 Task: In the  document johnkrasinski.epub Add another  'page' Use the Tool Explore 'and look for brief about the picture in first page, copy 2-3 lines in second sheet.' Align the text to the Left
Action: Mouse moved to (353, 445)
Screenshot: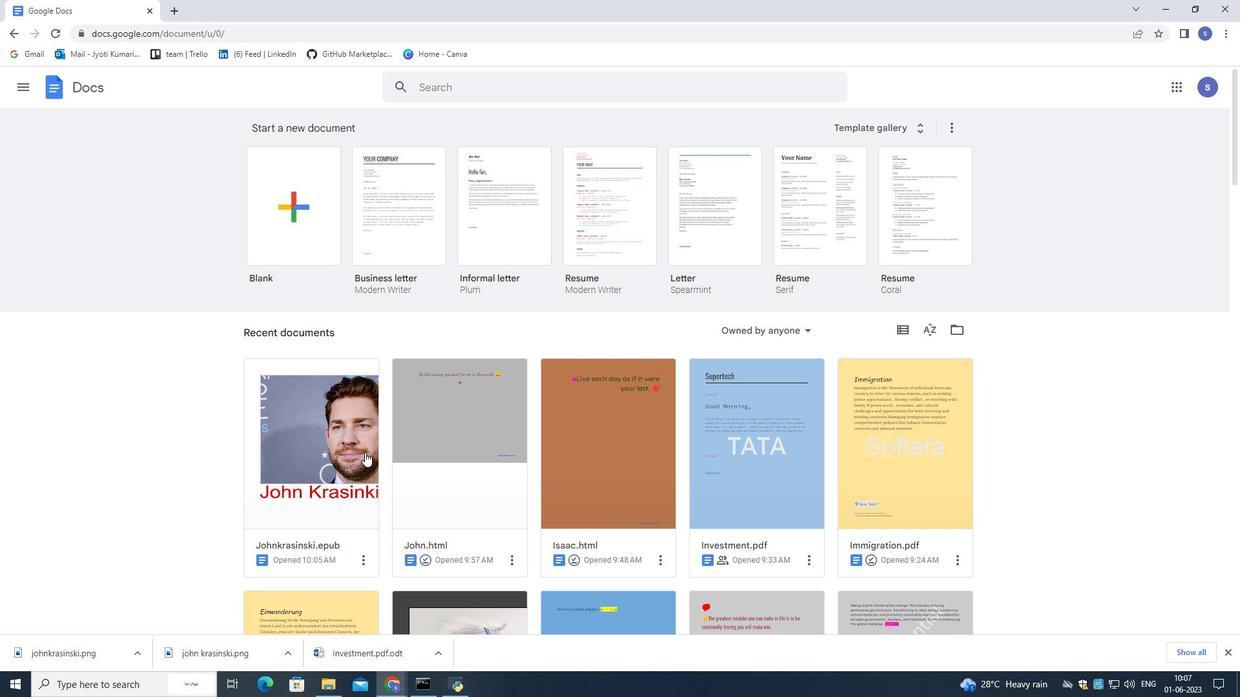 
Action: Mouse pressed left at (353, 445)
Screenshot: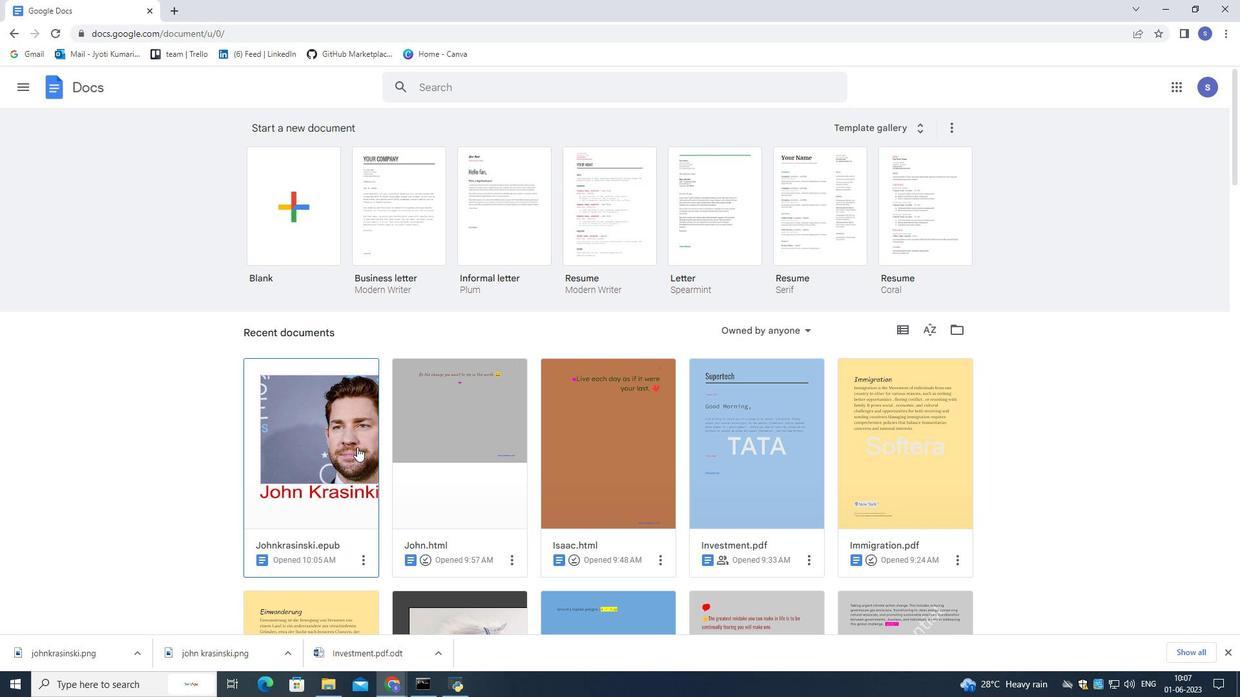 
Action: Mouse pressed left at (353, 445)
Screenshot: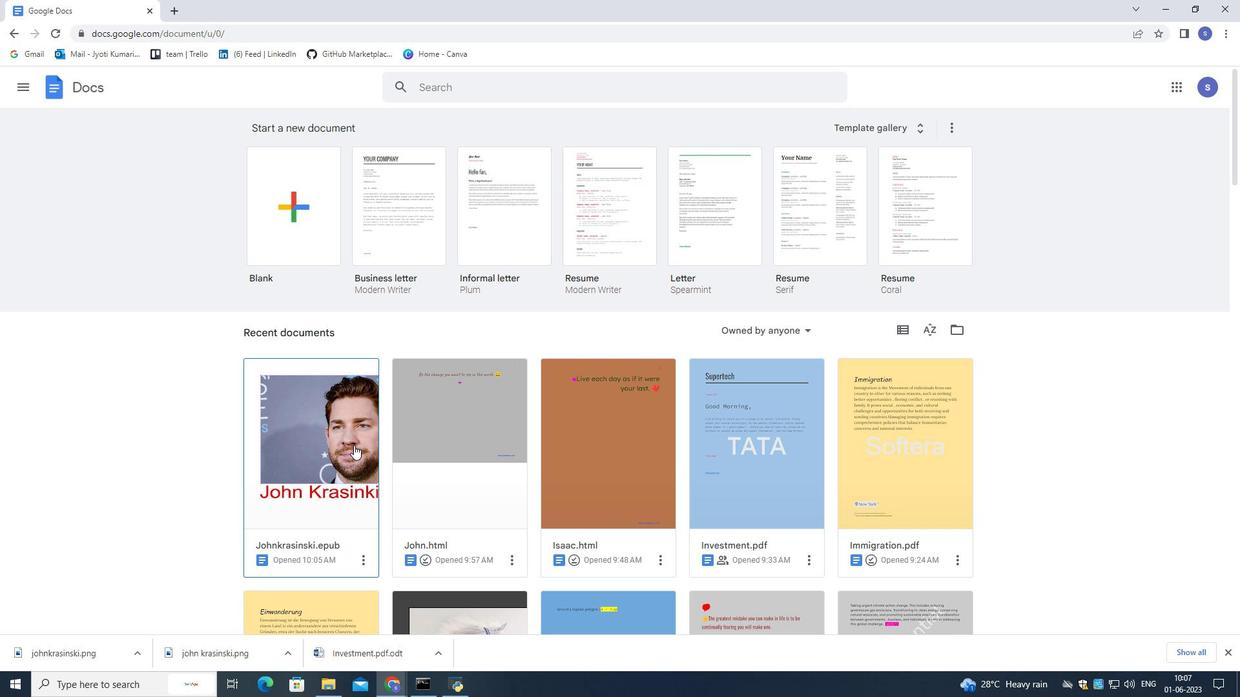 
Action: Mouse moved to (339, 415)
Screenshot: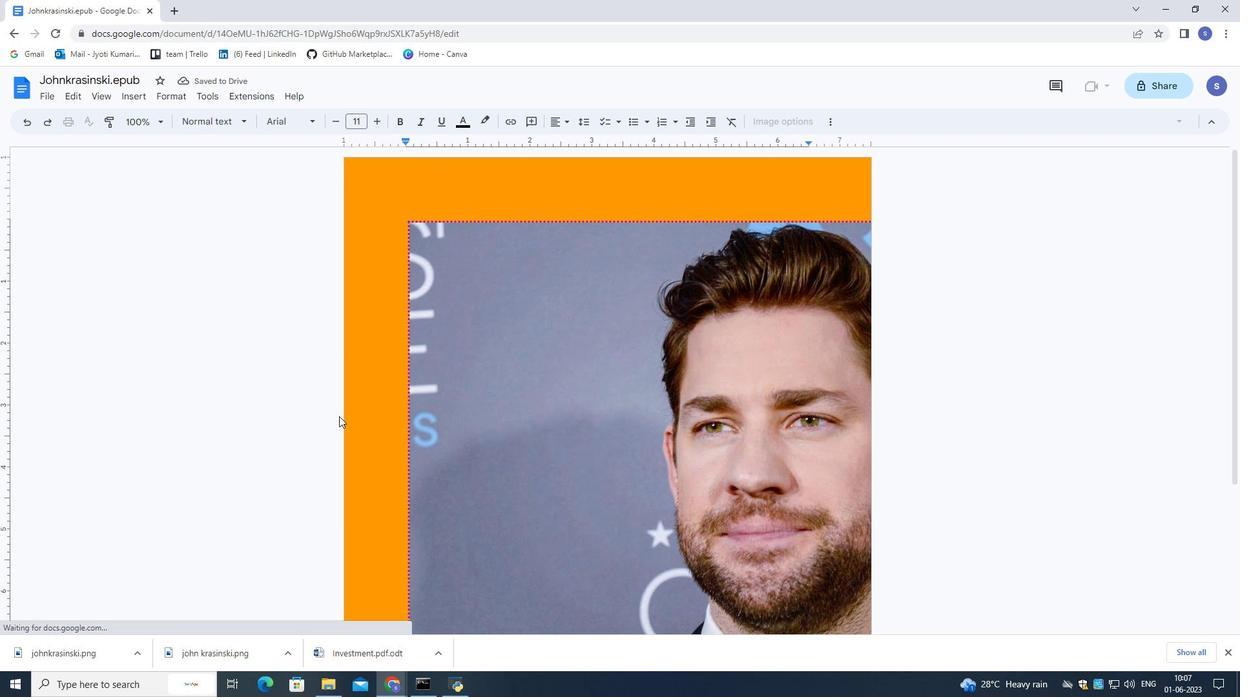 
Action: Mouse scrolled (339, 415) with delta (0, 0)
Screenshot: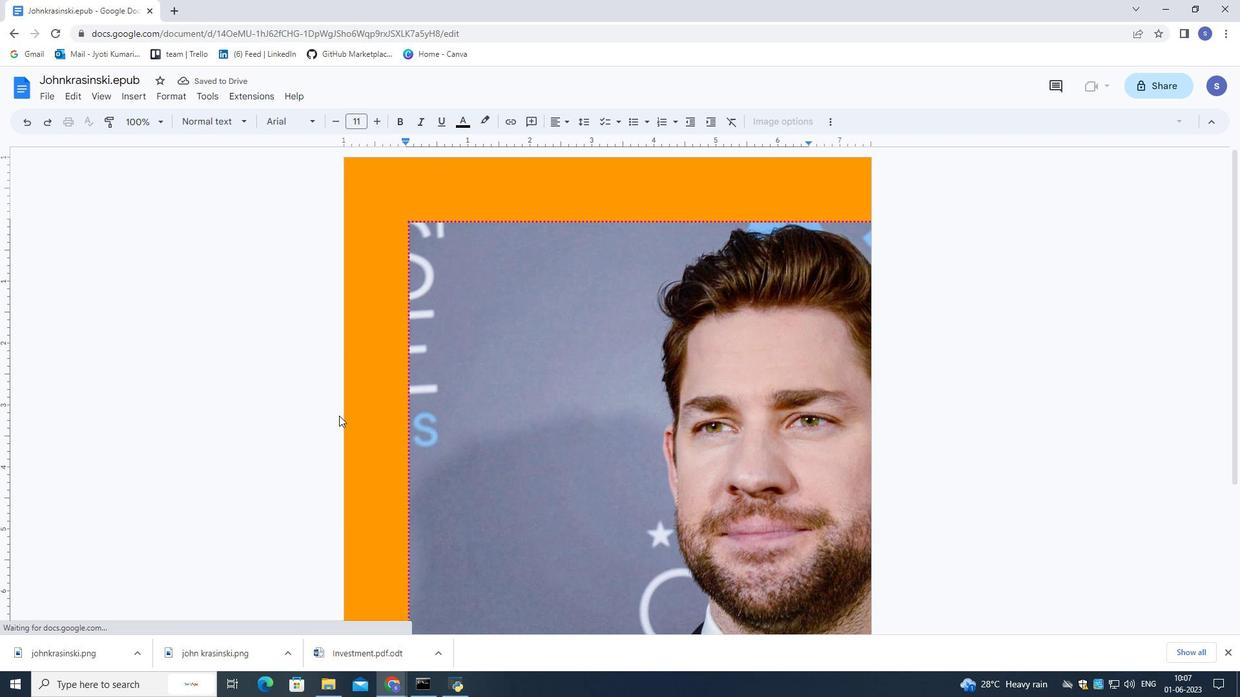 
Action: Mouse scrolled (339, 415) with delta (0, 0)
Screenshot: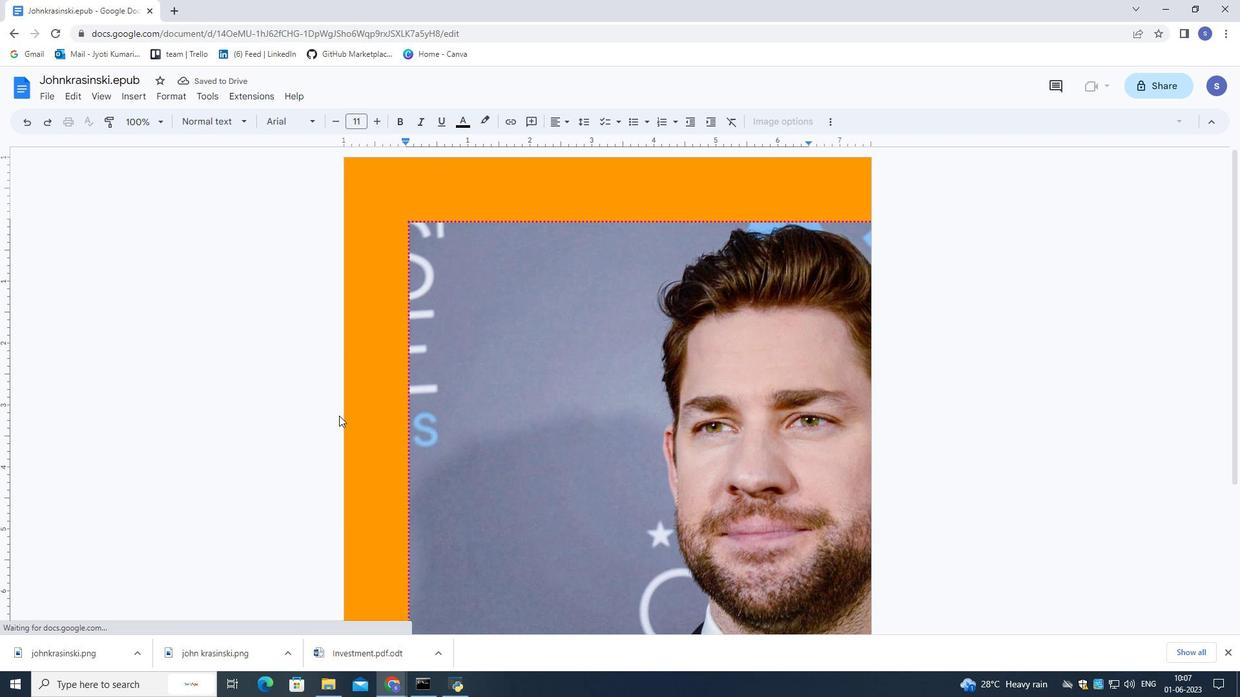 
Action: Mouse moved to (337, 414)
Screenshot: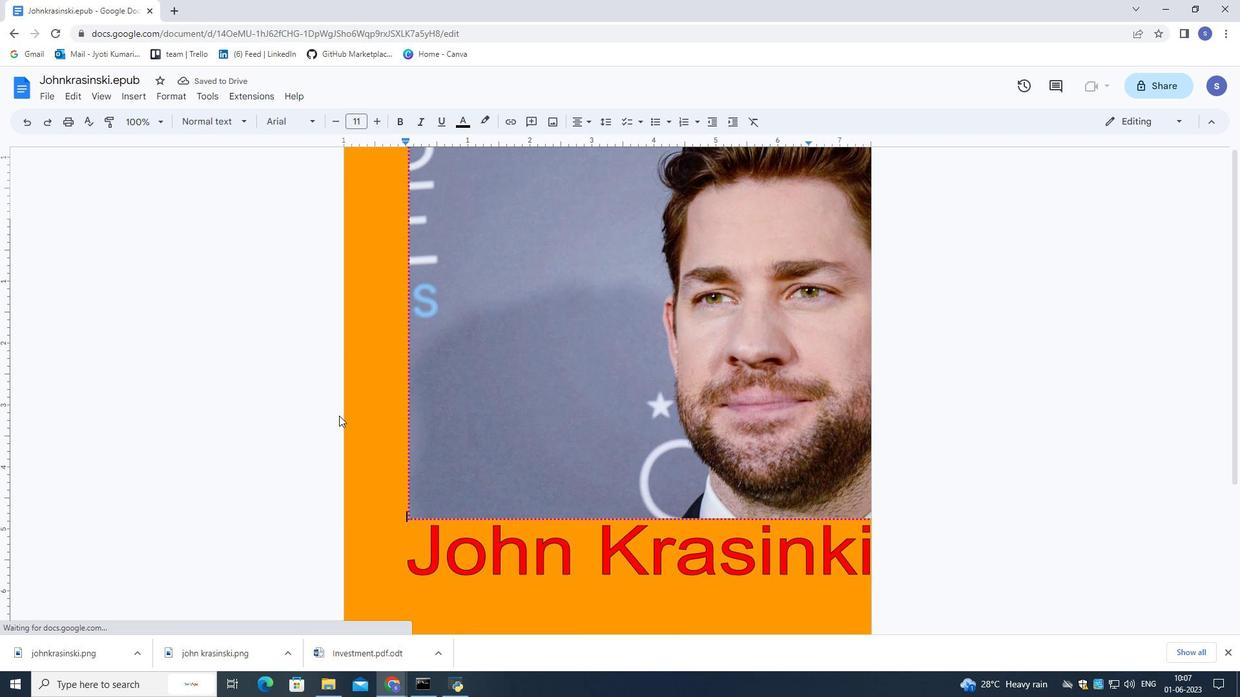 
Action: Mouse scrolled (337, 415) with delta (0, 0)
Screenshot: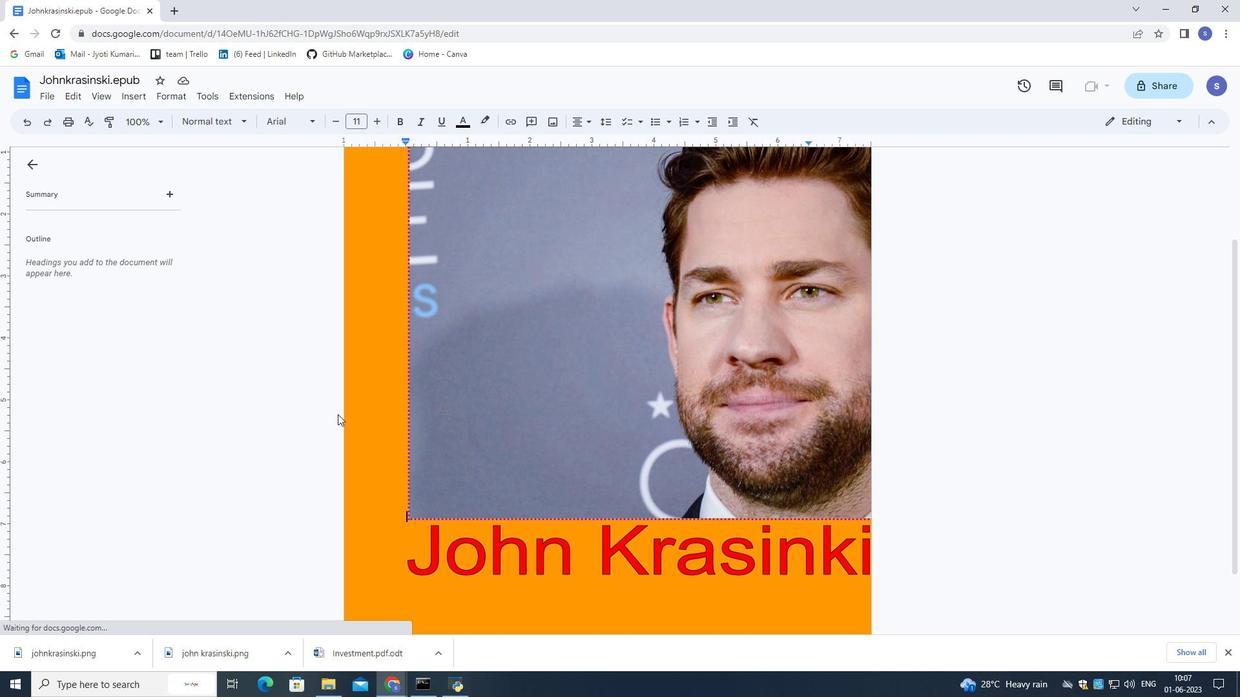 
Action: Mouse scrolled (337, 414) with delta (0, 0)
Screenshot: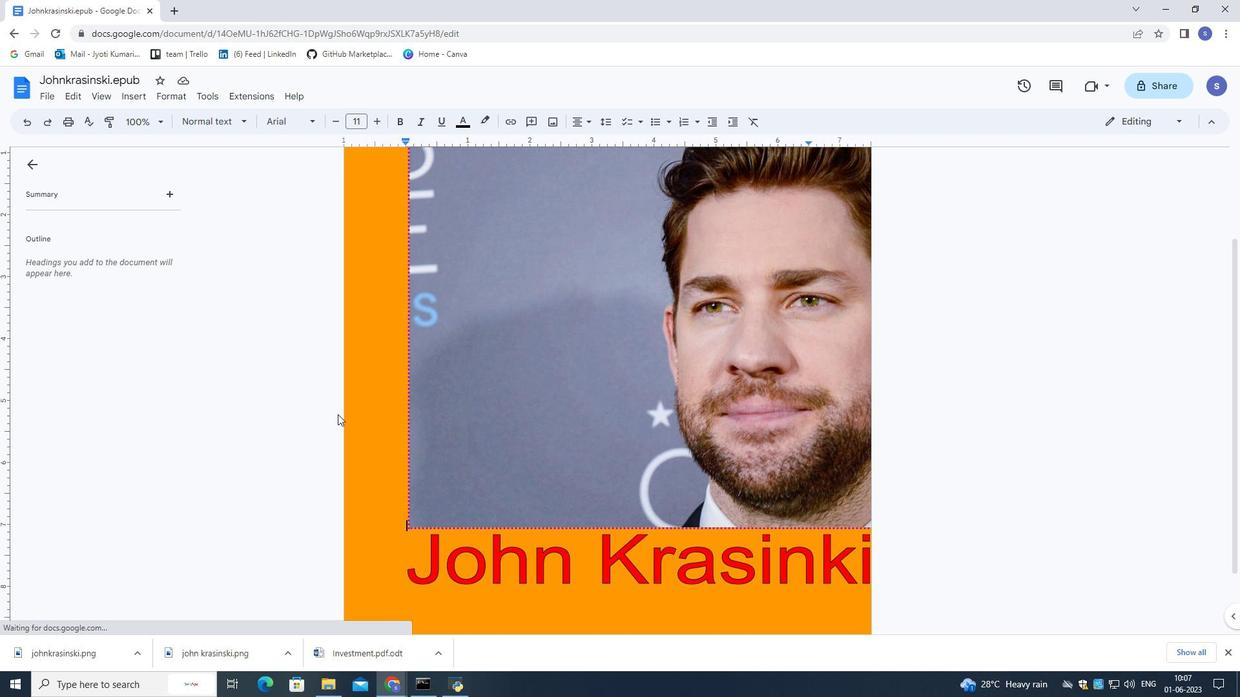 
Action: Mouse scrolled (337, 414) with delta (0, 0)
Screenshot: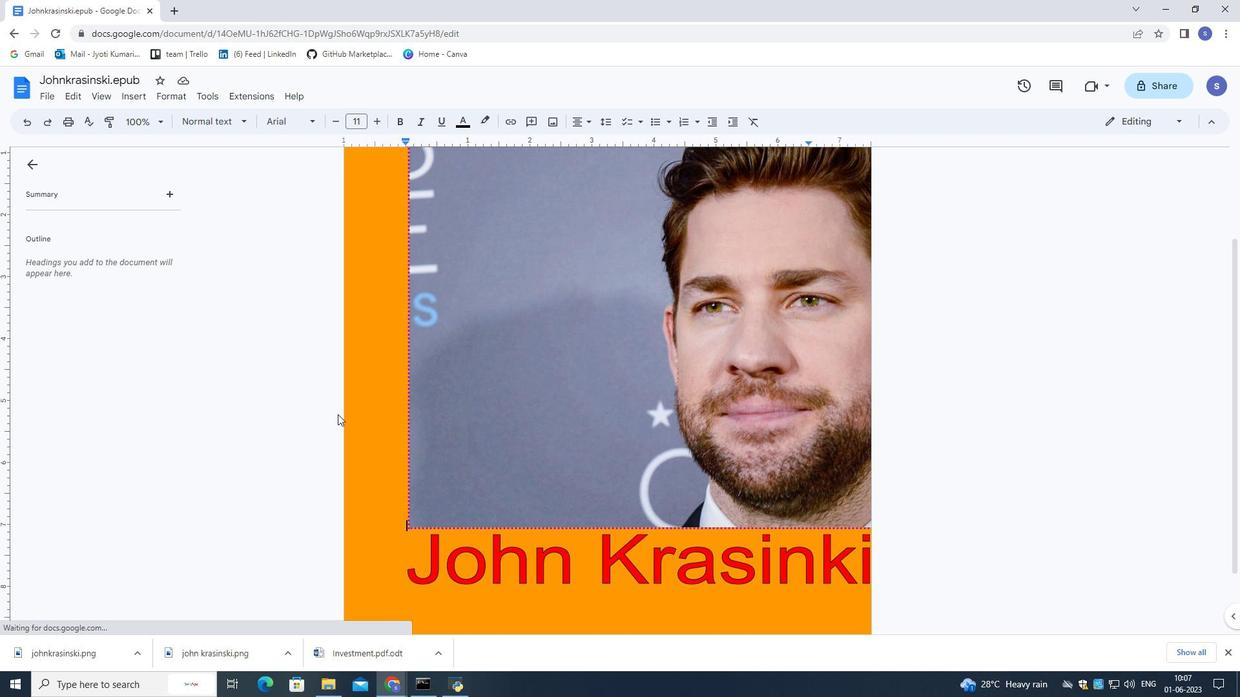 
Action: Mouse scrolled (337, 414) with delta (0, 0)
Screenshot: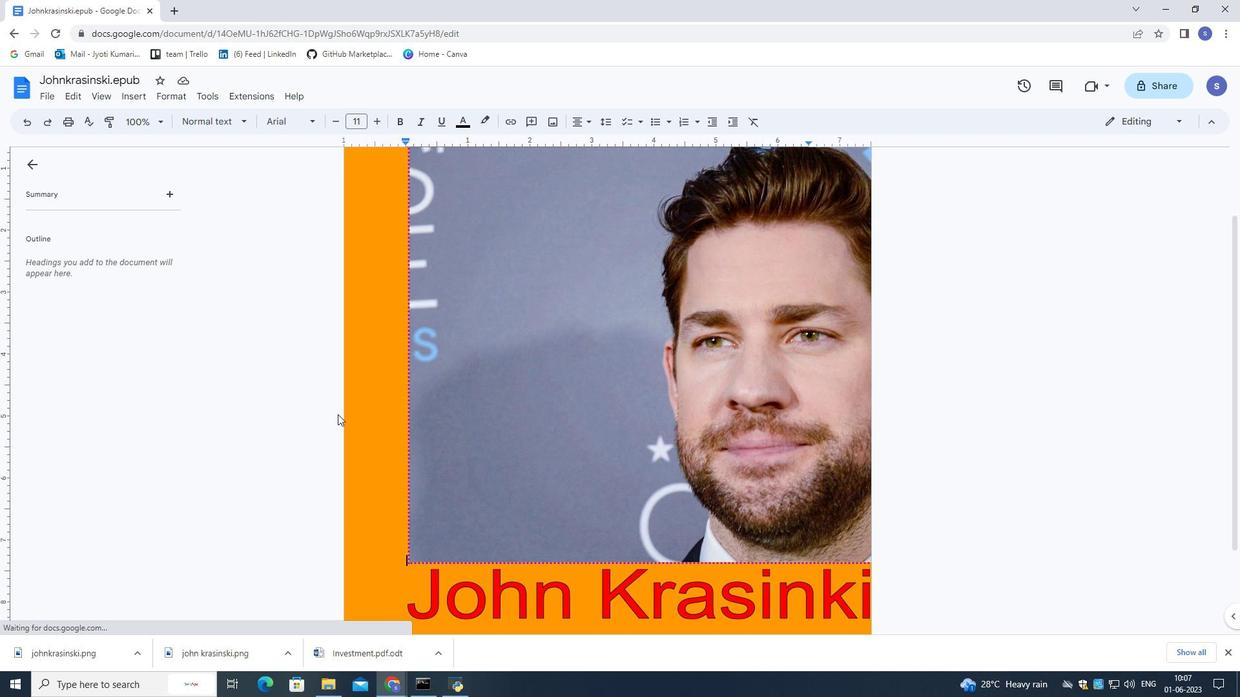
Action: Mouse scrolled (337, 414) with delta (0, 0)
Screenshot: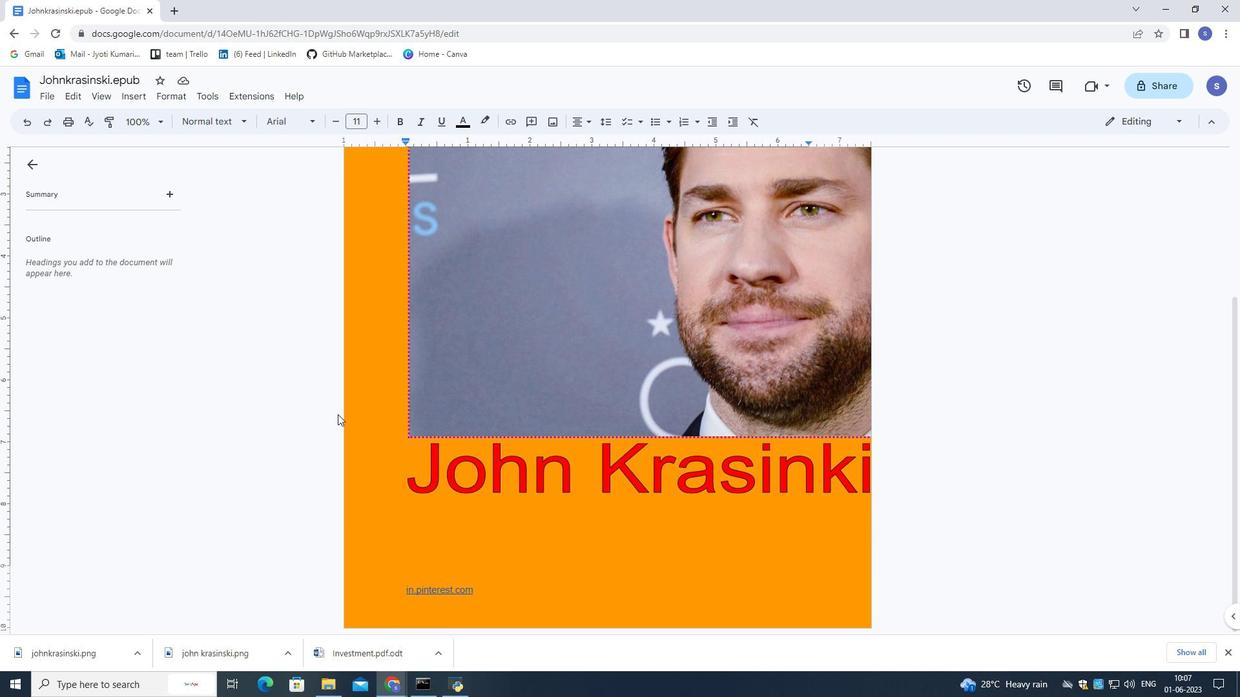 
Action: Mouse moved to (337, 415)
Screenshot: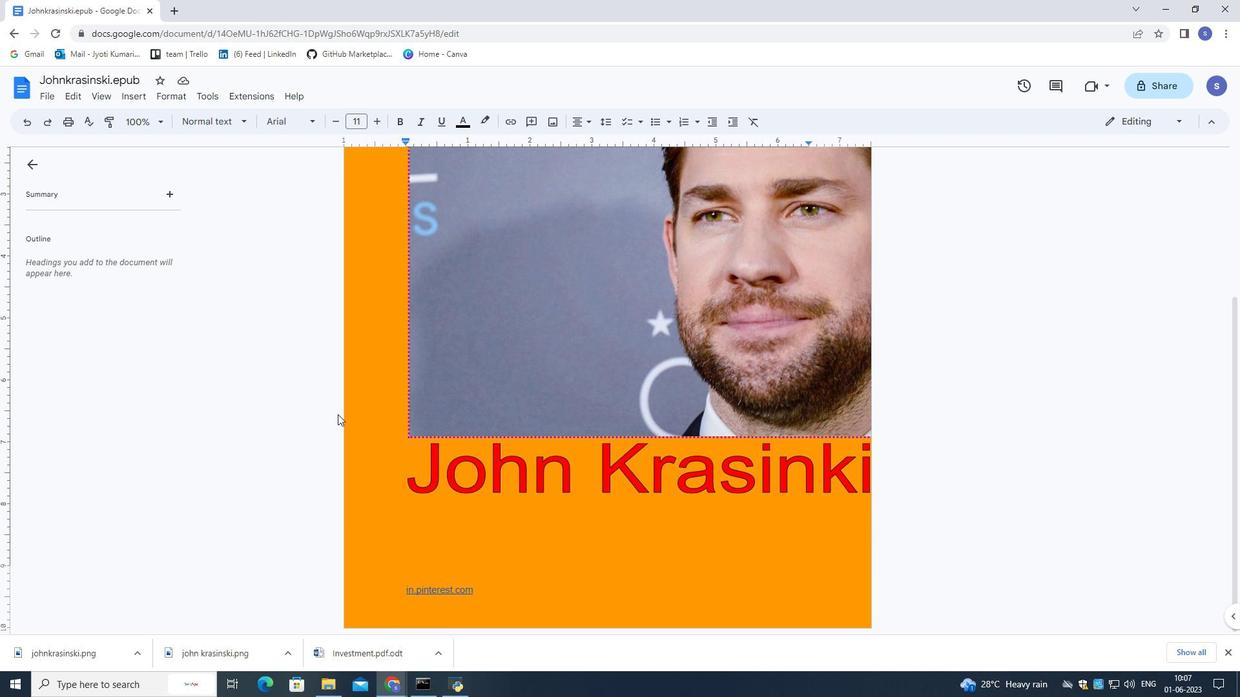 
Action: Mouse scrolled (337, 415) with delta (0, 0)
Screenshot: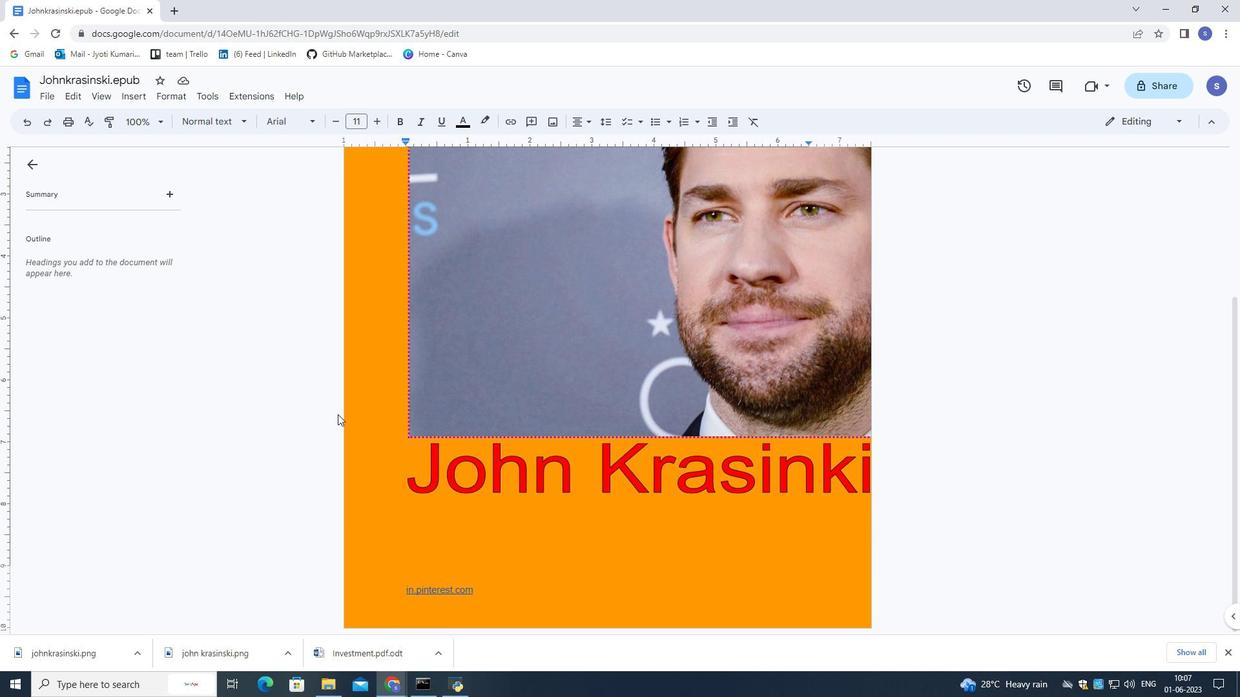 
Action: Mouse moved to (519, 582)
Screenshot: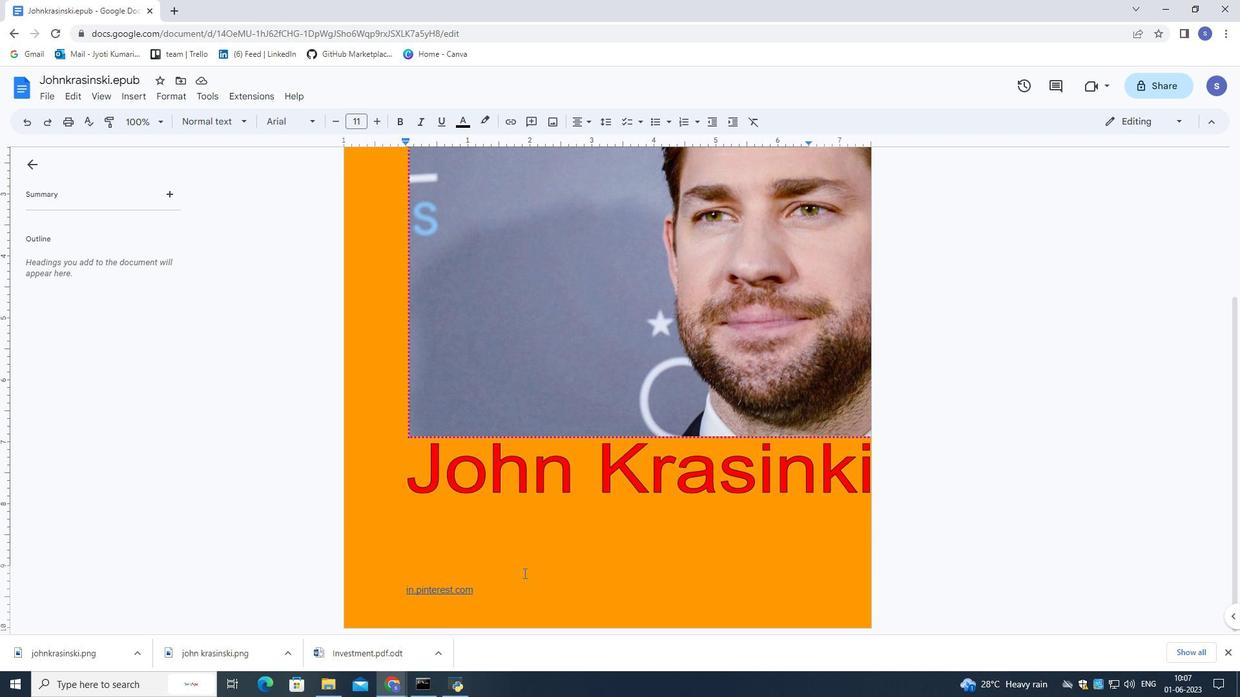 
Action: Mouse pressed left at (519, 582)
Screenshot: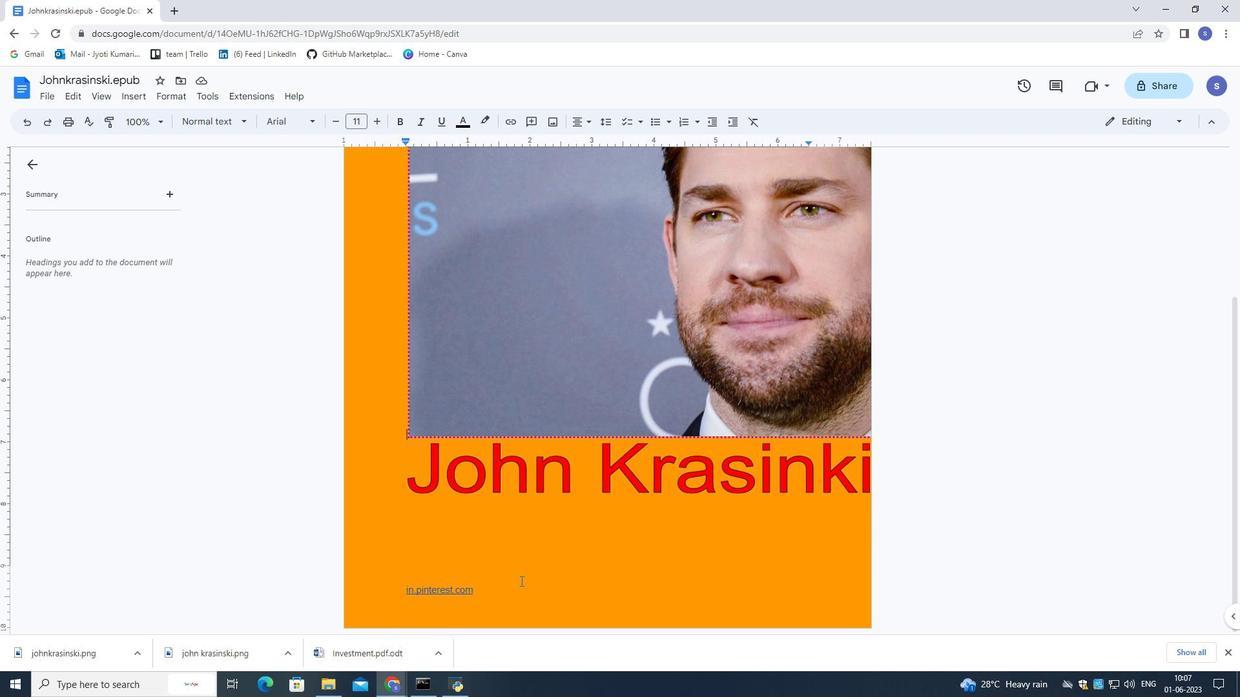 
Action: Mouse moved to (521, 587)
Screenshot: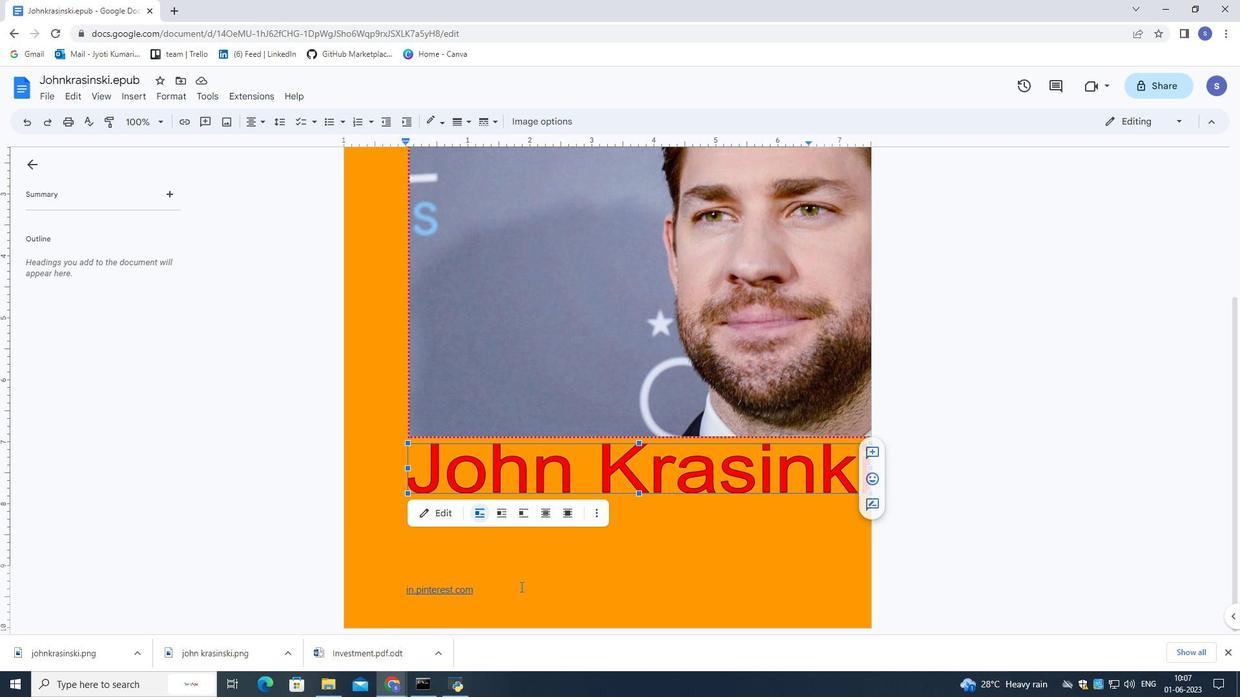 
Action: Mouse pressed left at (521, 587)
Screenshot: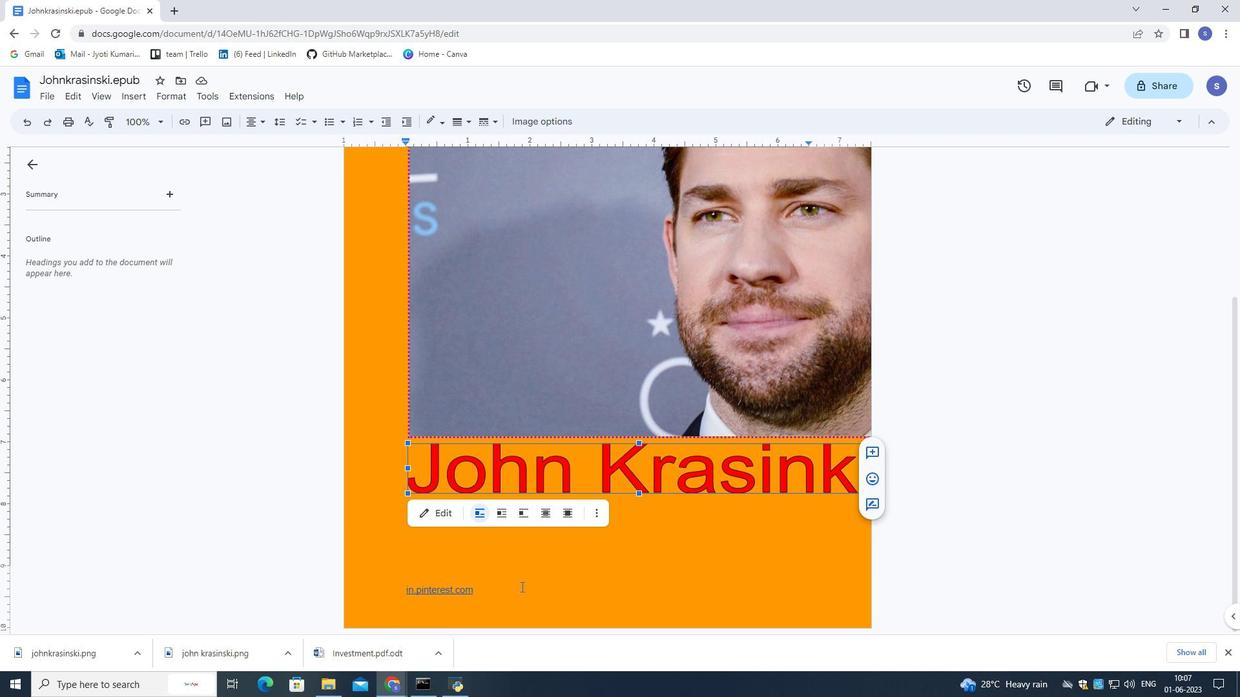 
Action: Mouse moved to (486, 586)
Screenshot: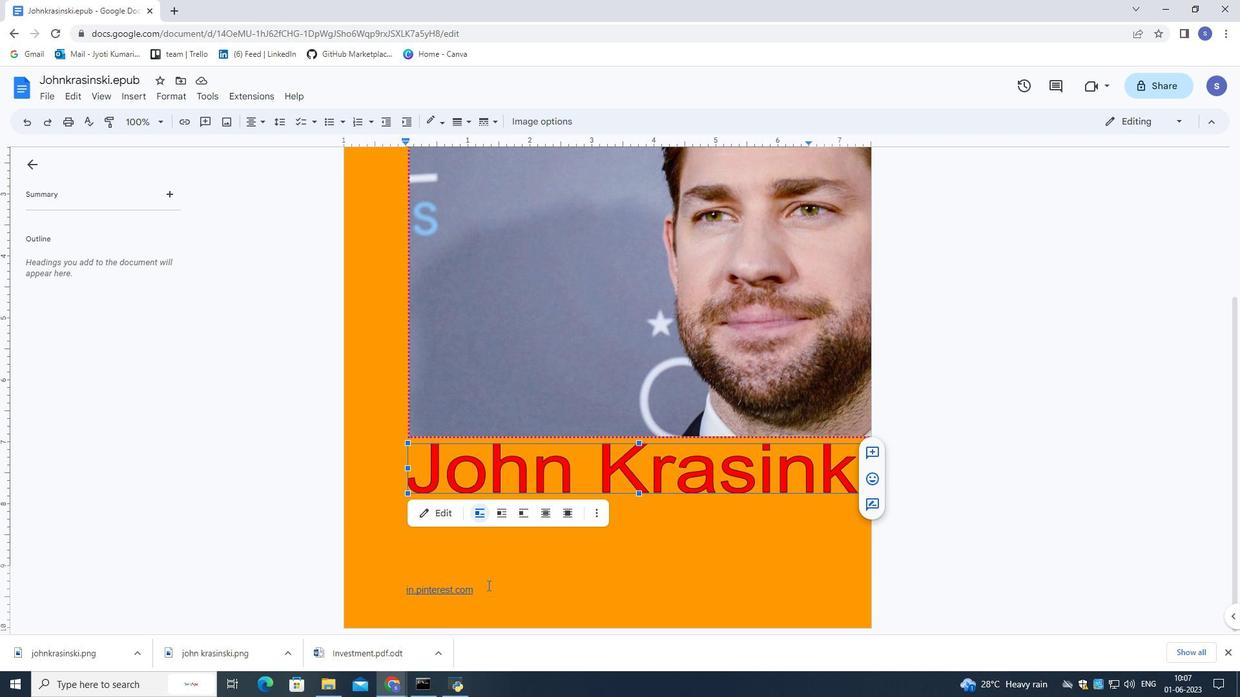 
Action: Mouse pressed left at (486, 586)
Screenshot: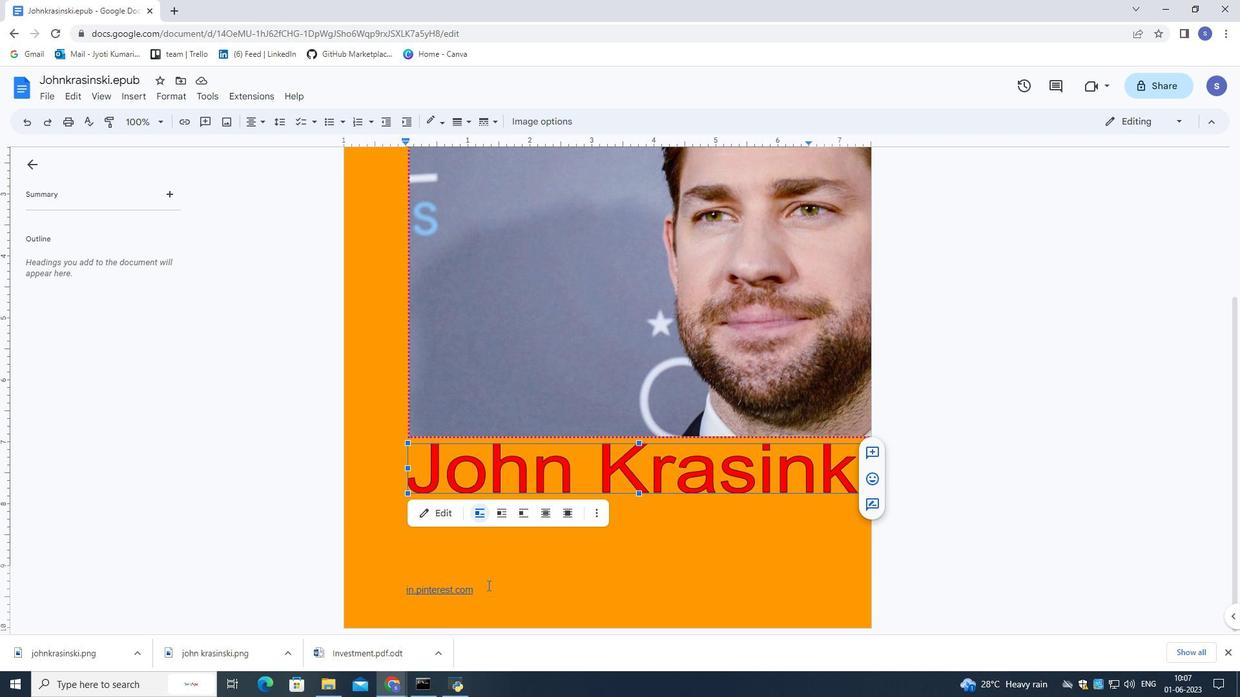 
Action: Mouse moved to (486, 586)
Screenshot: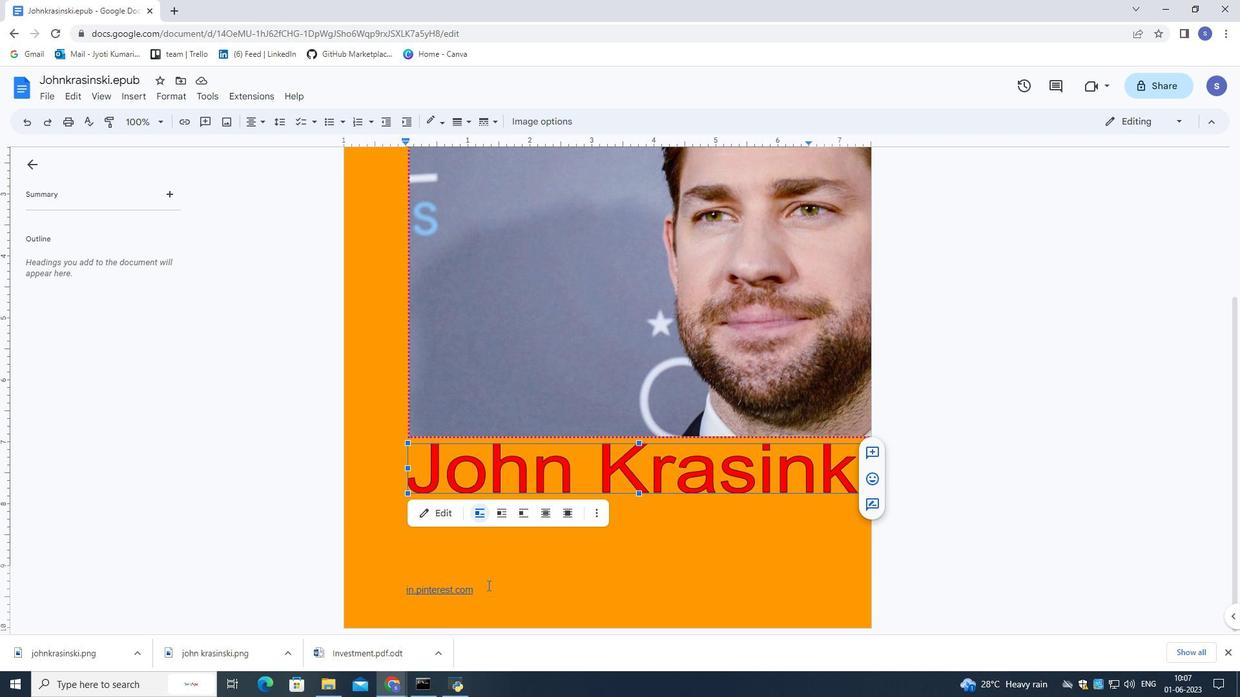 
Action: Mouse pressed left at (486, 586)
Screenshot: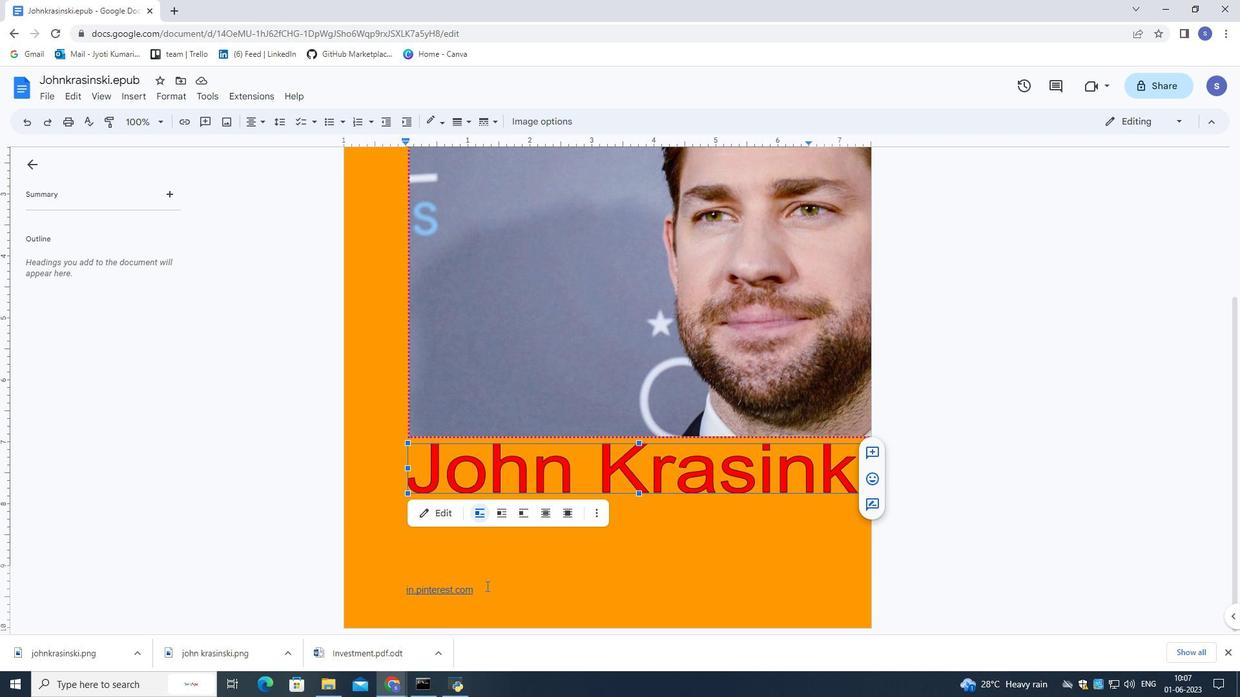 
Action: Mouse pressed left at (486, 586)
Screenshot: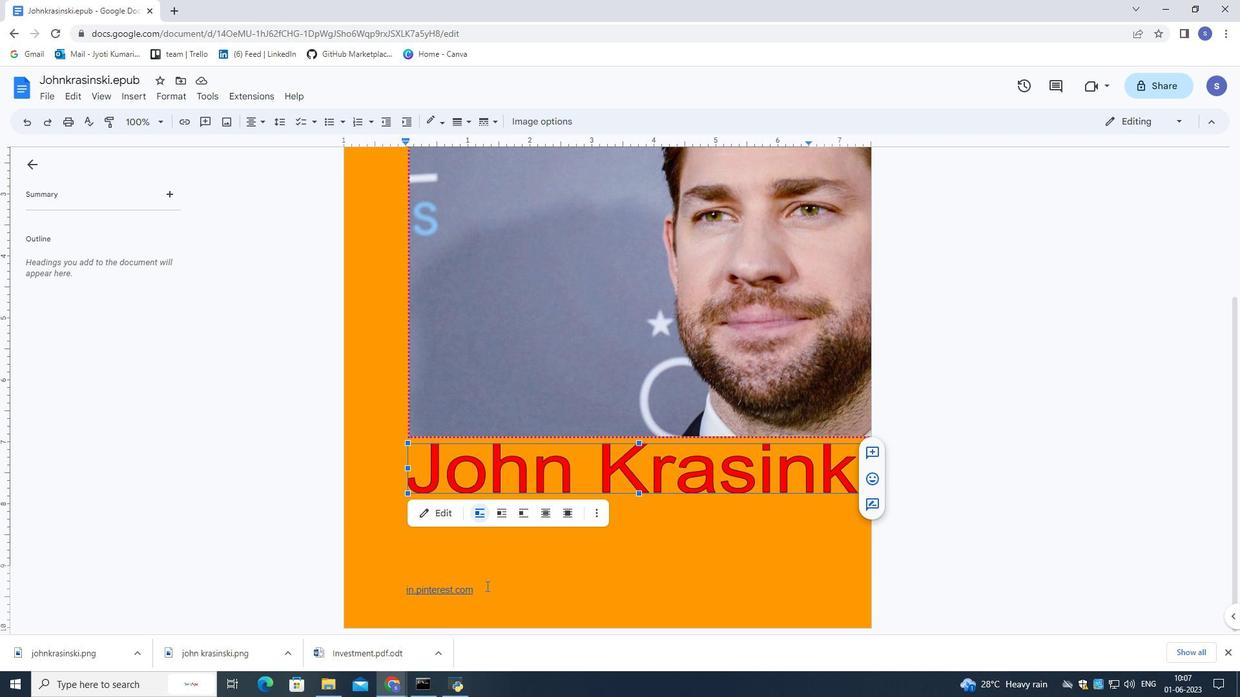 
Action: Mouse pressed left at (486, 586)
Screenshot: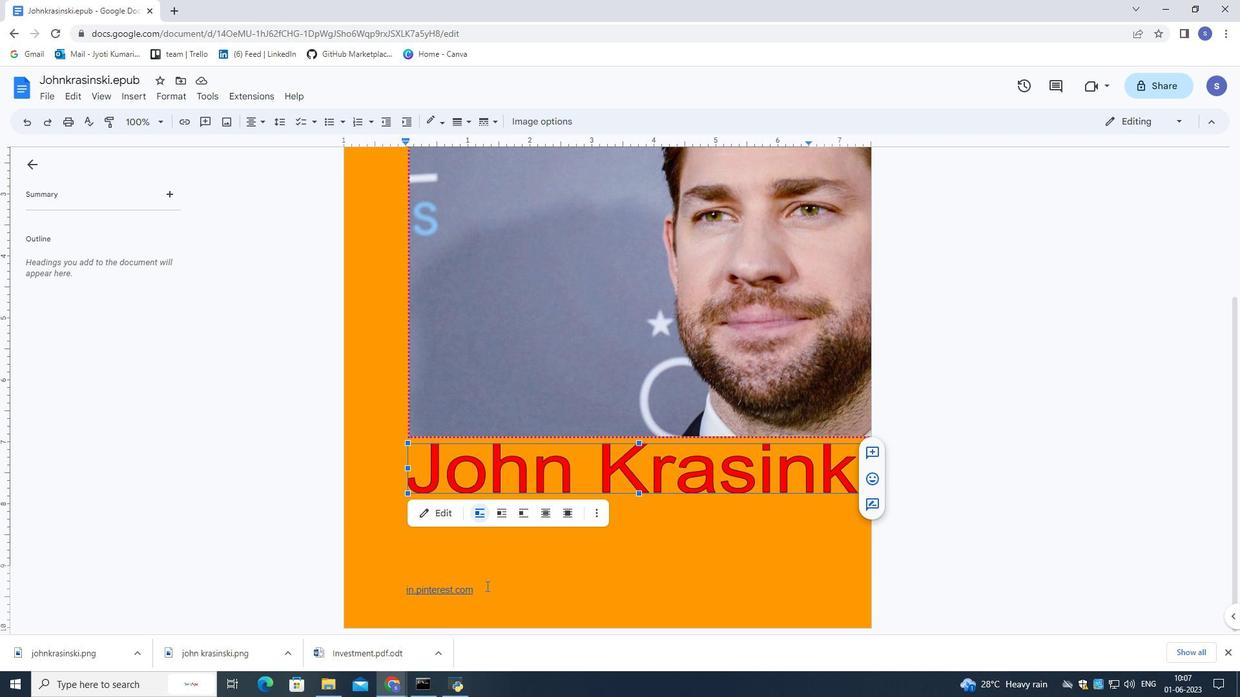 
Action: Mouse moved to (485, 589)
Screenshot: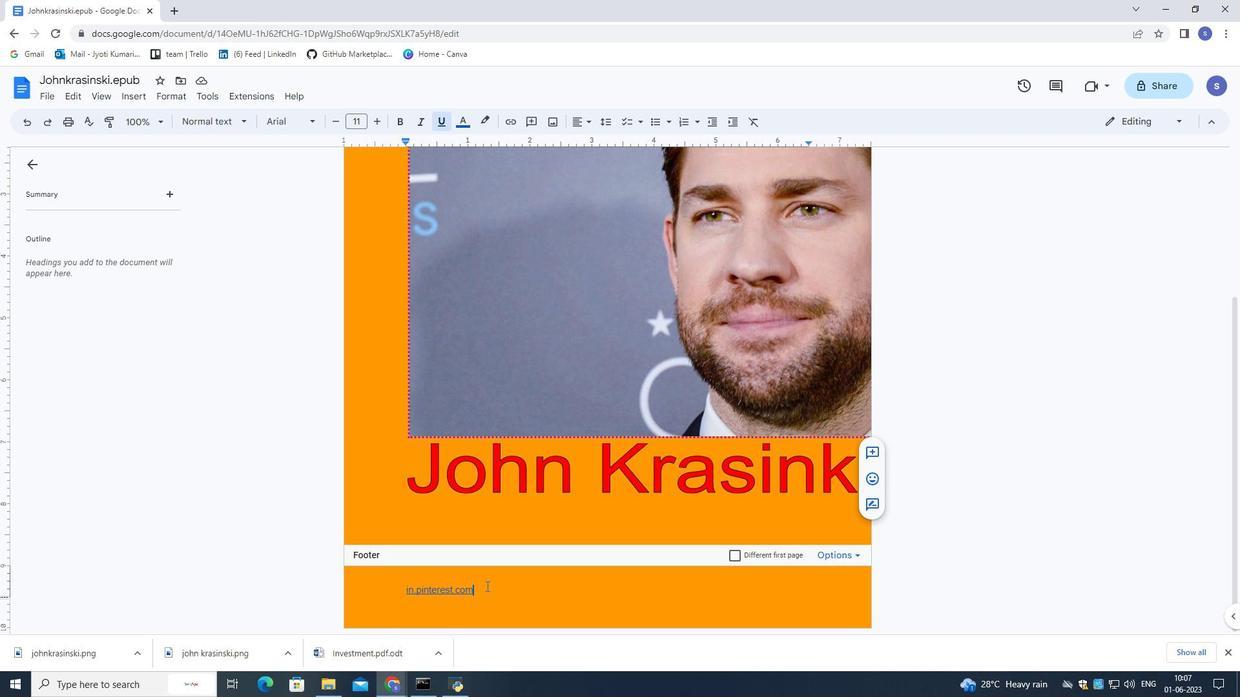 
Action: Key pressed <Key.enter>ctrl+Zctrl+Z
Screenshot: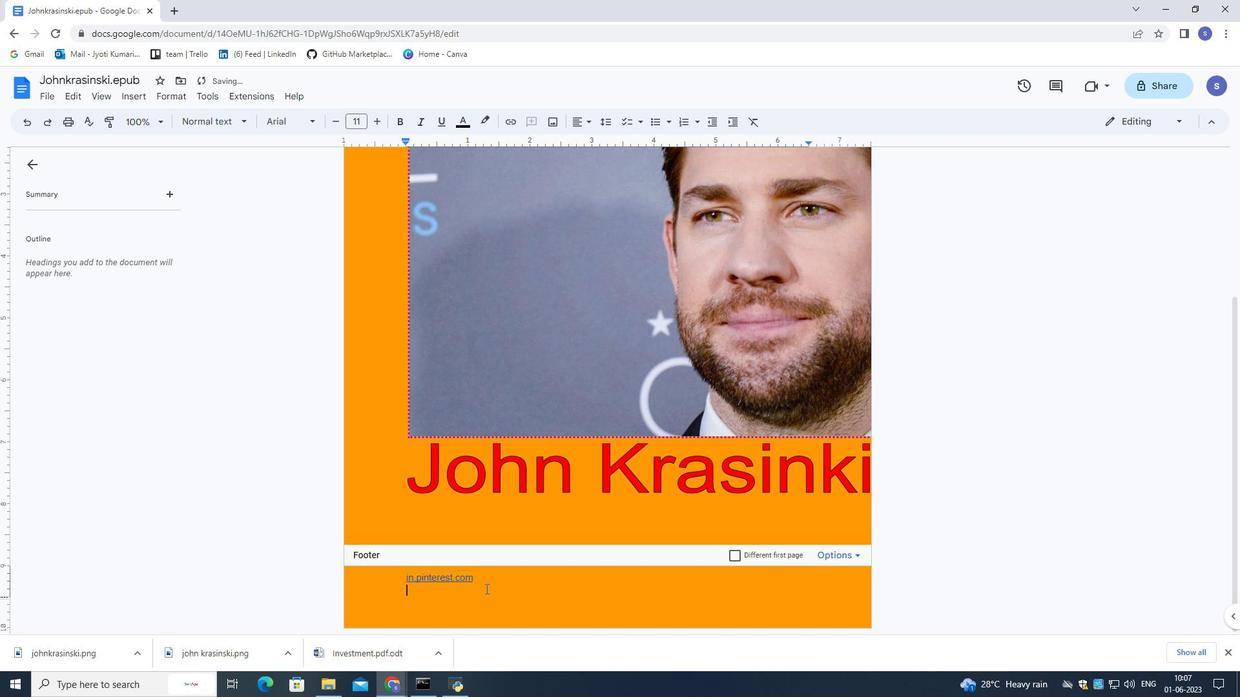 
Action: Mouse moved to (417, 553)
Screenshot: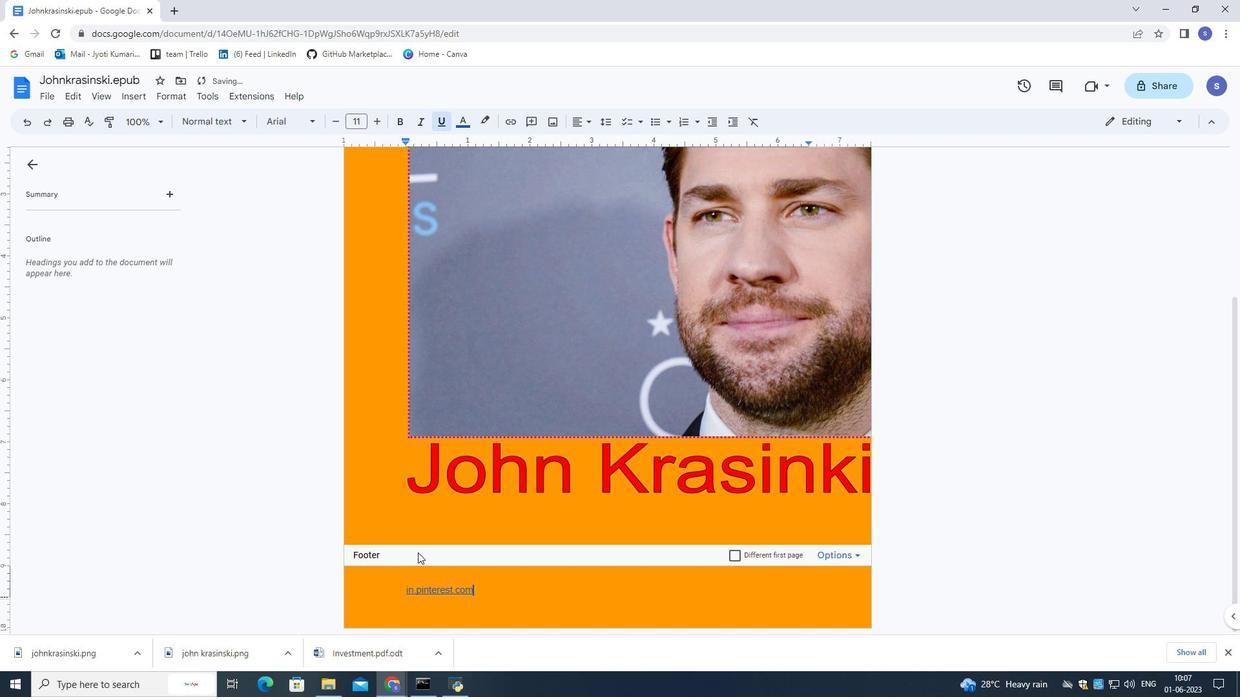 
Action: Mouse scrolled (417, 552) with delta (0, 0)
Screenshot: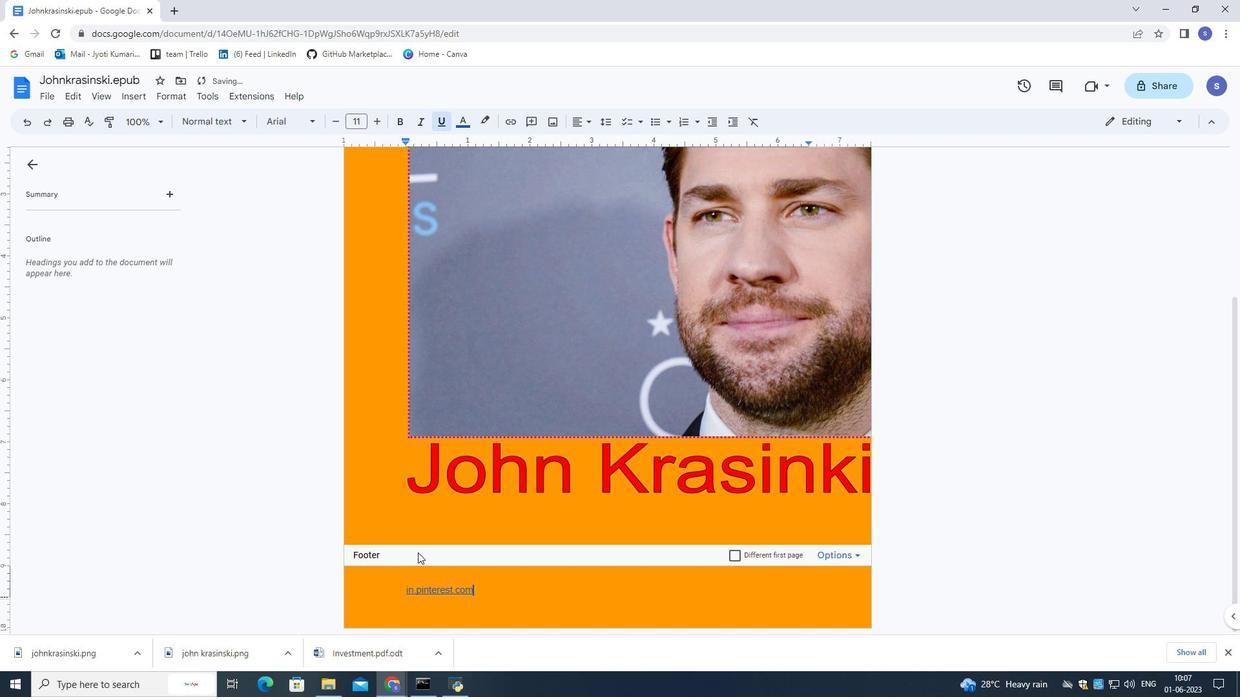 
Action: Mouse moved to (417, 555)
Screenshot: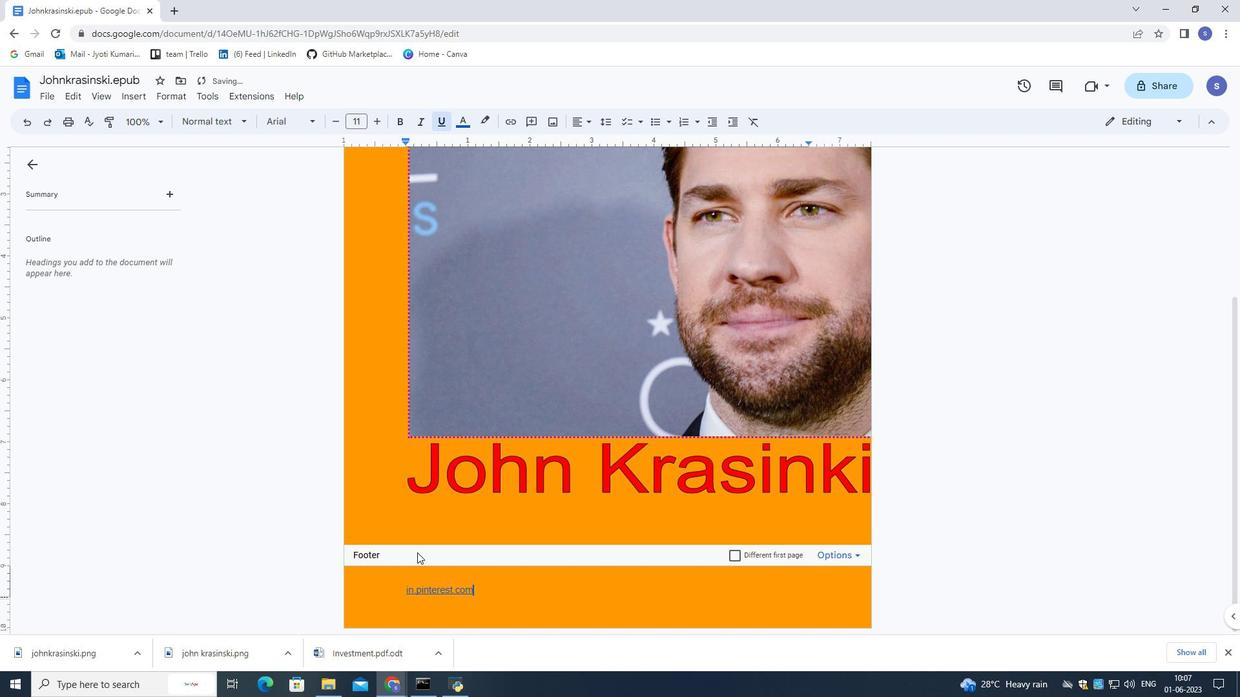 
Action: Mouse scrolled (417, 554) with delta (0, 0)
Screenshot: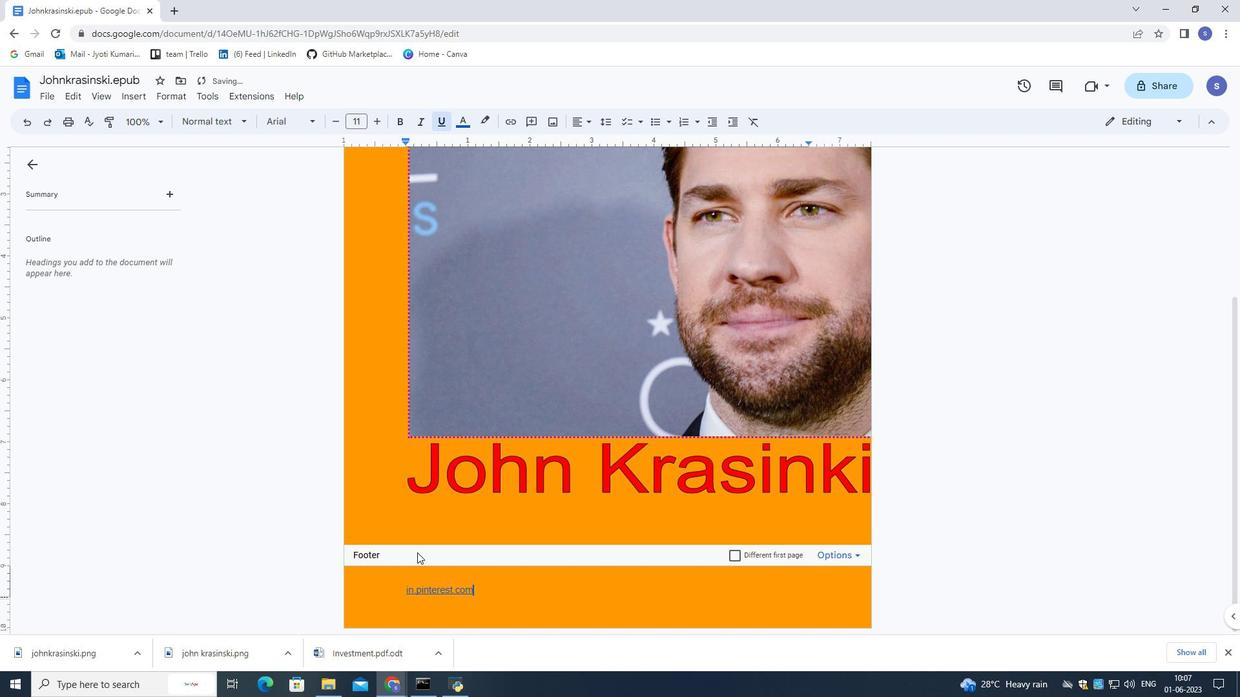 
Action: Mouse moved to (419, 556)
Screenshot: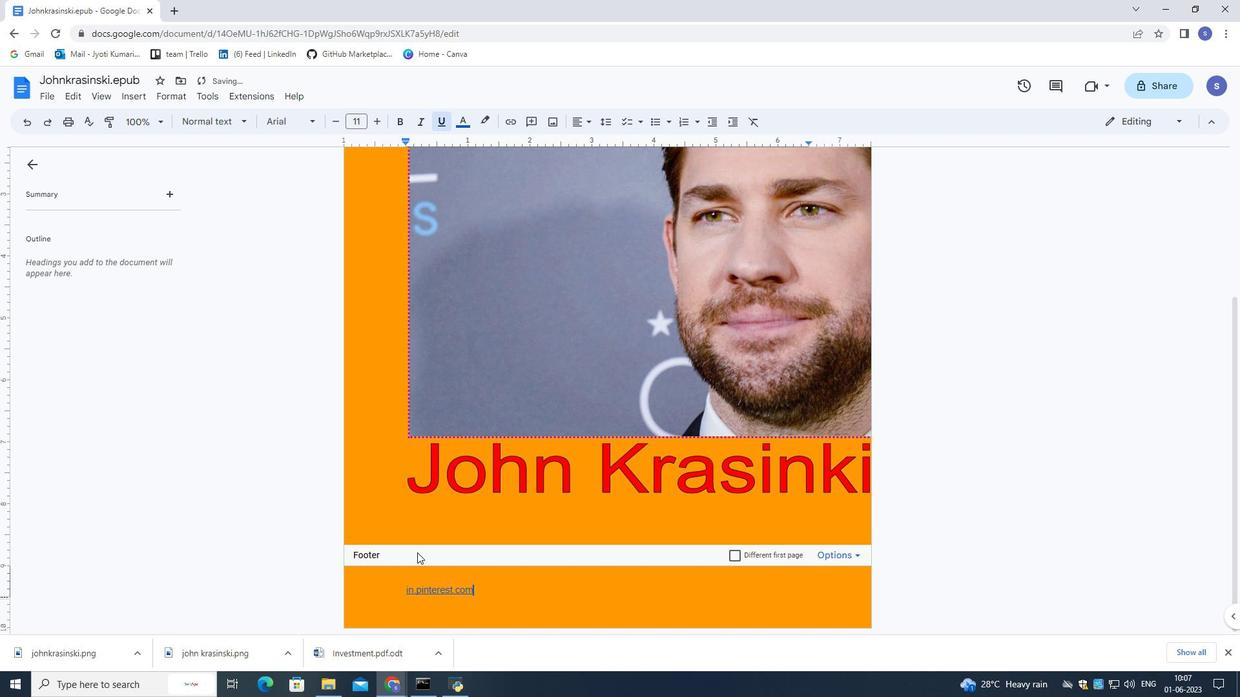 
Action: Mouse scrolled (419, 556) with delta (0, 0)
Screenshot: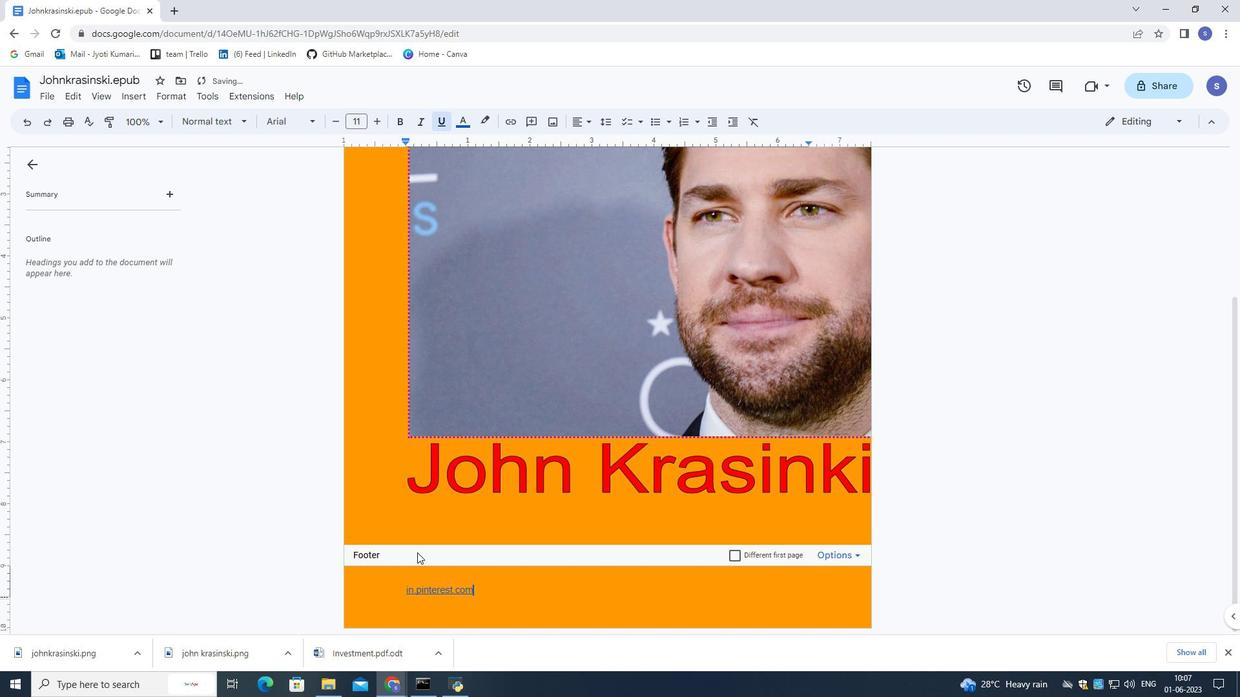 
Action: Mouse moved to (498, 613)
Screenshot: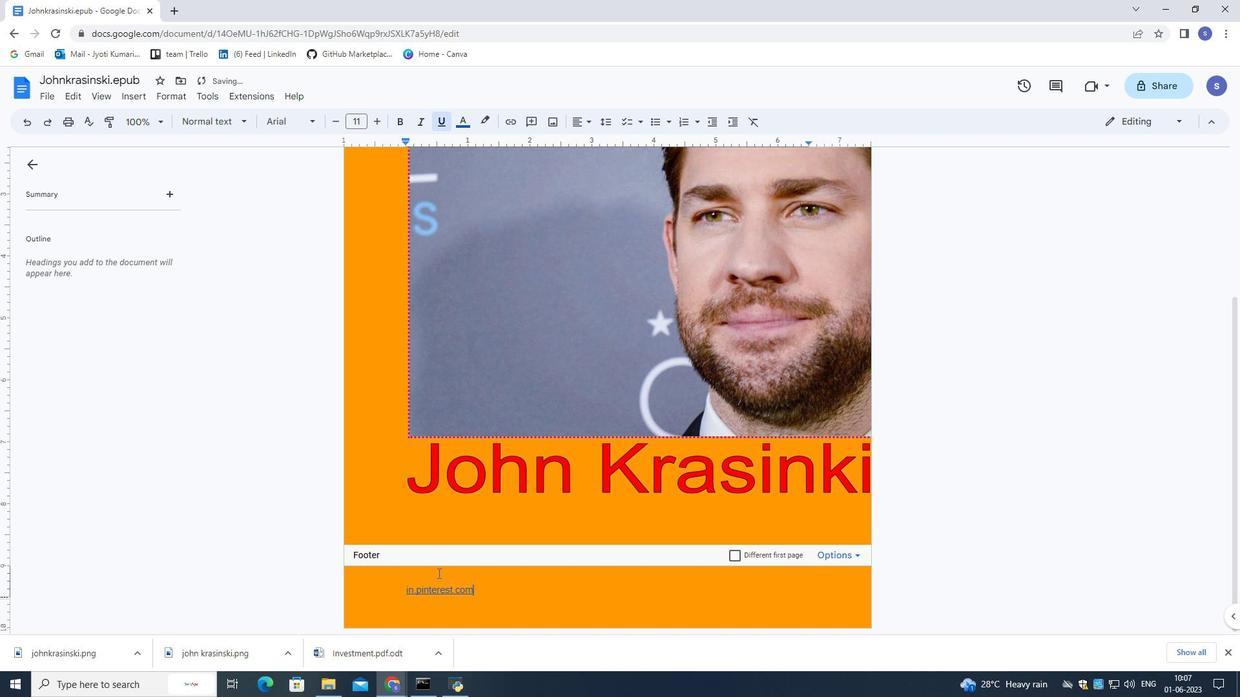 
Action: Mouse pressed left at (498, 613)
Screenshot: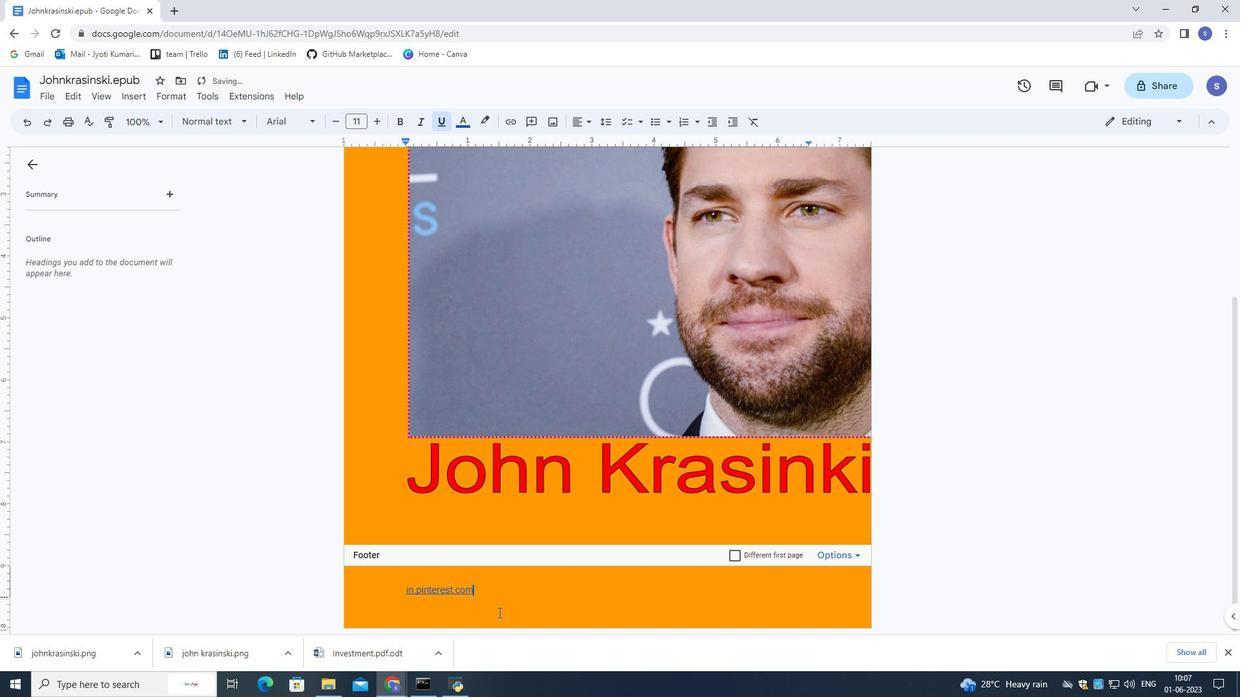 
Action: Mouse moved to (127, 97)
Screenshot: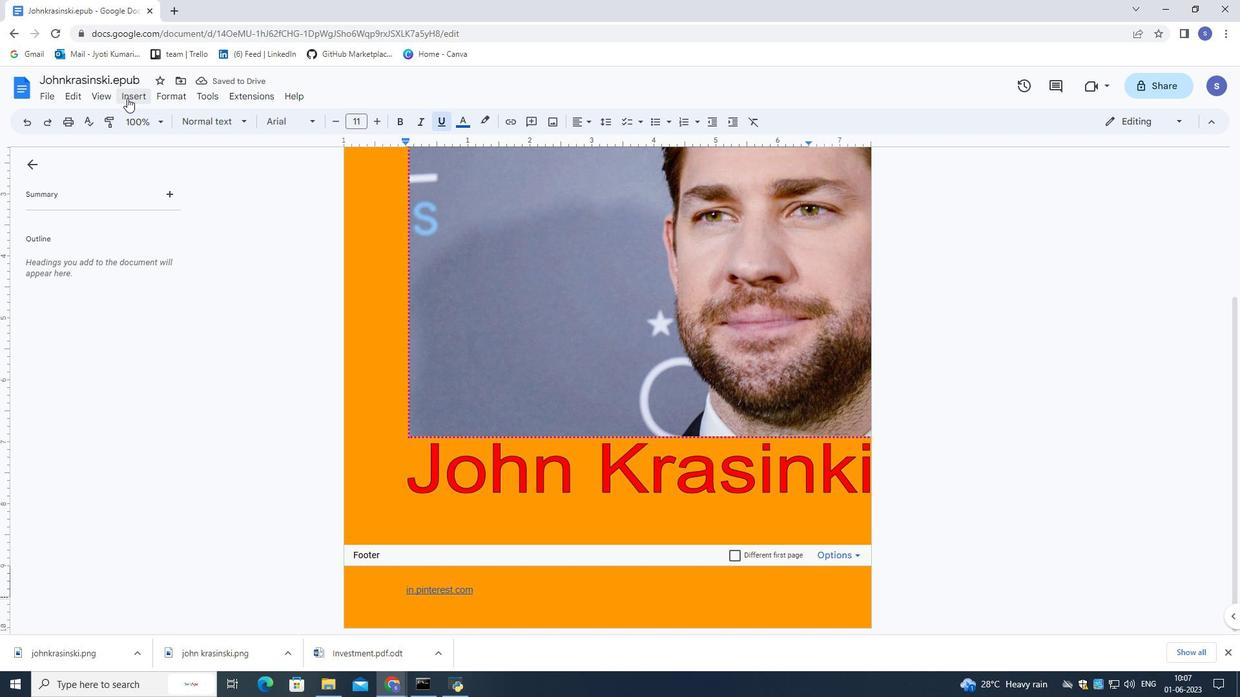 
Action: Mouse pressed left at (127, 97)
Screenshot: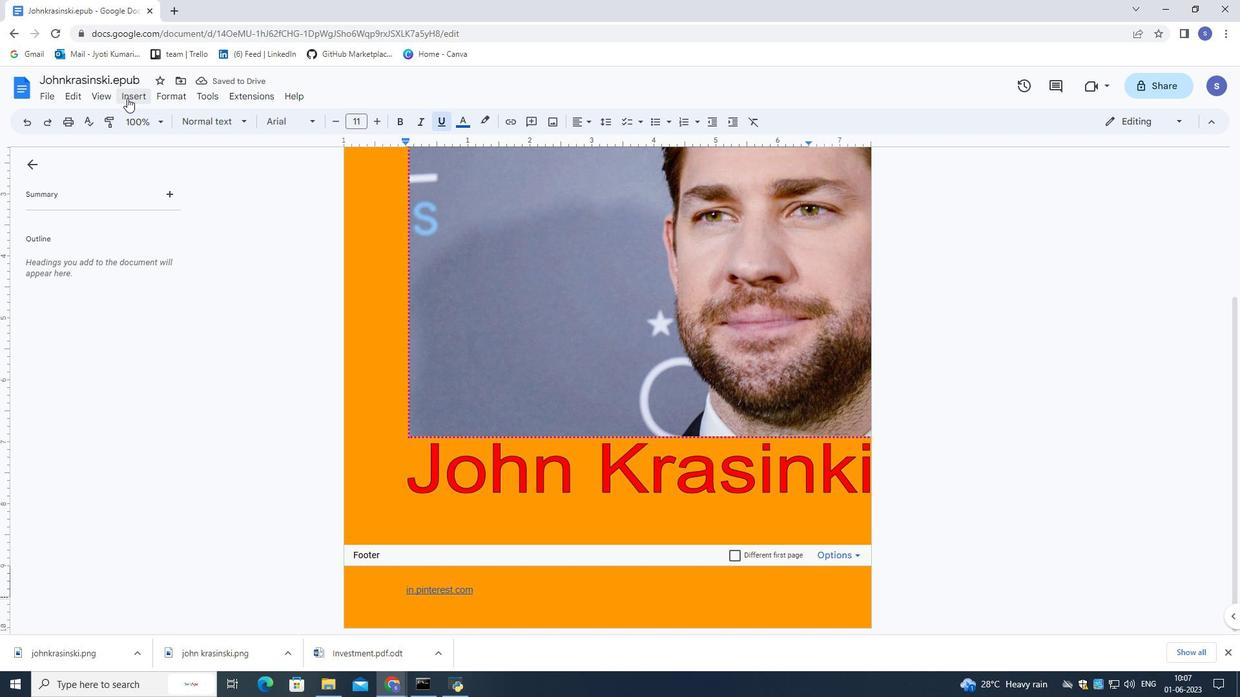 
Action: Mouse moved to (357, 398)
Screenshot: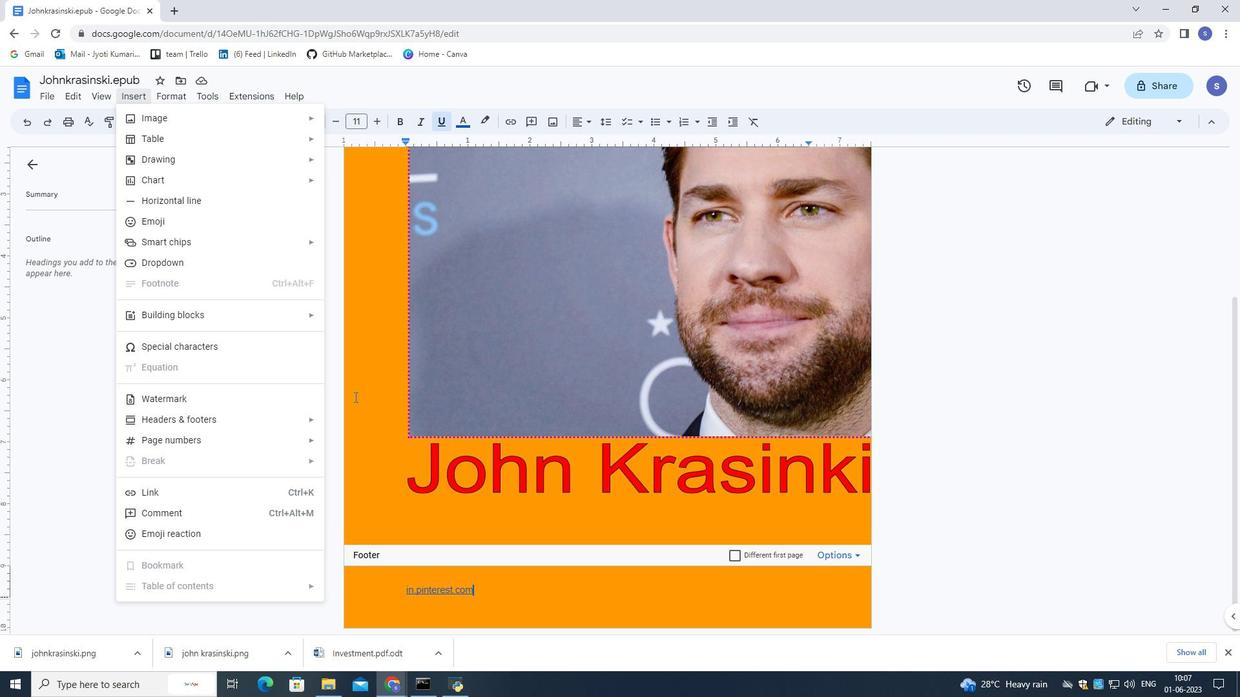 
Action: Mouse pressed left at (357, 398)
Screenshot: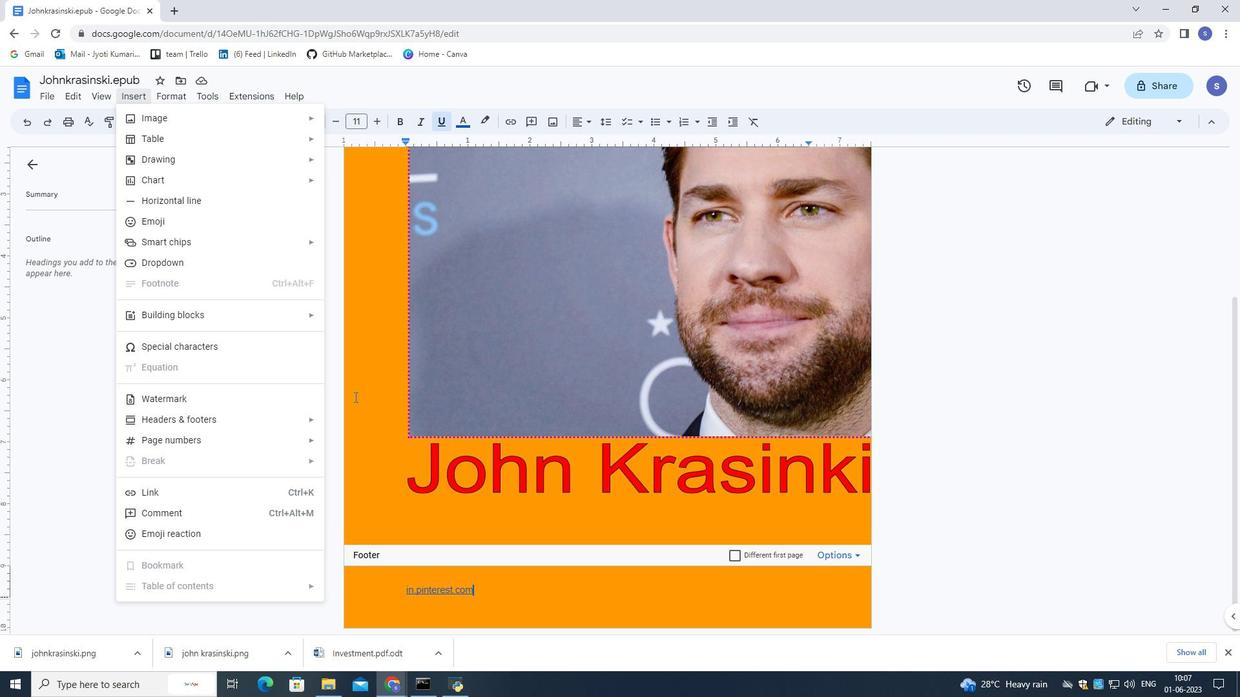 
Action: Mouse moved to (142, 91)
Screenshot: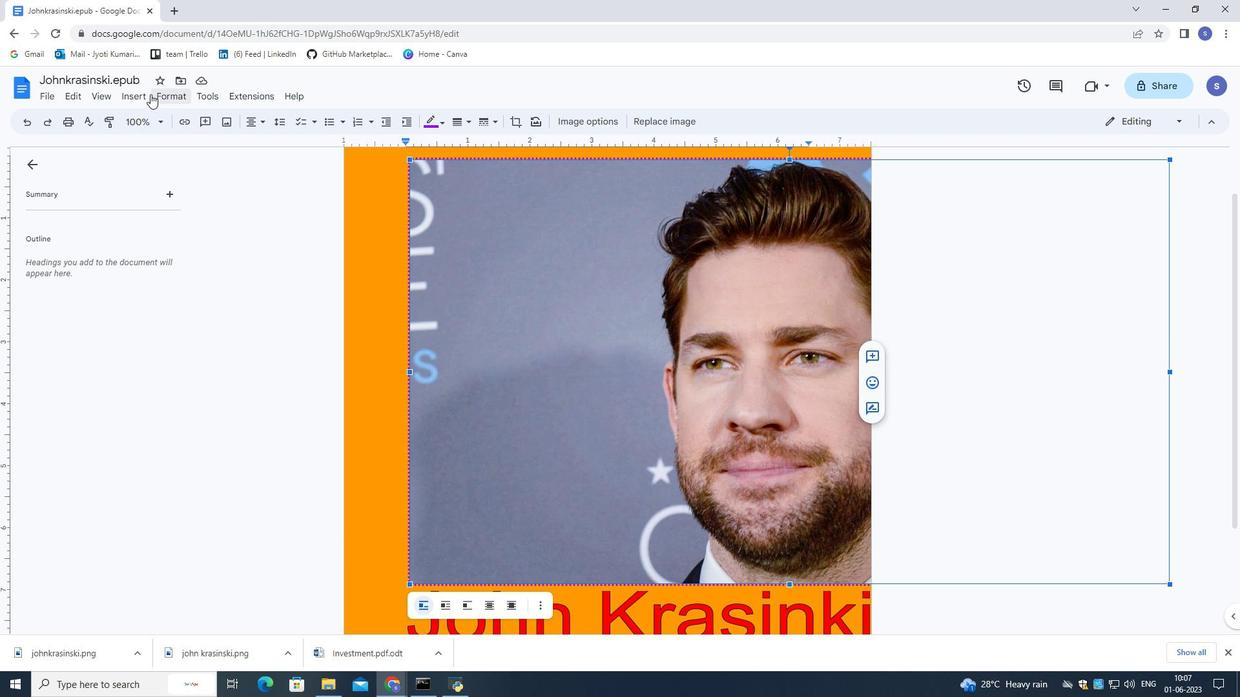 
Action: Mouse pressed left at (142, 91)
Screenshot: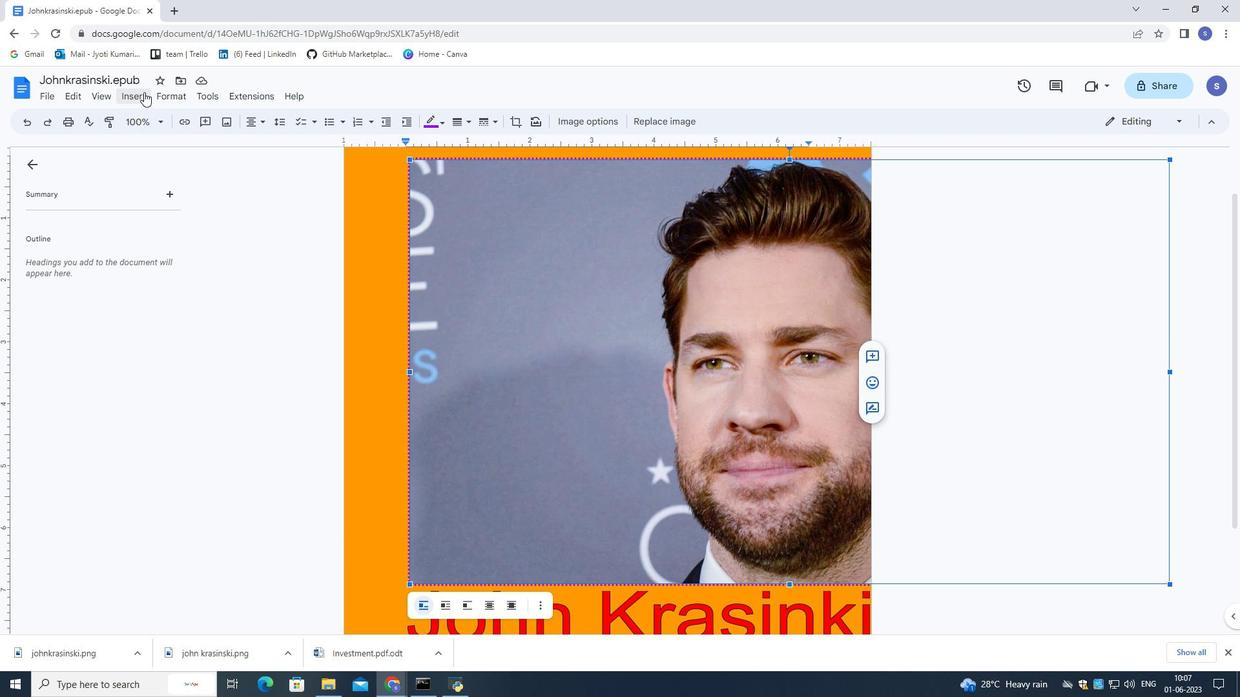 
Action: Mouse moved to (178, 461)
Screenshot: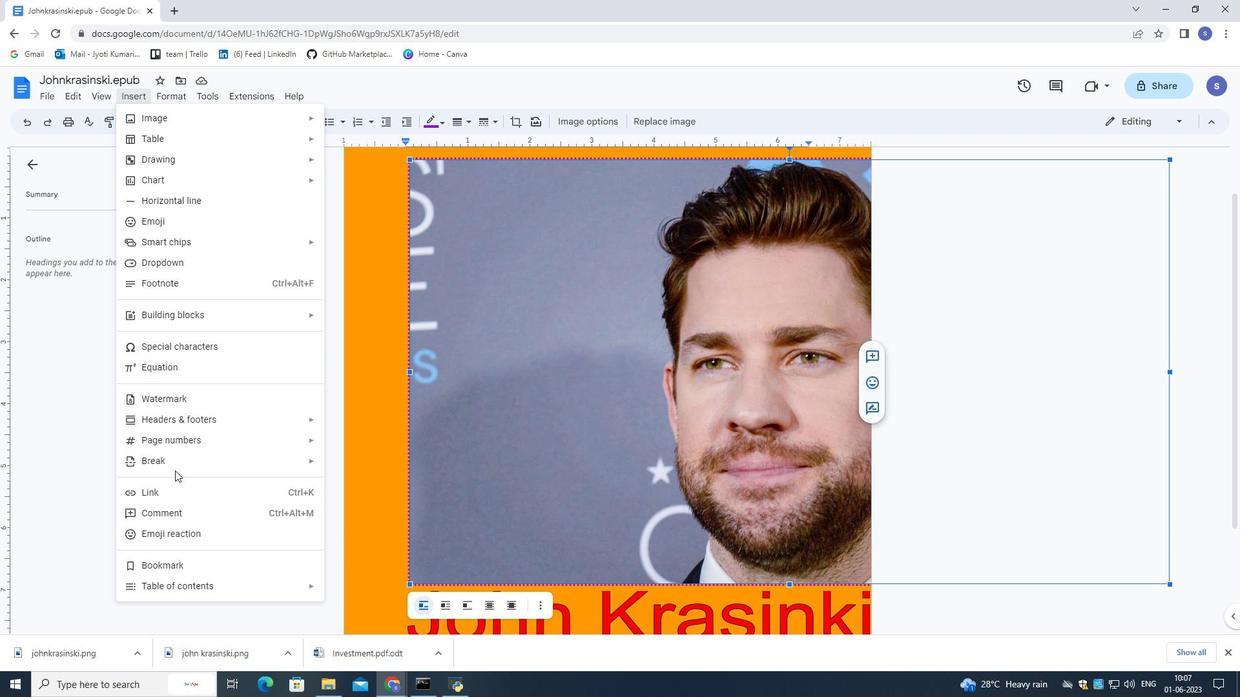 
Action: Mouse pressed left at (178, 461)
Screenshot: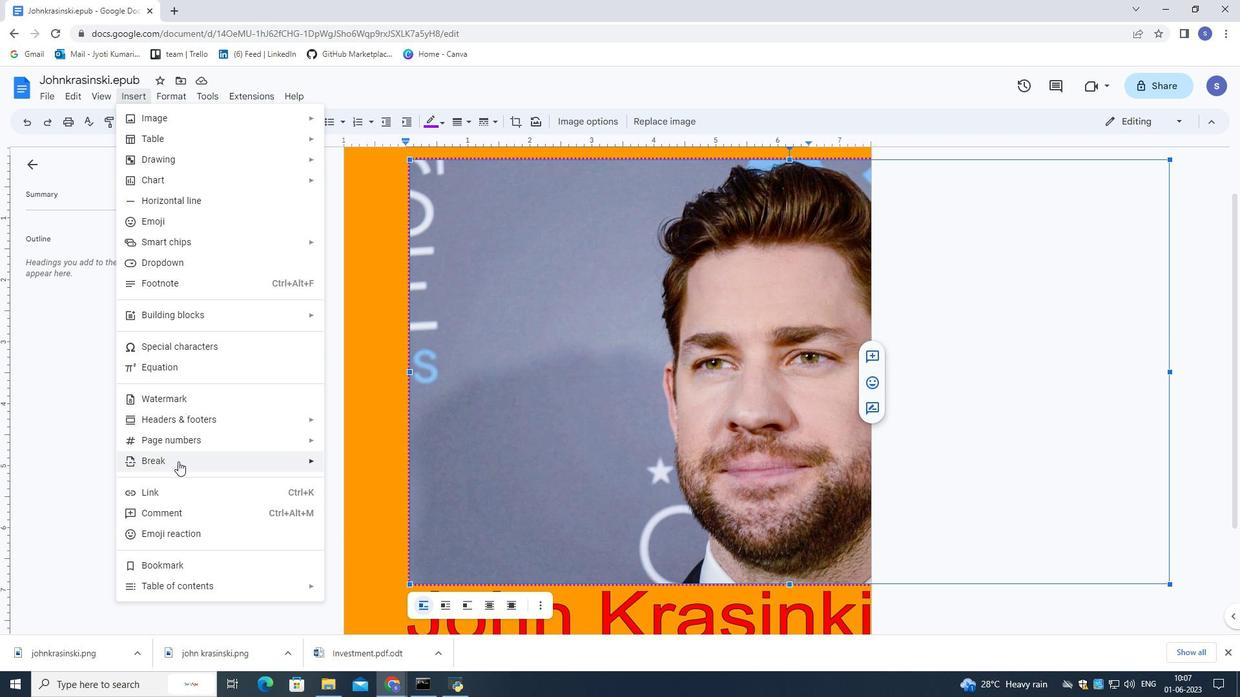 
Action: Mouse moved to (405, 505)
Screenshot: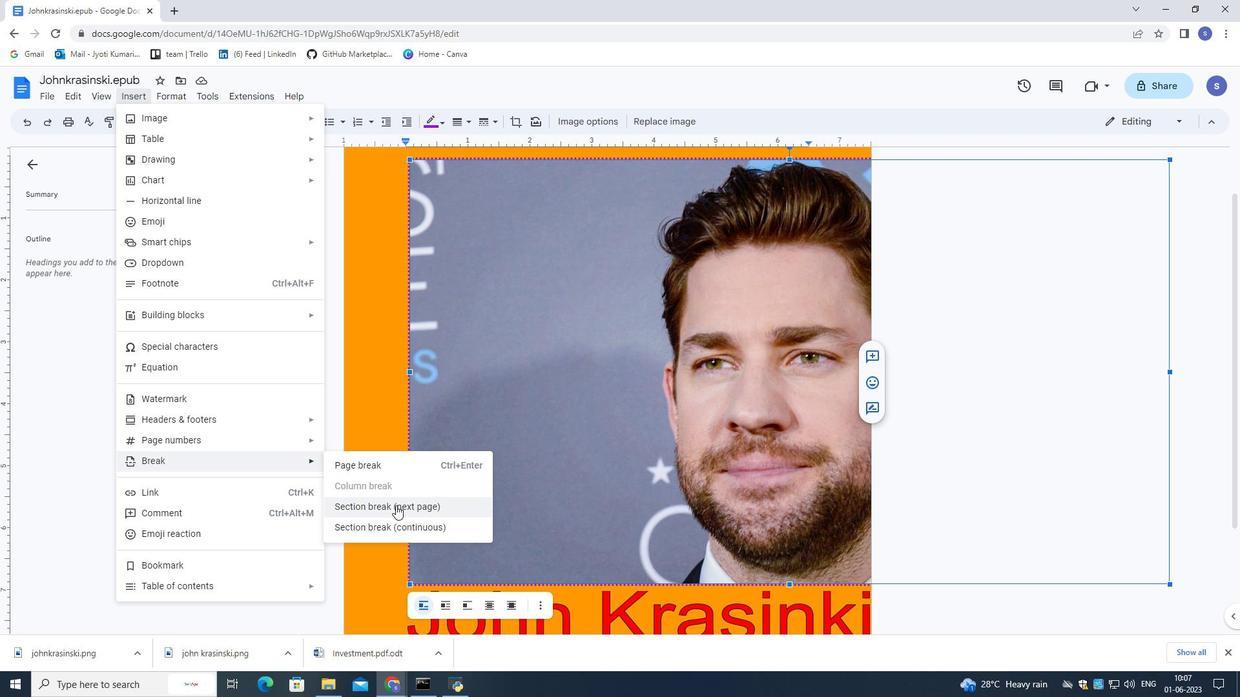 
Action: Mouse pressed left at (405, 505)
Screenshot: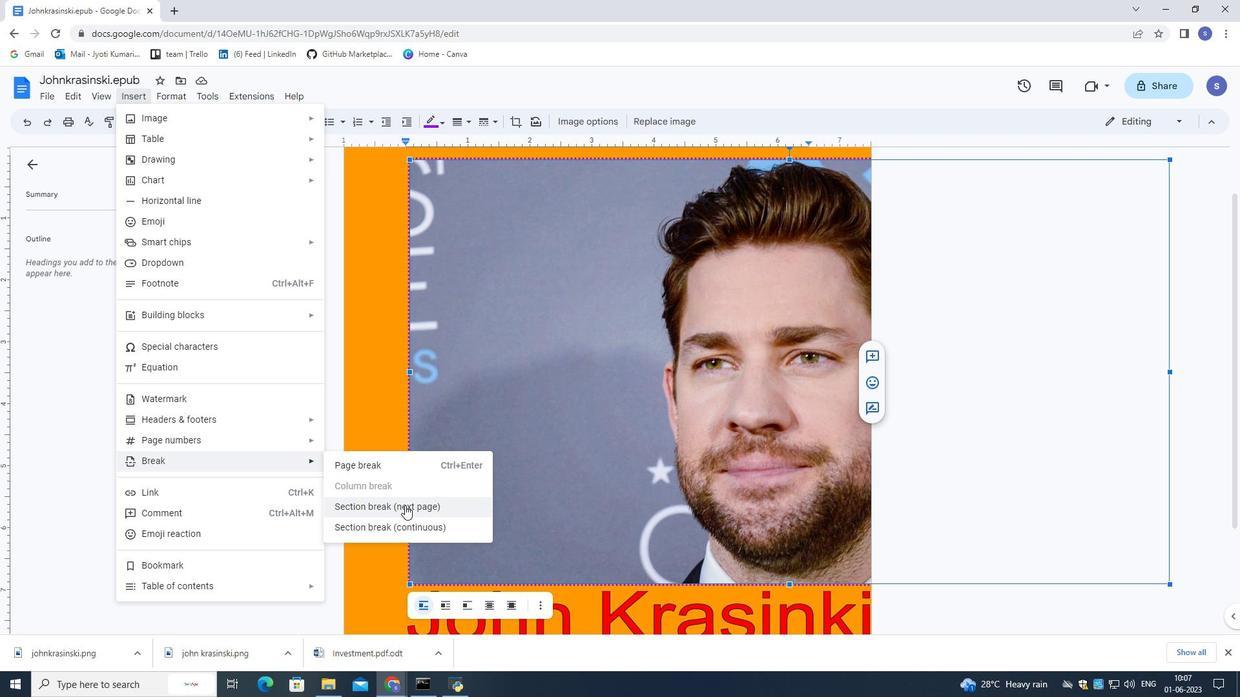 
Action: Mouse moved to (406, 504)
Screenshot: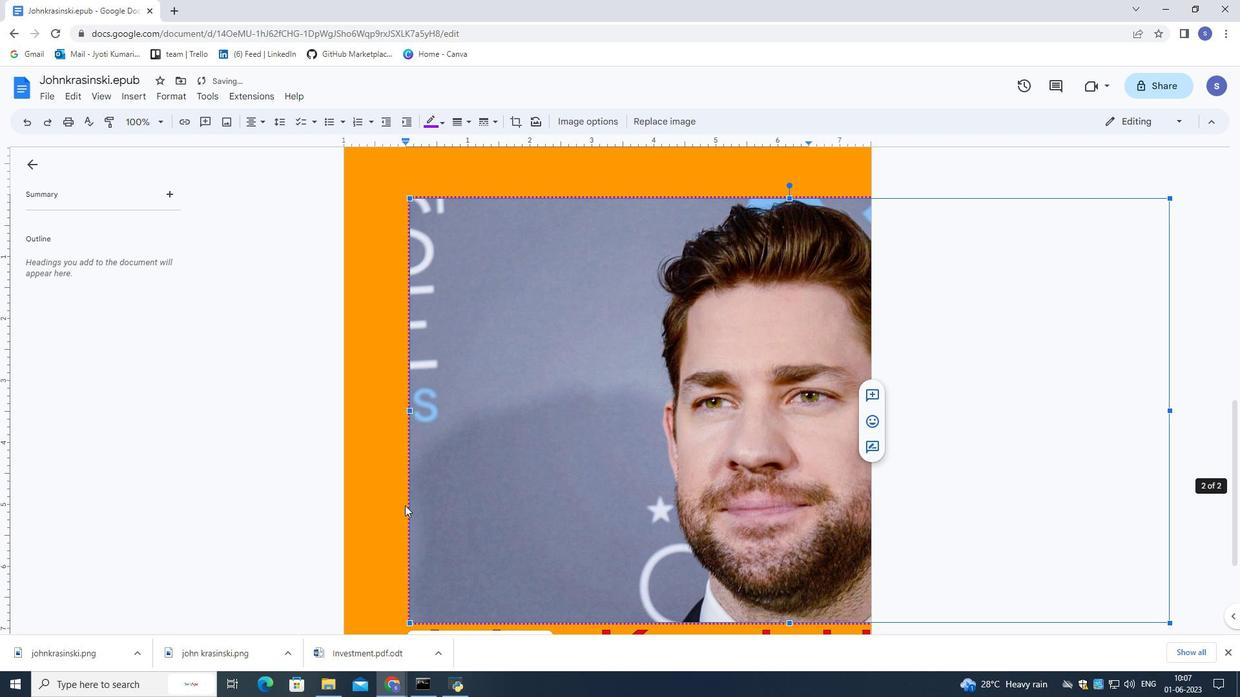 
Action: Mouse scrolled (406, 503) with delta (0, 0)
Screenshot: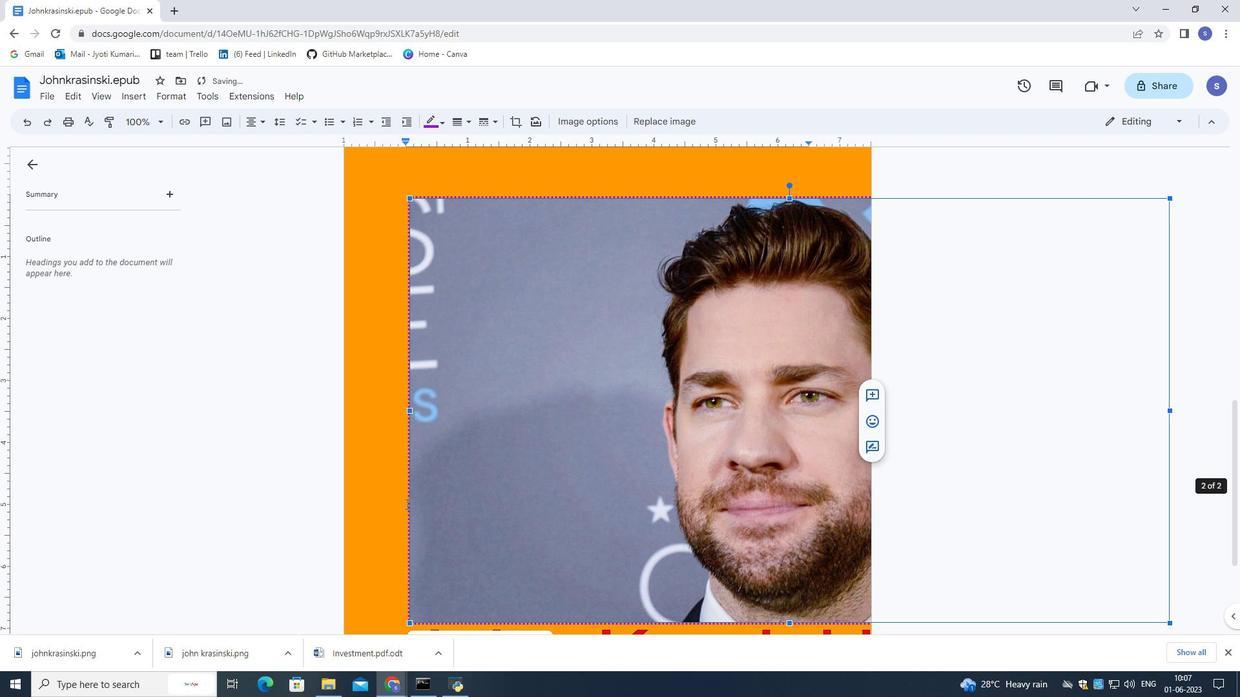 
Action: Mouse scrolled (406, 503) with delta (0, 0)
Screenshot: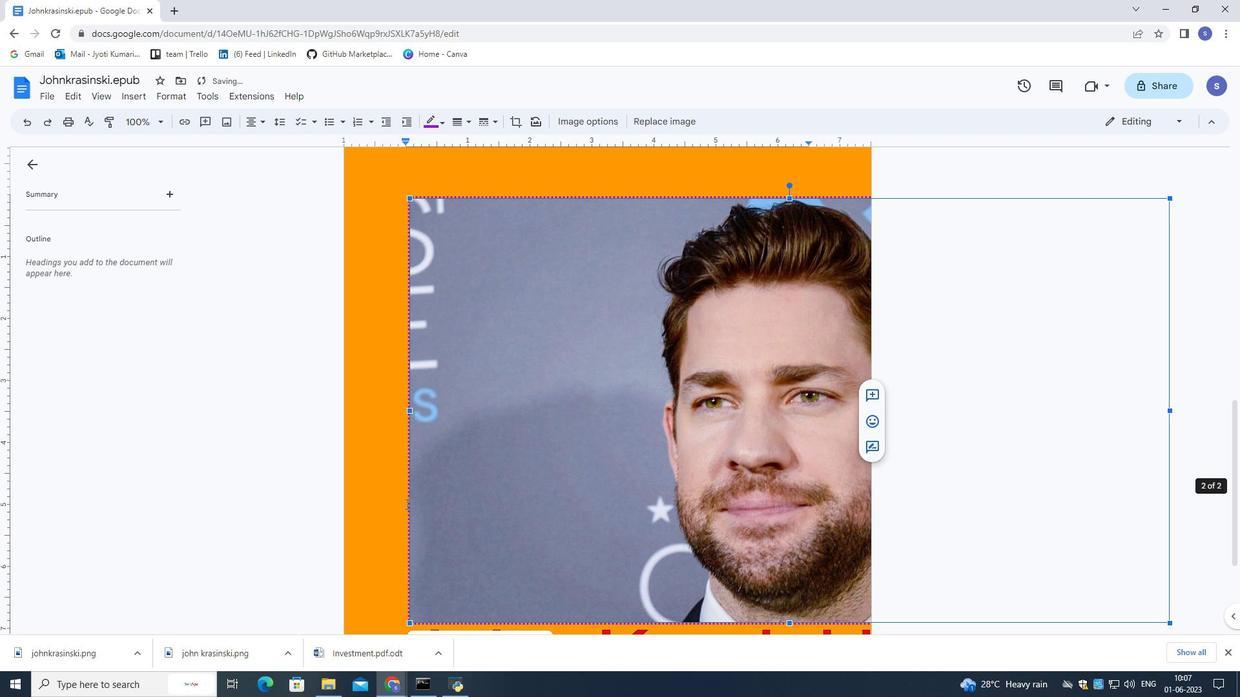 
Action: Mouse scrolled (406, 503) with delta (0, 0)
Screenshot: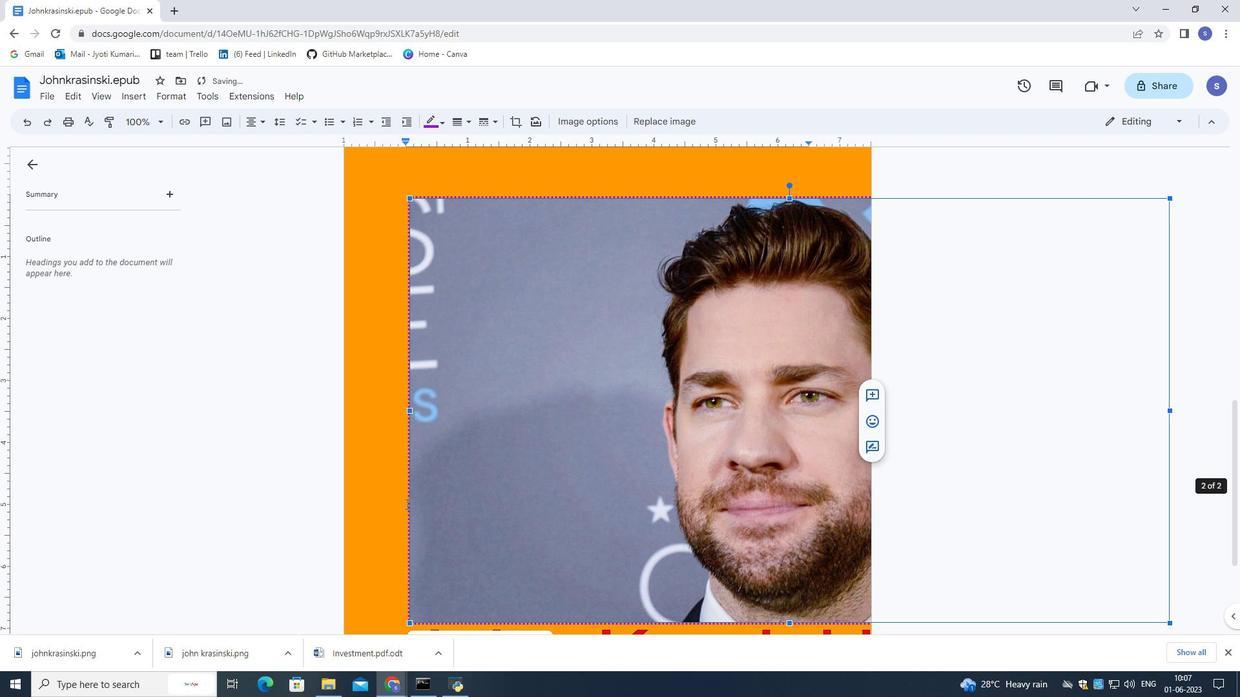 
Action: Mouse scrolled (406, 503) with delta (0, 0)
Screenshot: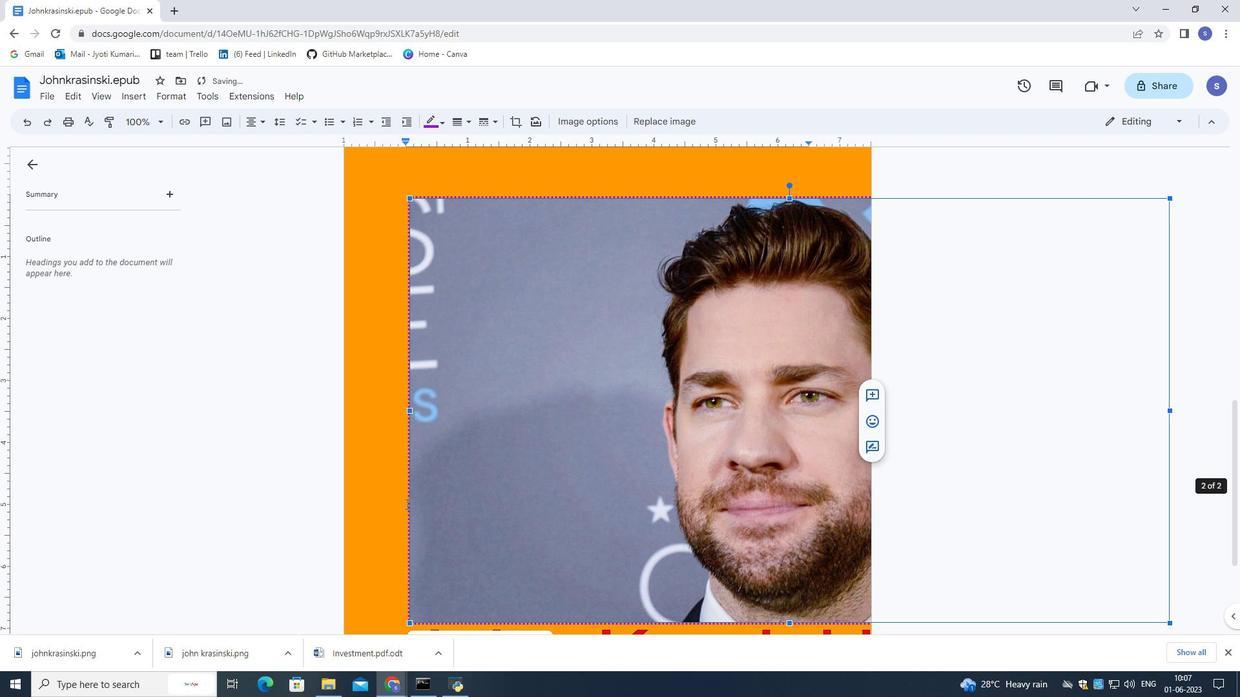 
Action: Mouse scrolled (406, 503) with delta (0, 0)
Screenshot: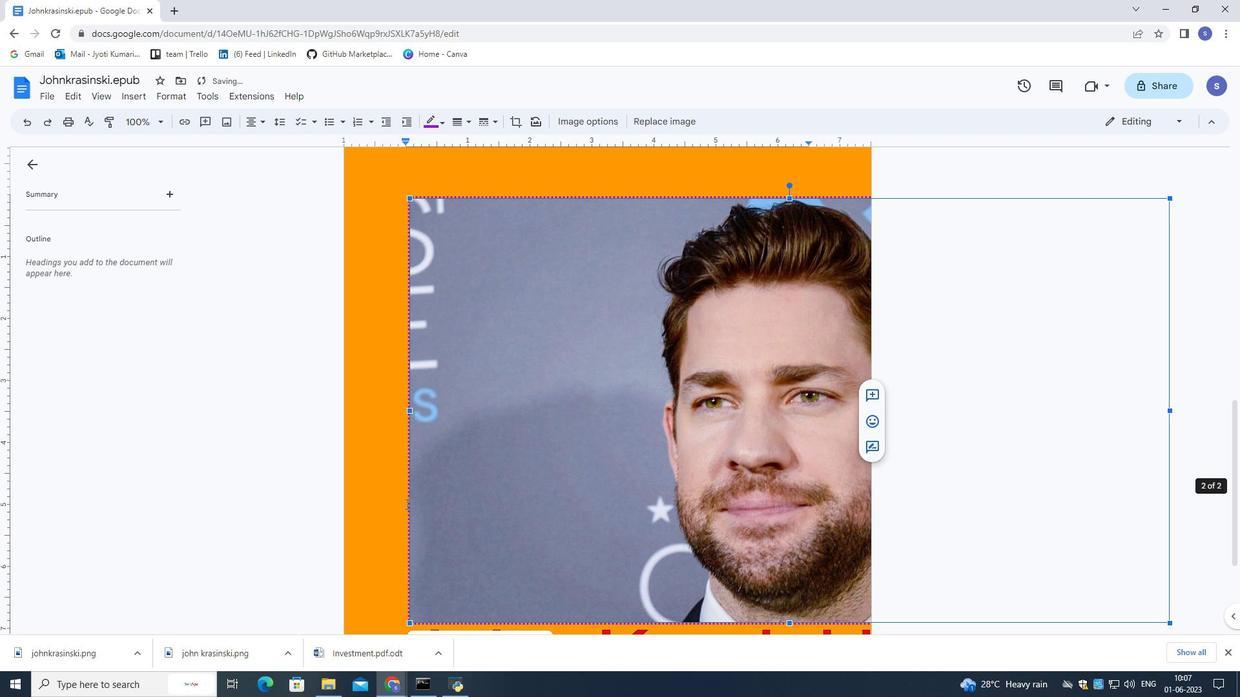 
Action: Mouse scrolled (406, 503) with delta (0, 0)
Screenshot: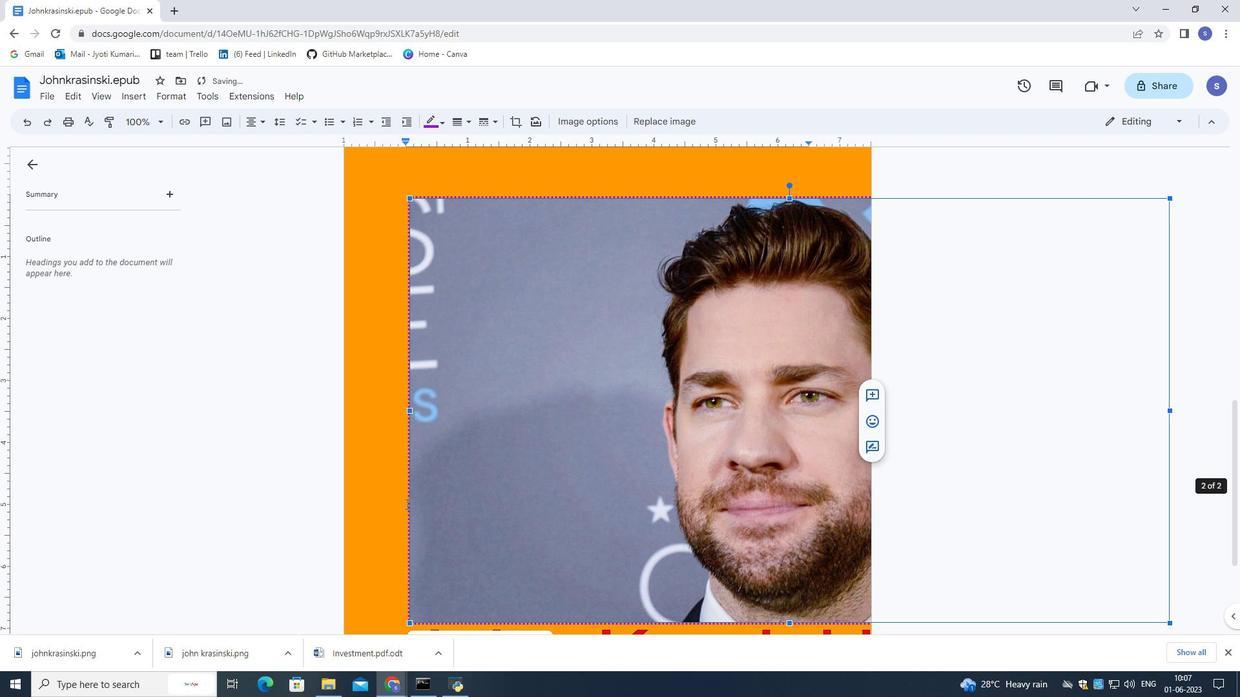 
Action: Mouse moved to (406, 501)
Screenshot: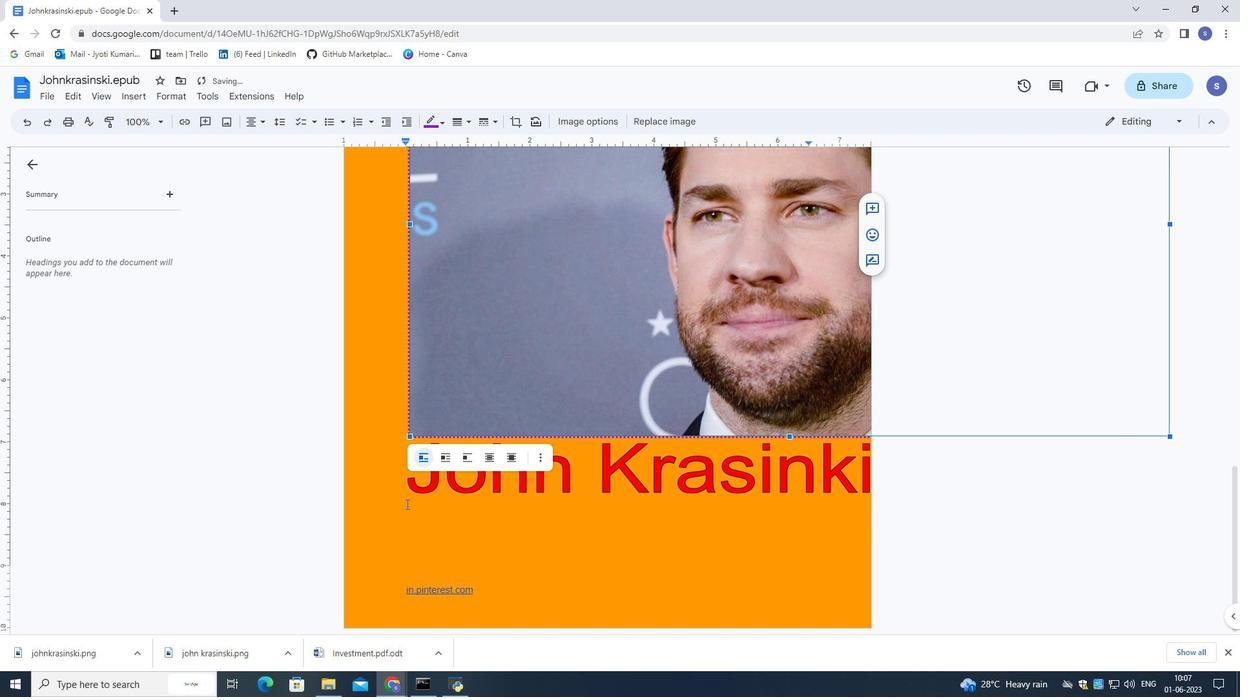 
Action: Mouse scrolled (406, 501) with delta (0, 0)
Screenshot: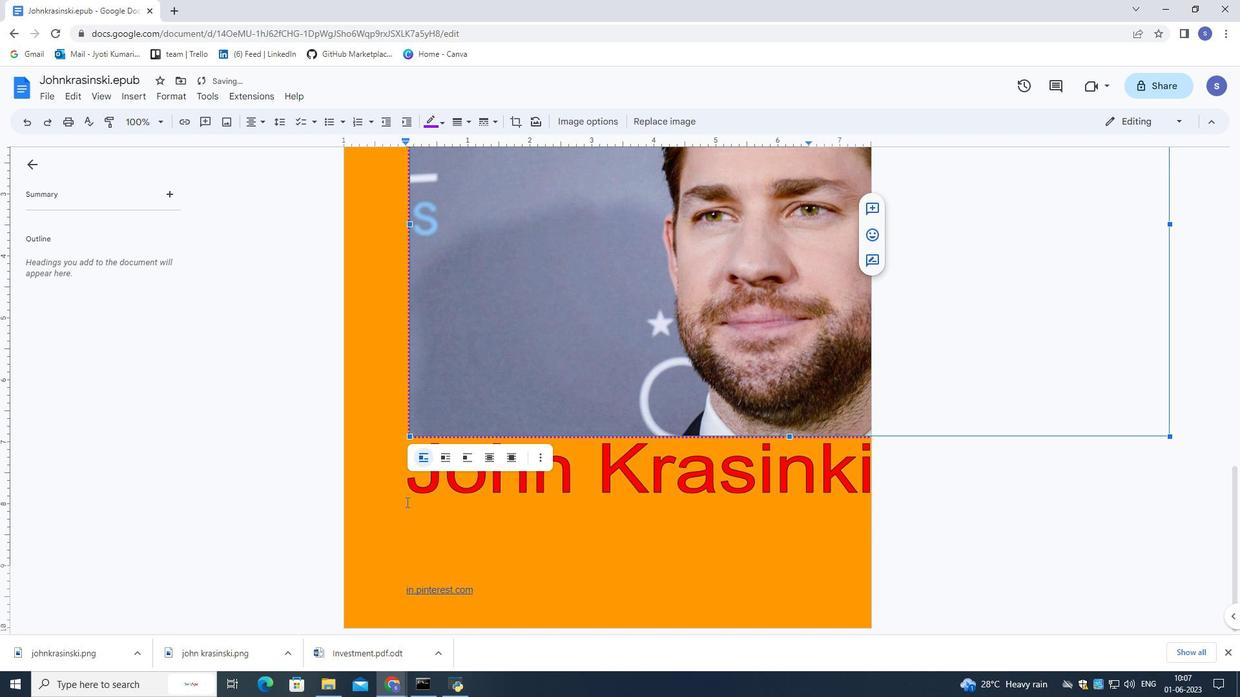 
Action: Mouse scrolled (406, 501) with delta (0, 0)
Screenshot: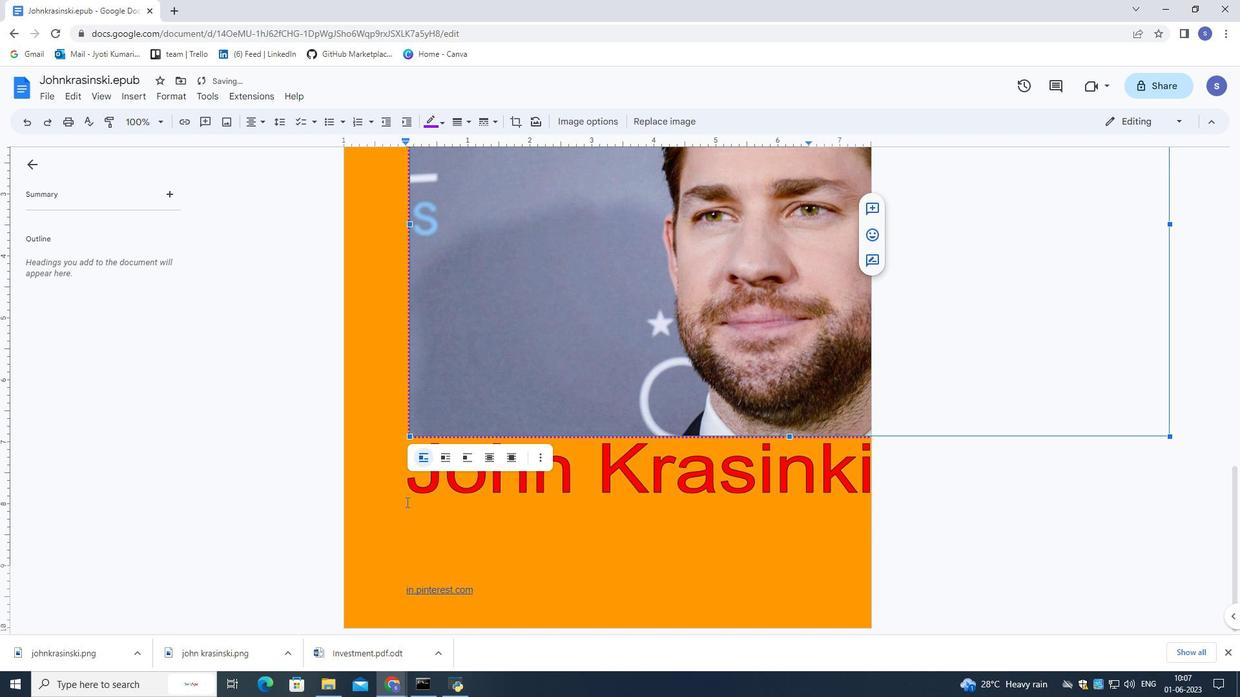 
Action: Mouse scrolled (406, 501) with delta (0, 0)
Screenshot: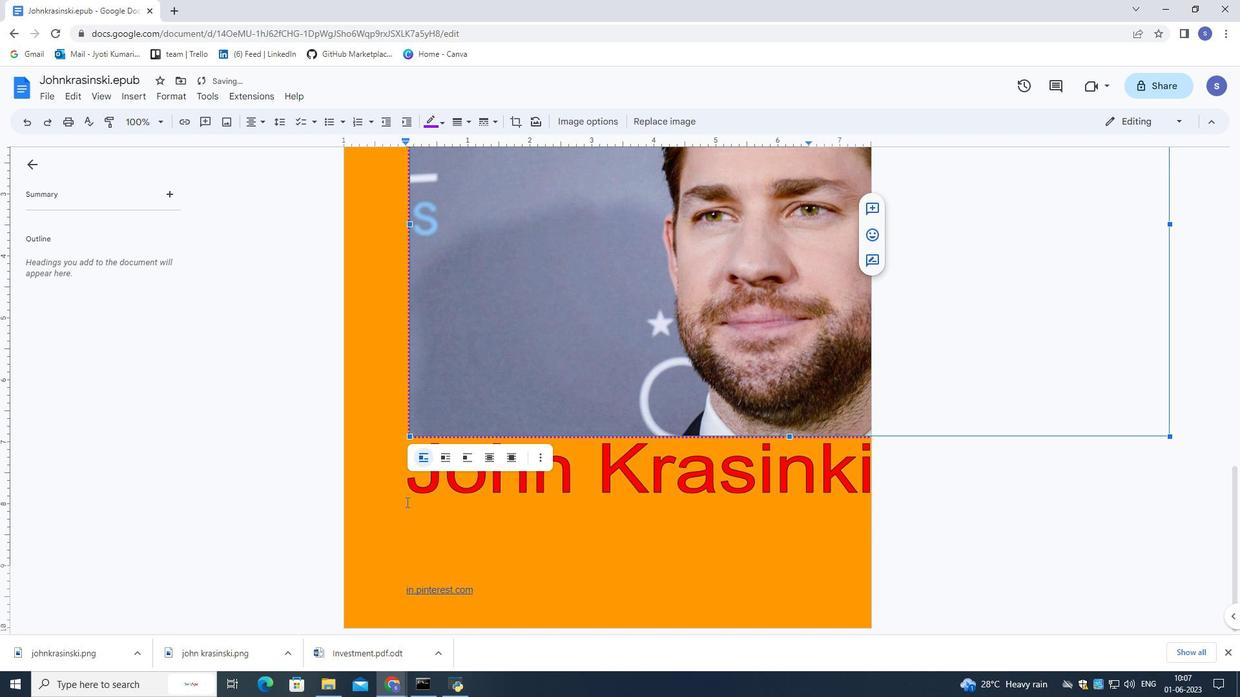 
Action: Mouse scrolled (406, 501) with delta (0, 0)
Screenshot: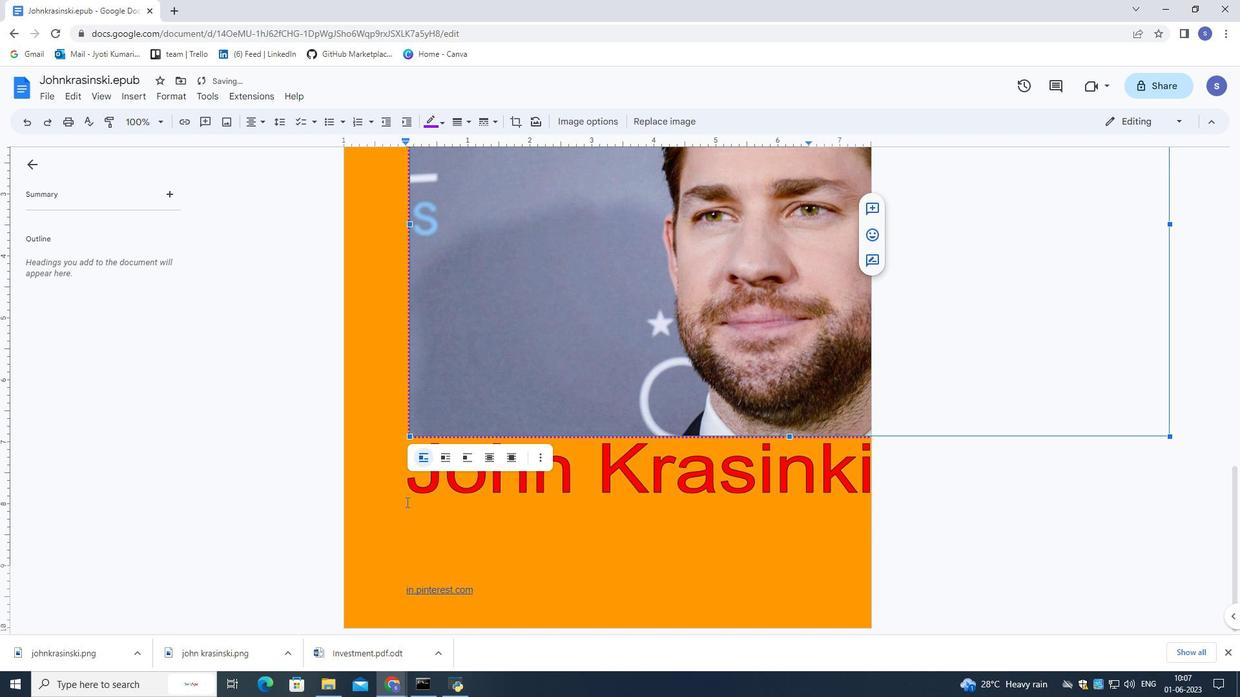 
Action: Mouse scrolled (406, 501) with delta (0, 0)
Screenshot: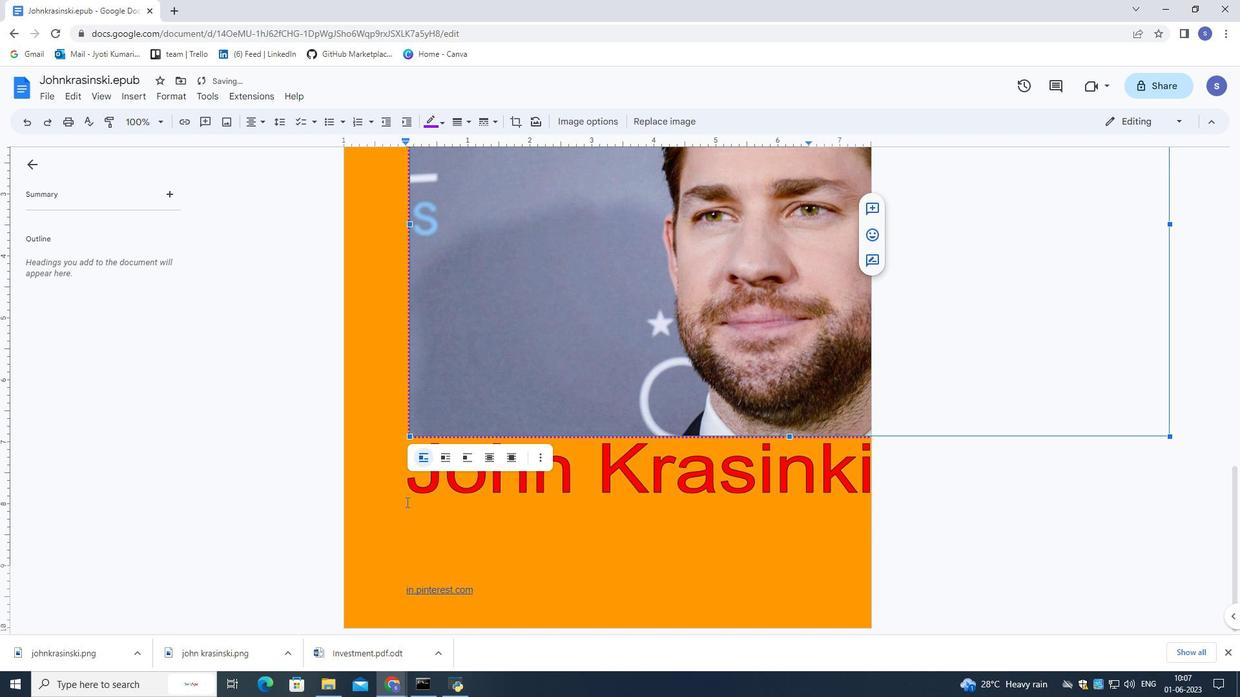 
Action: Mouse scrolled (406, 502) with delta (0, 0)
Screenshot: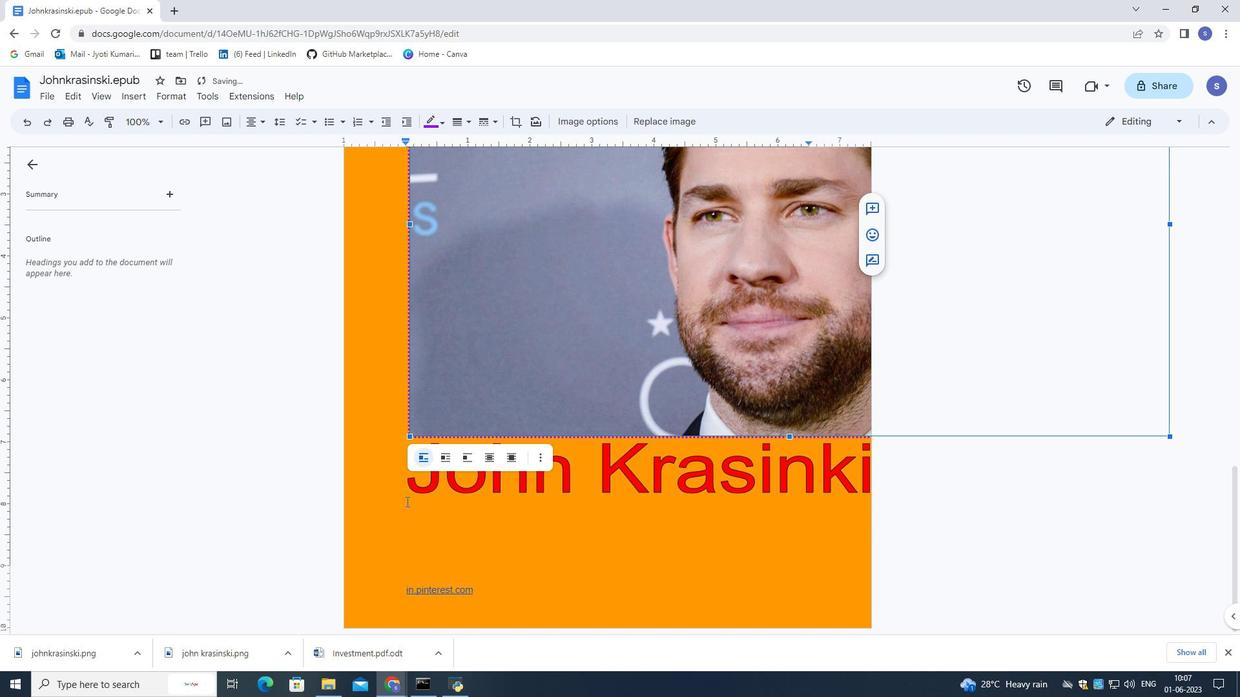 
Action: Mouse scrolled (406, 502) with delta (0, 0)
Screenshot: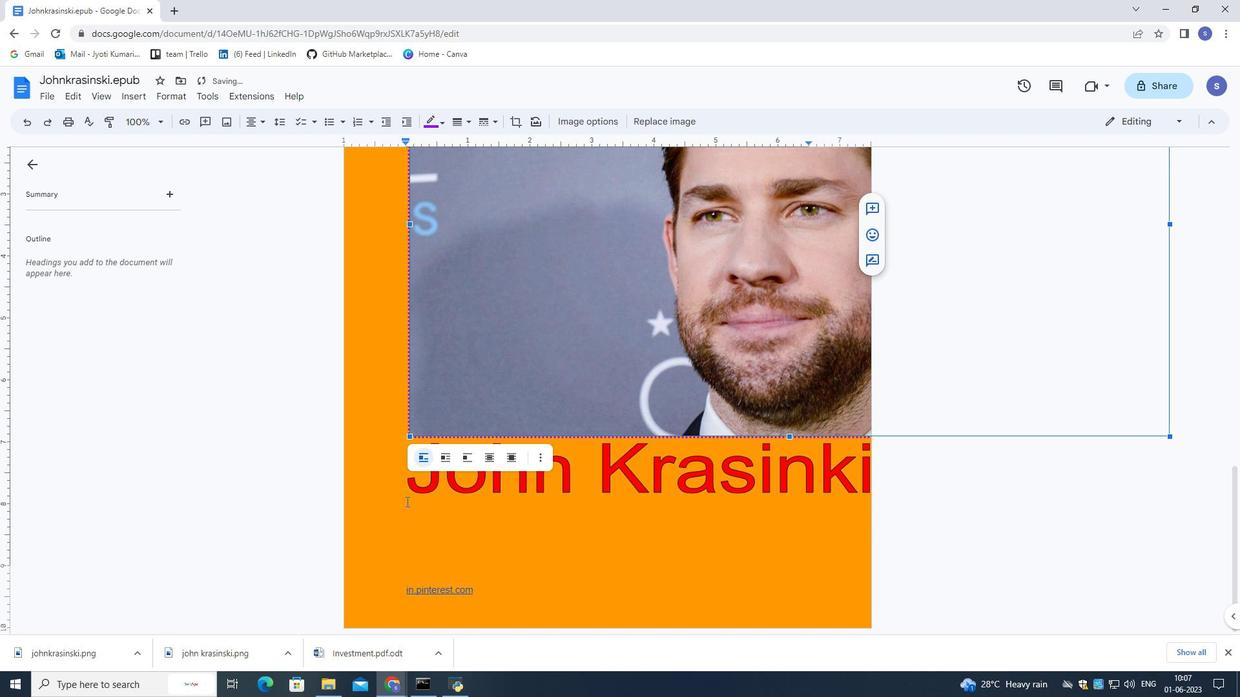 
Action: Mouse scrolled (406, 502) with delta (0, 0)
Screenshot: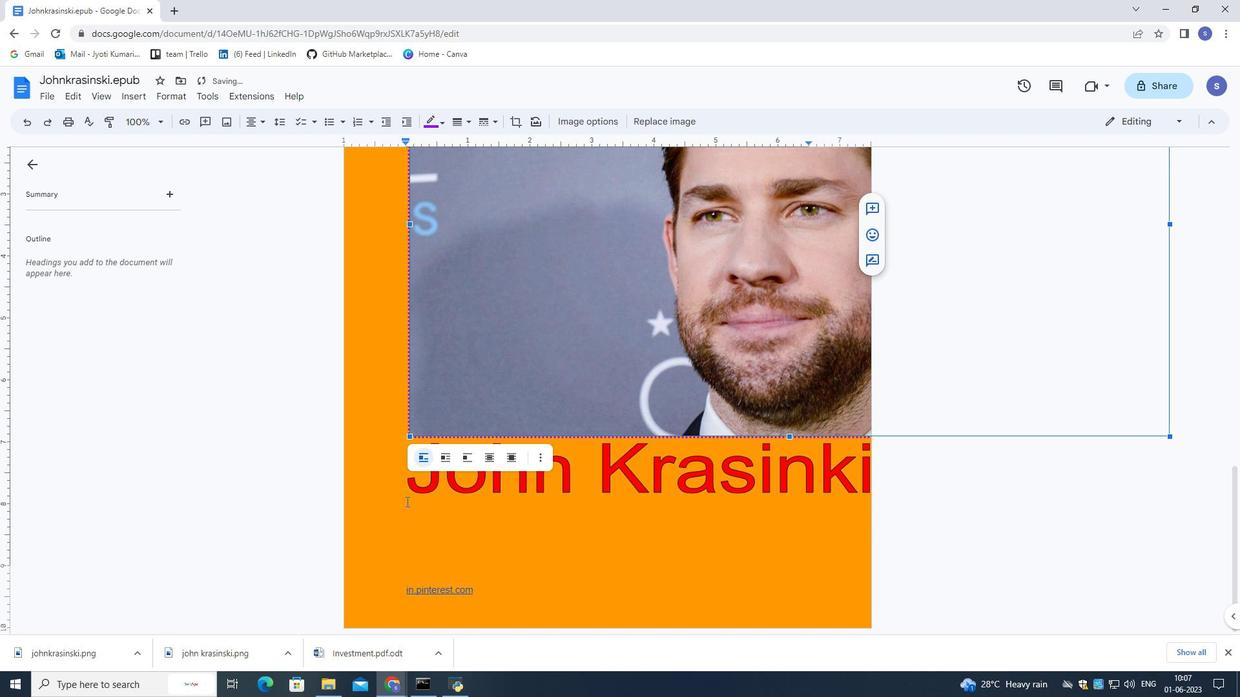 
Action: Mouse scrolled (406, 502) with delta (0, 0)
Screenshot: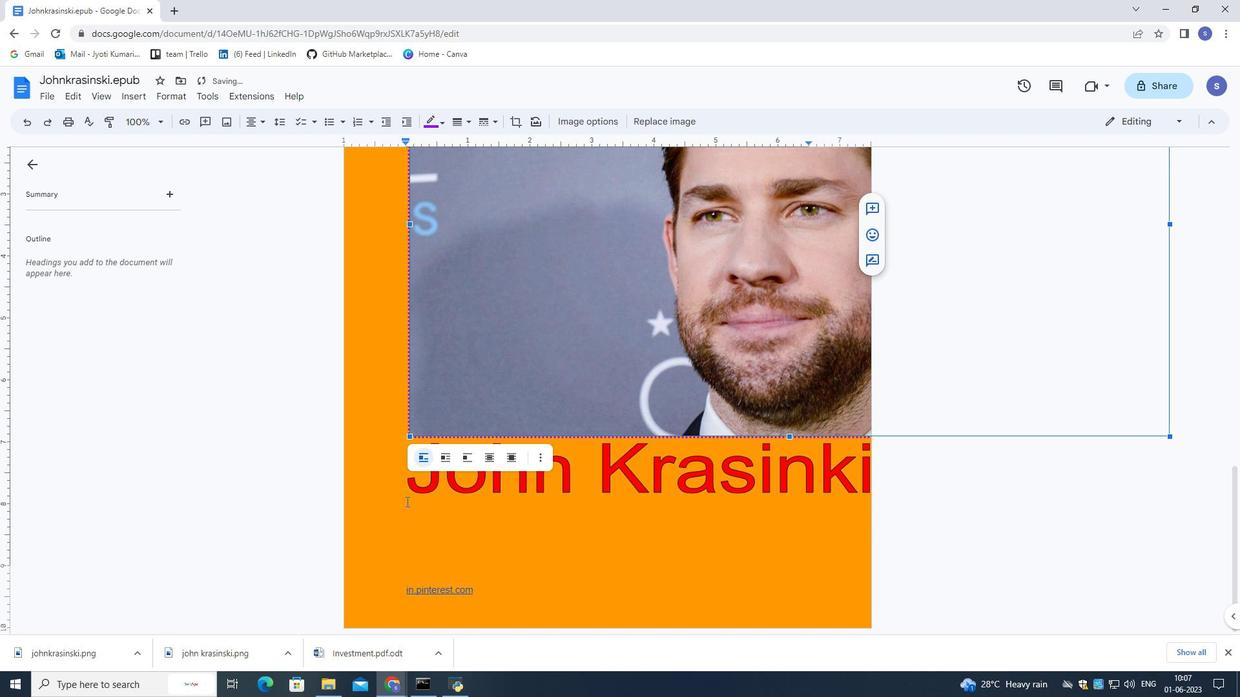 
Action: Mouse scrolled (406, 502) with delta (0, 0)
Screenshot: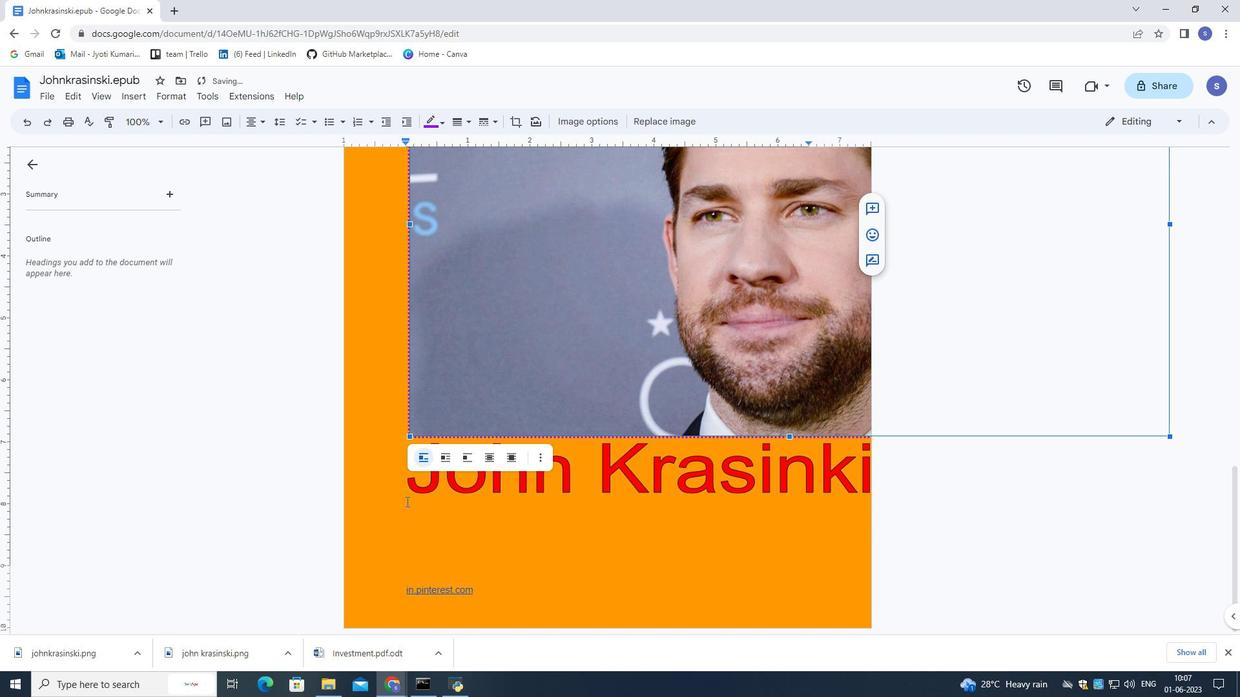 
Action: Mouse scrolled (406, 502) with delta (0, 0)
Screenshot: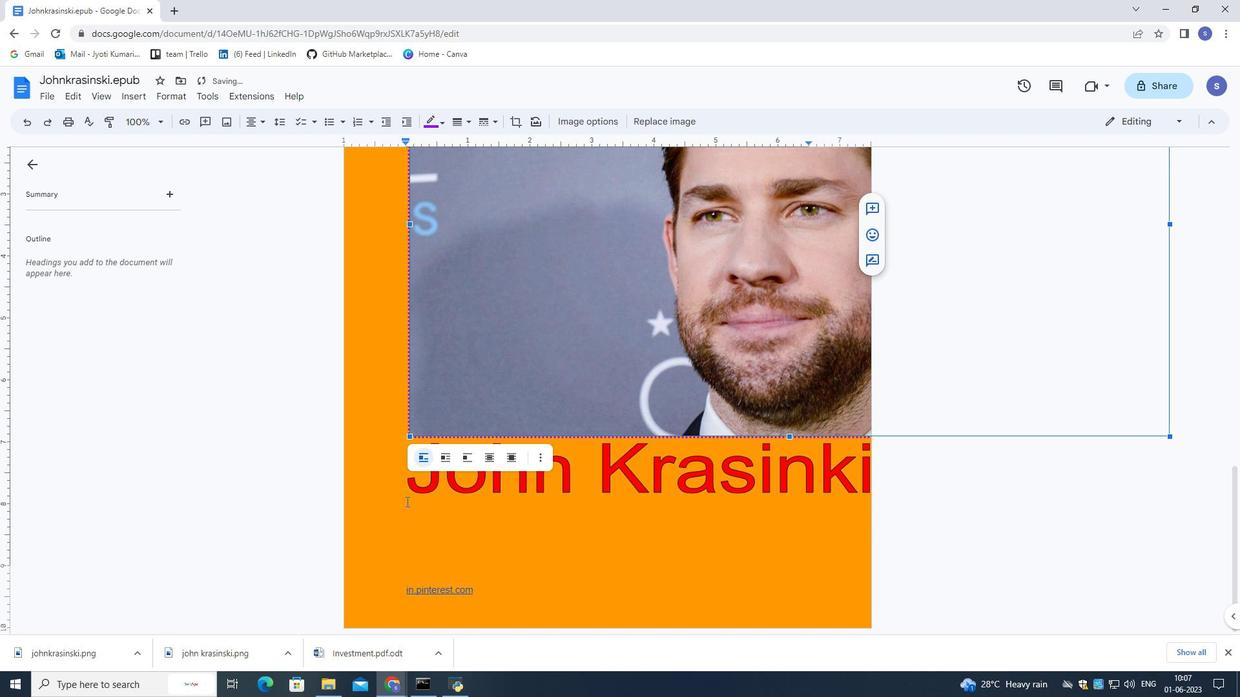 
Action: Mouse scrolled (406, 502) with delta (0, 0)
Screenshot: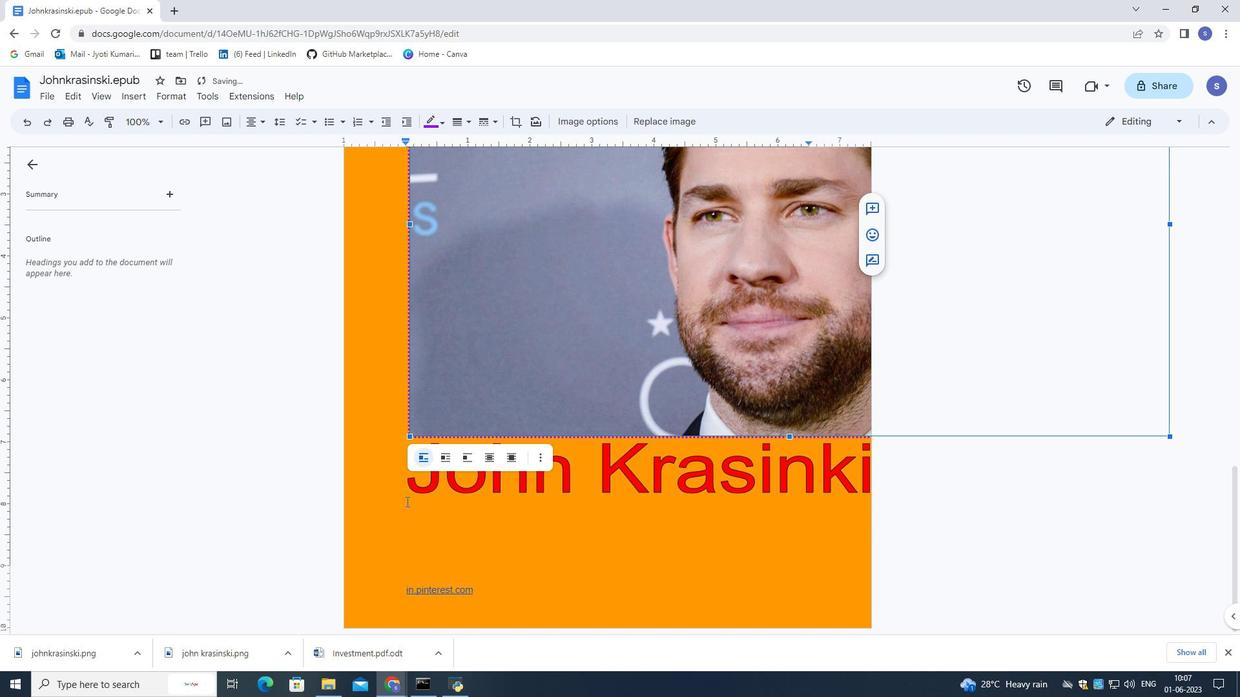 
Action: Mouse scrolled (406, 502) with delta (0, 0)
Screenshot: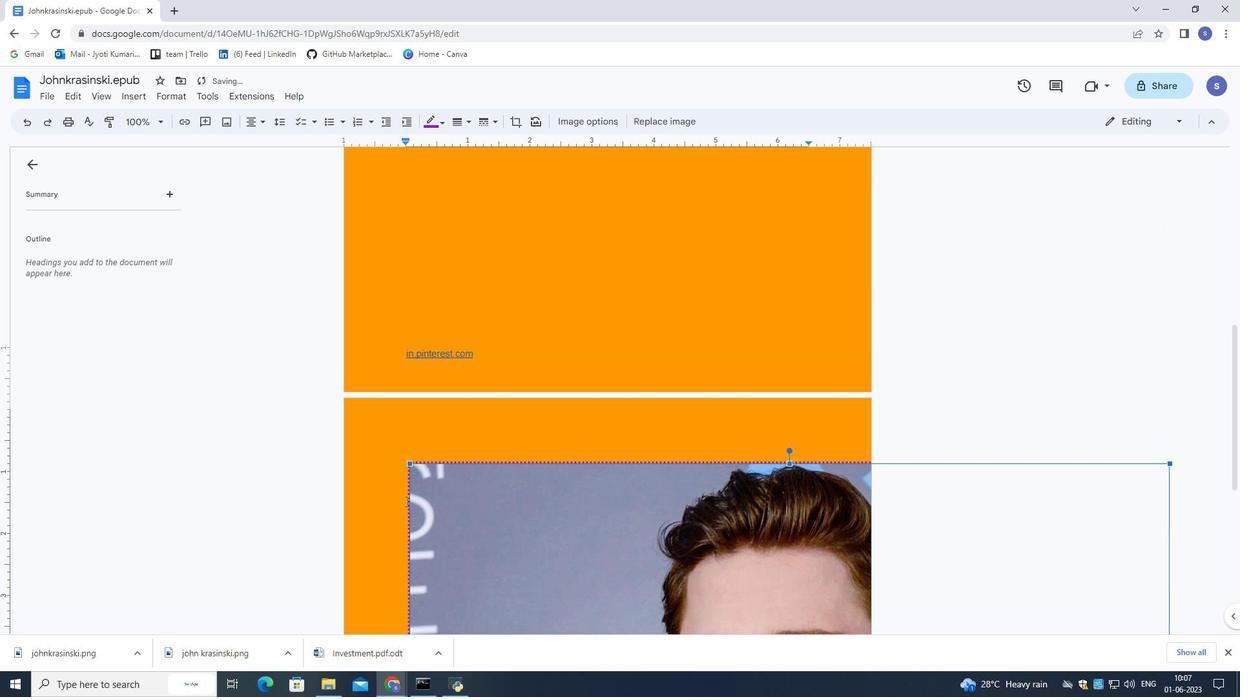 
Action: Mouse scrolled (406, 502) with delta (0, 0)
Screenshot: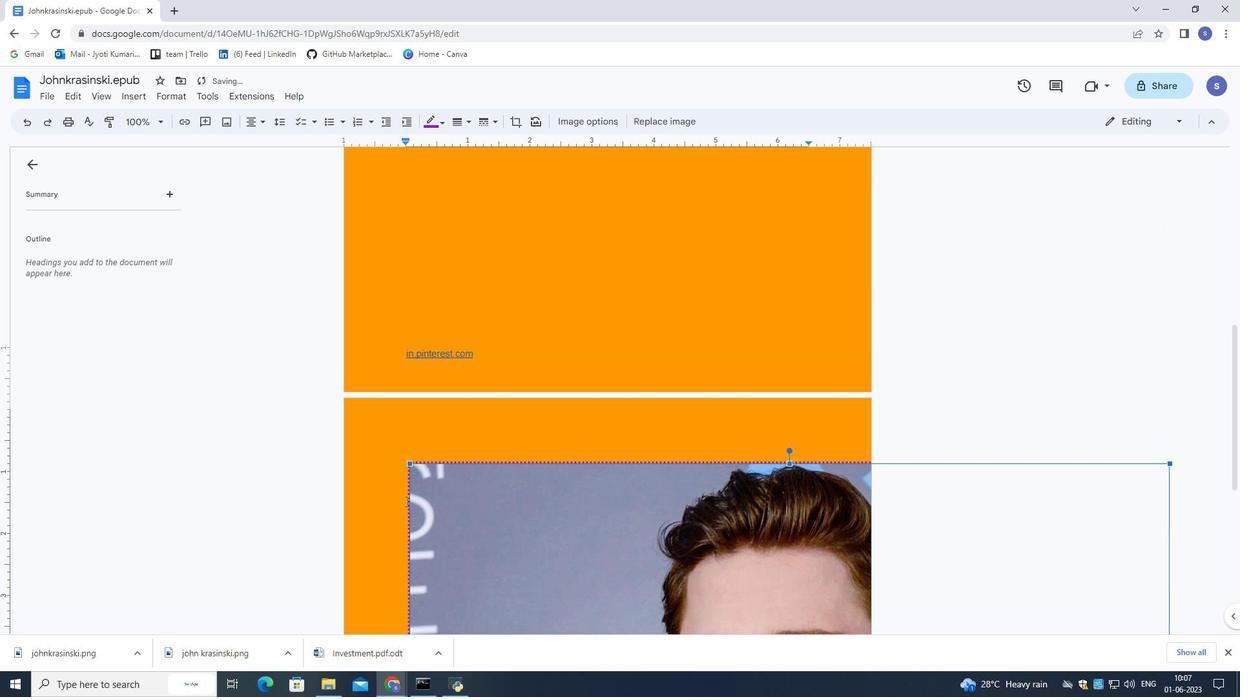 
Action: Mouse scrolled (406, 502) with delta (0, 0)
Screenshot: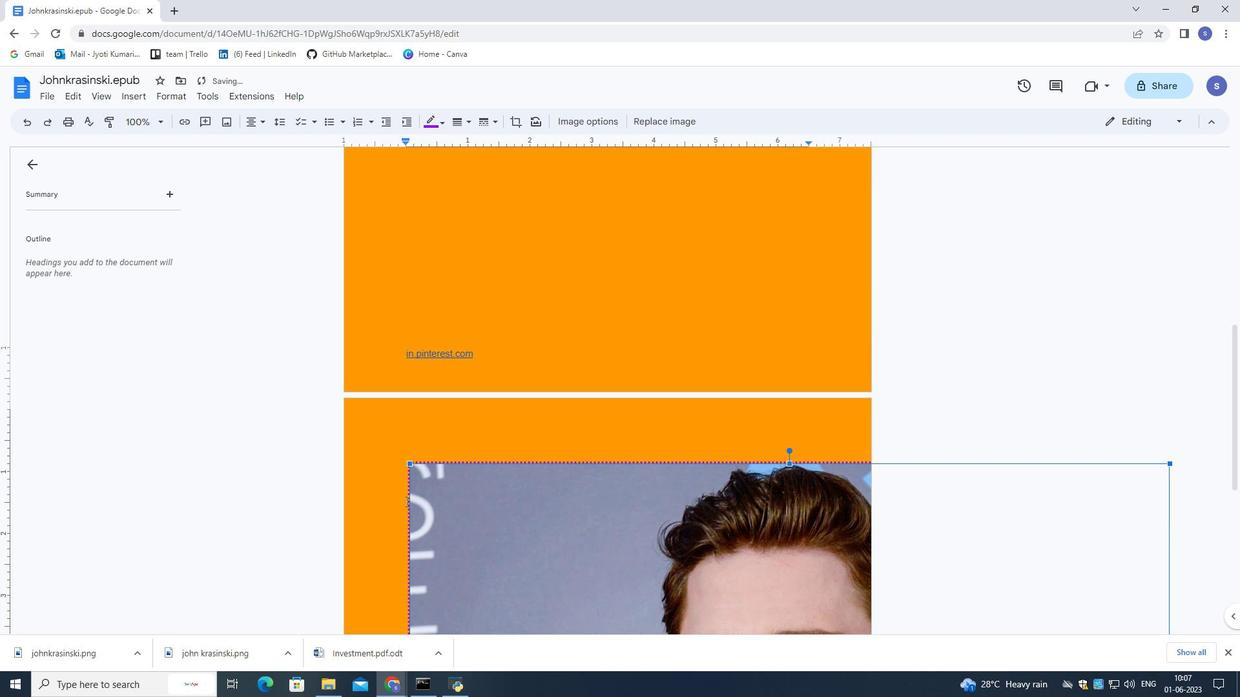 
Action: Mouse scrolled (406, 502) with delta (0, 0)
Screenshot: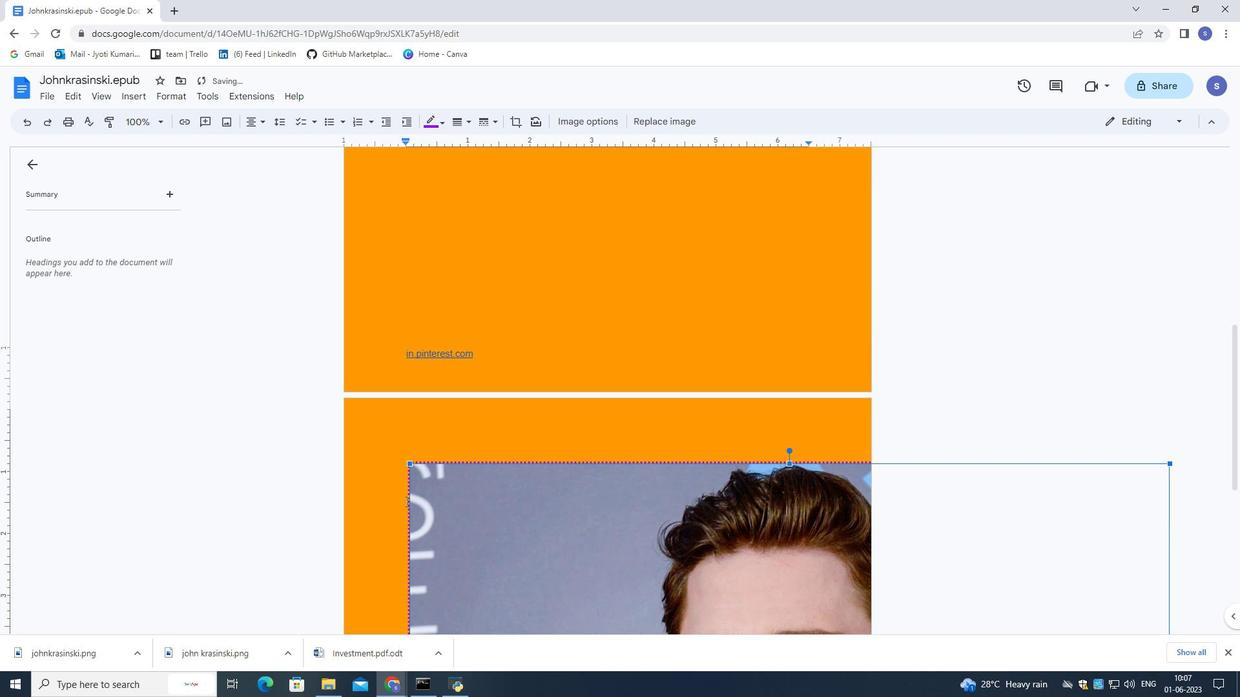 
Action: Mouse scrolled (406, 502) with delta (0, 0)
Screenshot: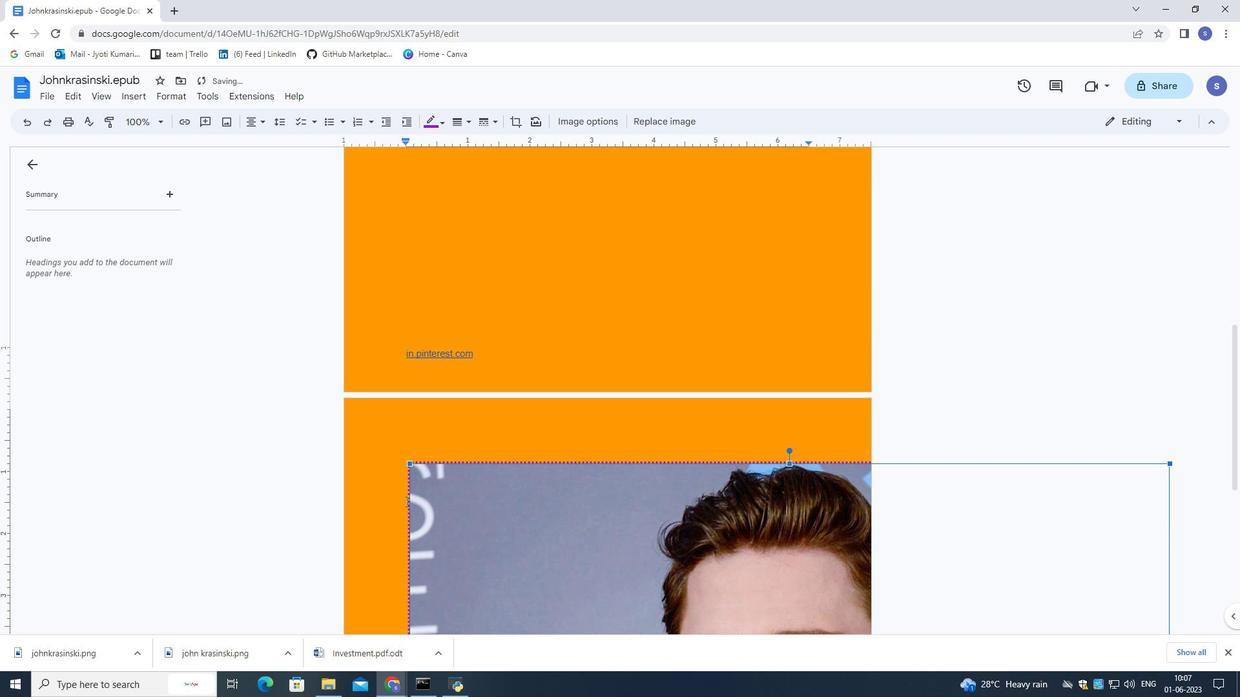 
Action: Mouse scrolled (406, 502) with delta (0, 0)
Screenshot: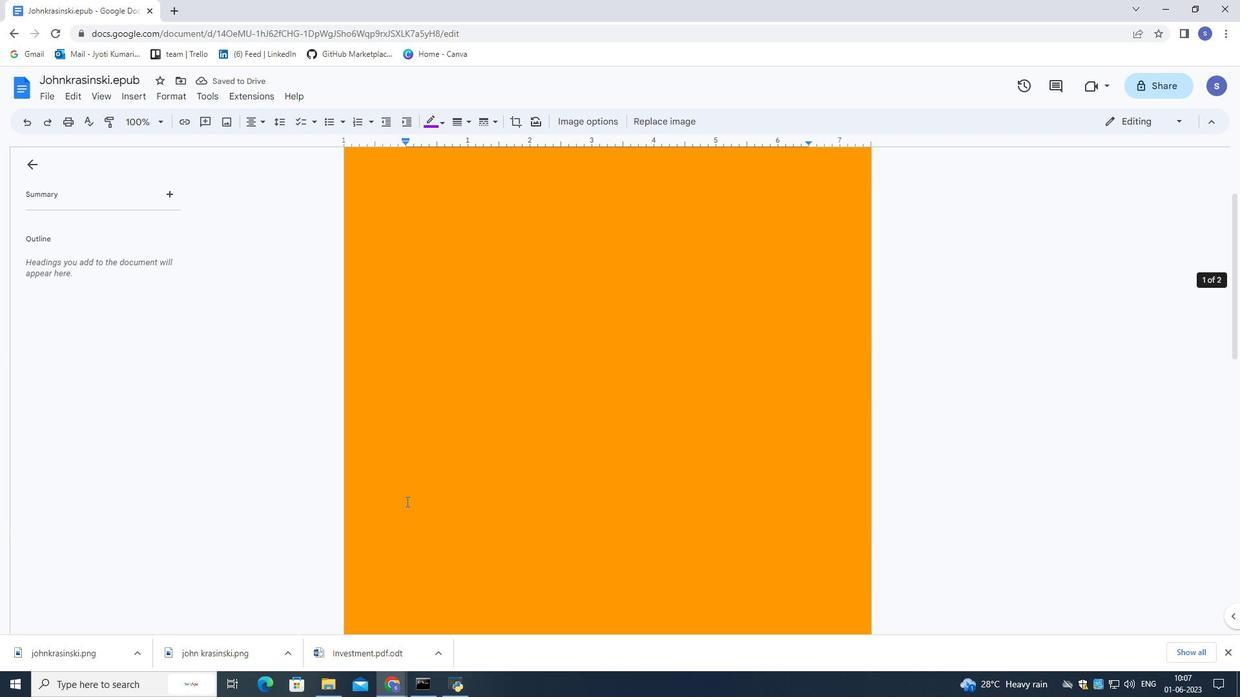 
Action: Mouse scrolled (406, 502) with delta (0, 0)
Screenshot: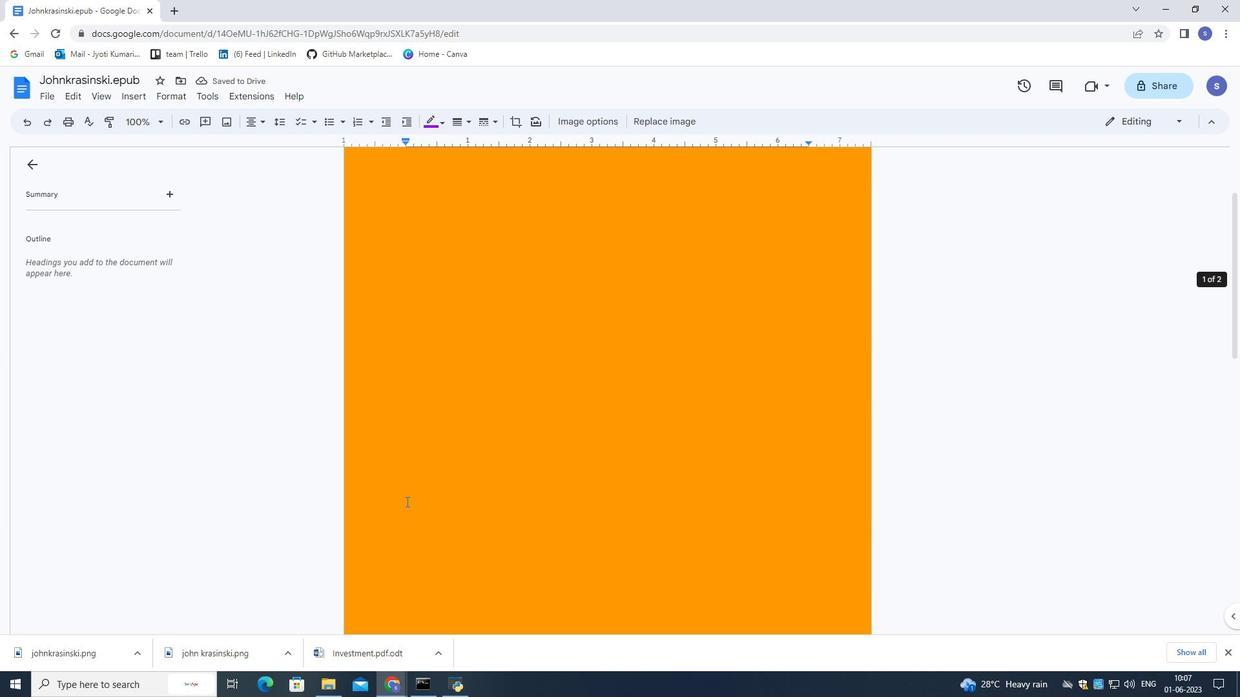 
Action: Mouse scrolled (406, 502) with delta (0, 0)
Screenshot: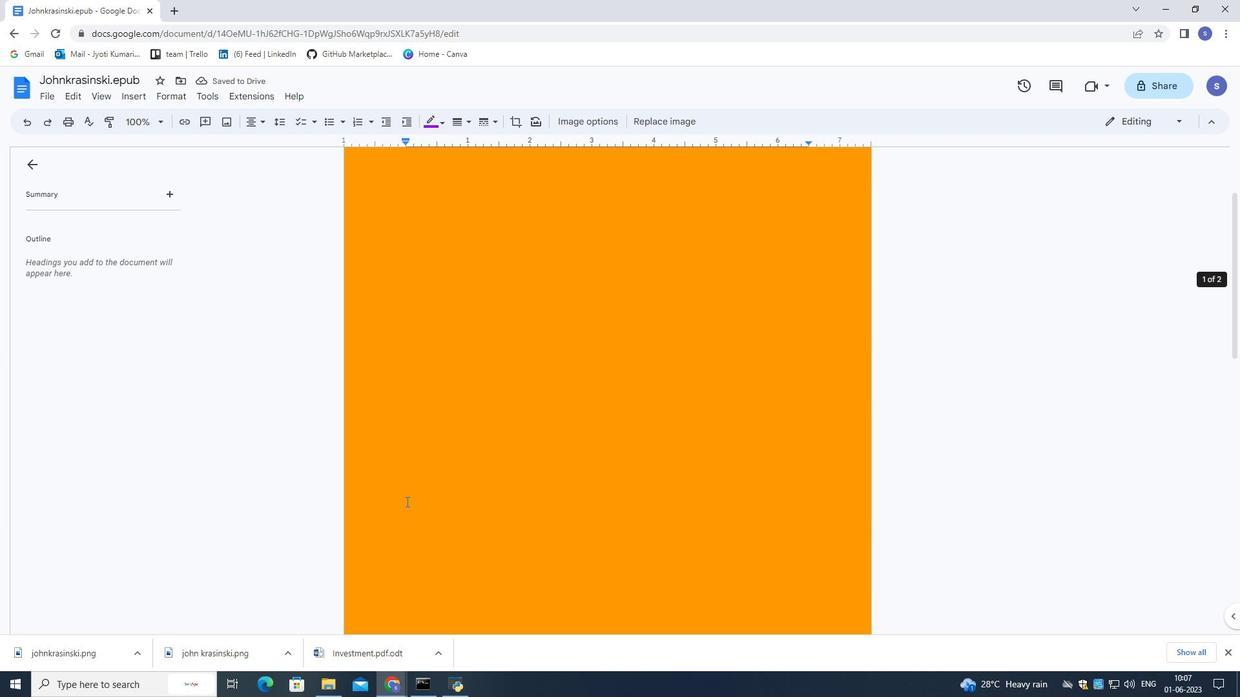 
Action: Mouse scrolled (406, 502) with delta (0, 0)
Screenshot: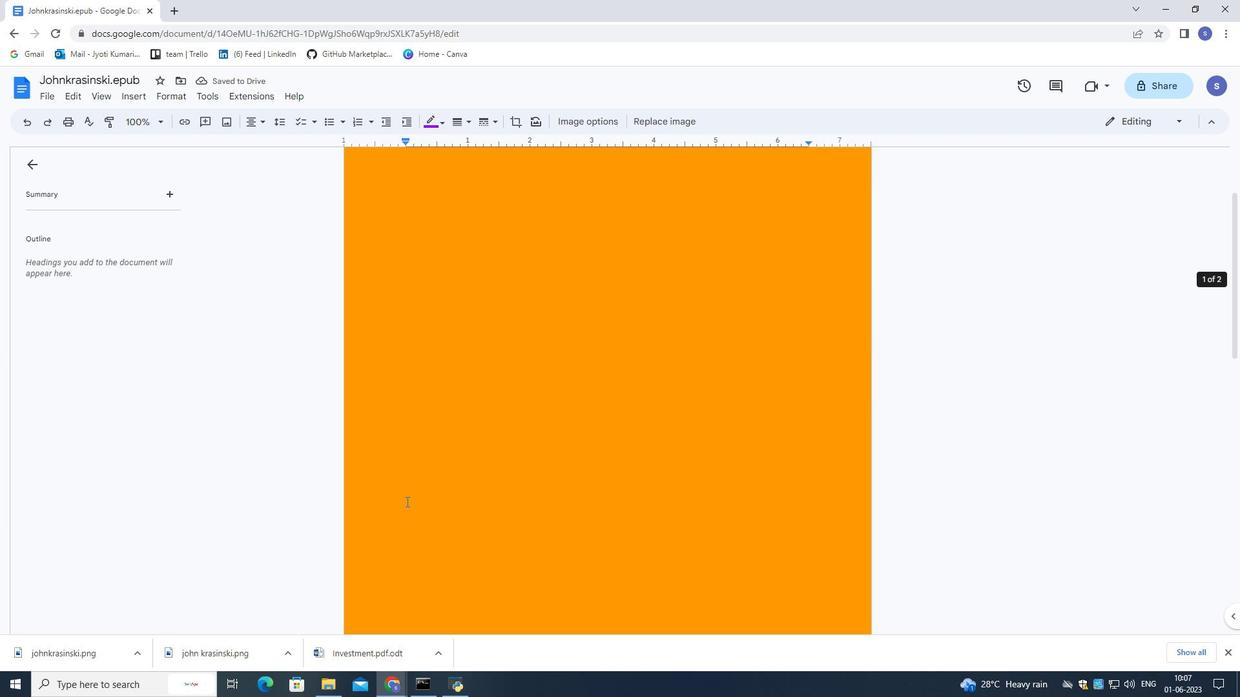 
Action: Mouse scrolled (406, 502) with delta (0, 0)
Screenshot: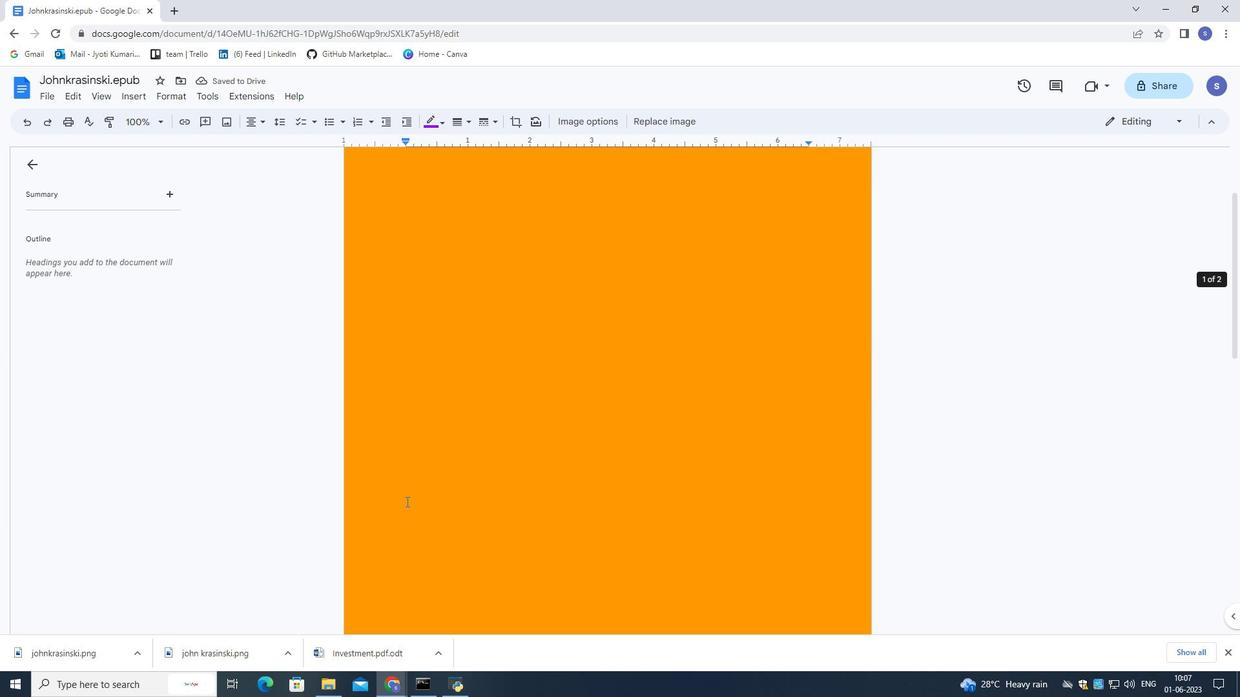 
Action: Mouse scrolled (406, 502) with delta (0, 0)
Screenshot: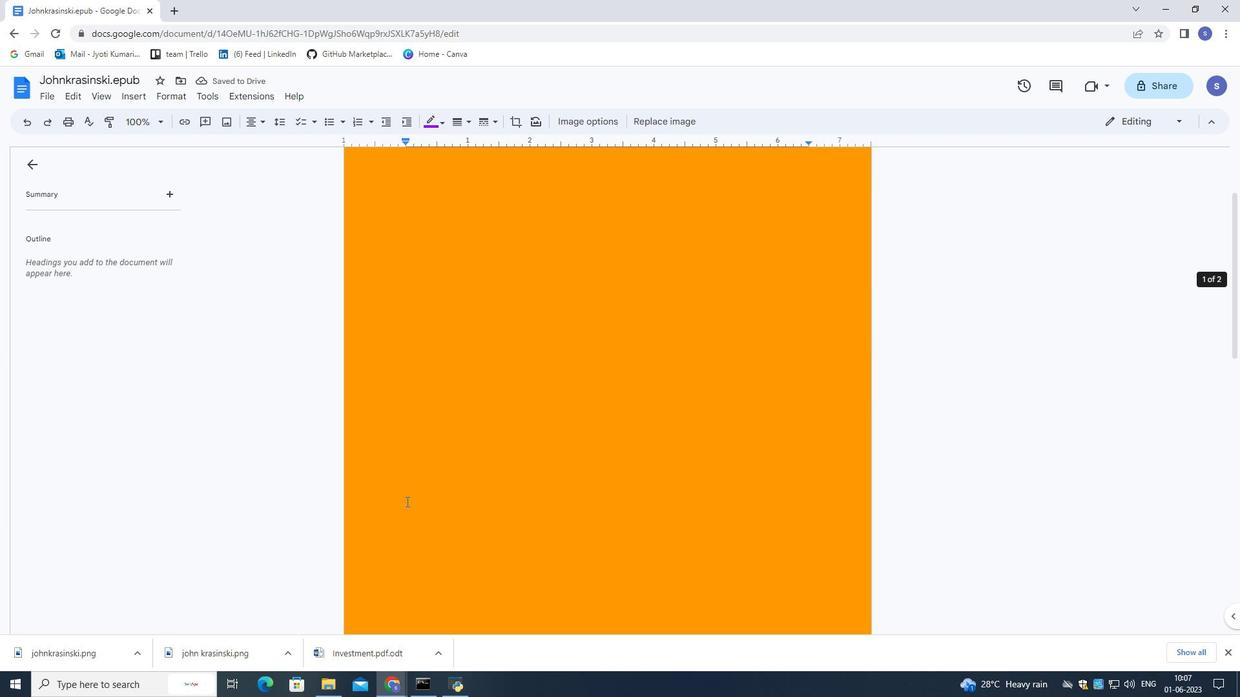 
Action: Mouse scrolled (406, 502) with delta (0, 0)
Screenshot: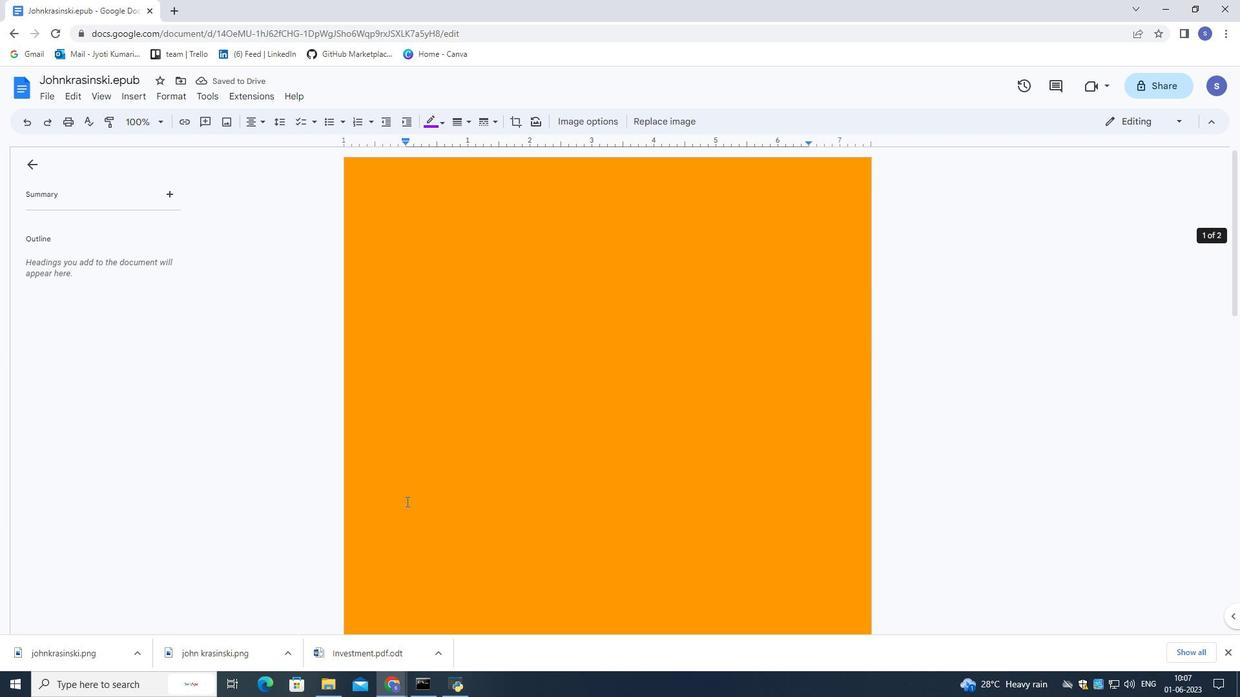 
Action: Mouse scrolled (406, 502) with delta (0, 0)
Screenshot: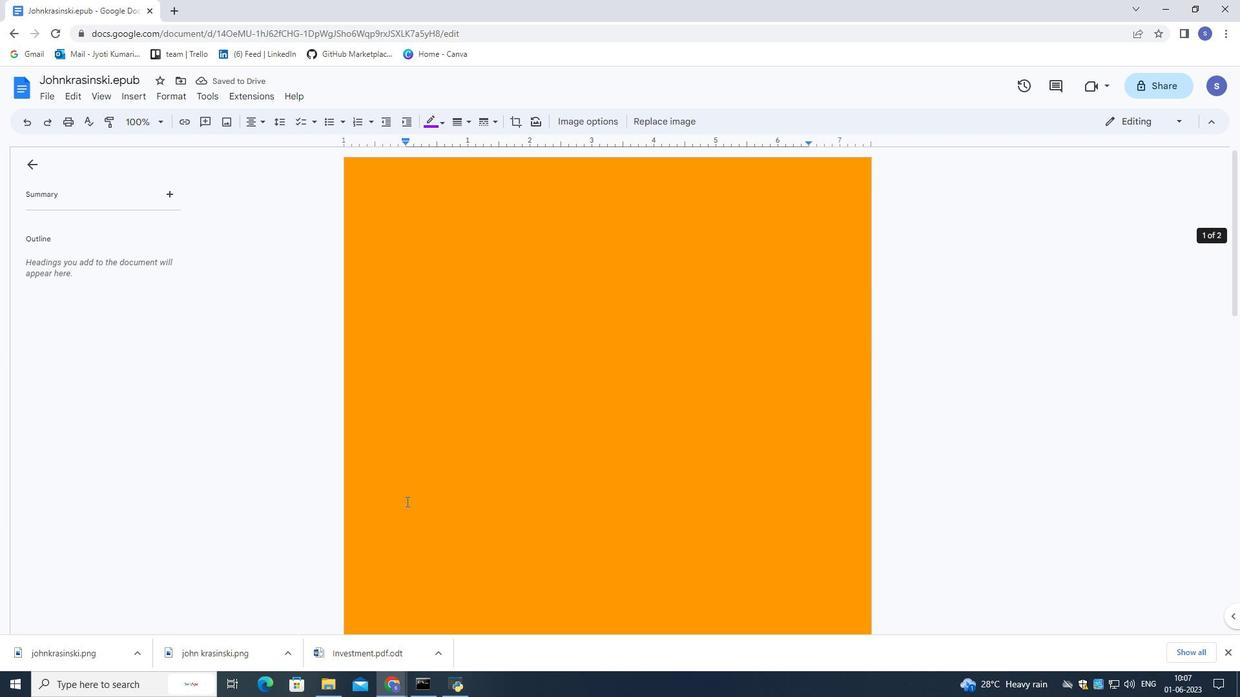 
Action: Mouse scrolled (406, 502) with delta (0, 0)
Screenshot: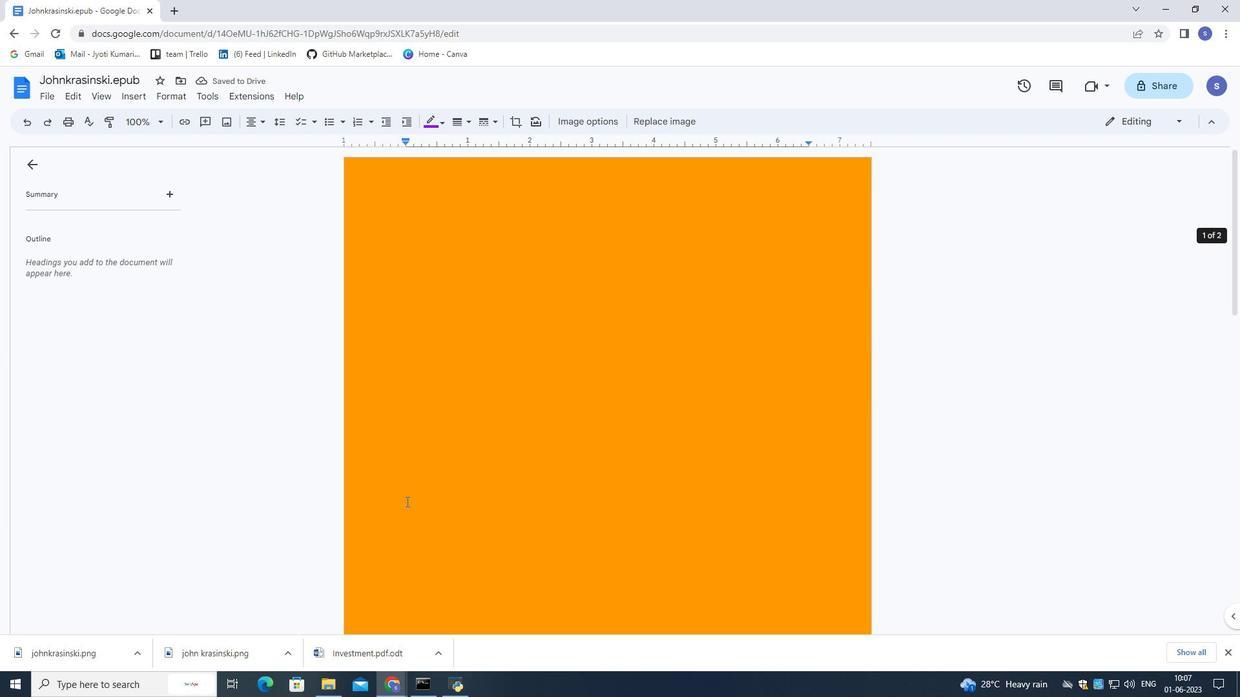 
Action: Mouse scrolled (406, 502) with delta (0, 0)
Screenshot: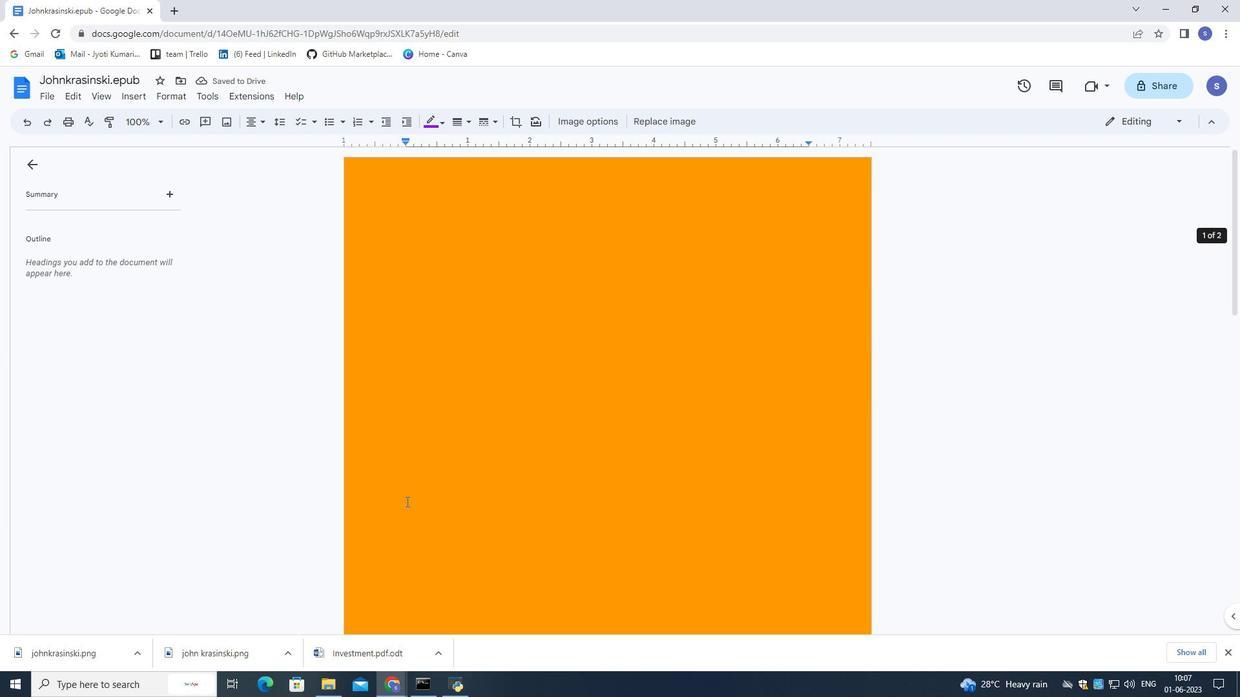 
Action: Mouse scrolled (406, 502) with delta (0, 0)
Screenshot: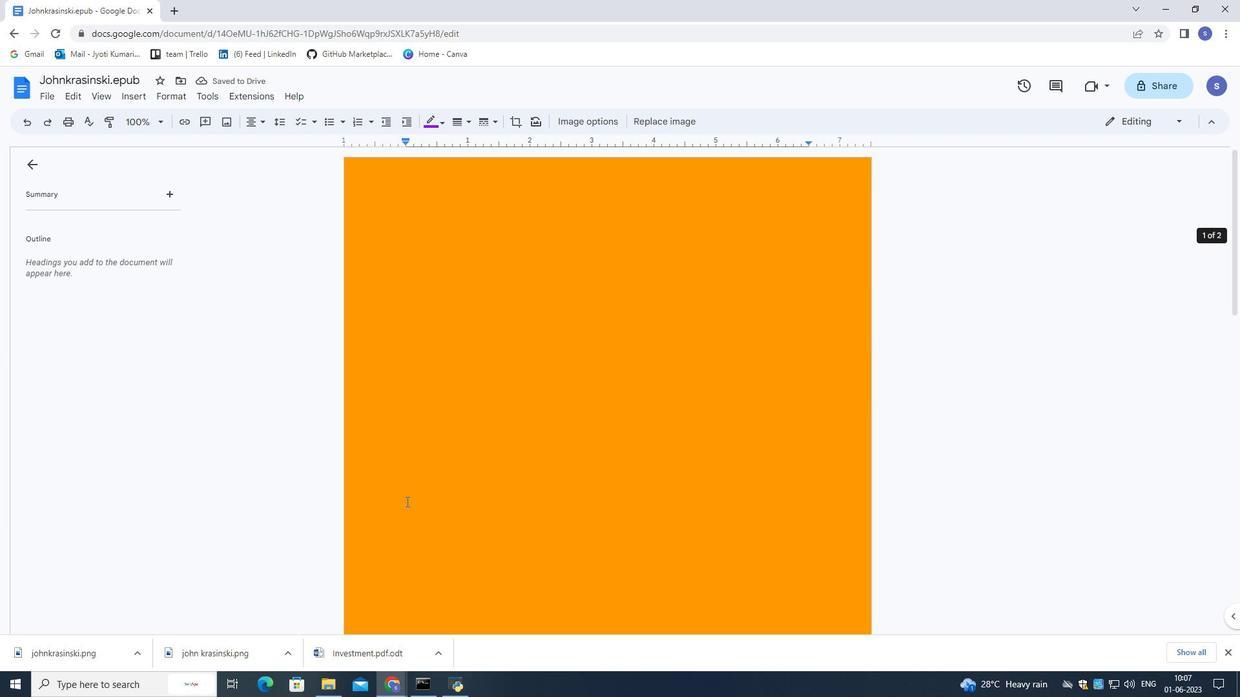 
Action: Mouse scrolled (406, 501) with delta (0, 0)
Screenshot: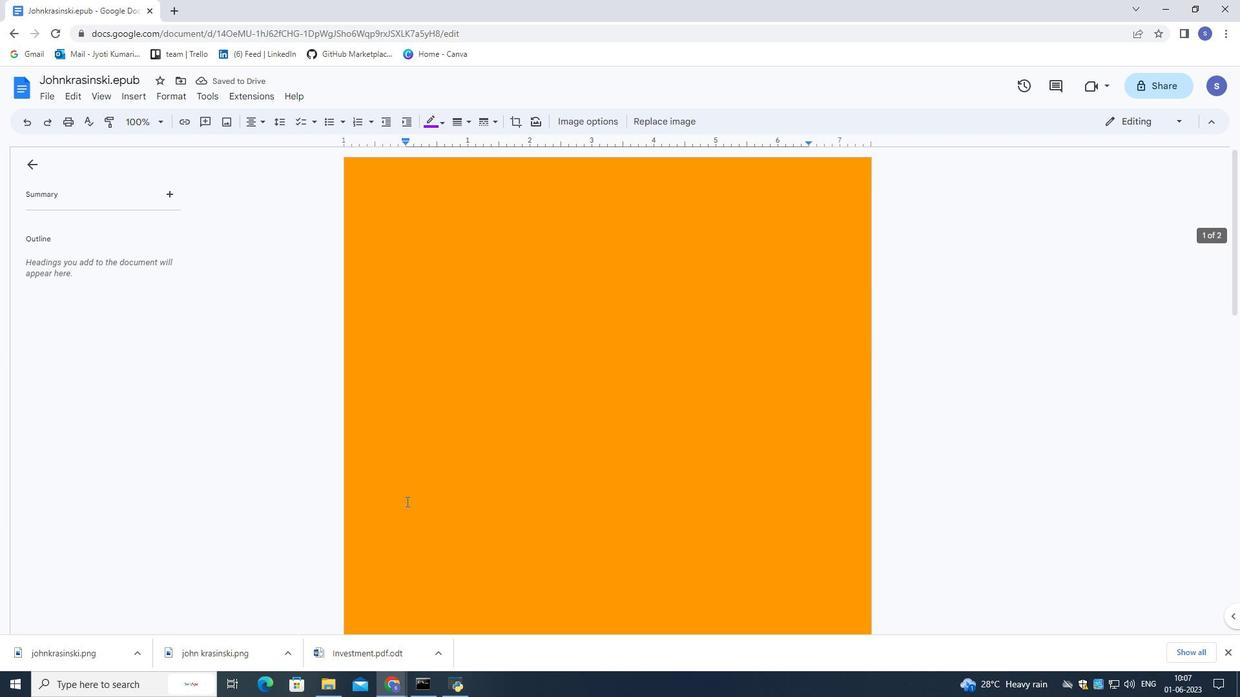 
Action: Mouse scrolled (406, 501) with delta (0, 0)
Screenshot: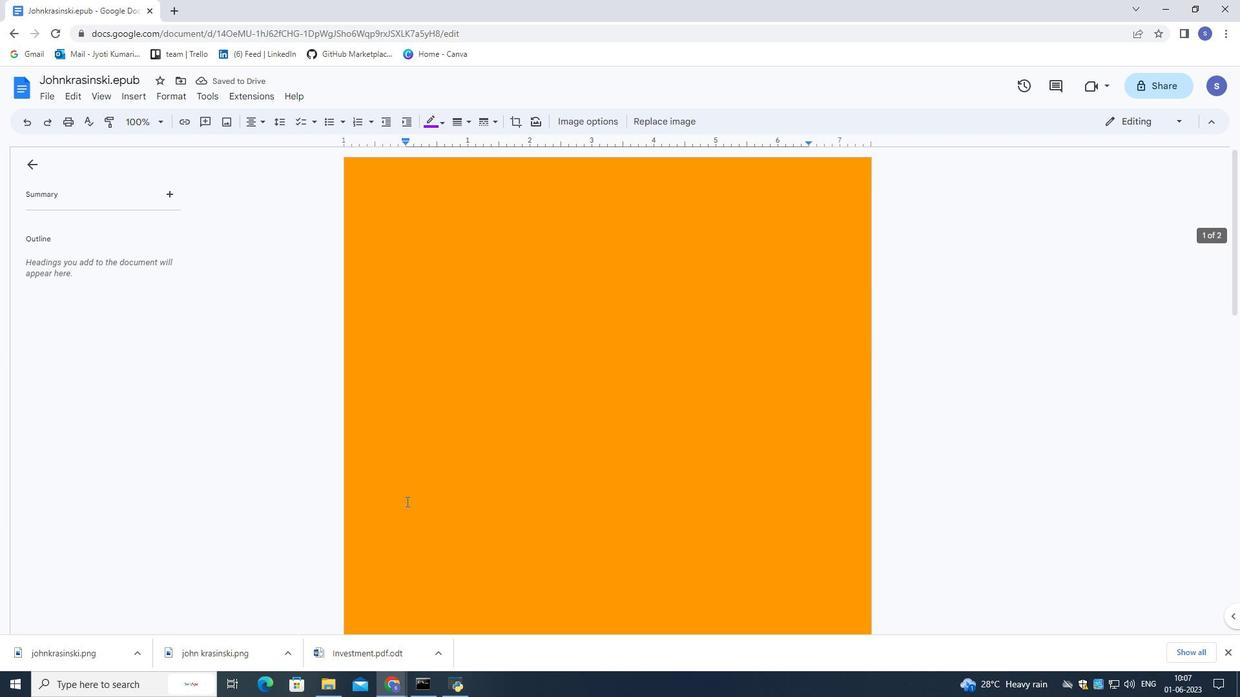 
Action: Mouse scrolled (406, 501) with delta (0, 0)
Screenshot: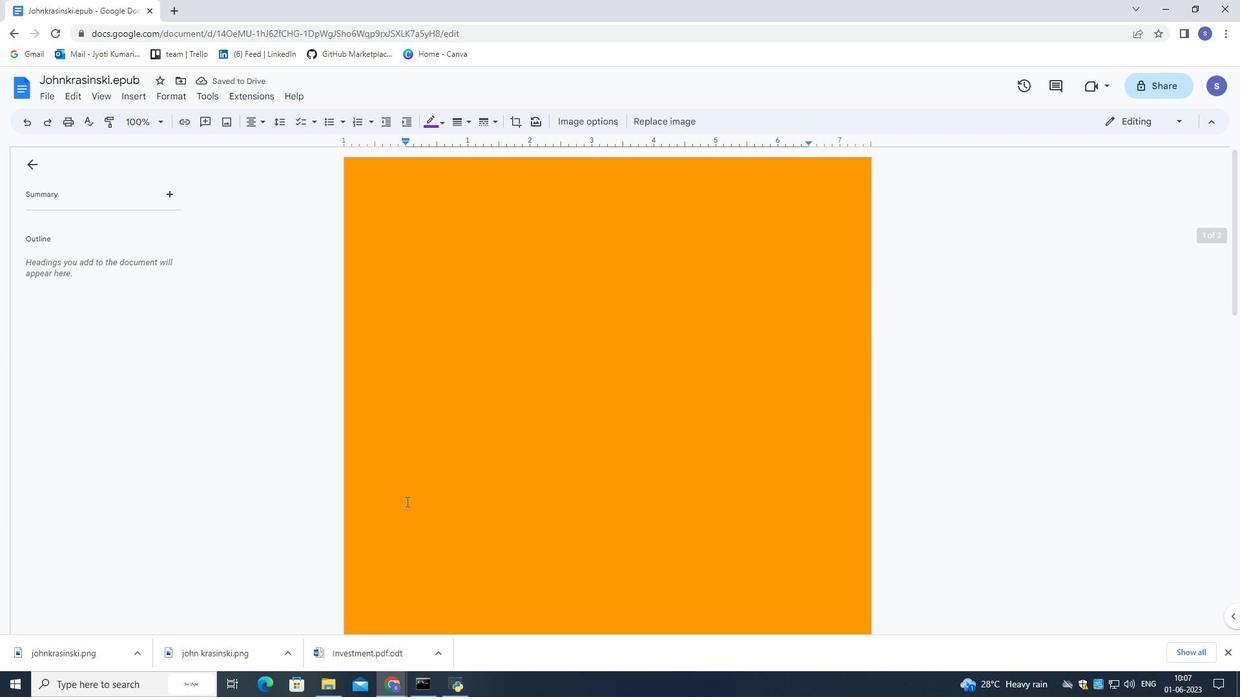 
Action: Mouse scrolled (406, 500) with delta (0, -1)
Screenshot: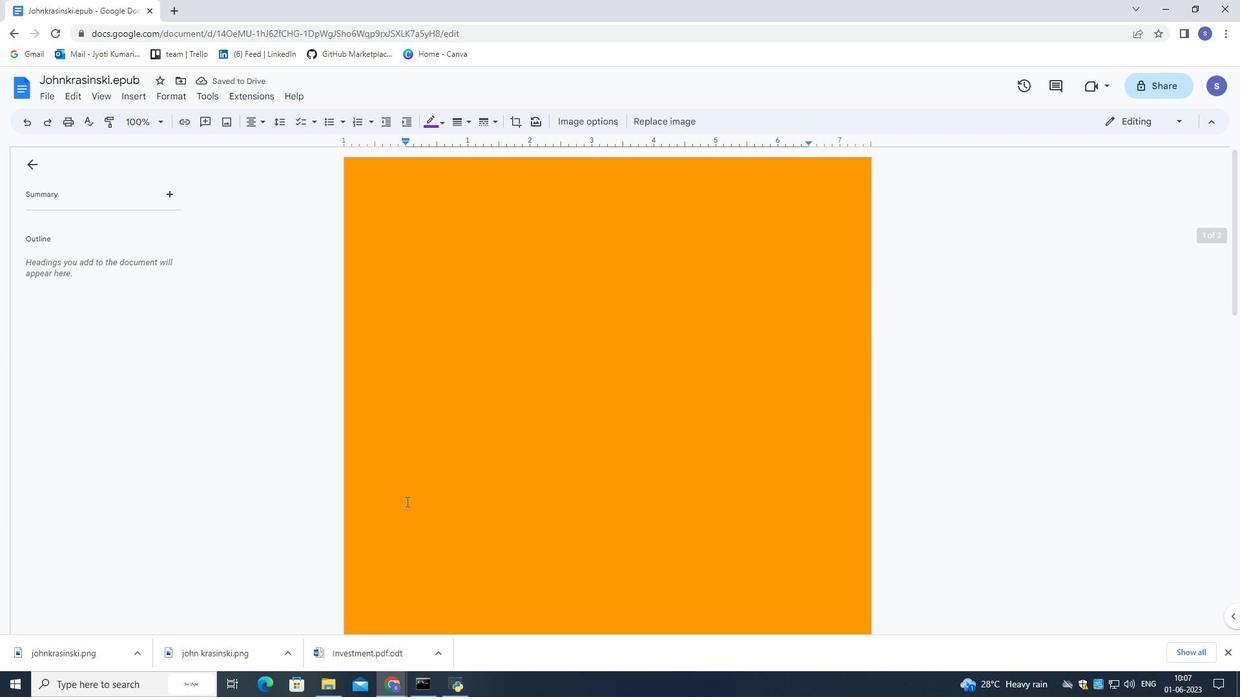 
Action: Mouse scrolled (406, 501) with delta (0, 0)
Screenshot: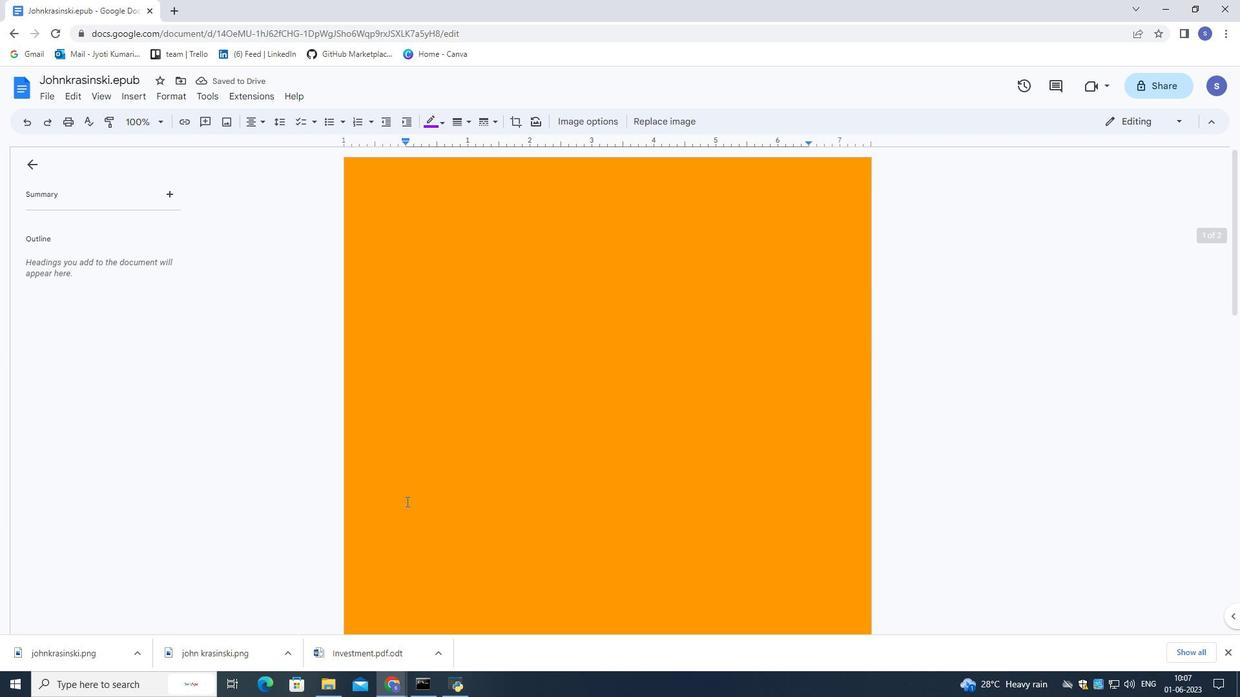 
Action: Mouse scrolled (406, 501) with delta (0, 0)
Screenshot: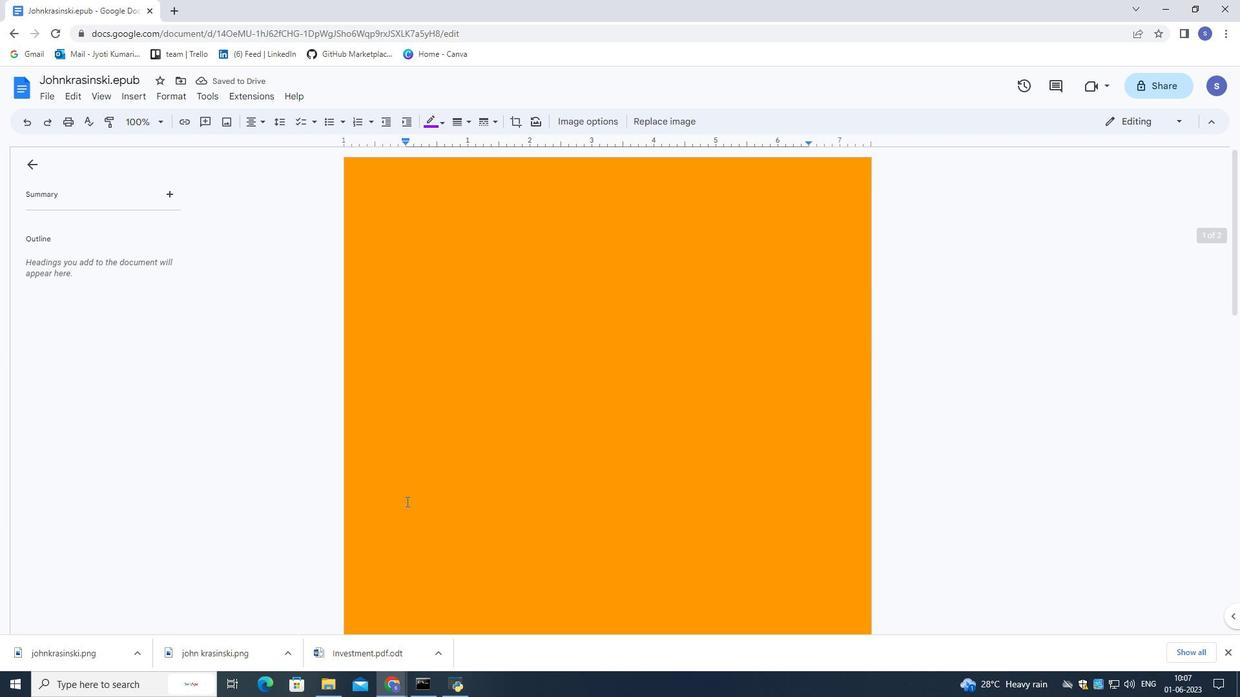 
Action: Mouse scrolled (406, 501) with delta (0, 0)
Screenshot: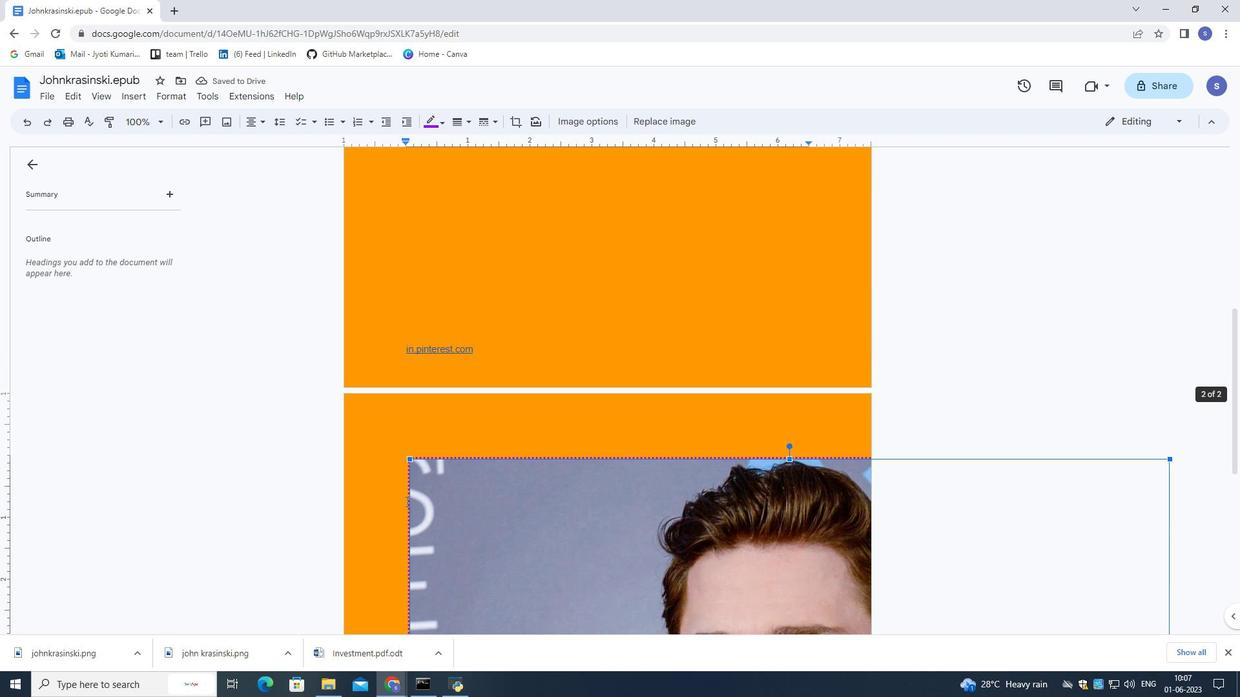 
Action: Mouse scrolled (406, 501) with delta (0, 0)
Screenshot: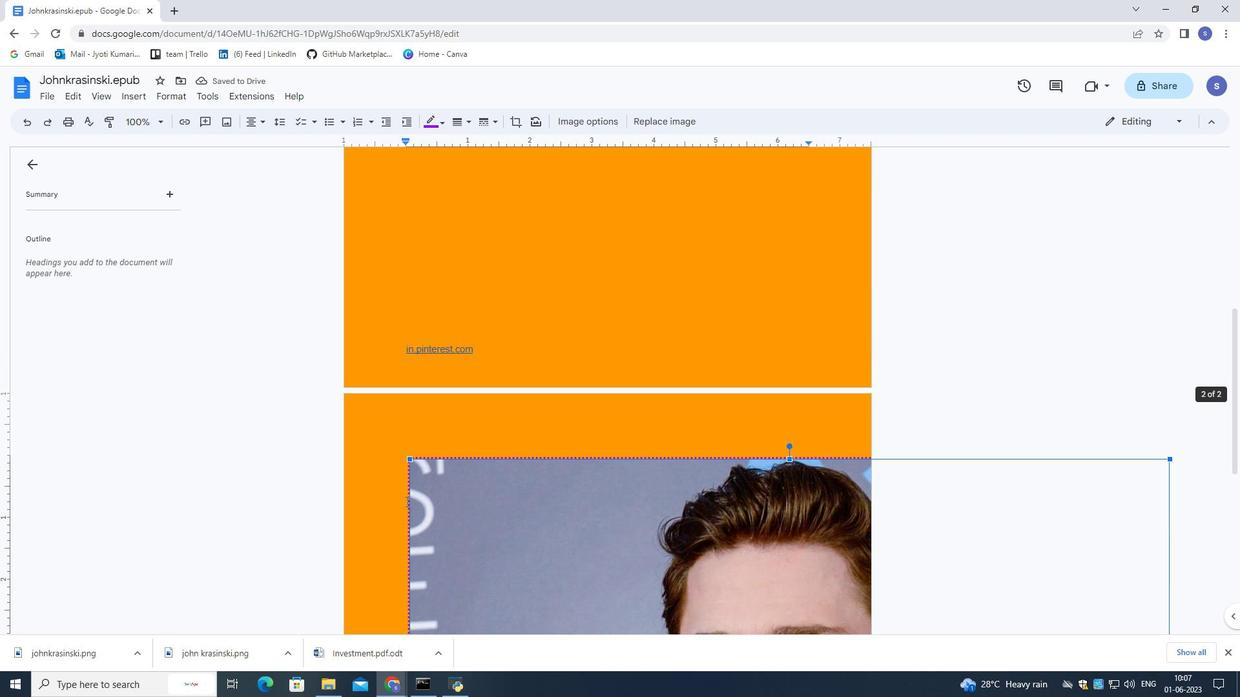 
Action: Mouse scrolled (406, 501) with delta (0, 0)
Screenshot: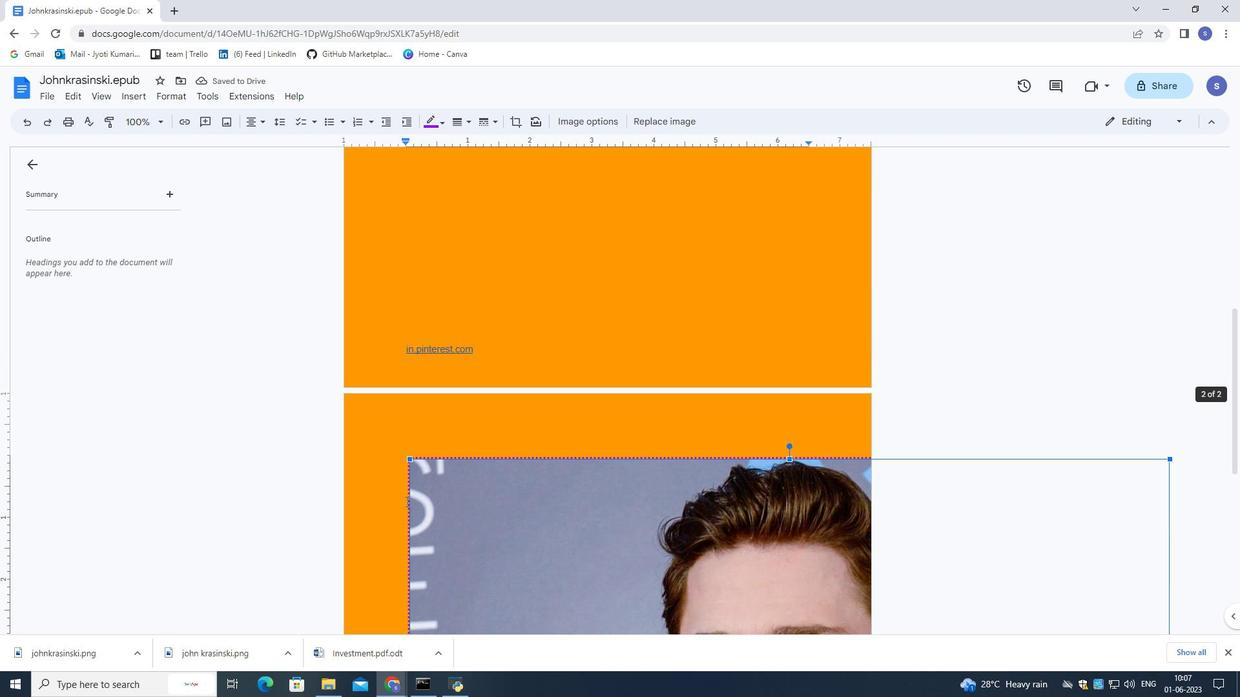 
Action: Mouse scrolled (406, 501) with delta (0, 0)
Screenshot: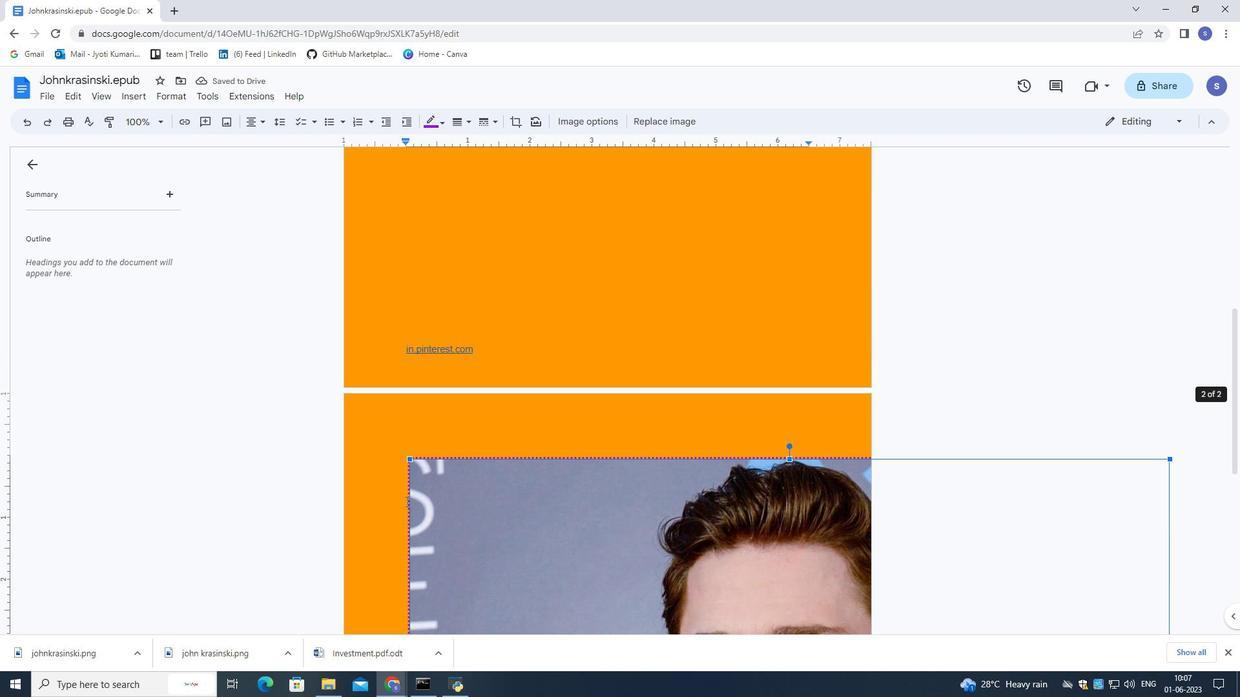 
Action: Mouse scrolled (406, 502) with delta (0, 0)
Screenshot: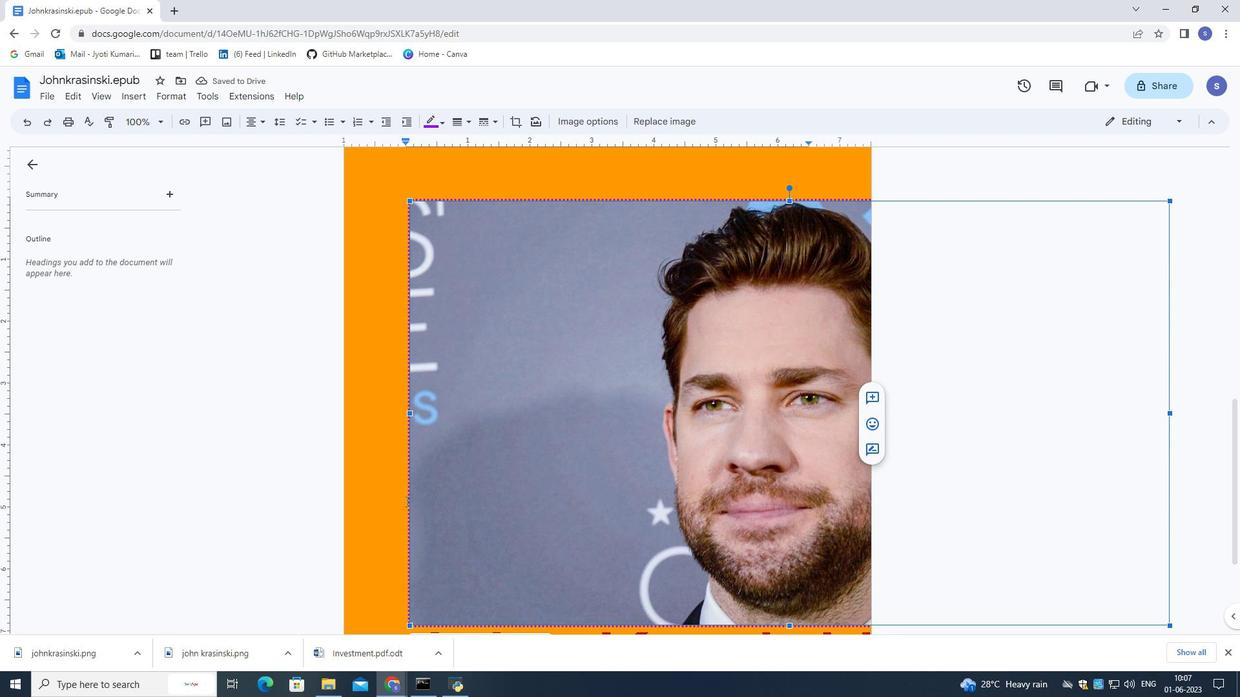 
Action: Mouse scrolled (406, 502) with delta (0, 0)
Screenshot: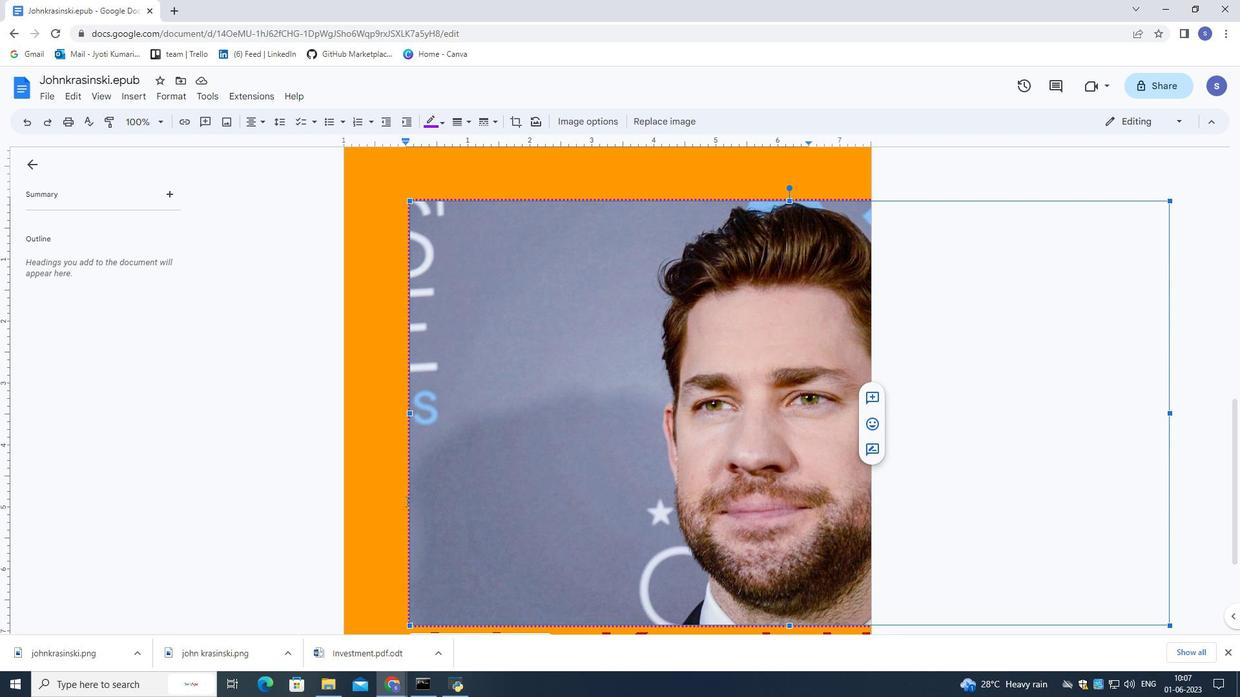 
Action: Mouse moved to (406, 501)
Screenshot: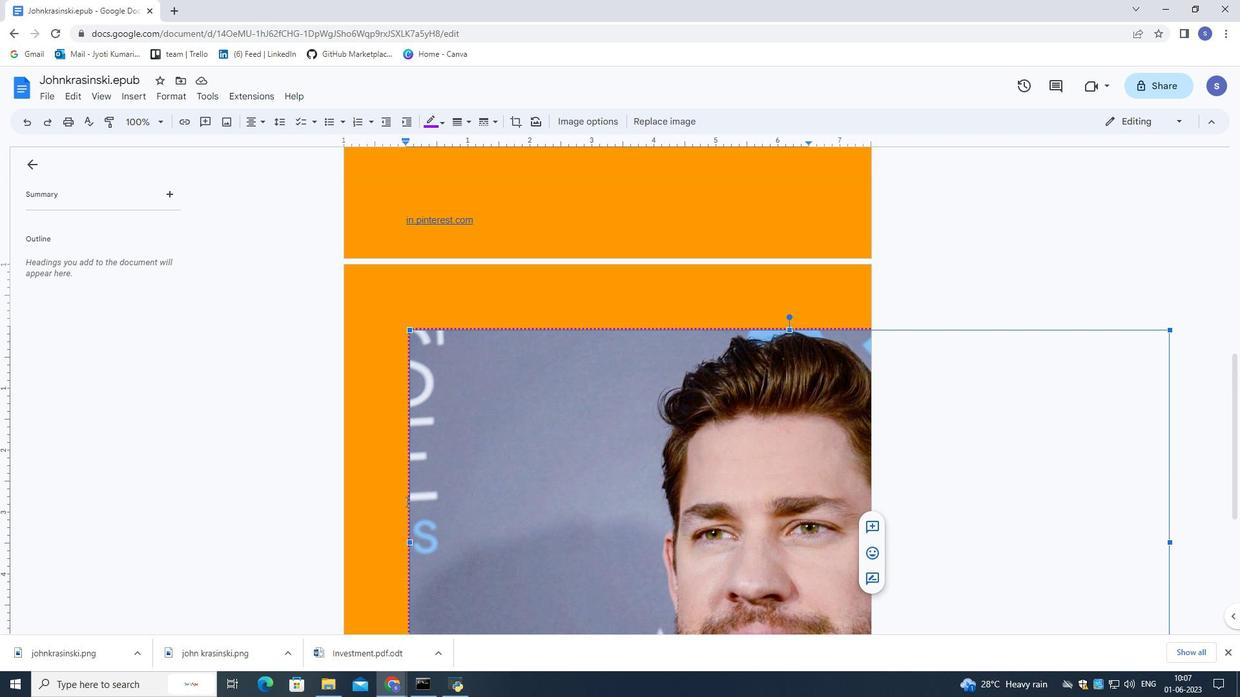 
Action: Mouse scrolled (406, 501) with delta (0, 0)
Screenshot: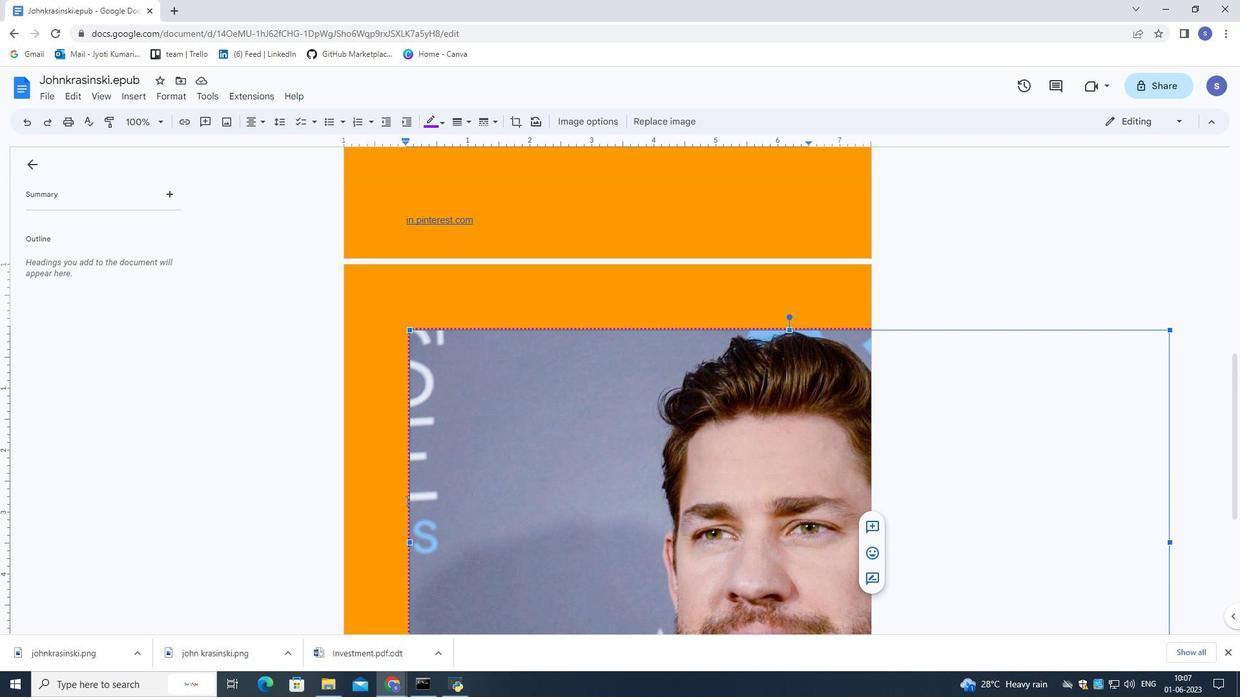 
Action: Mouse scrolled (406, 500) with delta (0, 0)
Screenshot: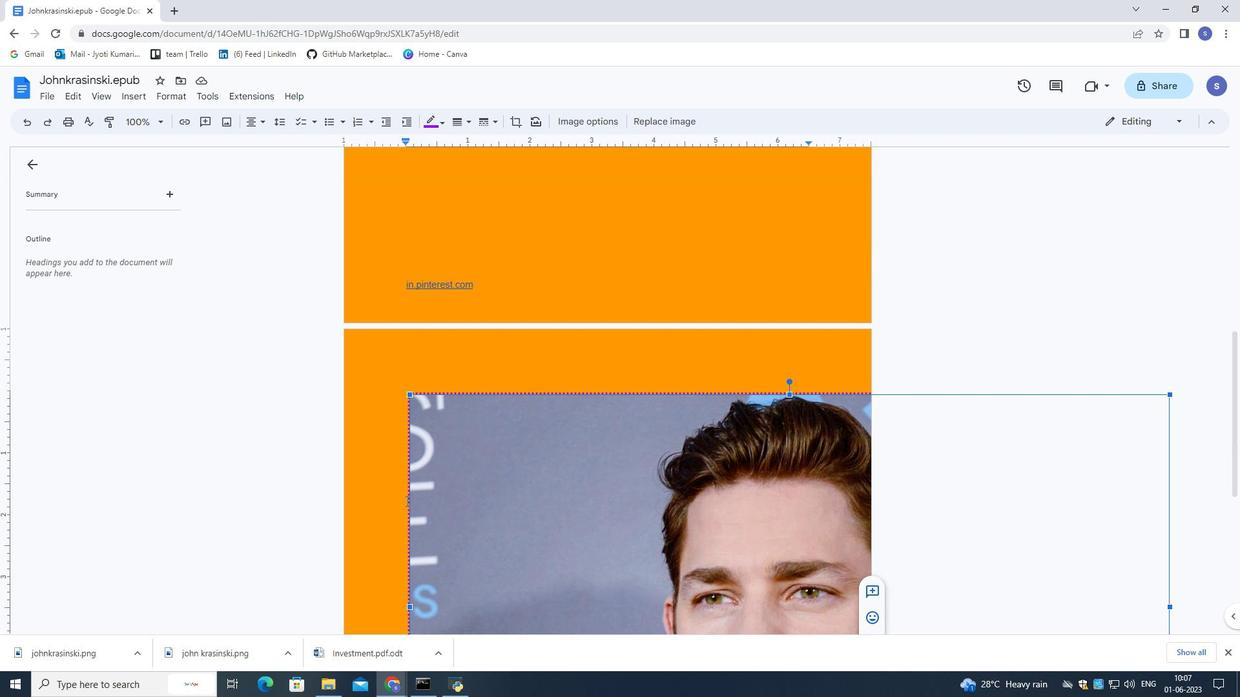 
Action: Mouse scrolled (406, 500) with delta (0, 0)
Screenshot: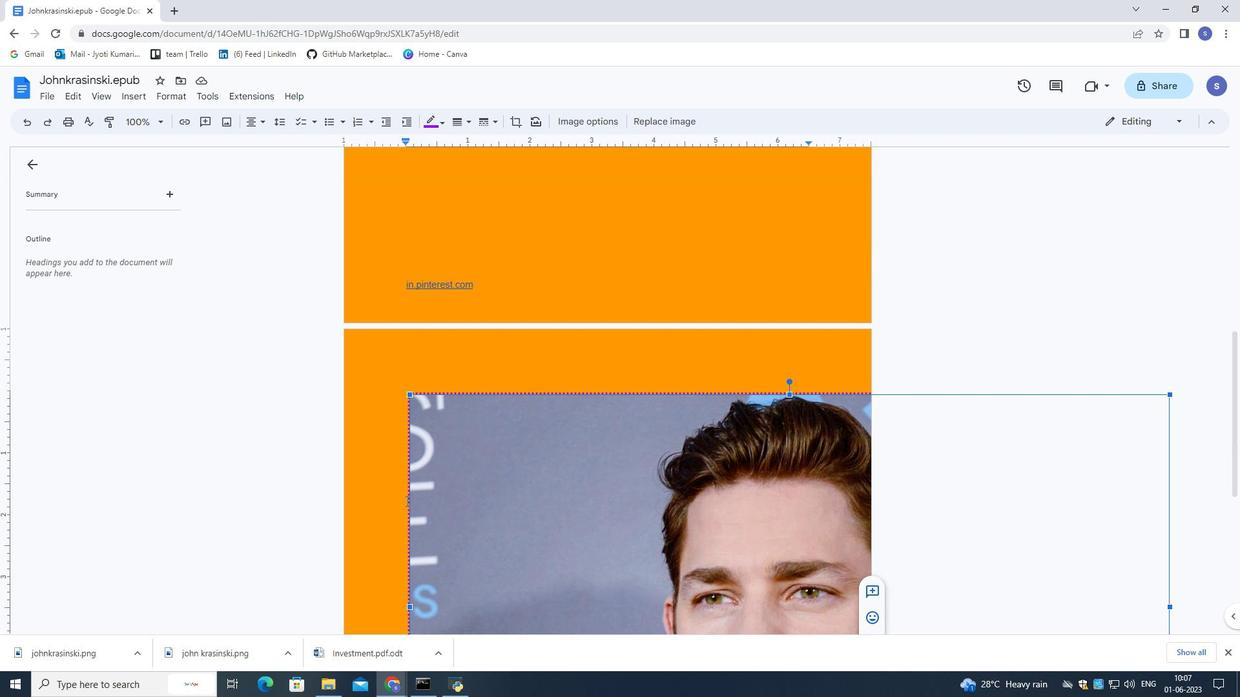 
Action: Mouse scrolled (406, 500) with delta (0, 0)
Screenshot: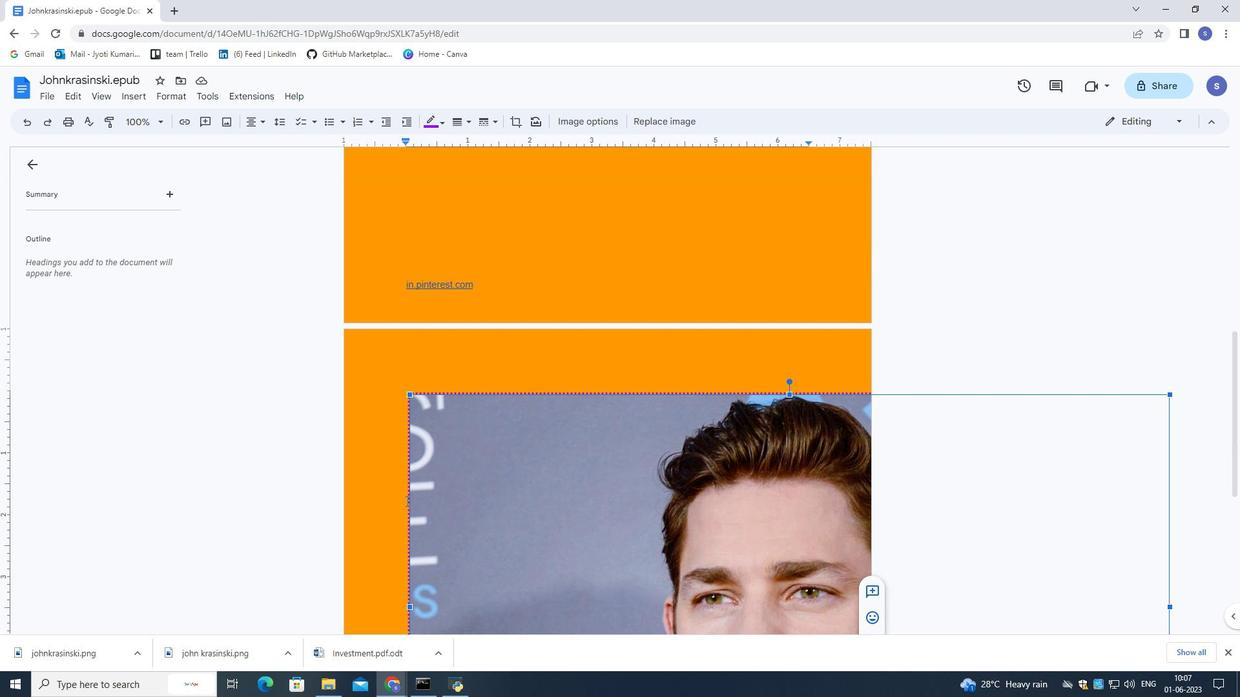 
Action: Mouse scrolled (406, 501) with delta (0, 0)
Screenshot: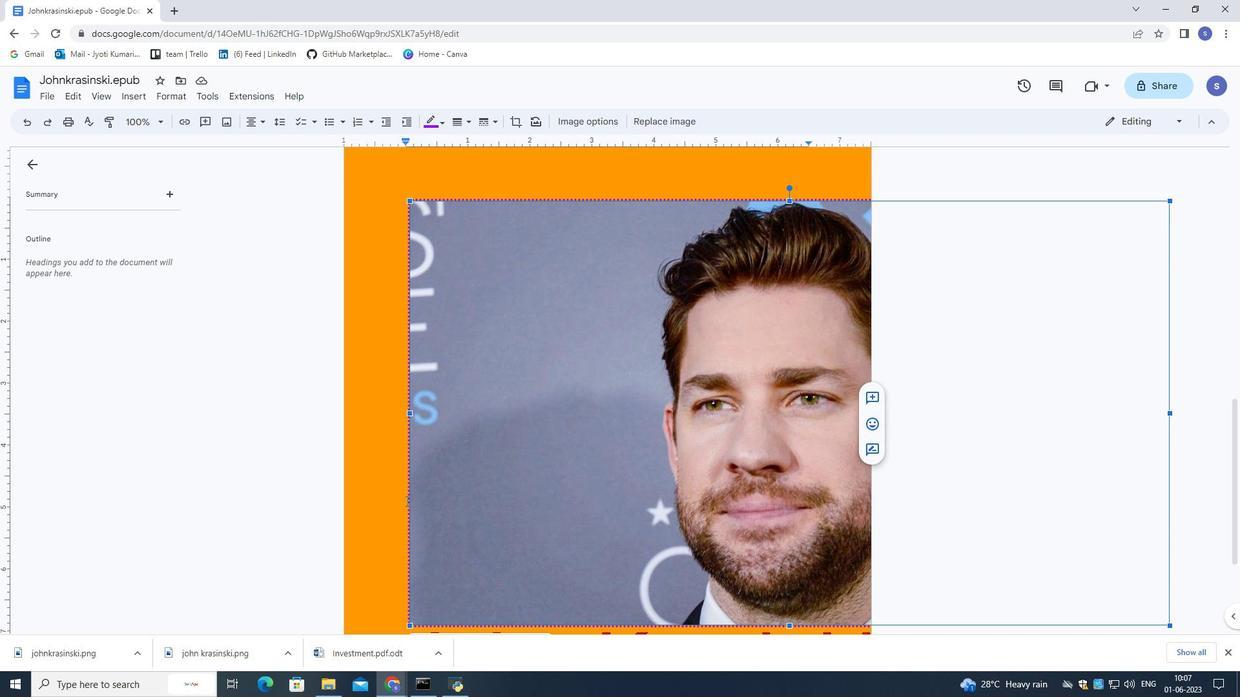 
Action: Mouse scrolled (406, 501) with delta (0, 0)
Screenshot: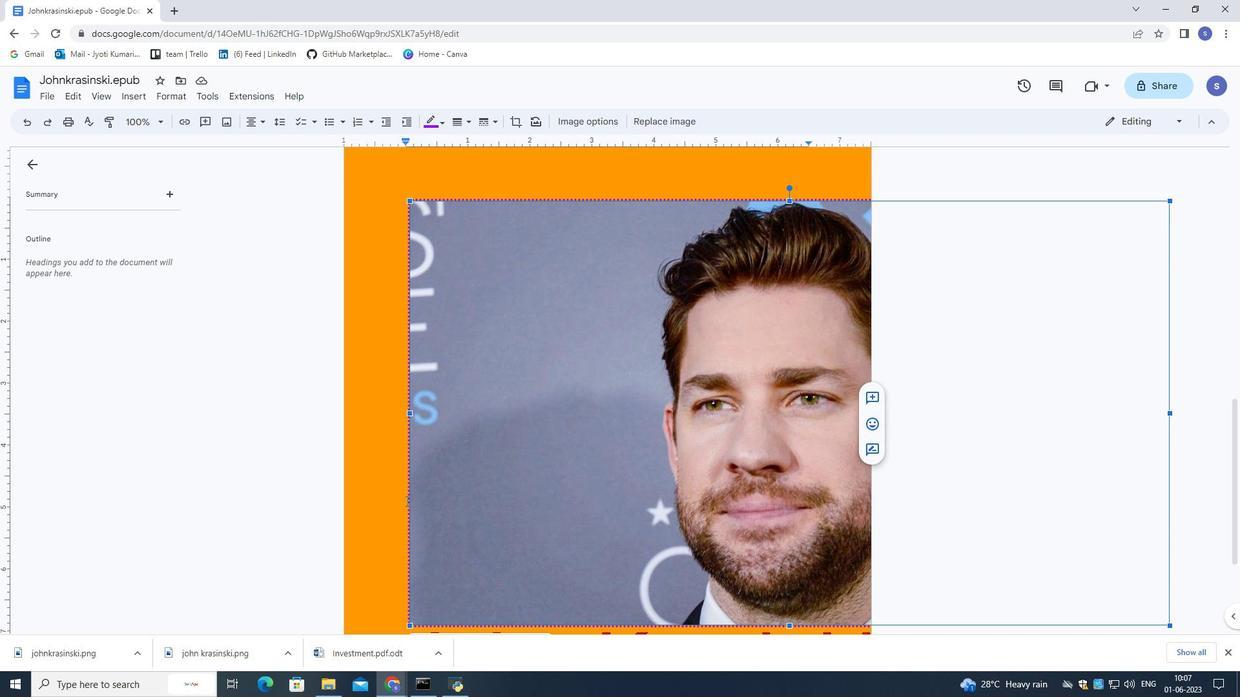 
Action: Mouse scrolled (406, 501) with delta (0, 0)
Screenshot: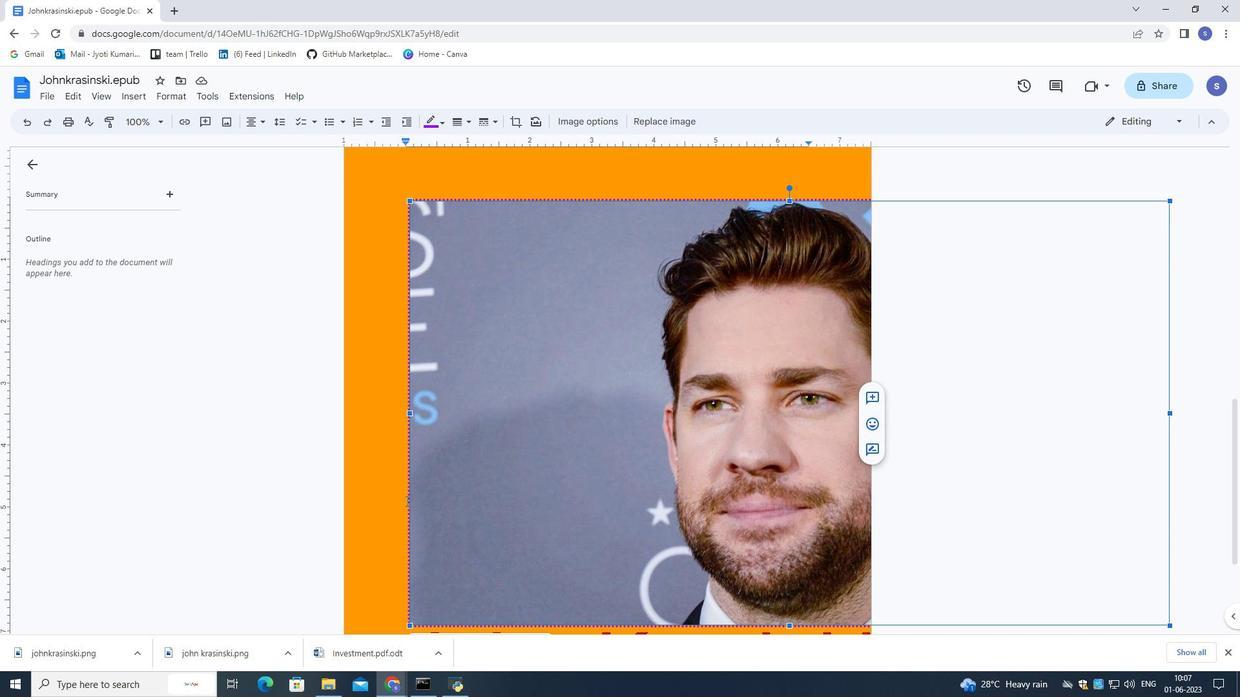 
Action: Mouse scrolled (406, 501) with delta (0, 0)
Screenshot: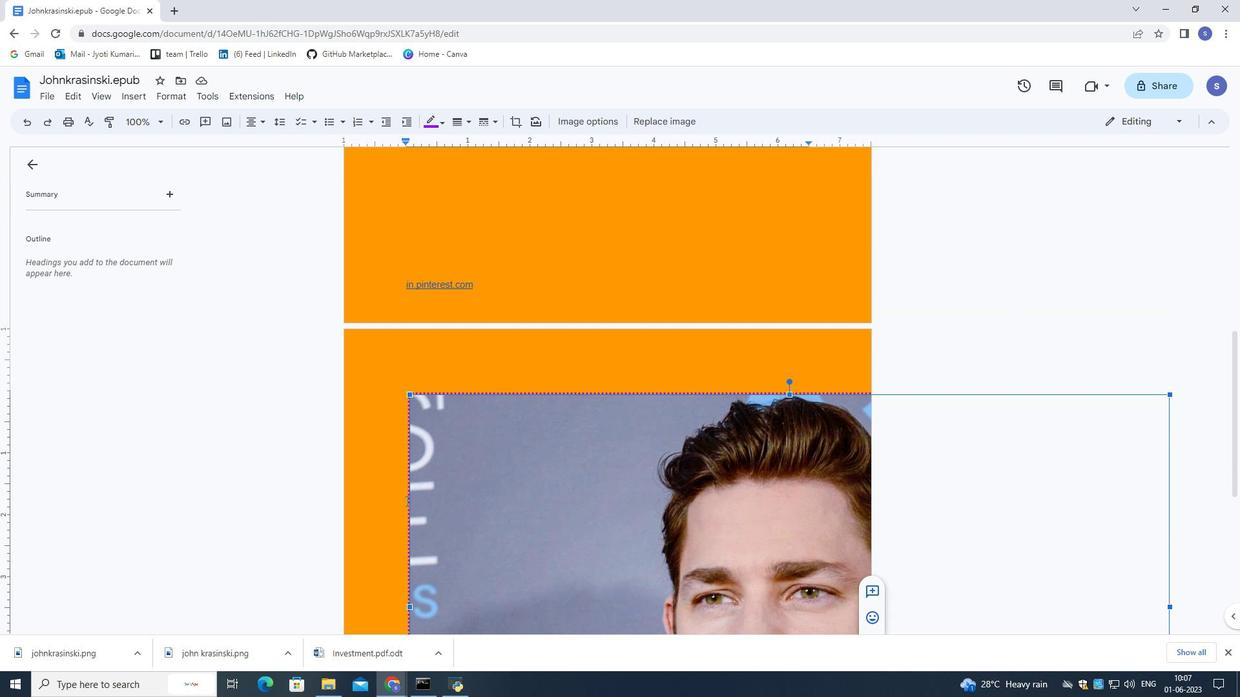 
Action: Mouse scrolled (406, 501) with delta (0, 0)
Screenshot: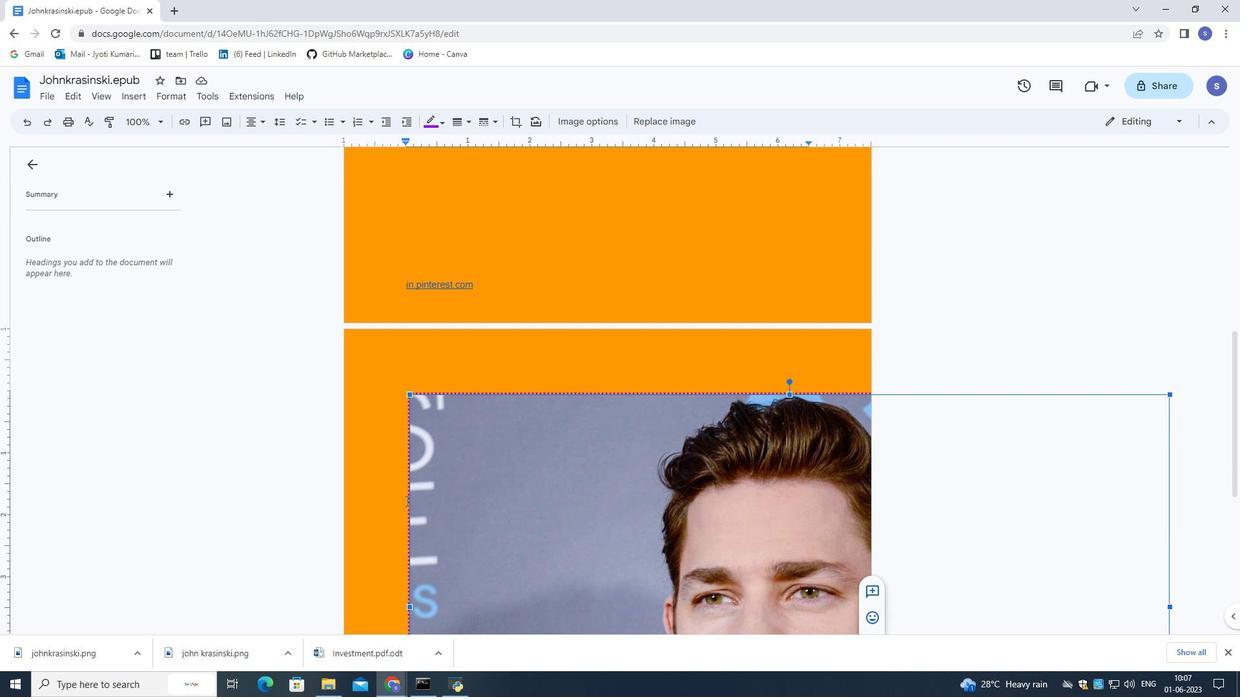 
Action: Mouse scrolled (406, 501) with delta (0, 0)
Screenshot: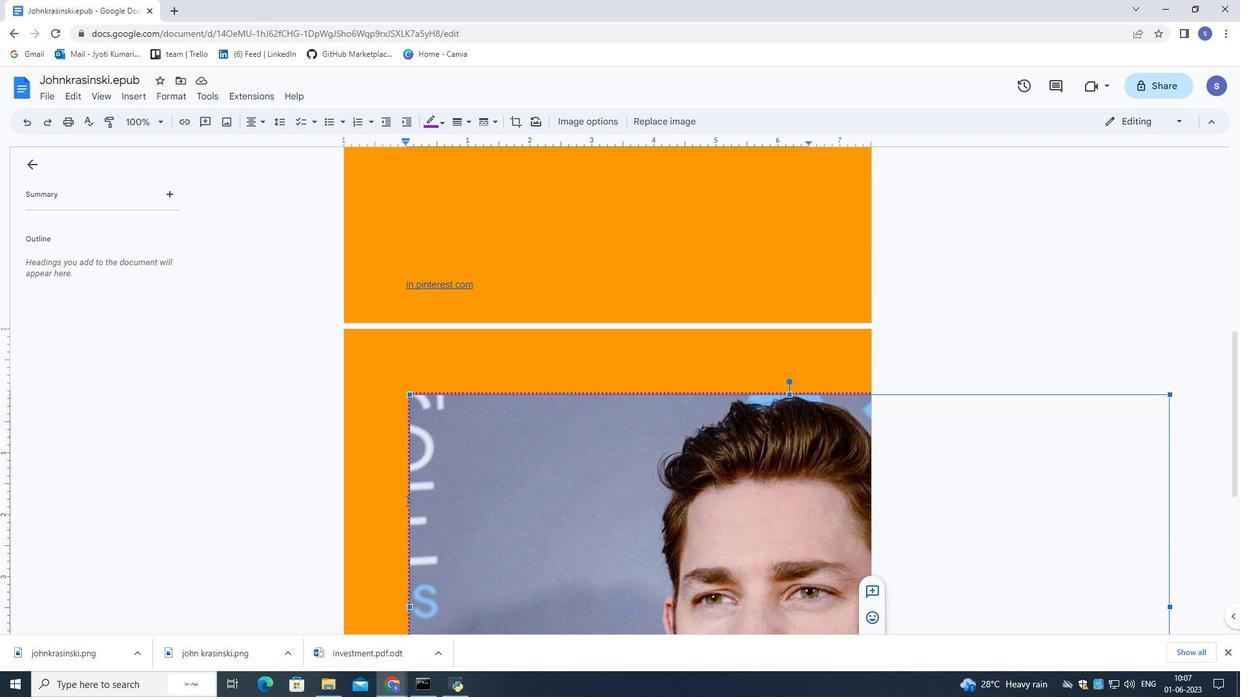 
Action: Mouse moved to (406, 498)
Screenshot: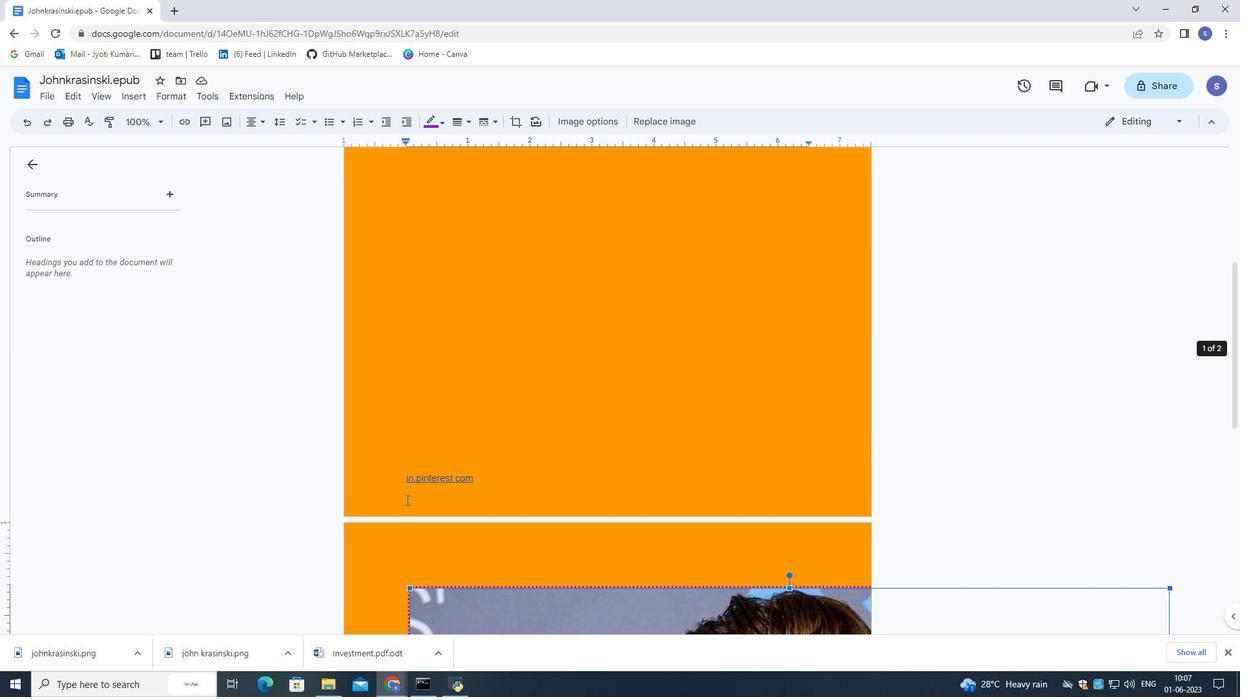 
Action: Mouse scrolled (406, 499) with delta (0, 0)
Screenshot: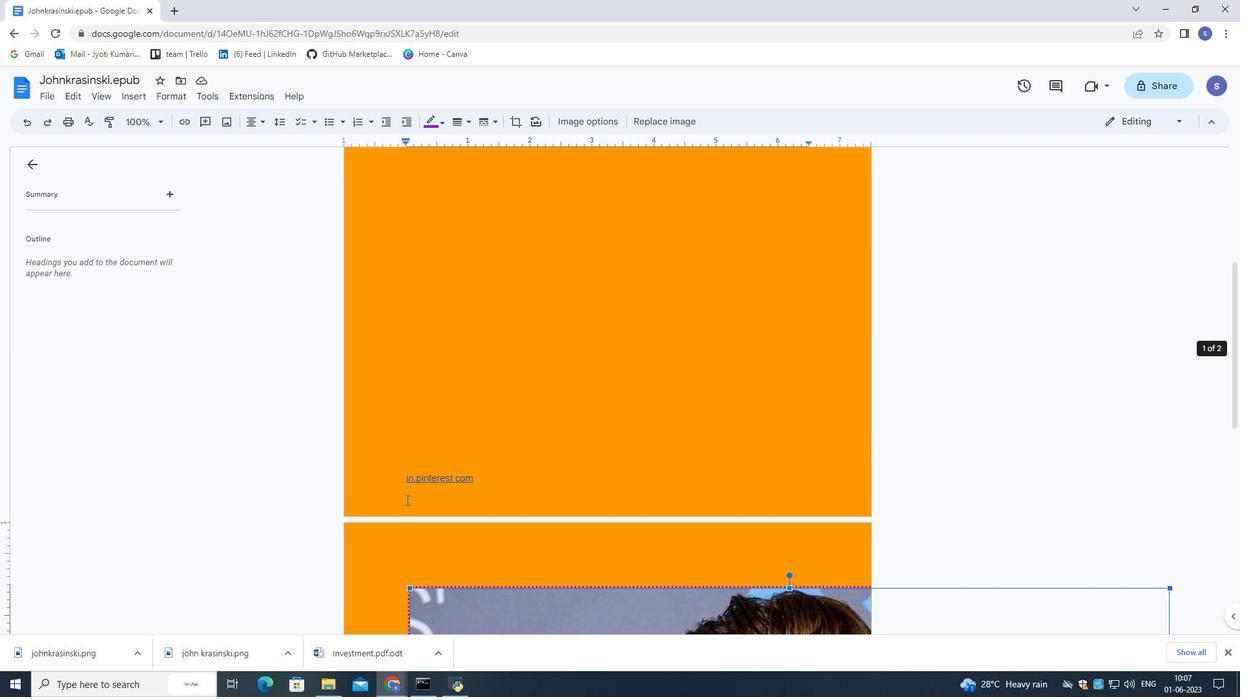 
Action: Mouse scrolled (406, 499) with delta (0, 0)
Screenshot: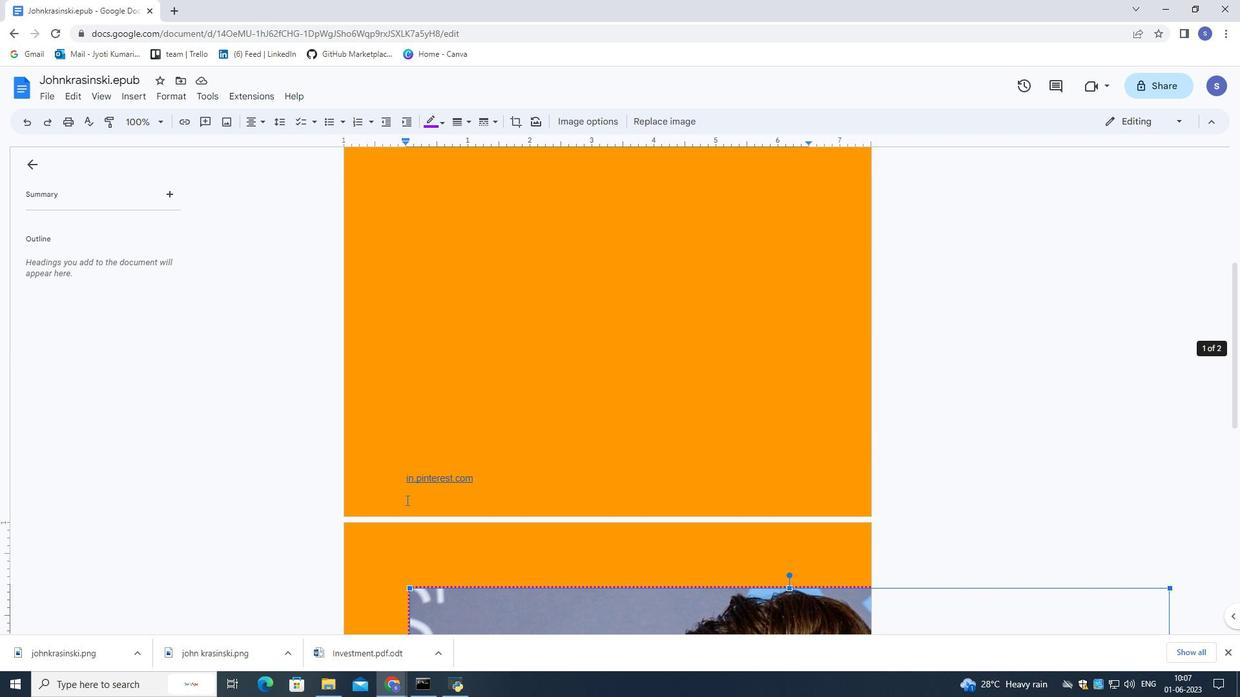 
Action: Mouse moved to (406, 498)
Screenshot: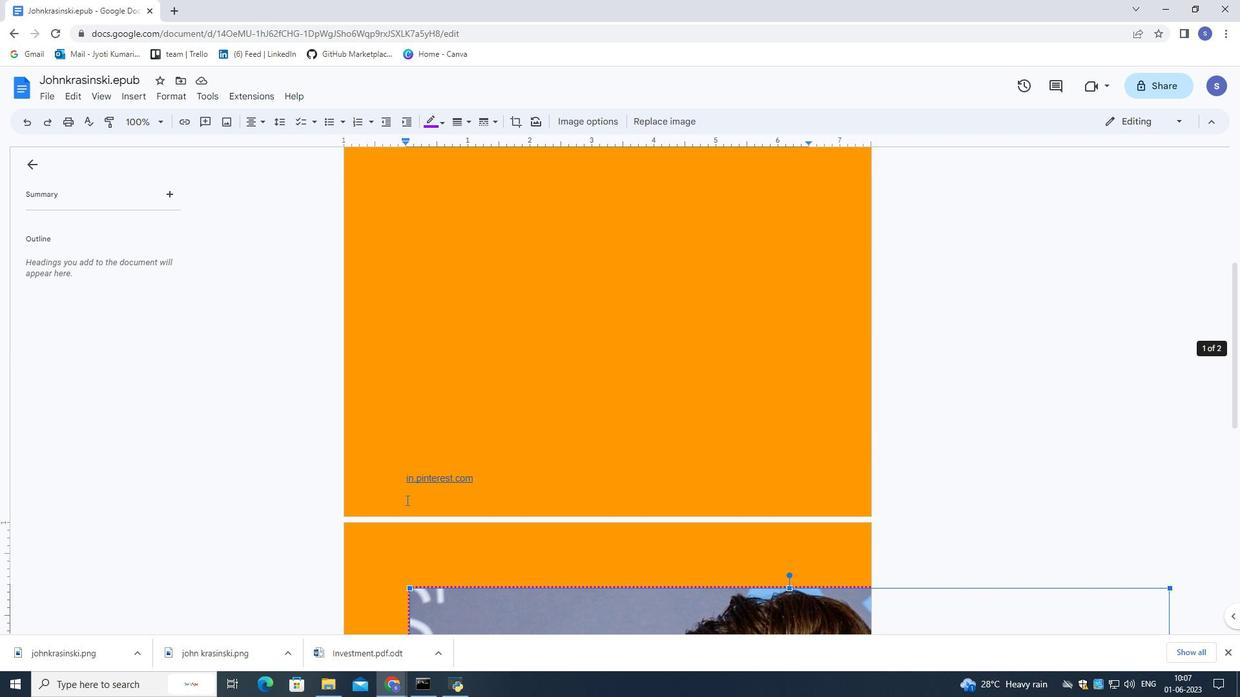 
Action: Mouse scrolled (406, 499) with delta (0, 0)
Screenshot: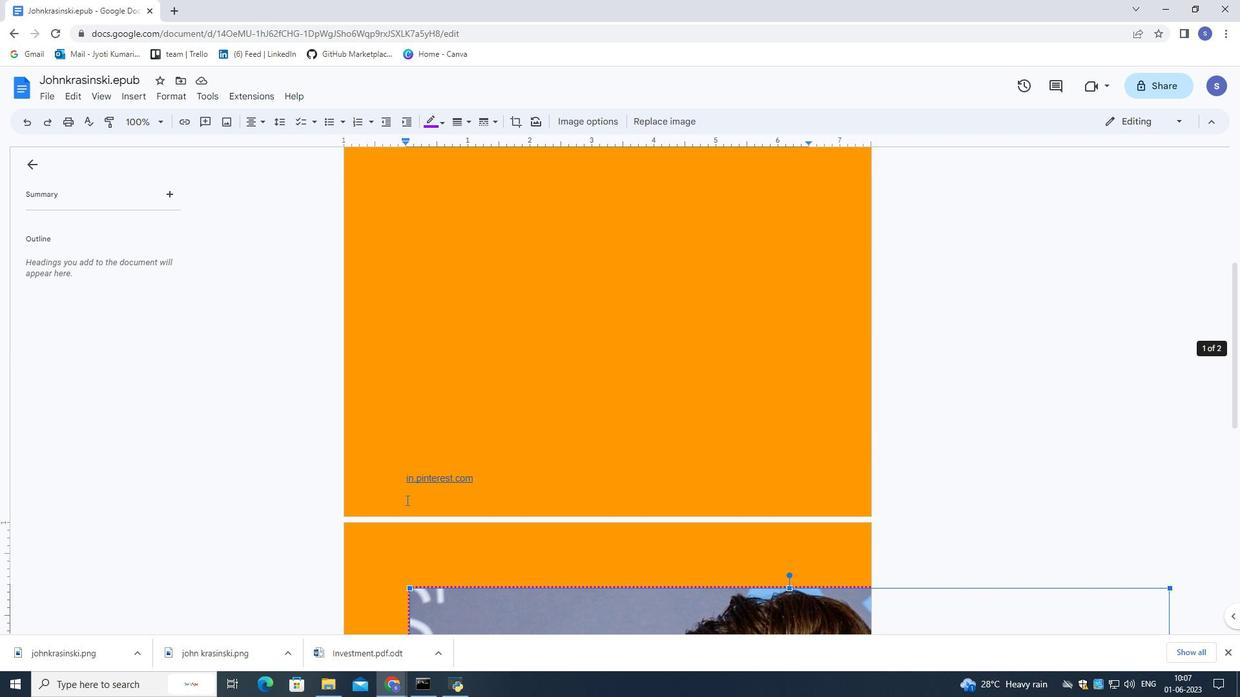 
Action: Mouse moved to (406, 498)
Screenshot: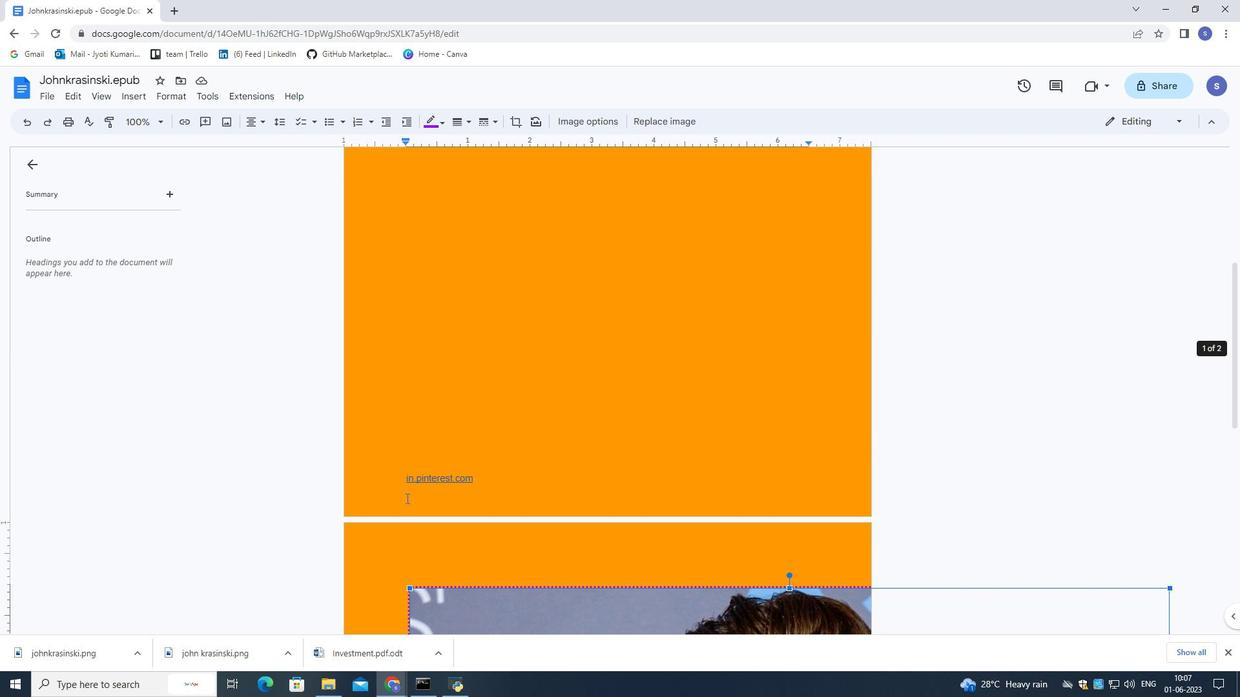 
Action: Mouse scrolled (406, 498) with delta (0, 0)
Screenshot: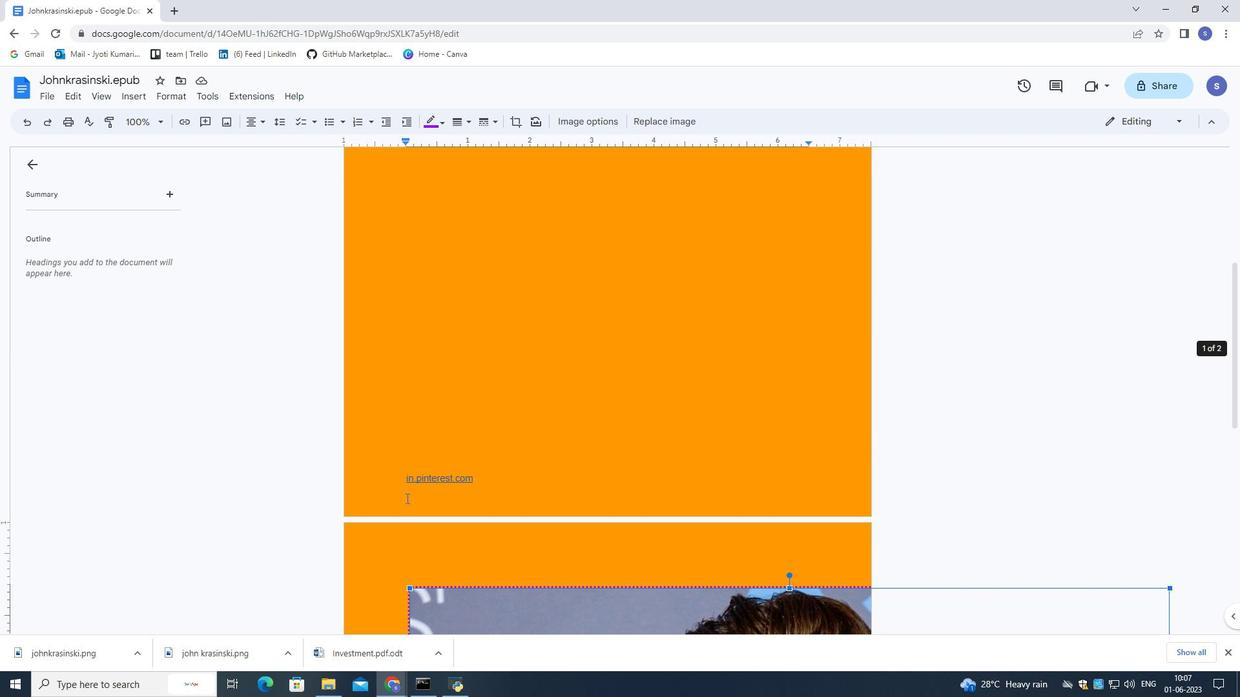 
Action: Mouse moved to (204, 95)
Screenshot: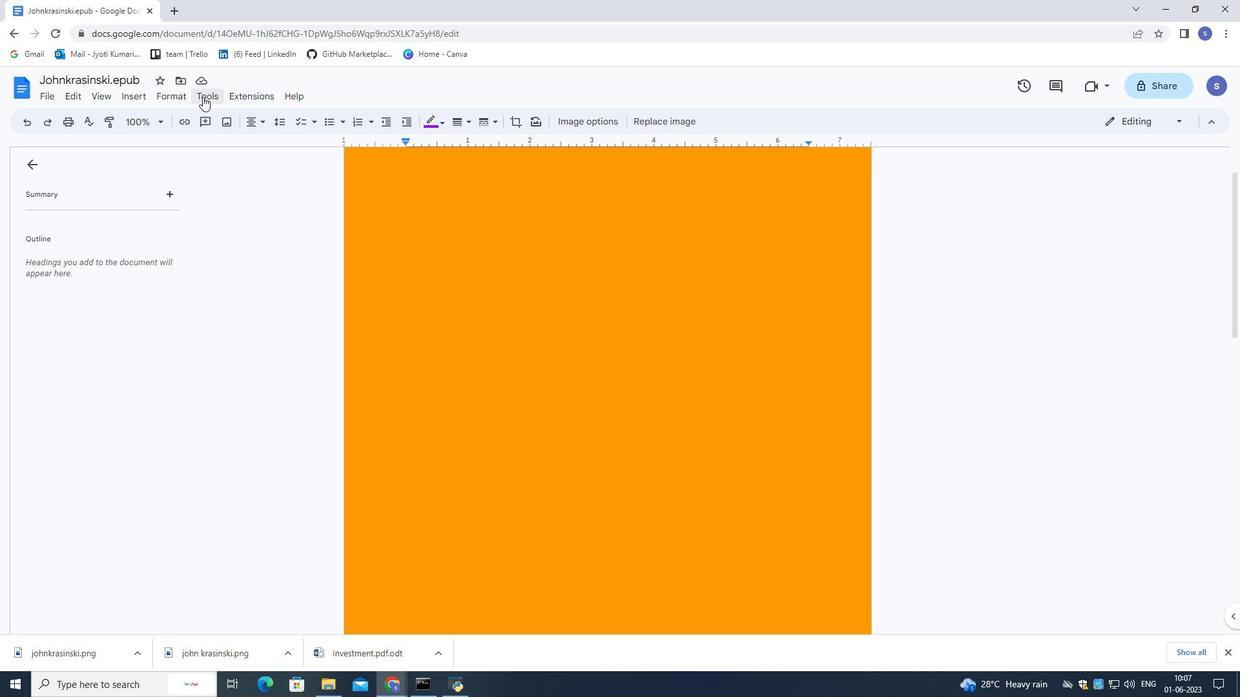 
Action: Mouse pressed left at (204, 95)
Screenshot: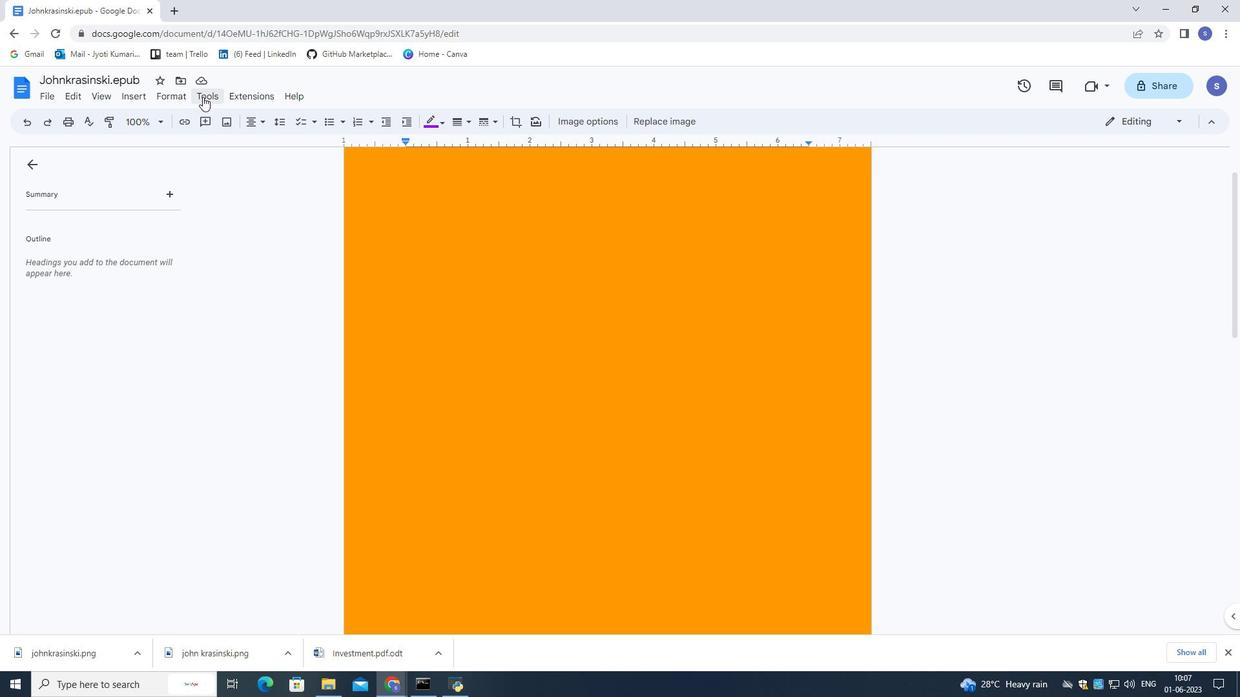 
Action: Mouse moved to (227, 224)
Screenshot: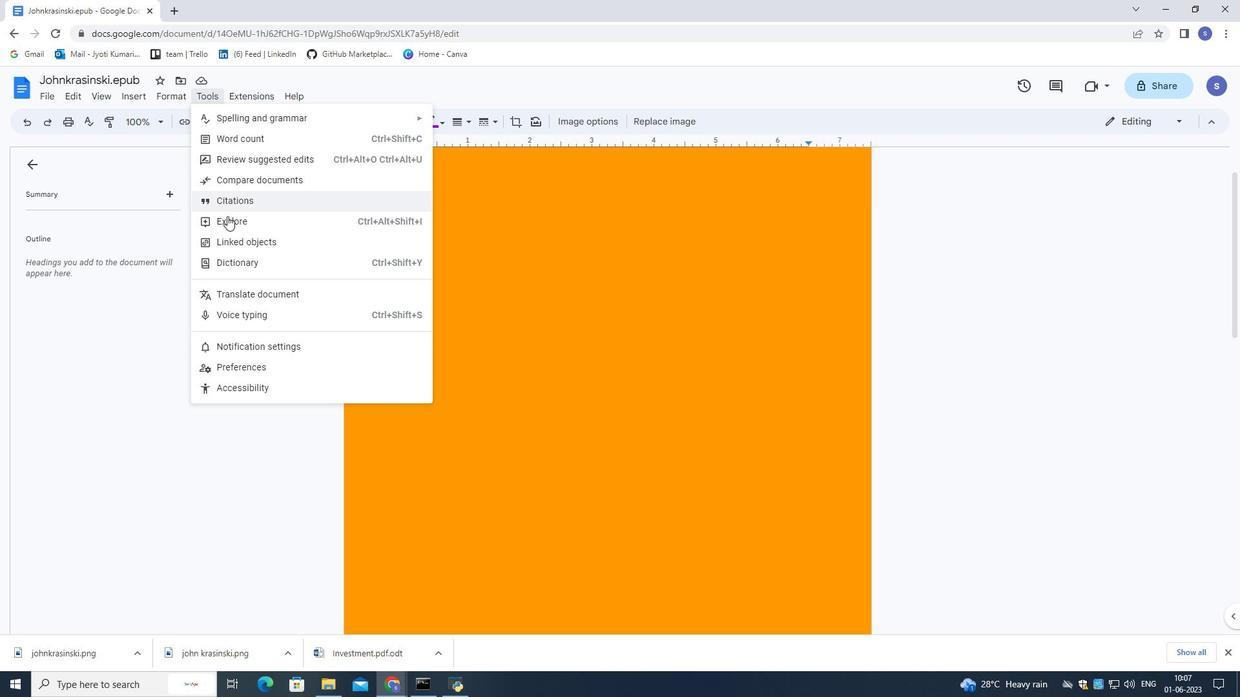 
Action: Mouse pressed left at (227, 224)
Screenshot: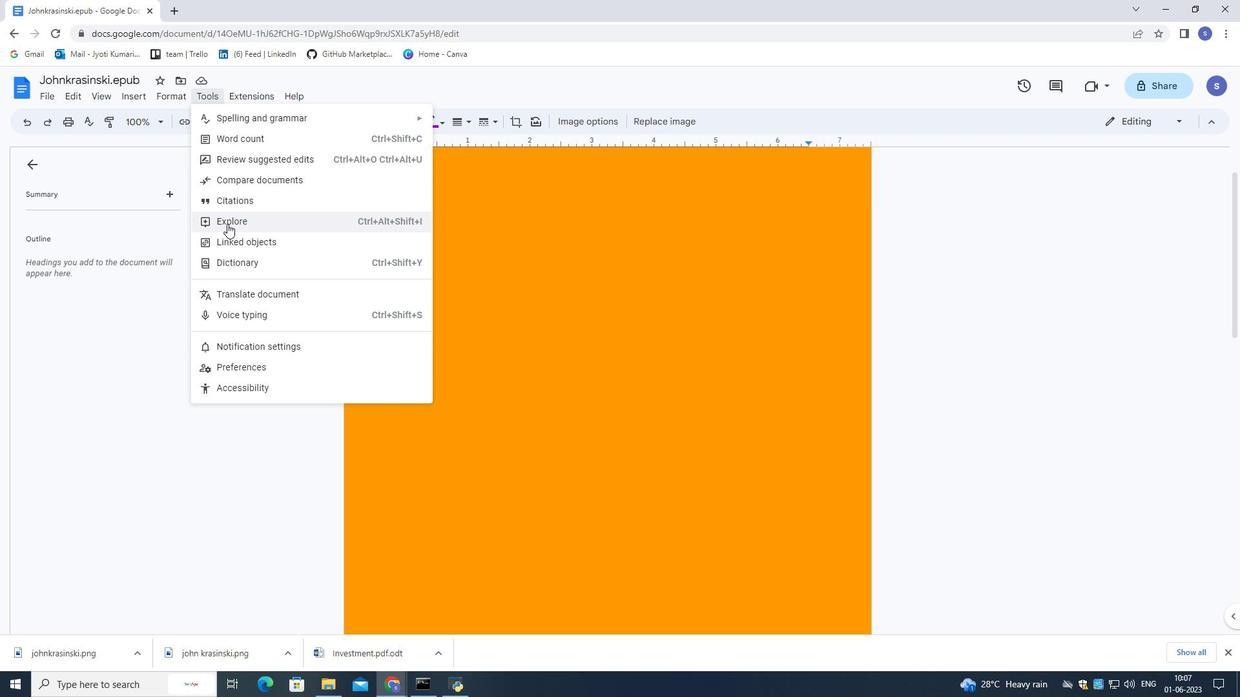 
Action: Mouse moved to (1100, 162)
Screenshot: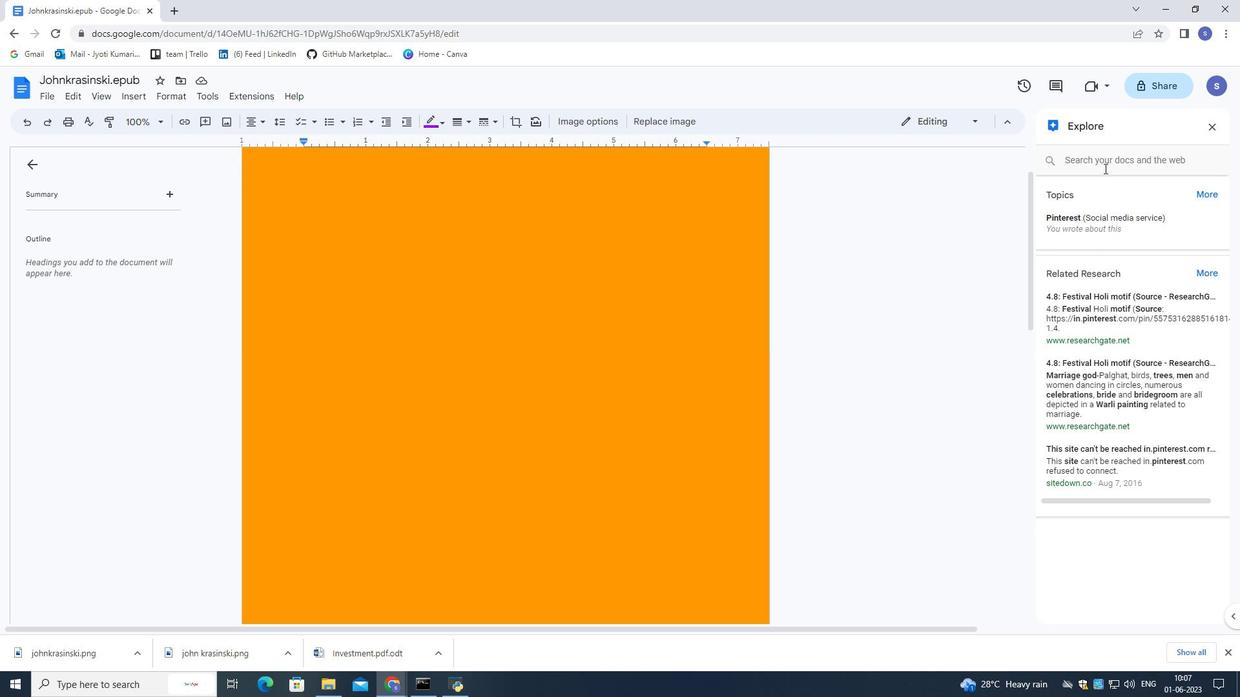 
Action: Mouse pressed left at (1100, 162)
Screenshot: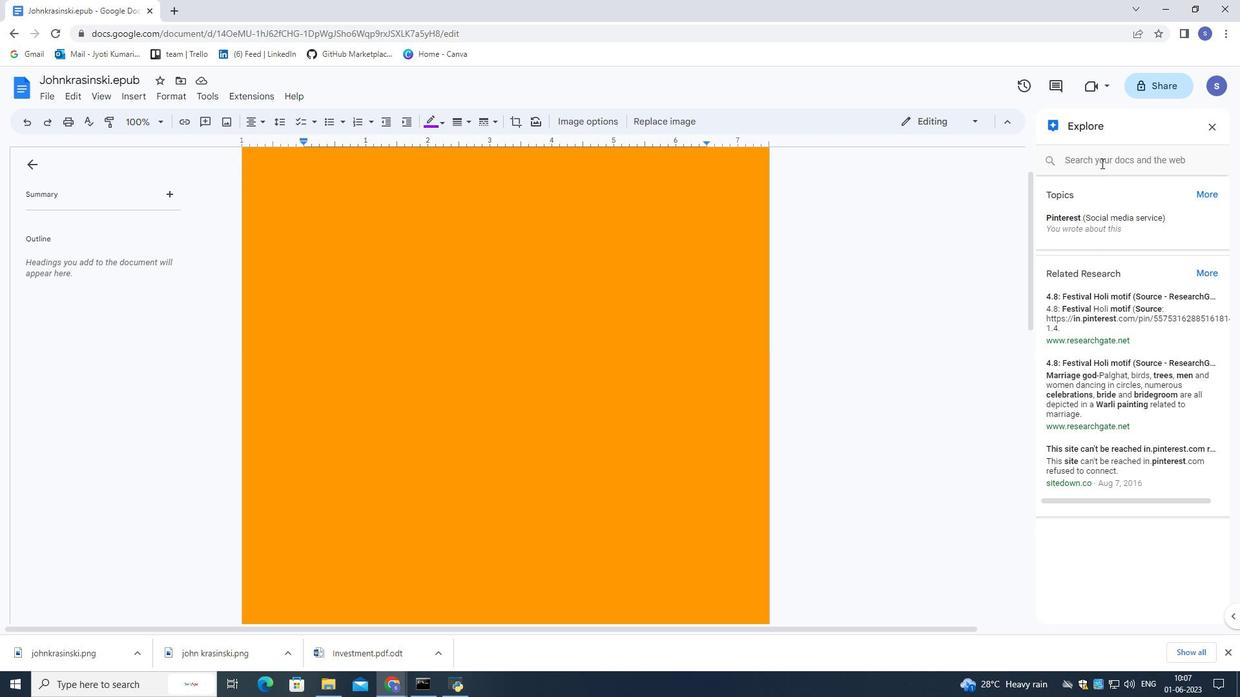 
Action: Mouse moved to (1020, 274)
Screenshot: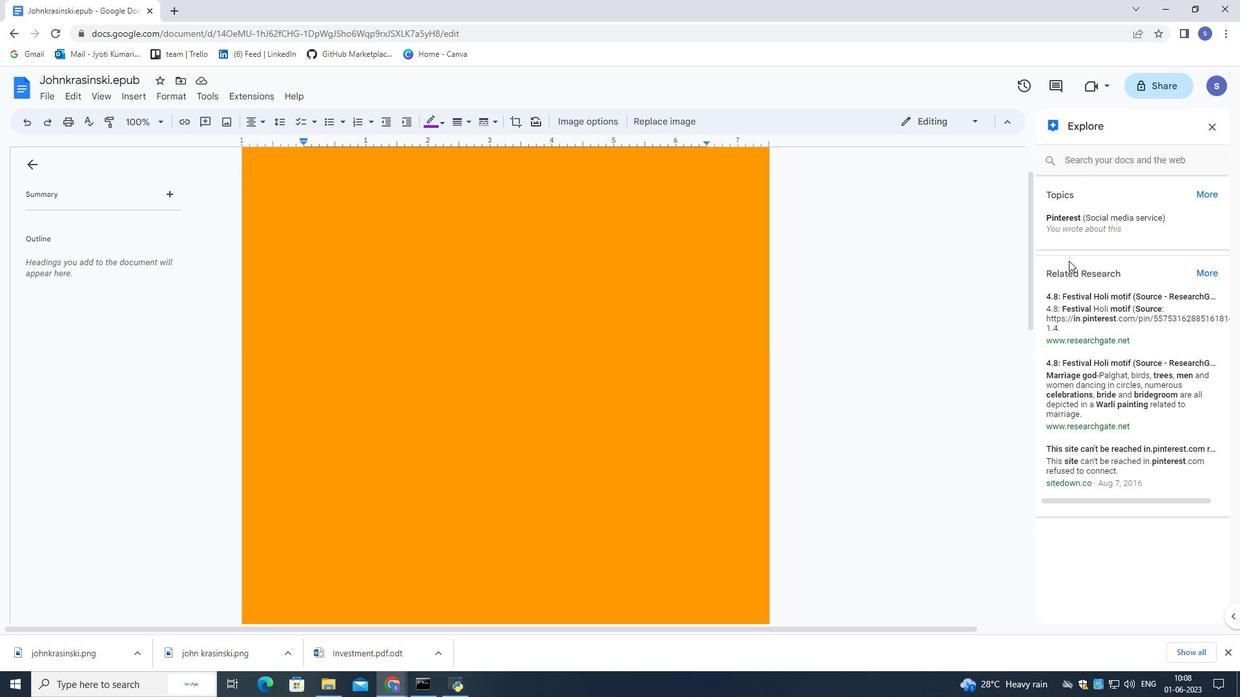 
Action: Key pressed <Key.shift>ctrl+V
Screenshot: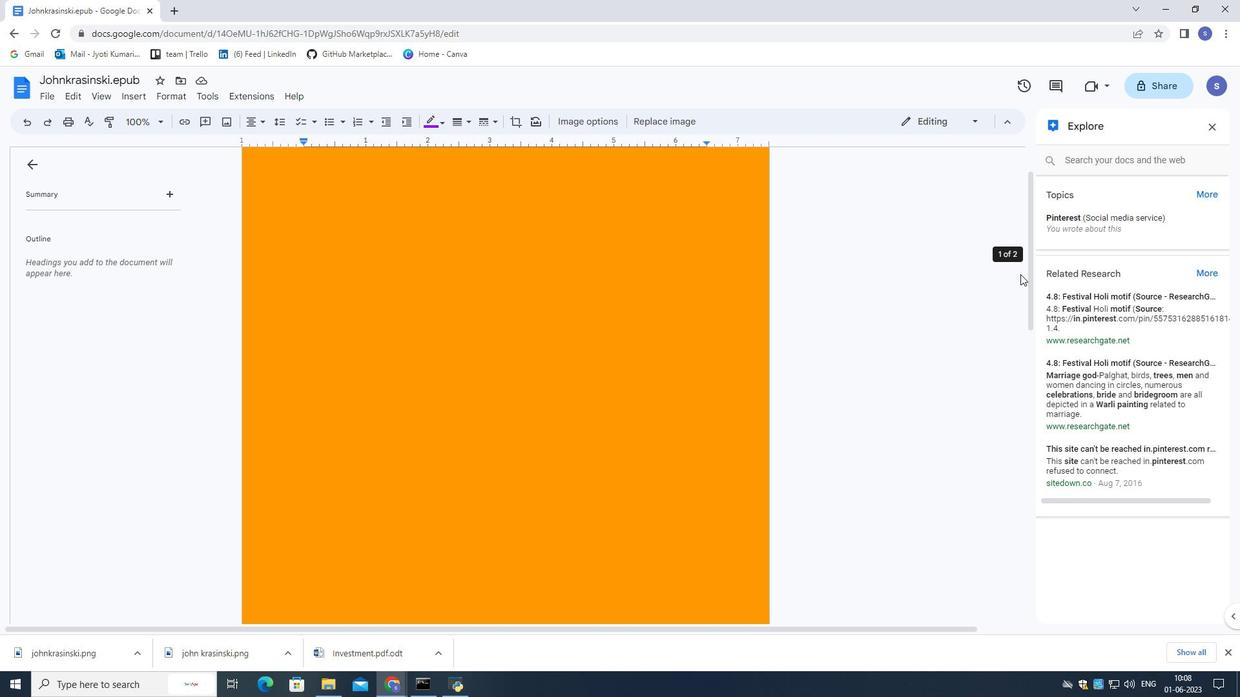 
Action: Mouse moved to (1087, 159)
Screenshot: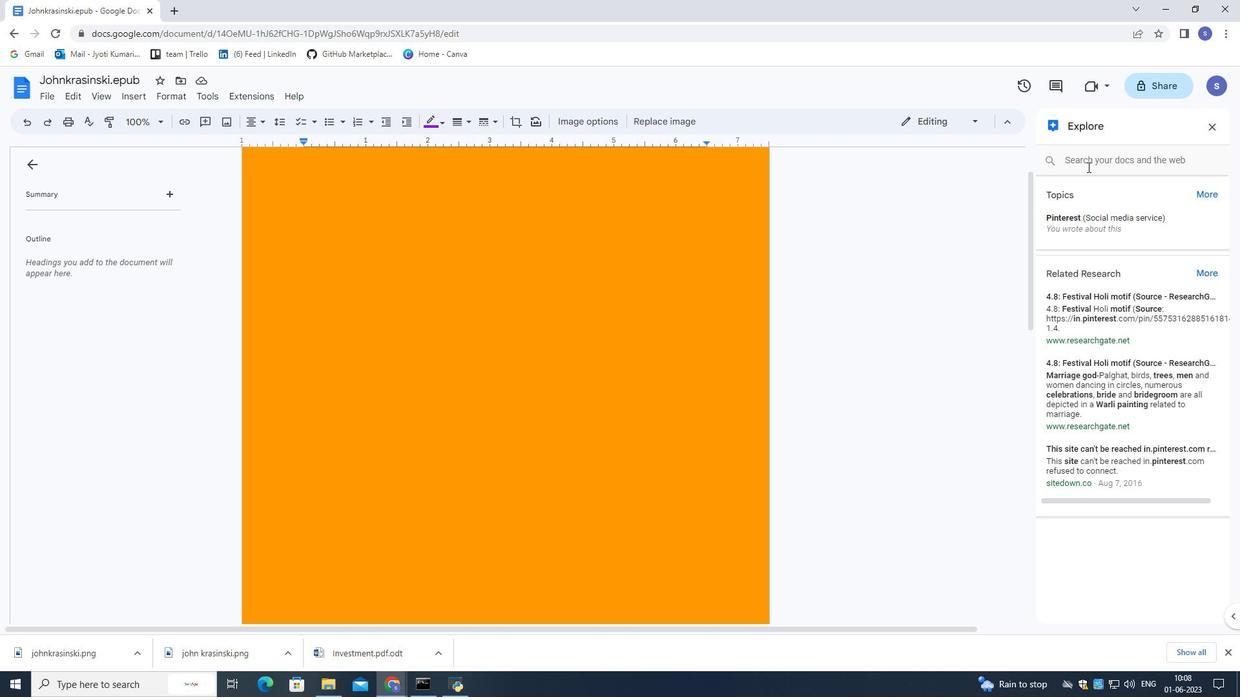 
Action: Mouse pressed left at (1087, 159)
Screenshot: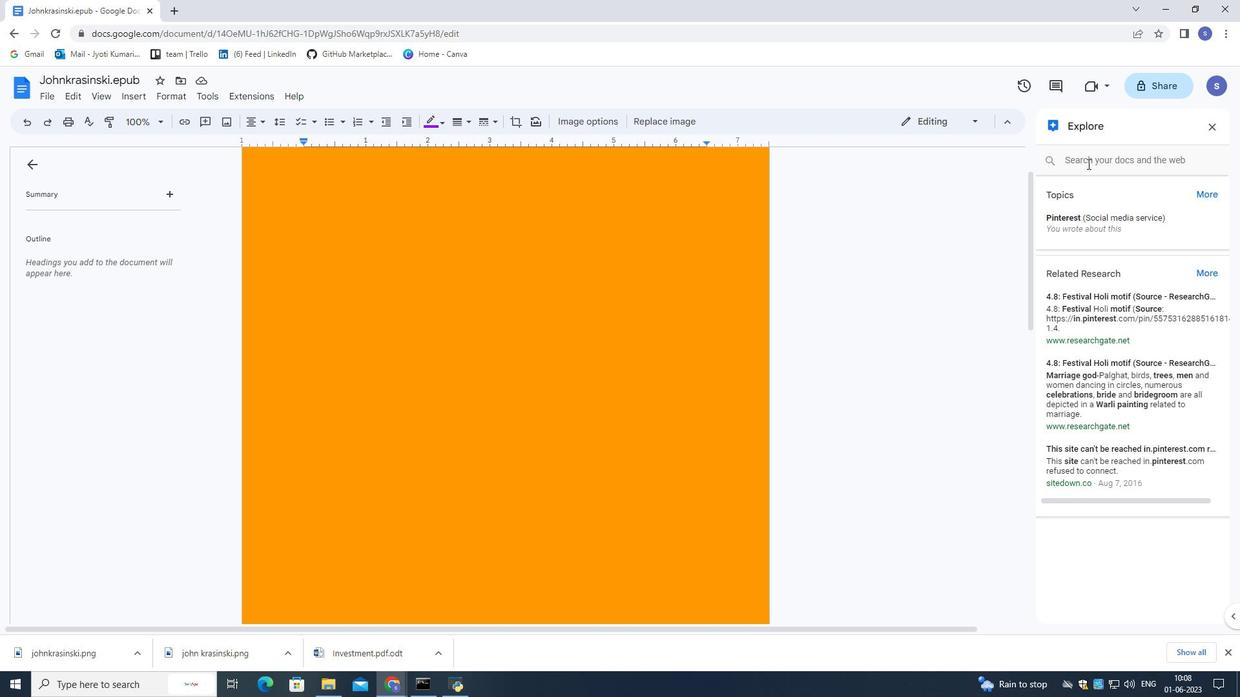 
Action: Mouse moved to (1033, 171)
Screenshot: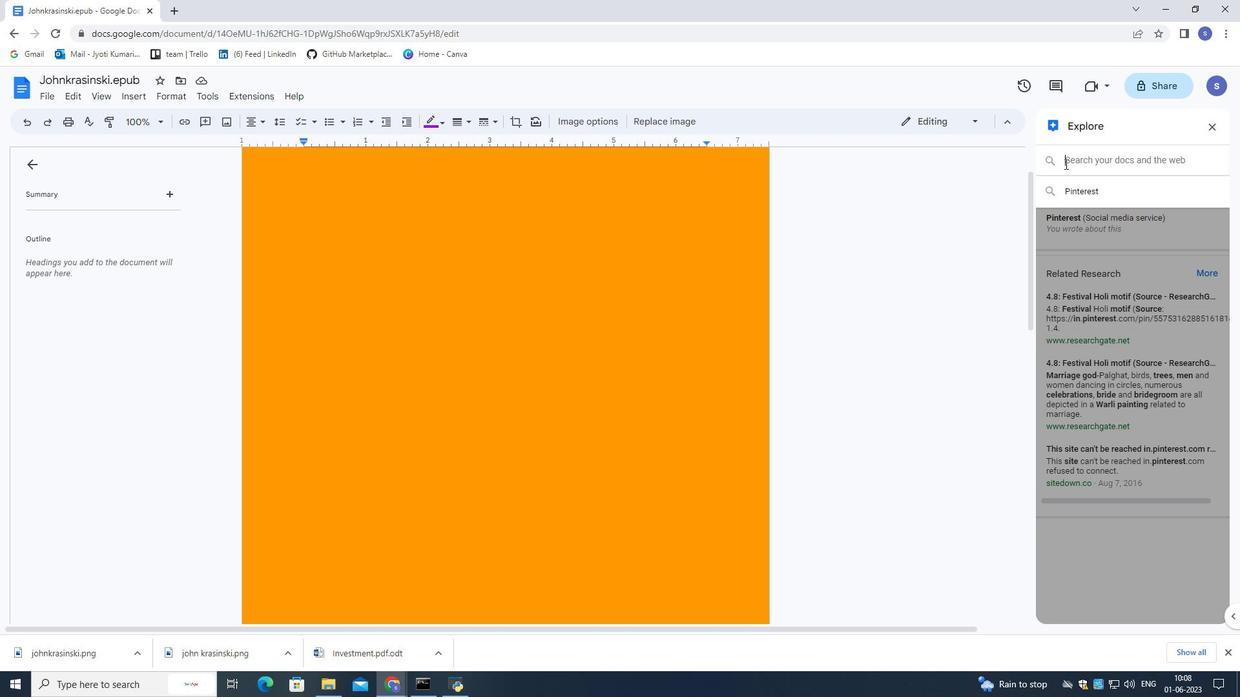 
Action: Key pressed ctrl+V<Key.enter>
Screenshot: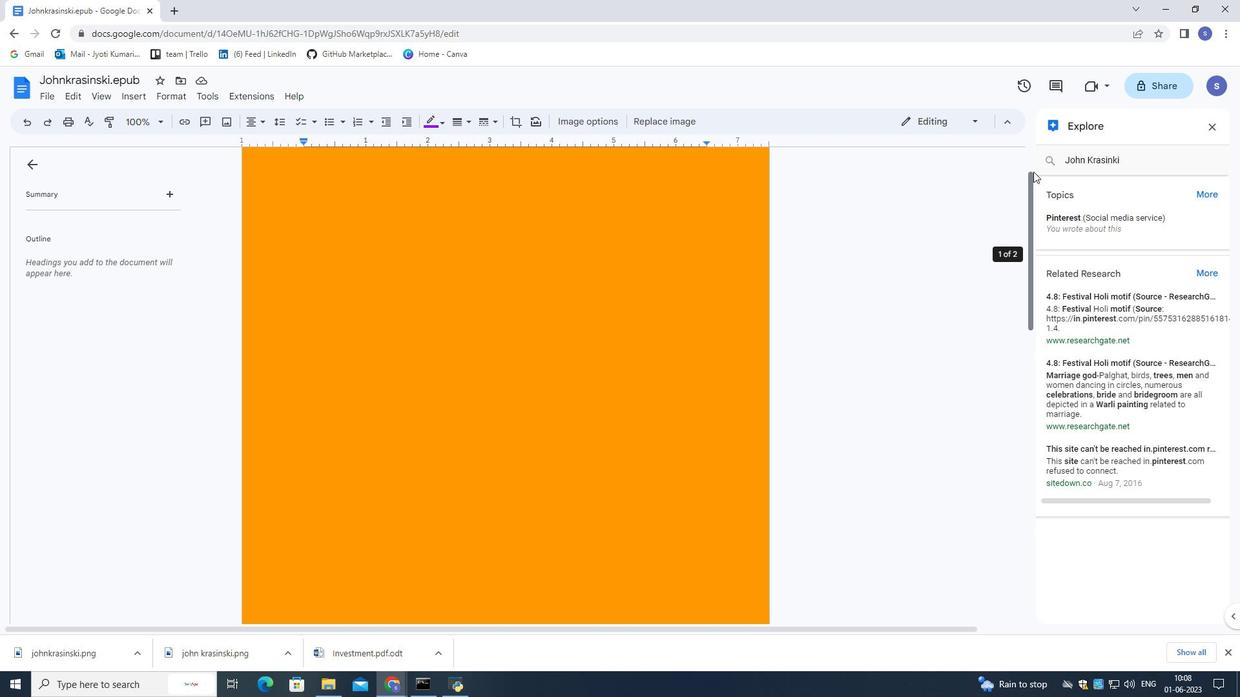 
Action: Mouse moved to (208, 0)
Screenshot: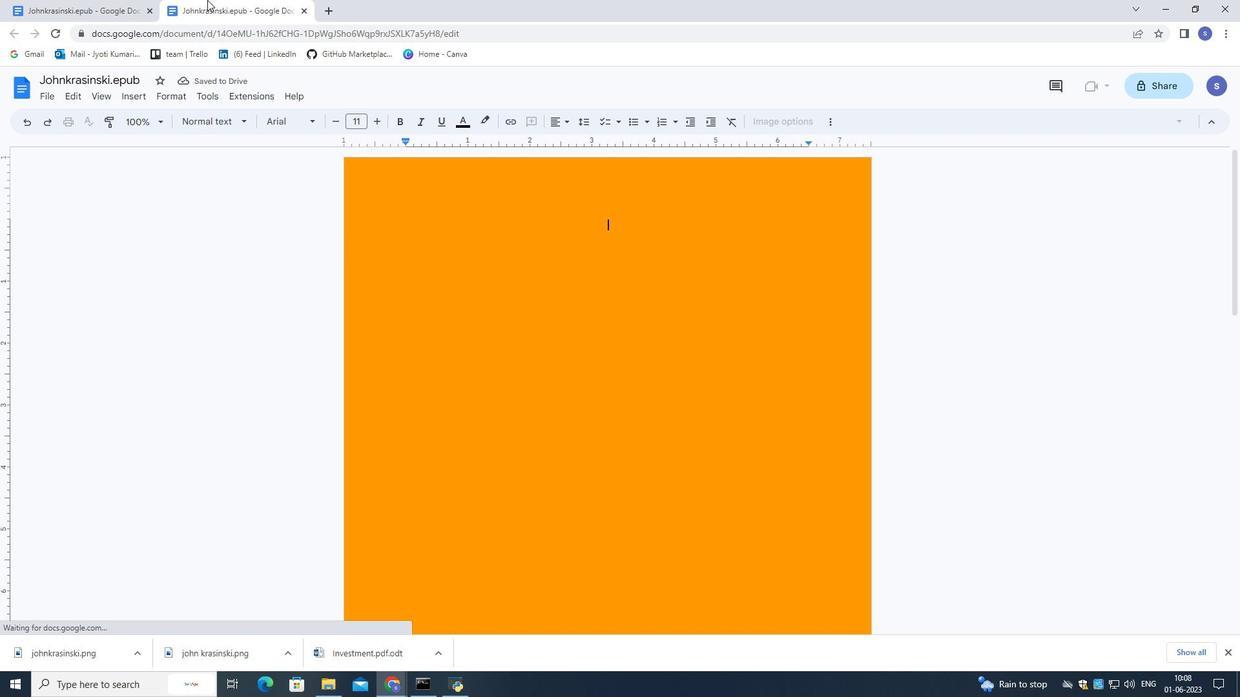
Action: Mouse pressed left at (208, 0)
Screenshot: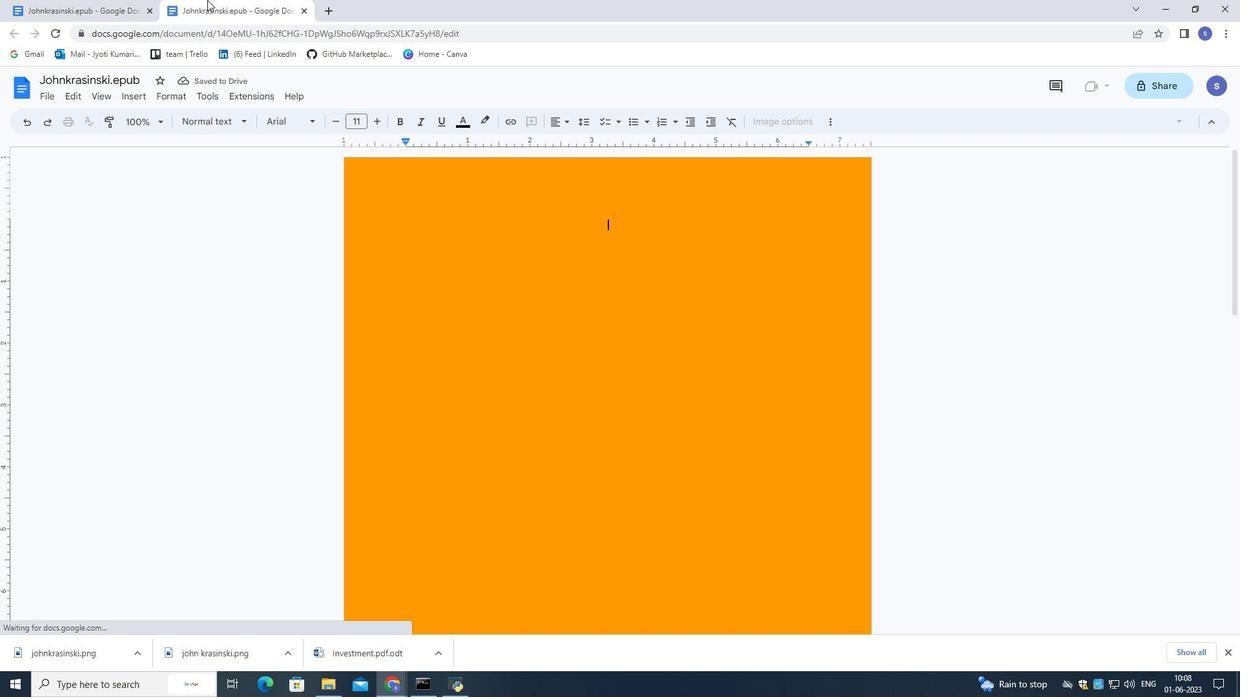 
Action: Mouse moved to (109, 0)
Screenshot: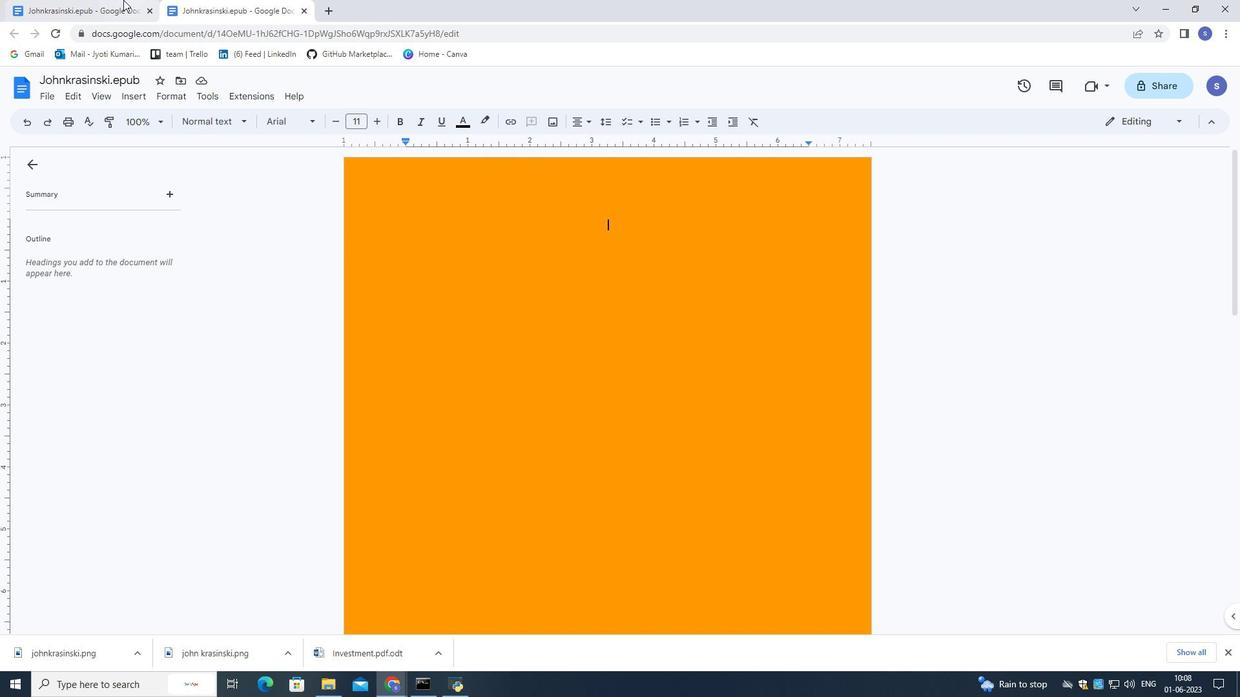 
Action: Mouse pressed left at (109, 0)
Screenshot: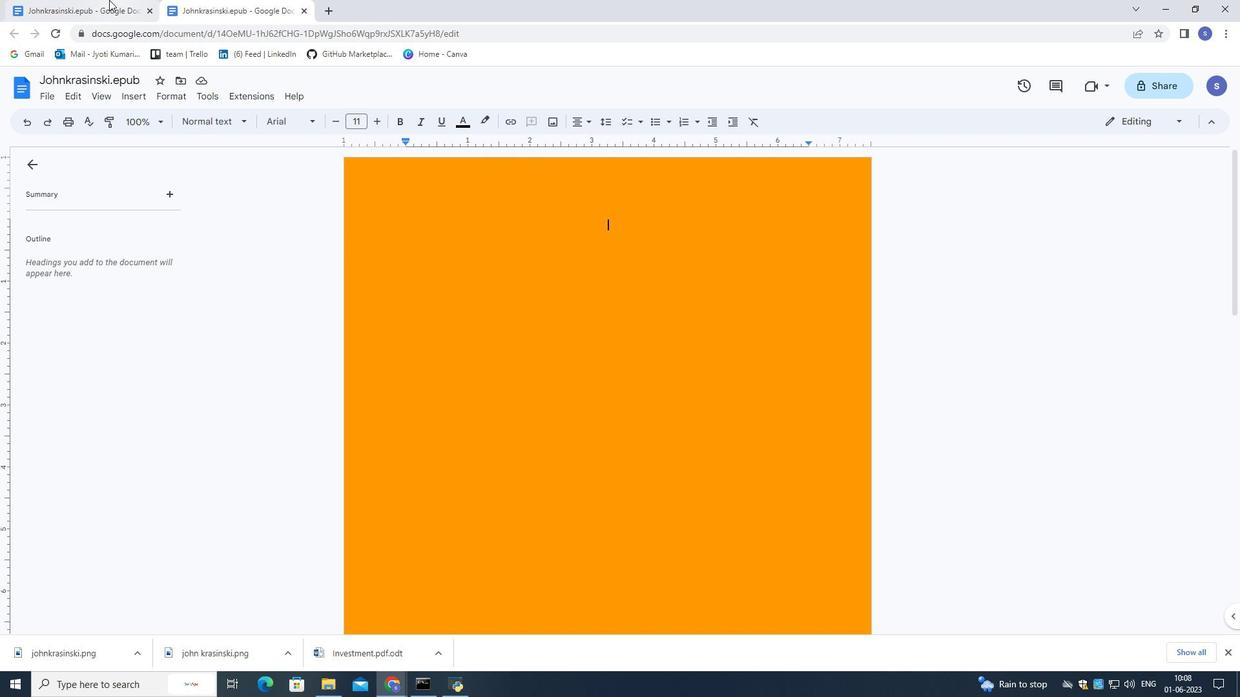 
Action: Mouse moved to (1111, 357)
Screenshot: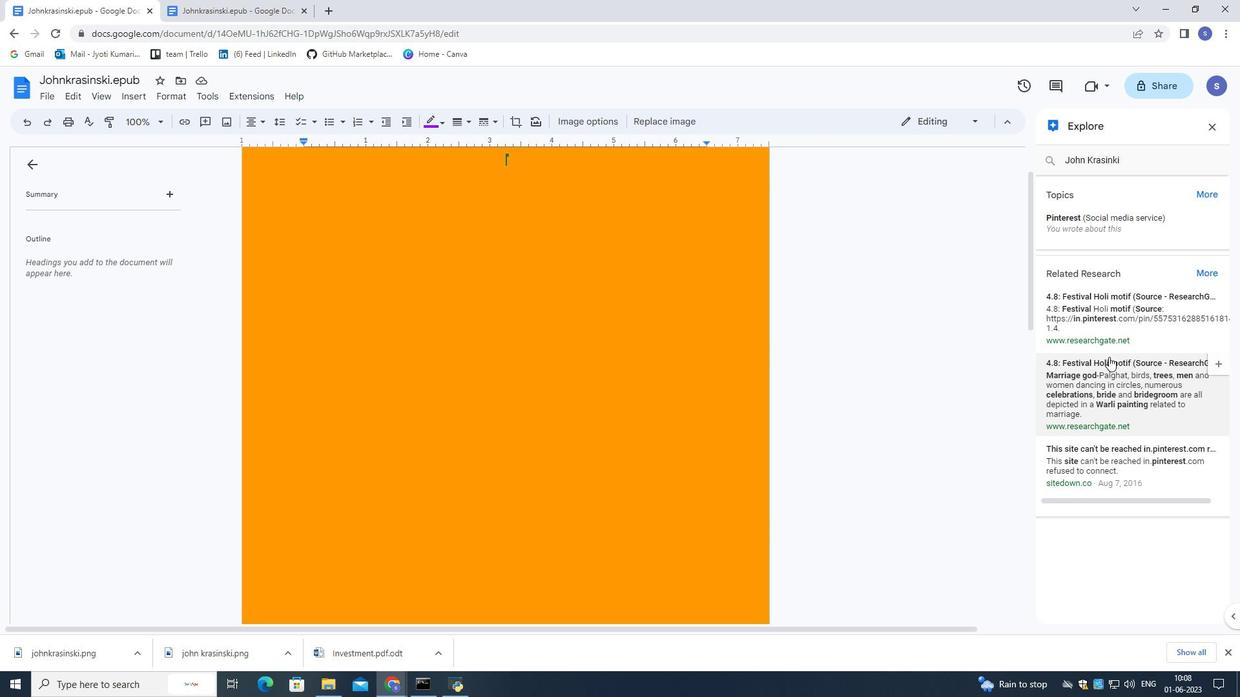 
Action: Mouse pressed left at (1111, 357)
Screenshot: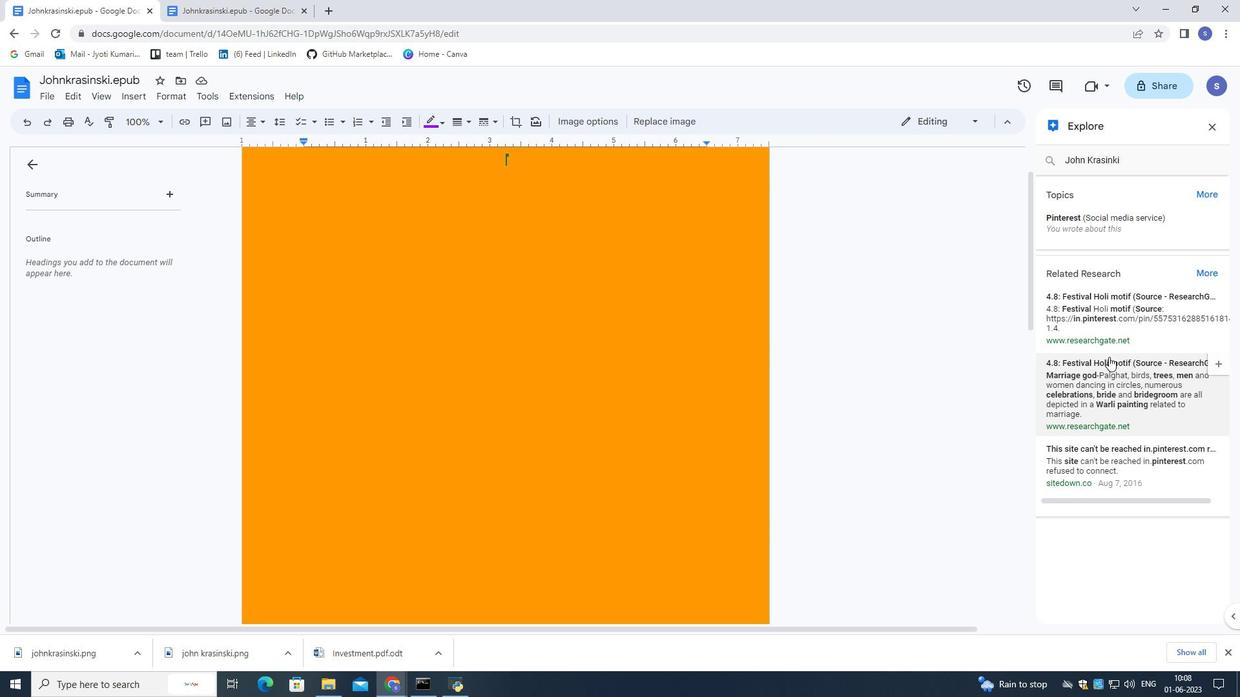
Action: Mouse moved to (98, 0)
Screenshot: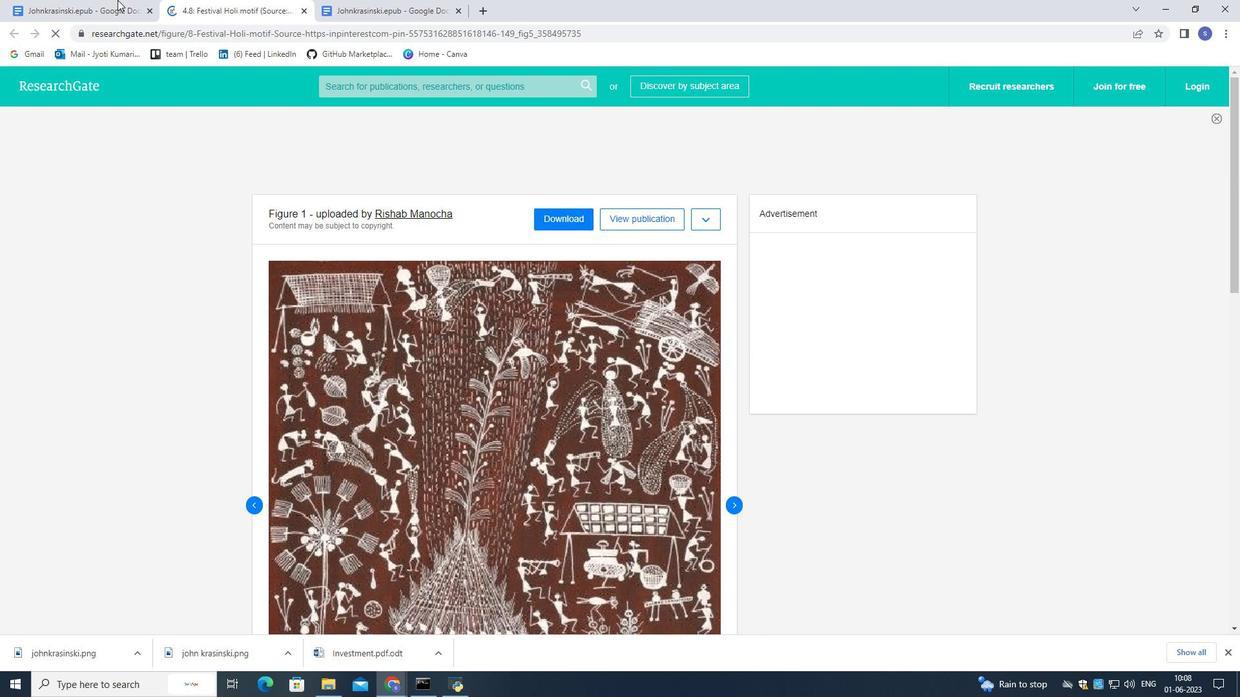 
Action: Mouse pressed left at (98, 0)
Screenshot: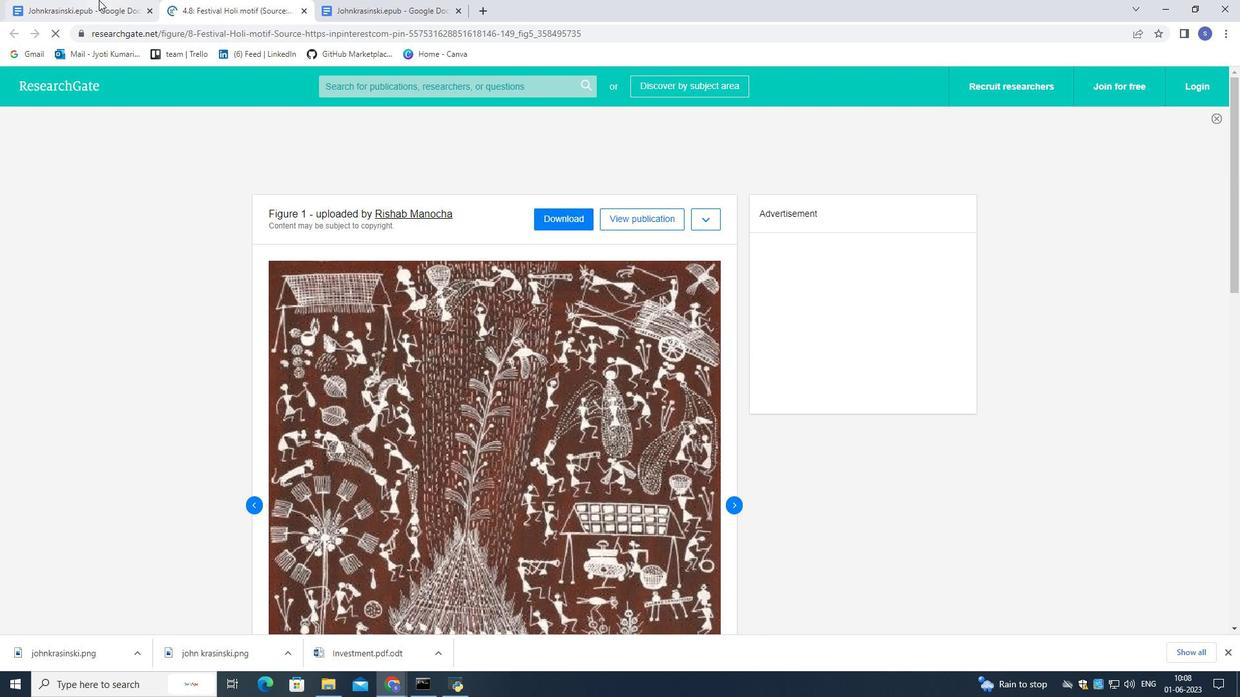 
Action: Mouse moved to (957, 281)
Screenshot: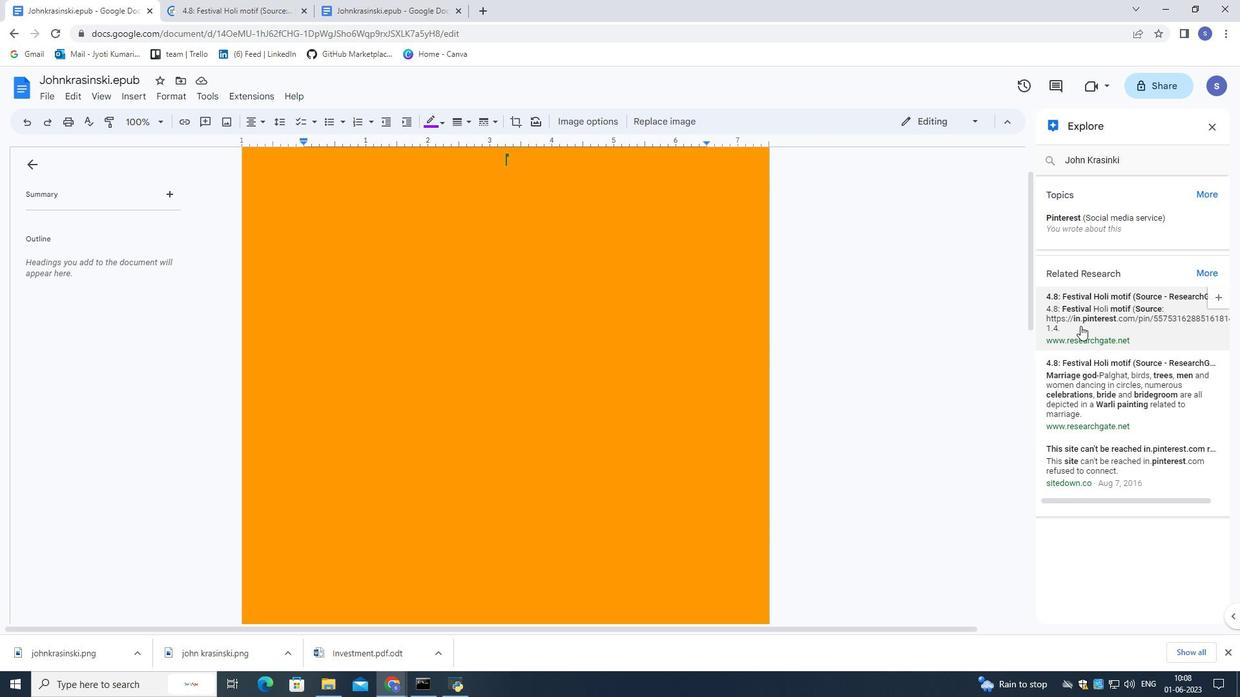 
Action: Mouse scrolled (957, 282) with delta (0, 0)
Screenshot: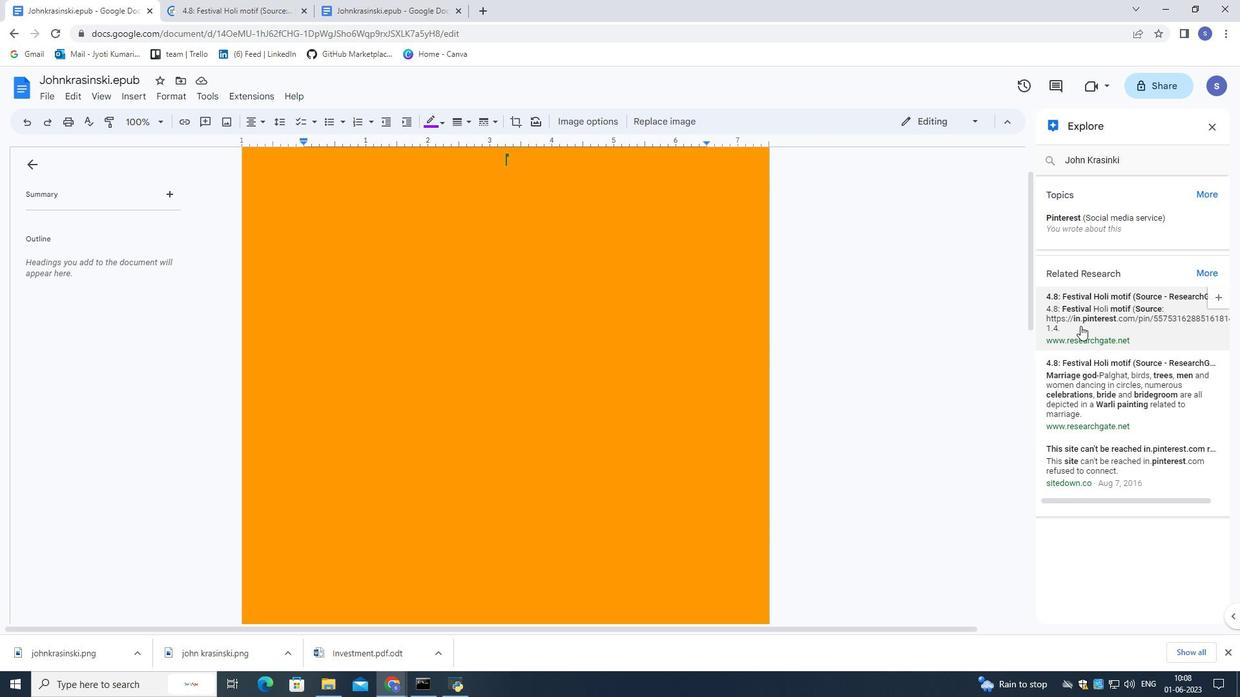 
Action: Mouse moved to (360, 0)
Screenshot: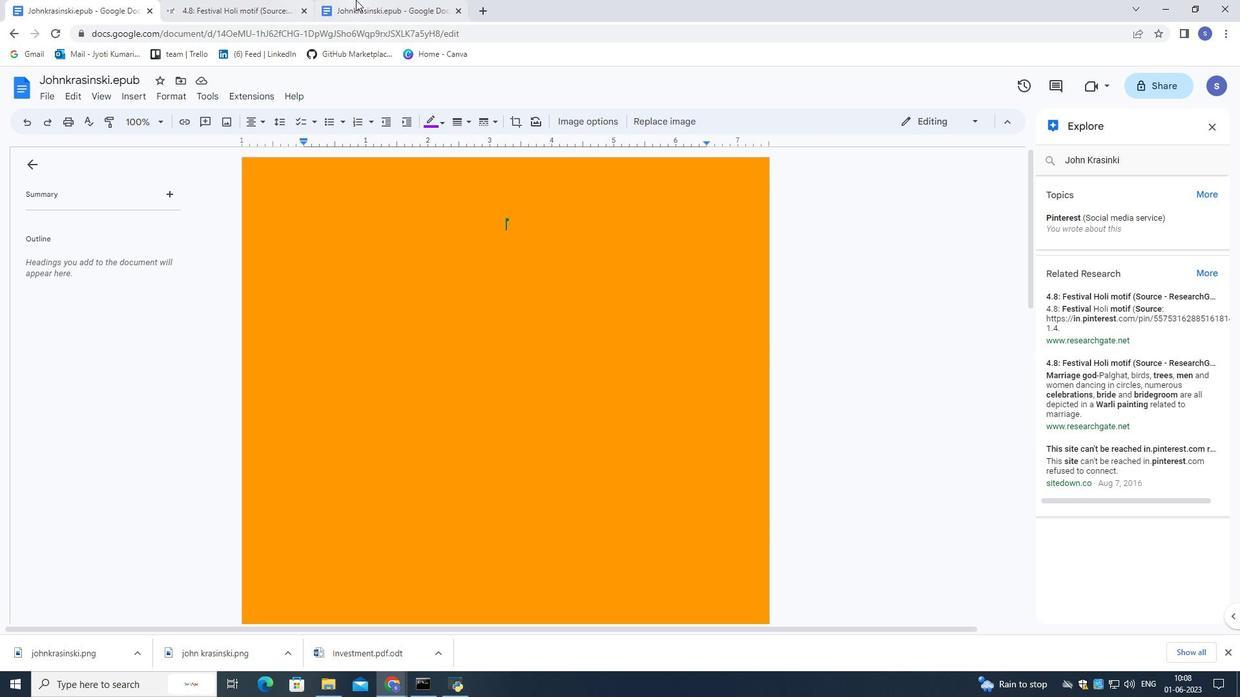 
Action: Mouse pressed left at (360, 0)
Screenshot: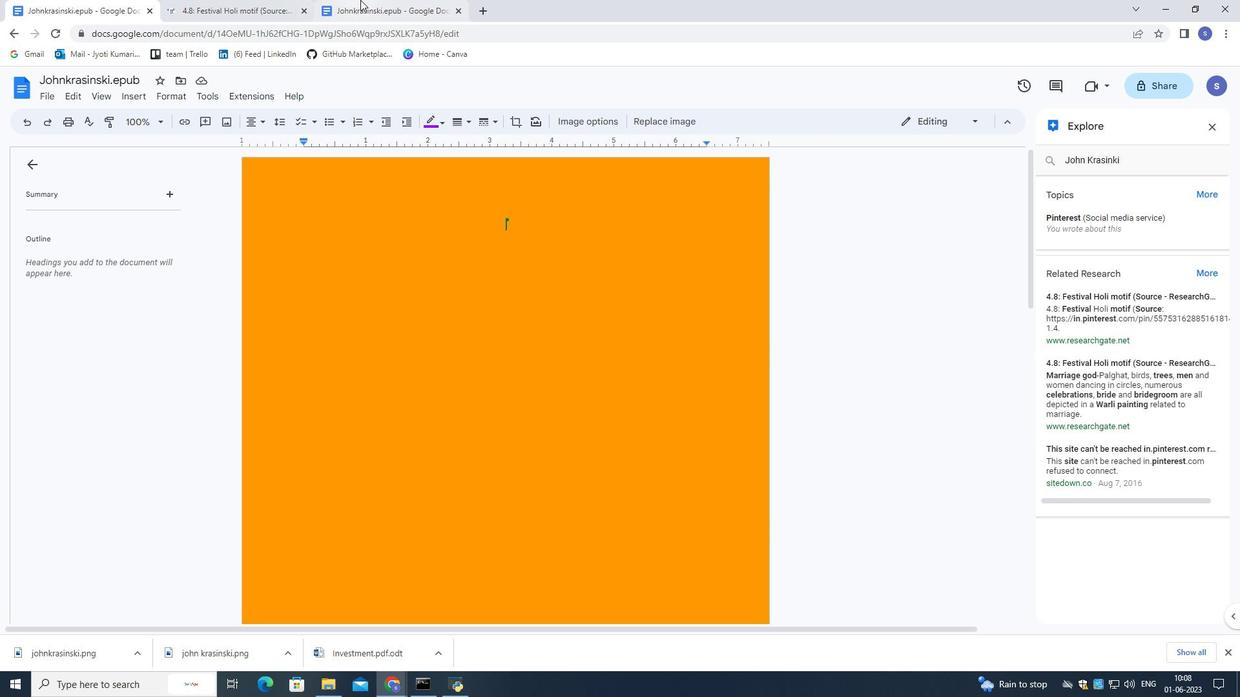 
Action: Mouse moved to (681, 436)
Screenshot: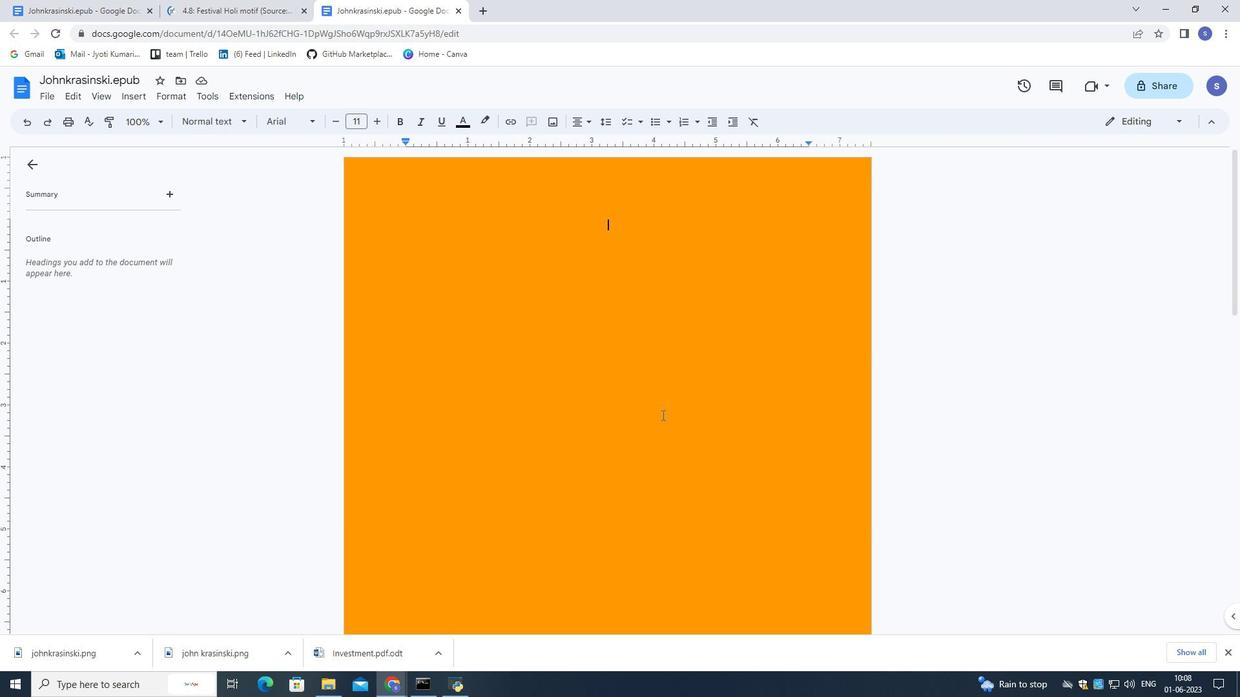 
Action: Mouse scrolled (681, 437) with delta (0, 0)
Screenshot: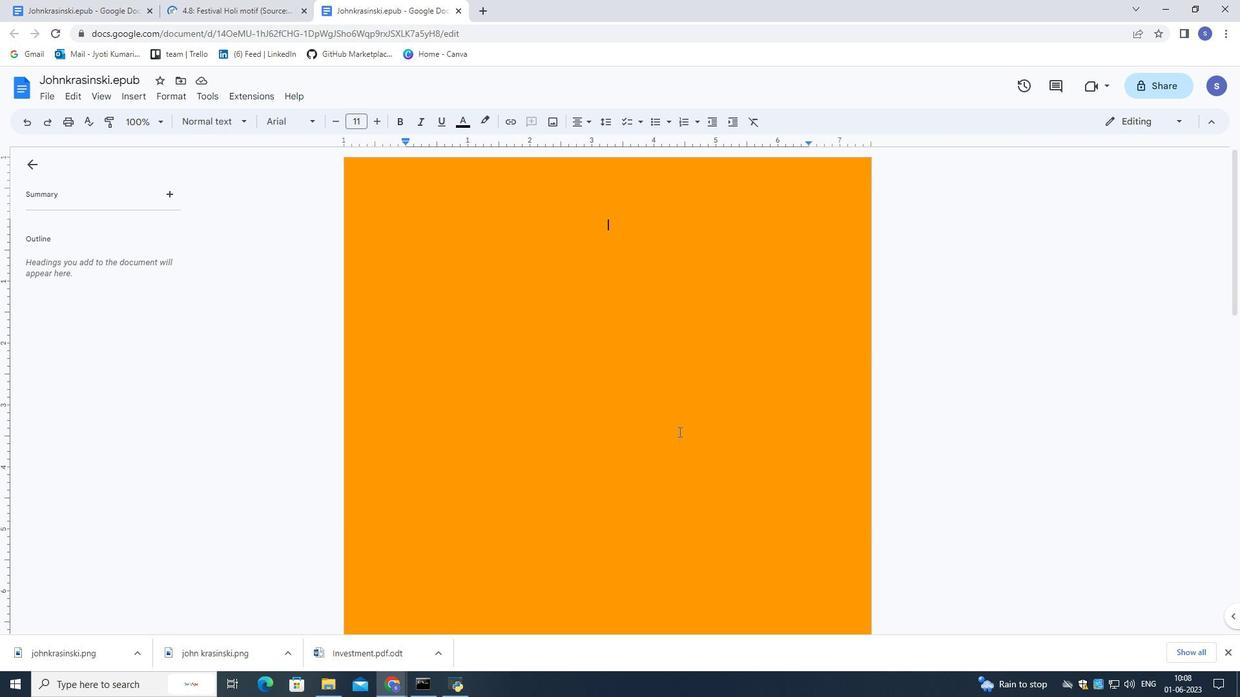 
Action: Mouse moved to (681, 436)
Screenshot: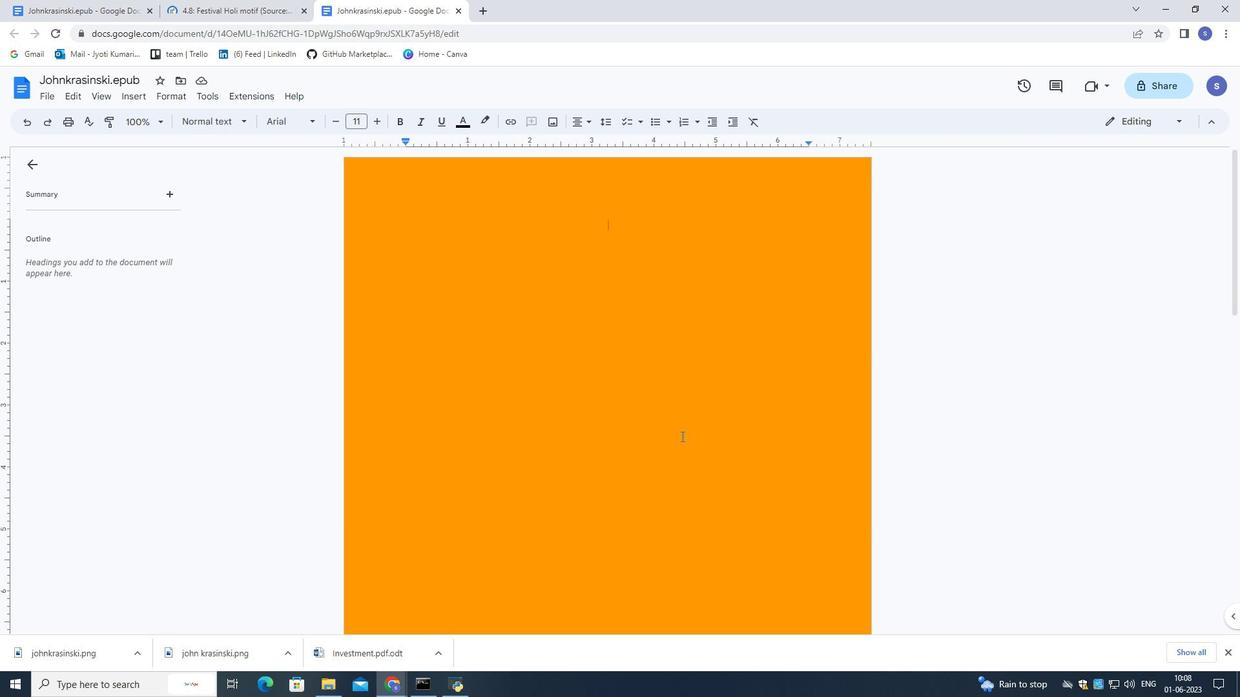 
Action: Mouse scrolled (681, 437) with delta (0, 0)
Screenshot: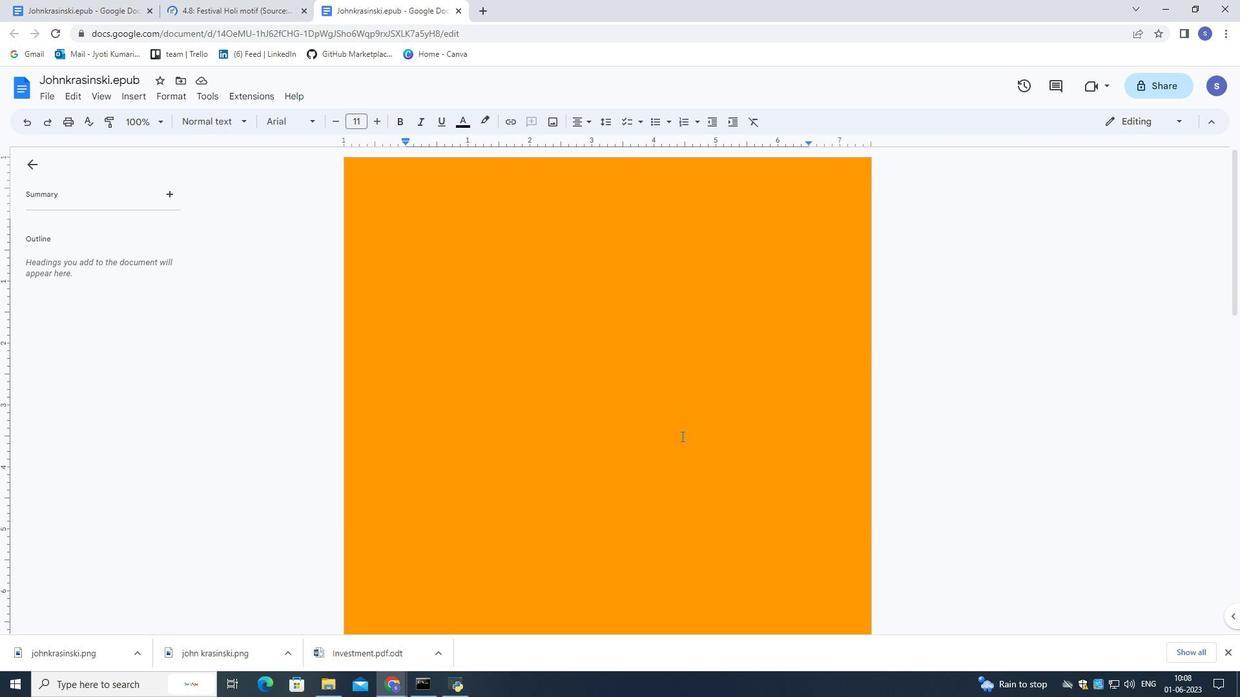 
Action: Mouse scrolled (681, 437) with delta (0, 0)
Screenshot: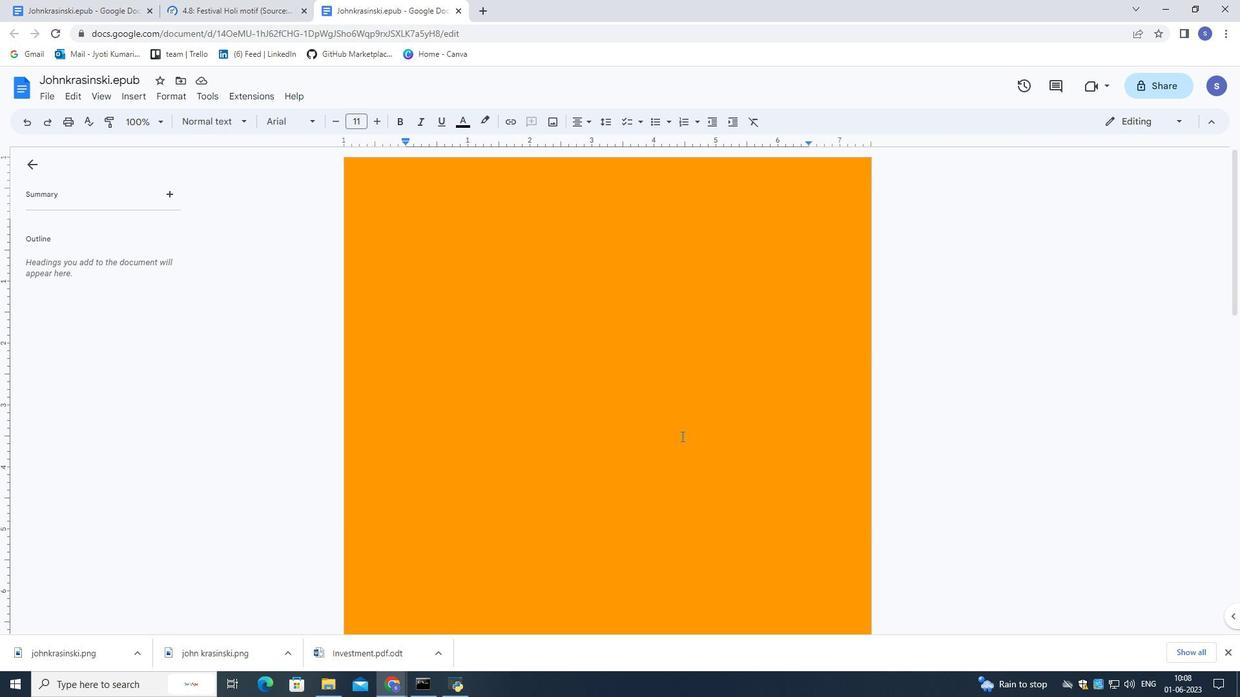 
Action: Mouse scrolled (681, 437) with delta (0, 0)
Screenshot: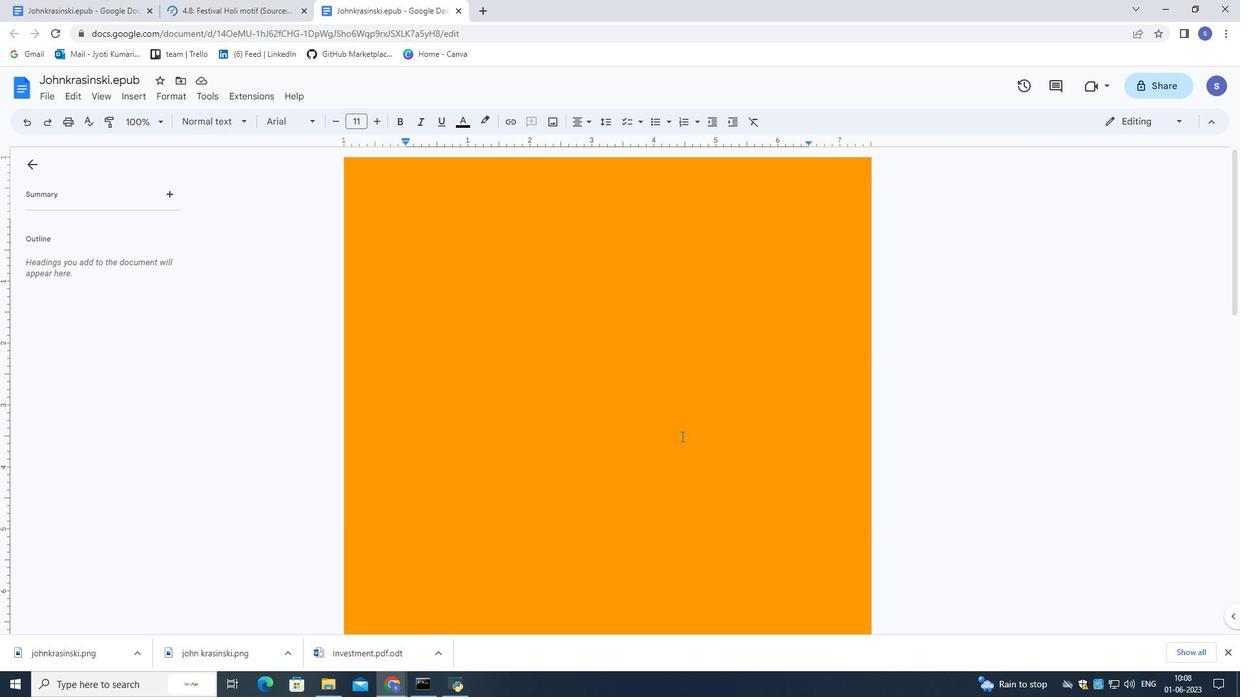 
Action: Mouse scrolled (681, 436) with delta (0, 0)
Screenshot: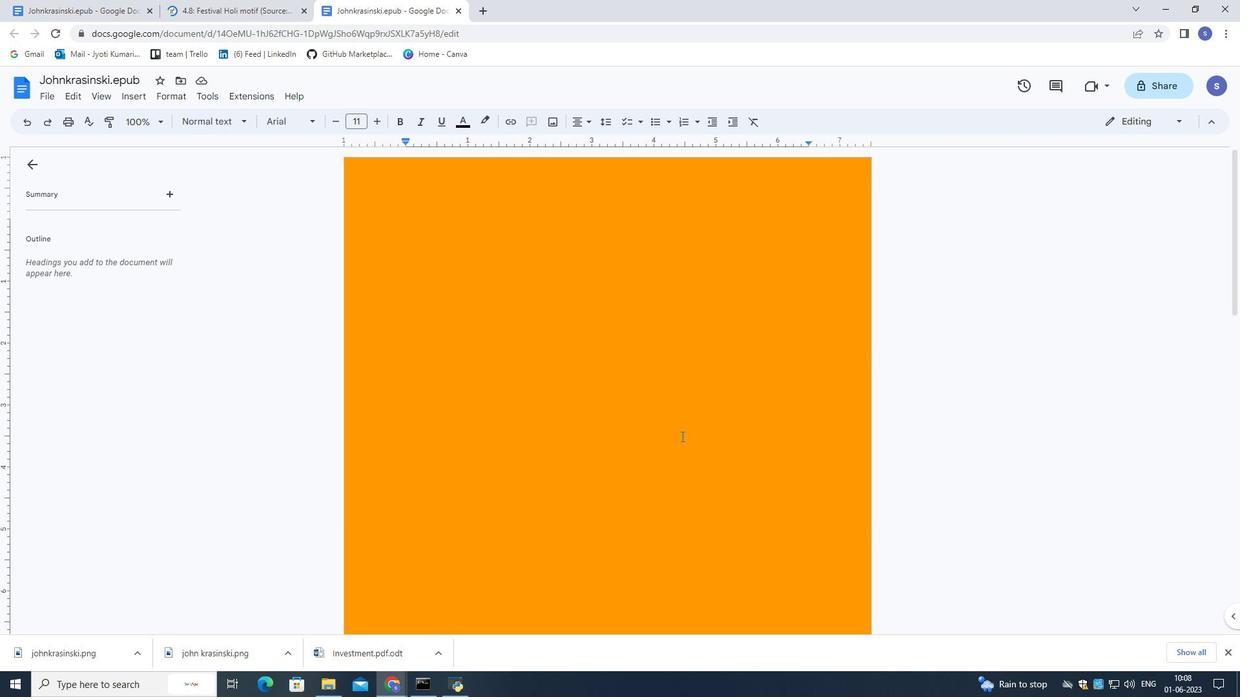 
Action: Mouse scrolled (681, 436) with delta (0, 0)
Screenshot: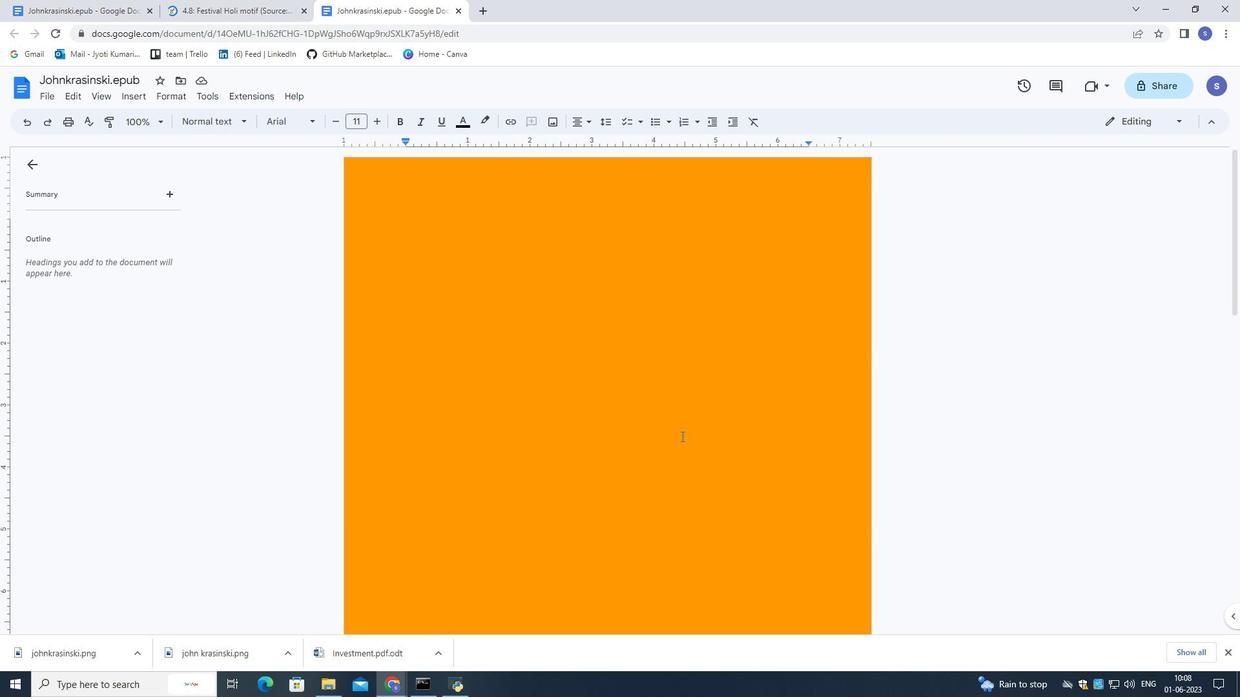 
Action: Mouse scrolled (681, 436) with delta (0, 0)
Screenshot: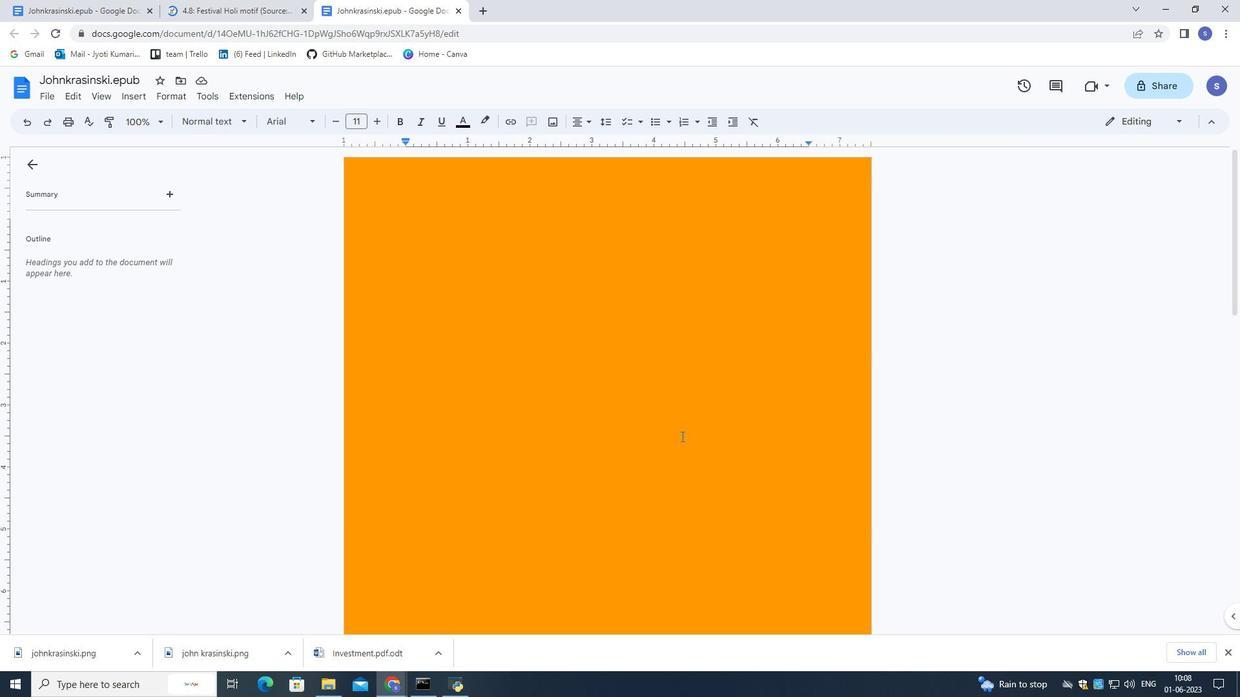 
Action: Mouse scrolled (681, 436) with delta (0, 0)
Screenshot: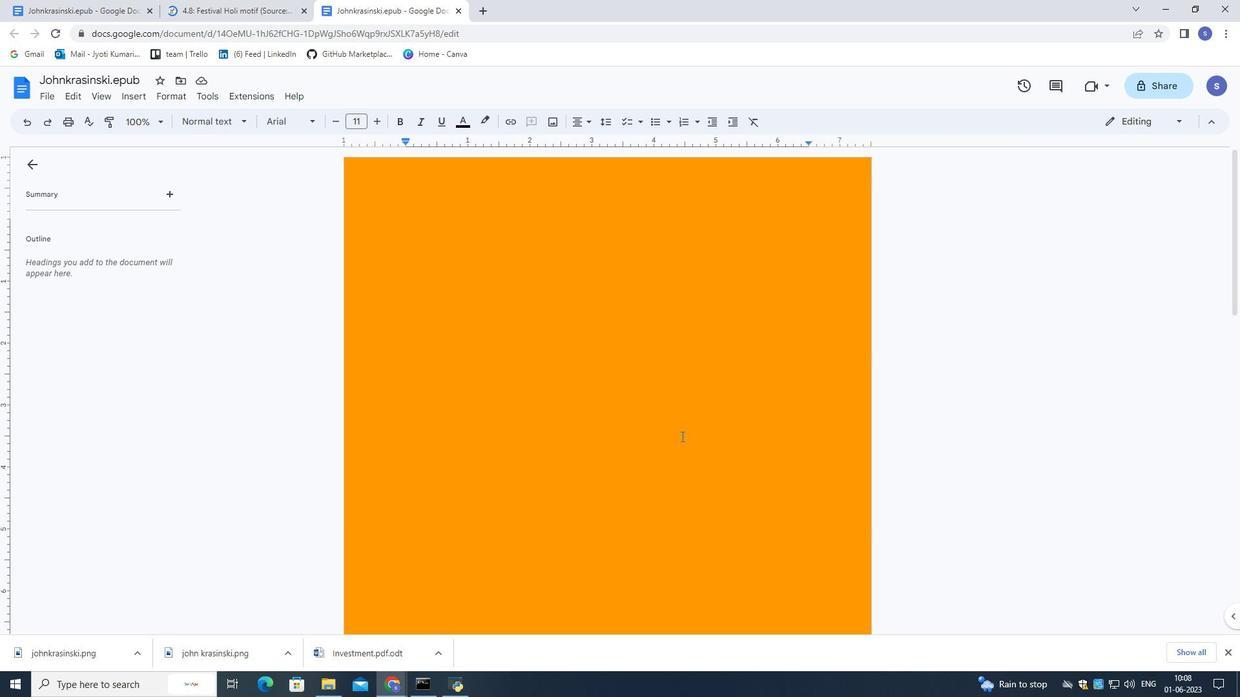 
Action: Mouse scrolled (681, 436) with delta (0, 0)
Screenshot: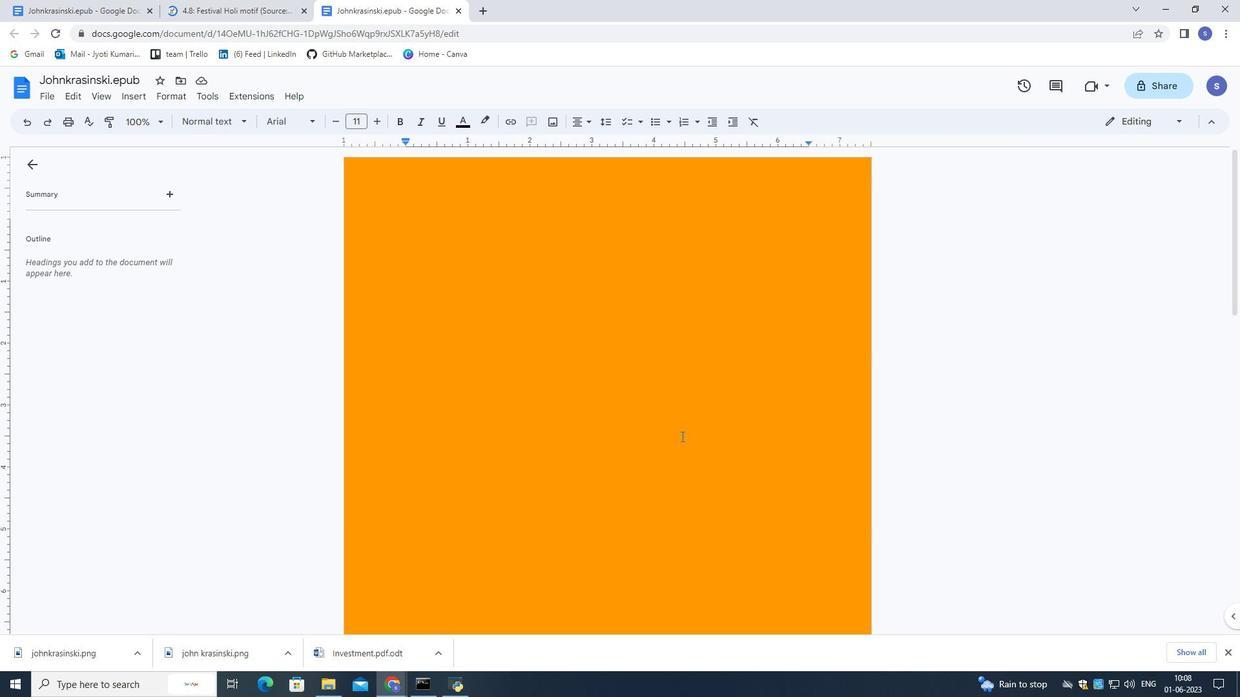 
Action: Mouse scrolled (681, 437) with delta (0, 0)
Screenshot: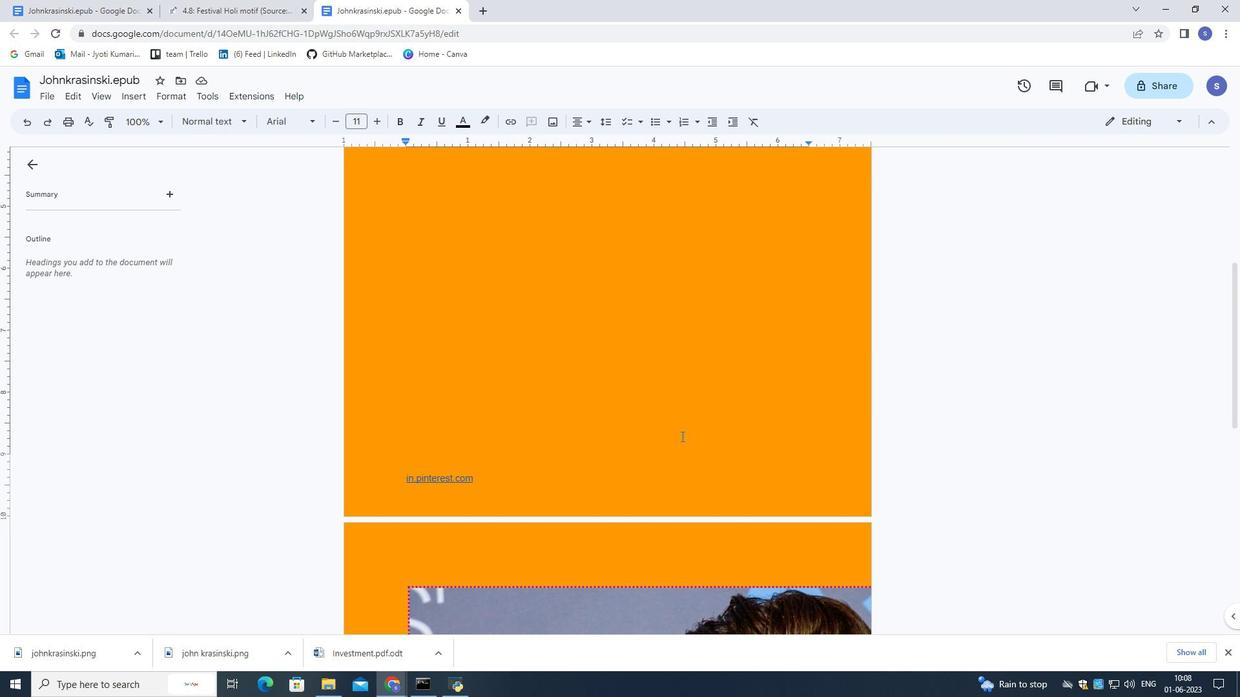 
Action: Mouse scrolled (681, 437) with delta (0, 0)
Screenshot: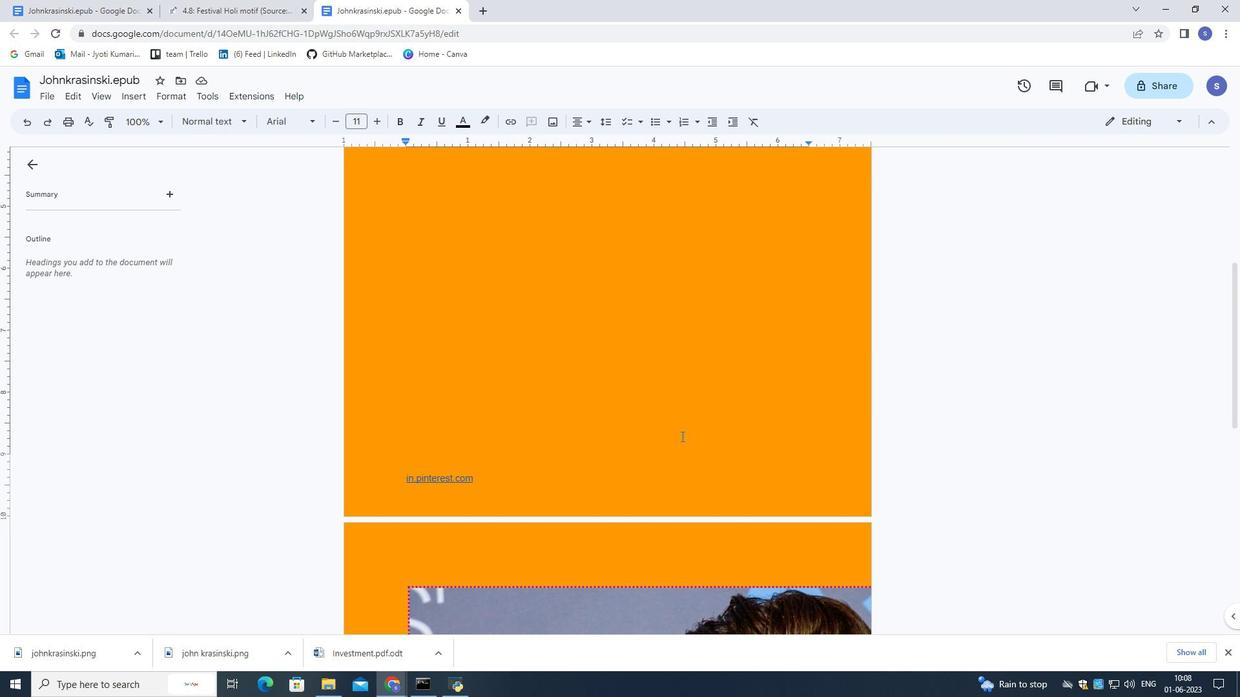 
Action: Mouse scrolled (681, 437) with delta (0, 0)
Screenshot: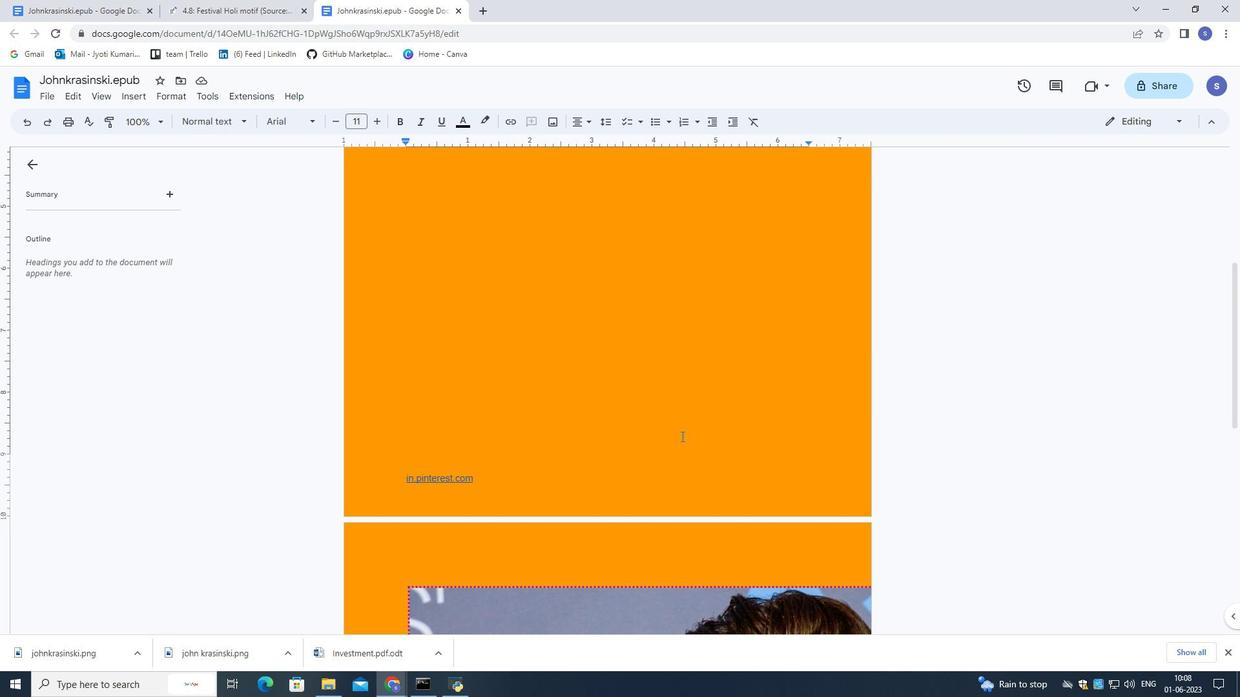
Action: Mouse scrolled (681, 437) with delta (0, 0)
Screenshot: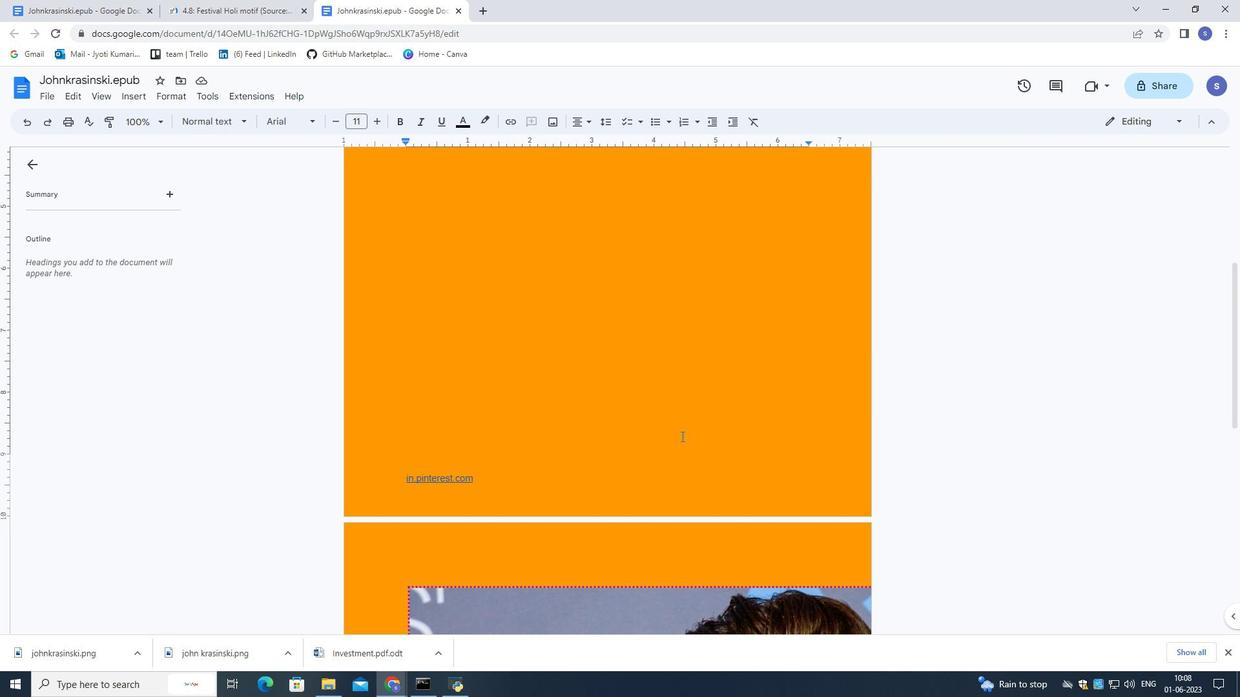 
Action: Mouse moved to (215, 98)
Screenshot: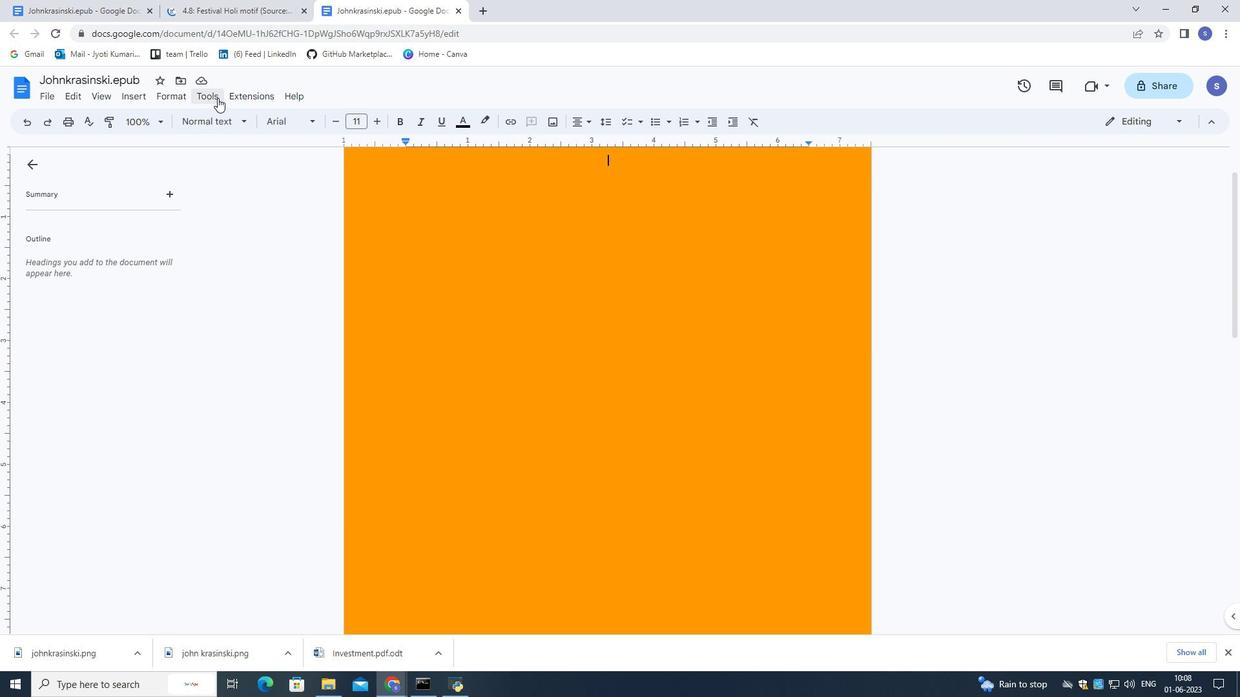
Action: Mouse pressed left at (215, 98)
Screenshot: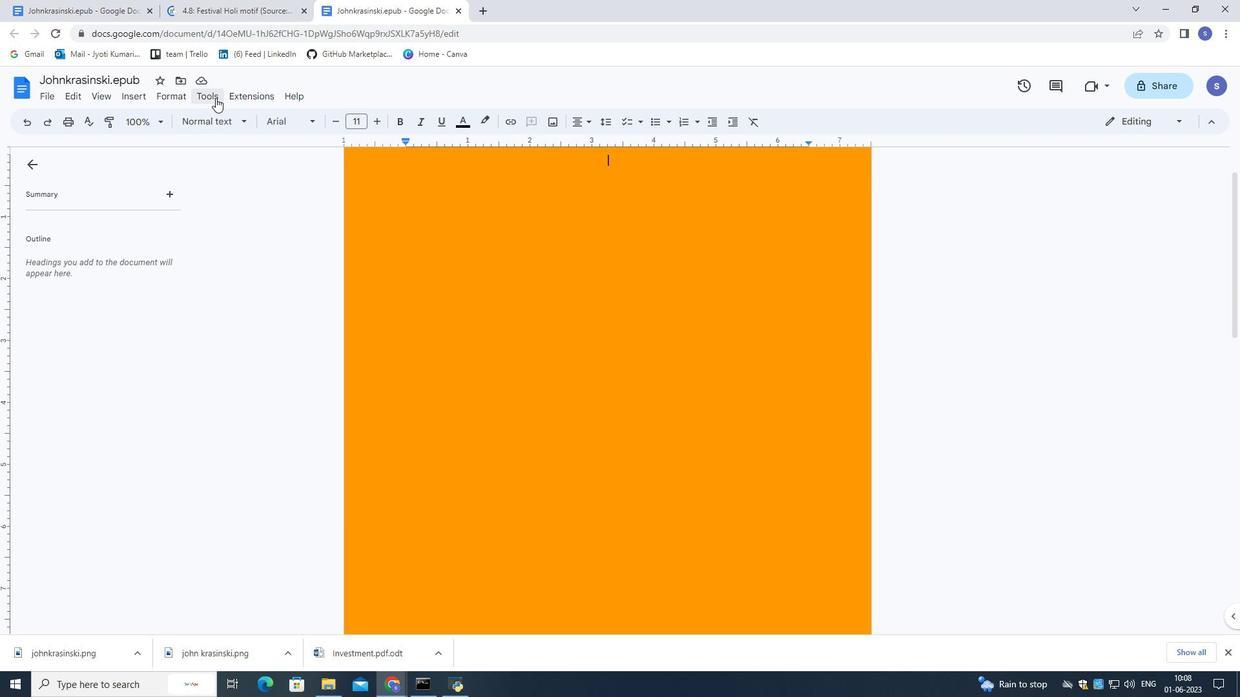 
Action: Mouse moved to (273, 228)
Screenshot: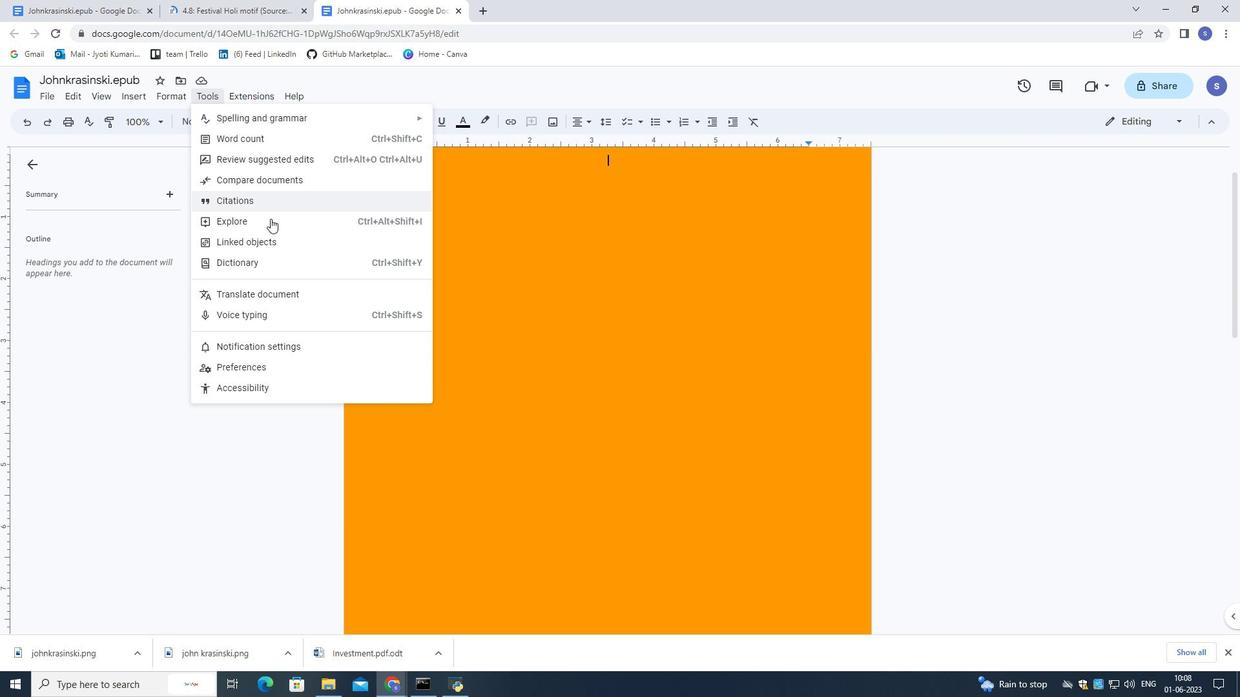 
Action: Mouse pressed left at (273, 228)
Screenshot: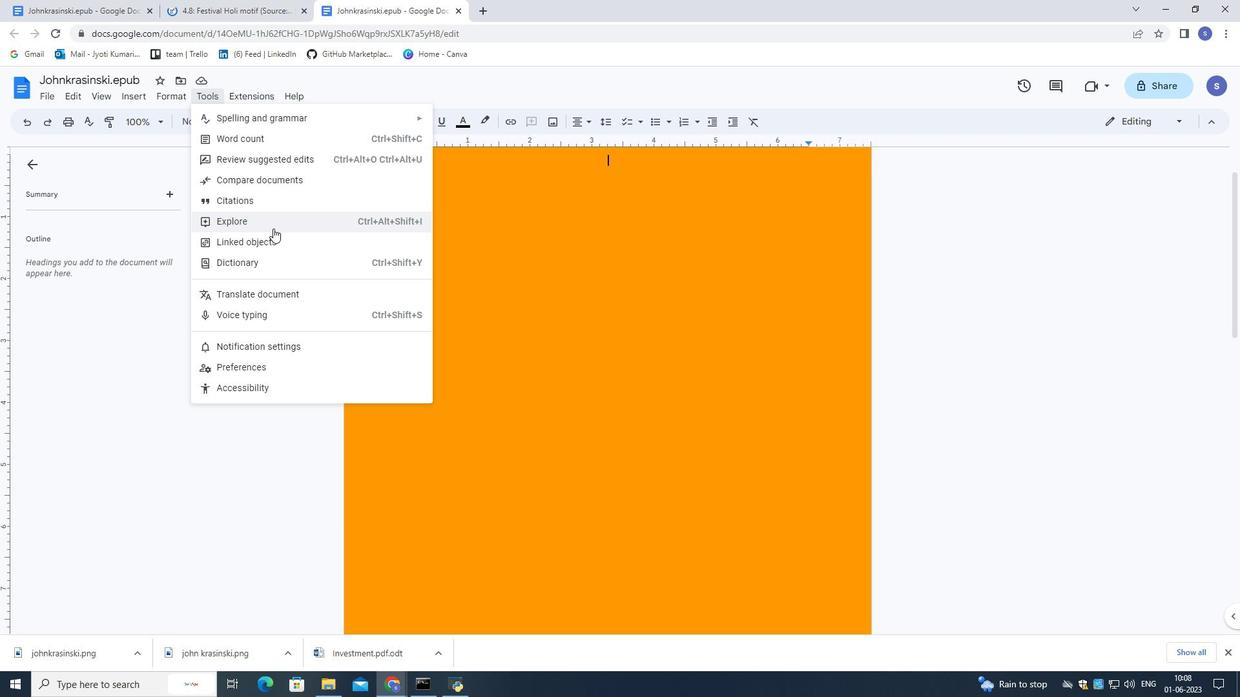 
Action: Mouse moved to (1193, 165)
Screenshot: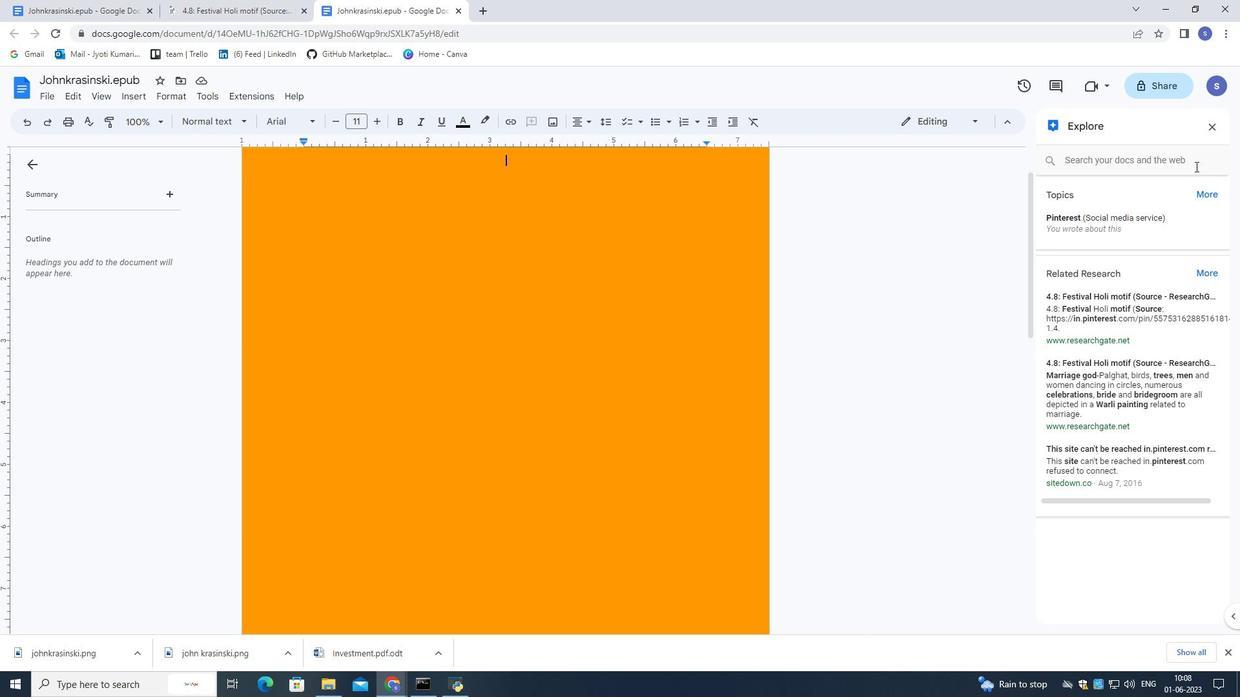 
Action: Mouse pressed left at (1193, 165)
Screenshot: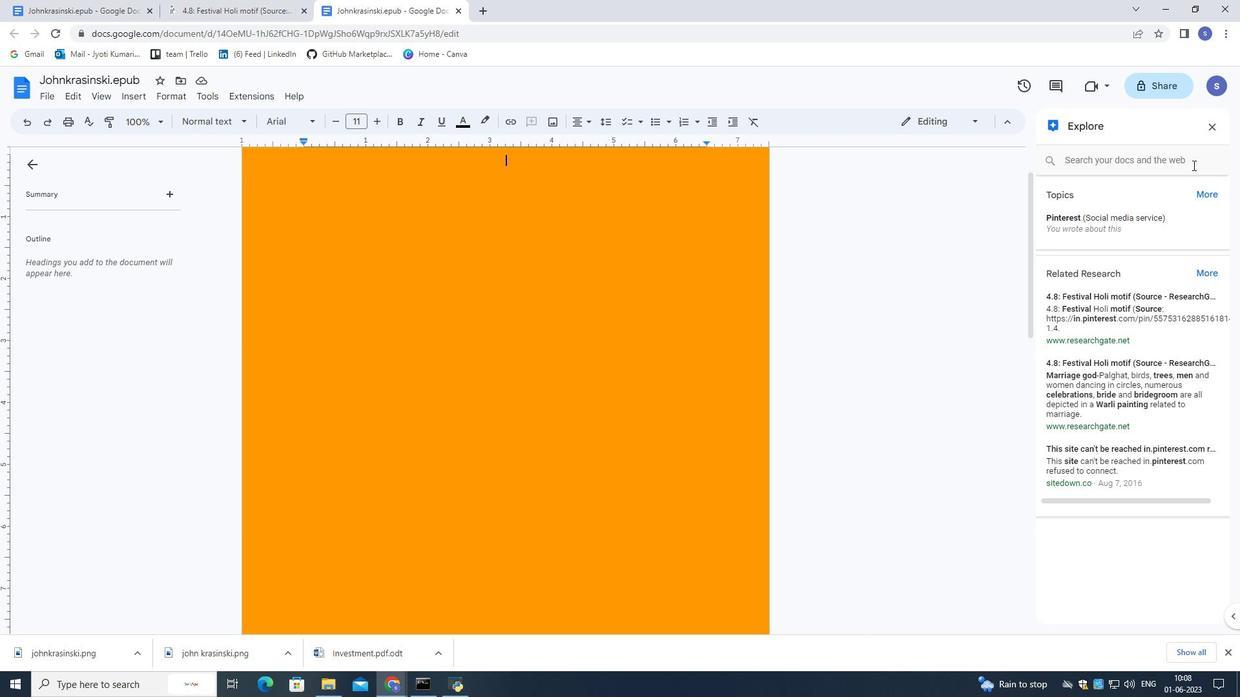 
Action: Mouse moved to (1192, 164)
Screenshot: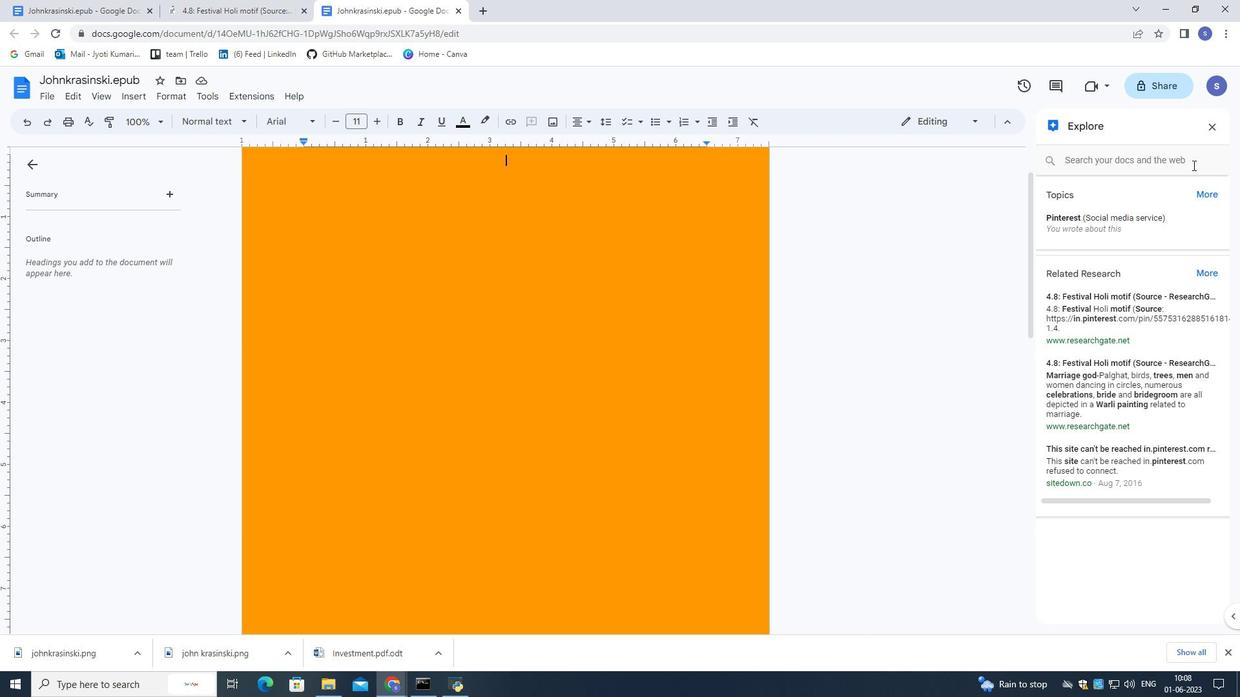 
Action: Key pressed john<Key.space>krasinki<Key.enter><Key.shift>ctrl+Z<'\x1a'>ctrl+Z<'\x1a'>
Screenshot: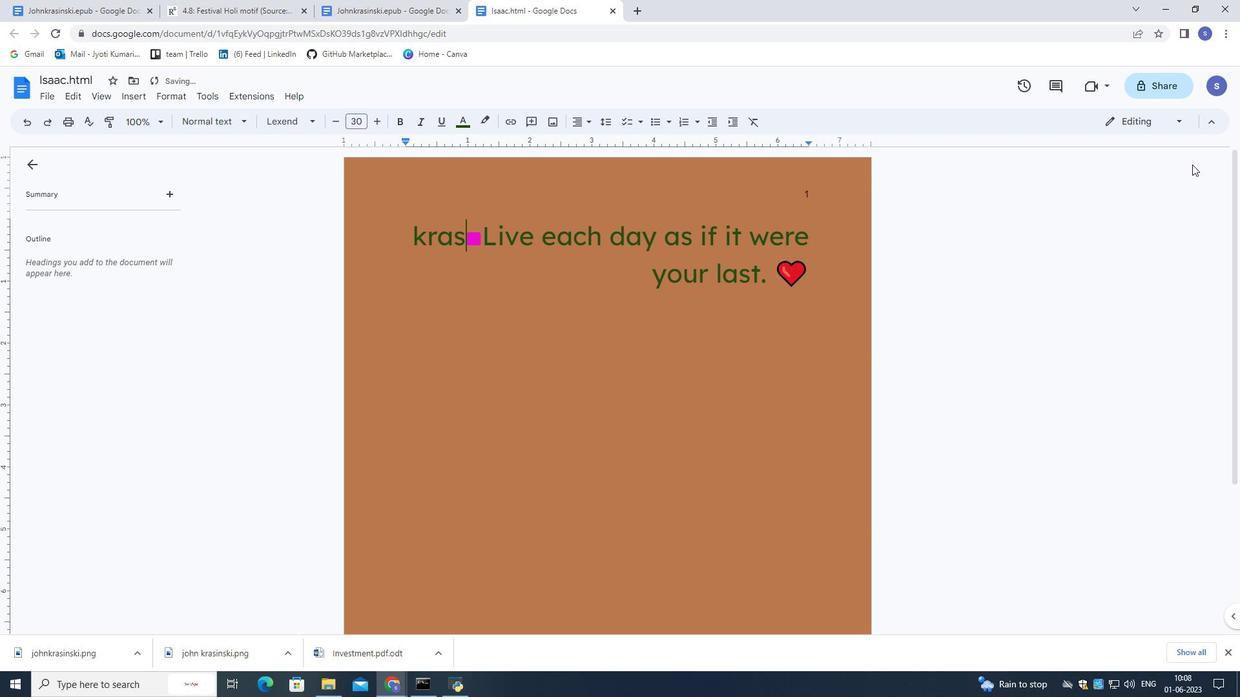 
Action: Mouse moved to (407, 0)
Screenshot: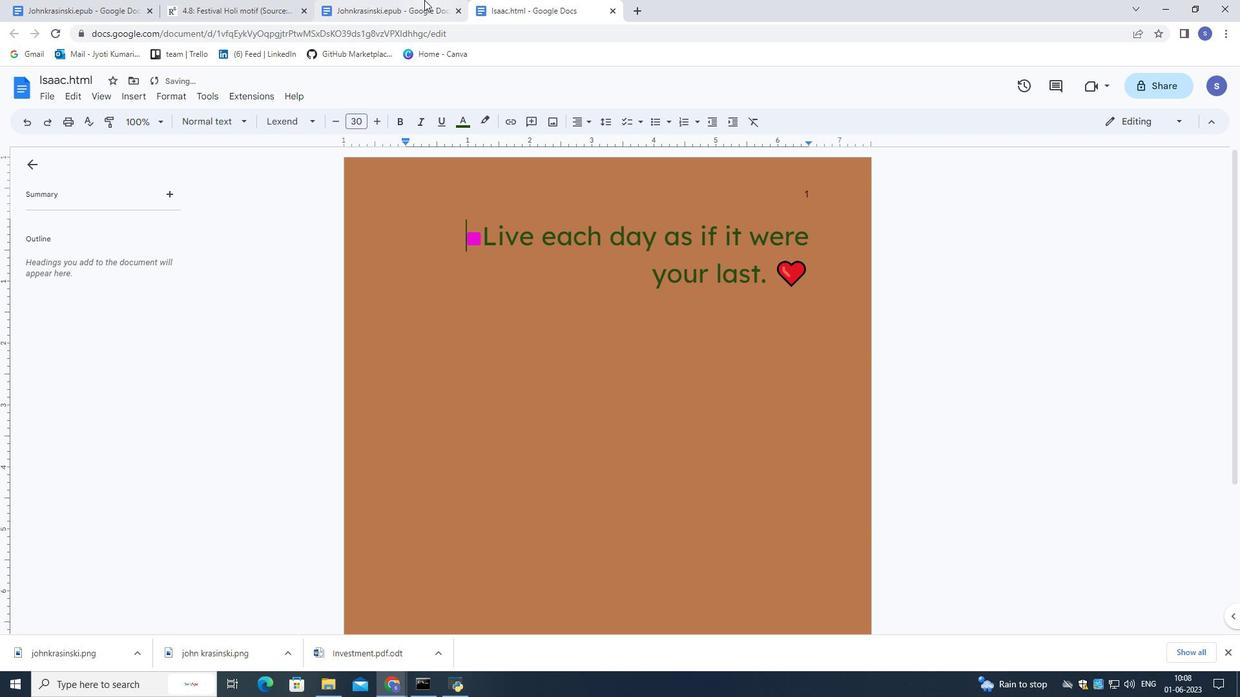 
Action: Mouse pressed left at (407, 0)
Screenshot: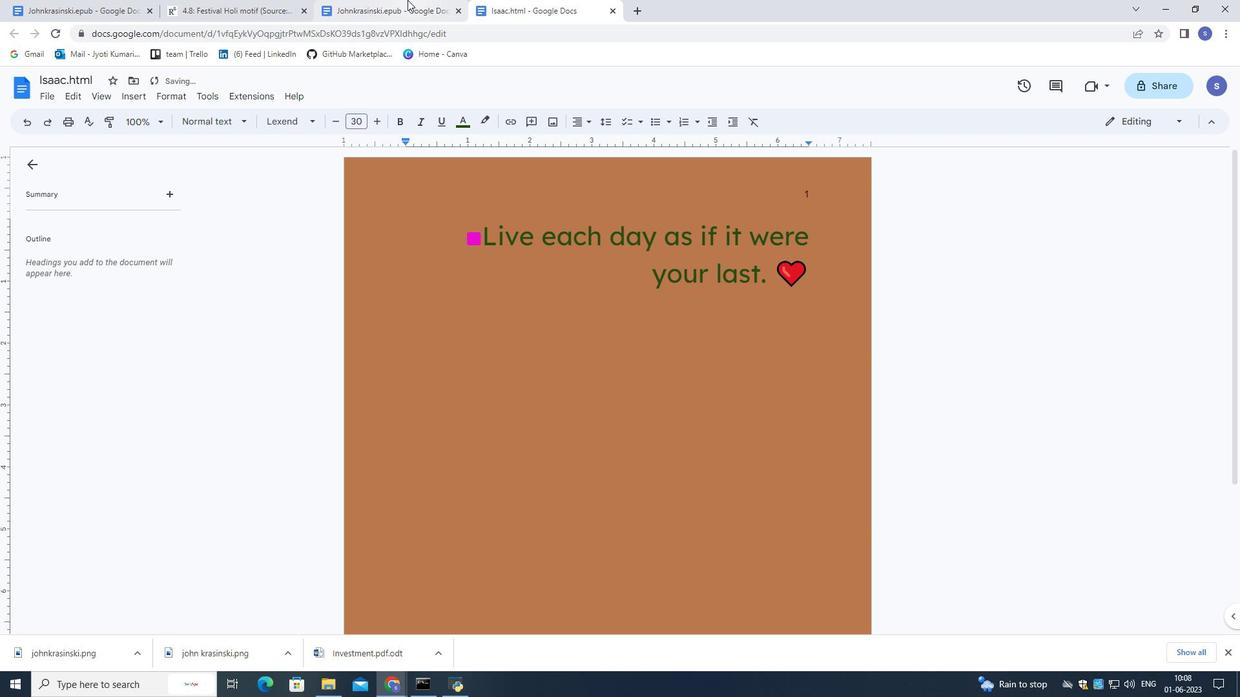 
Action: Mouse moved to (1093, 166)
Screenshot: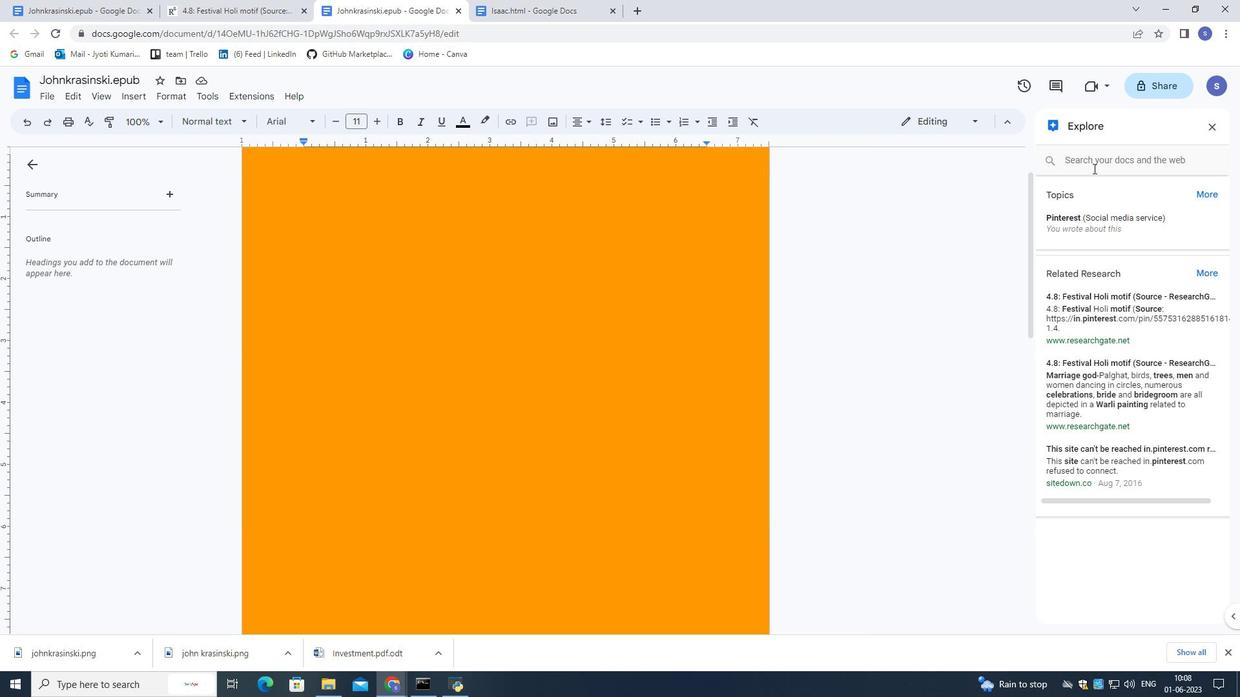 
Action: Mouse pressed left at (1093, 166)
Screenshot: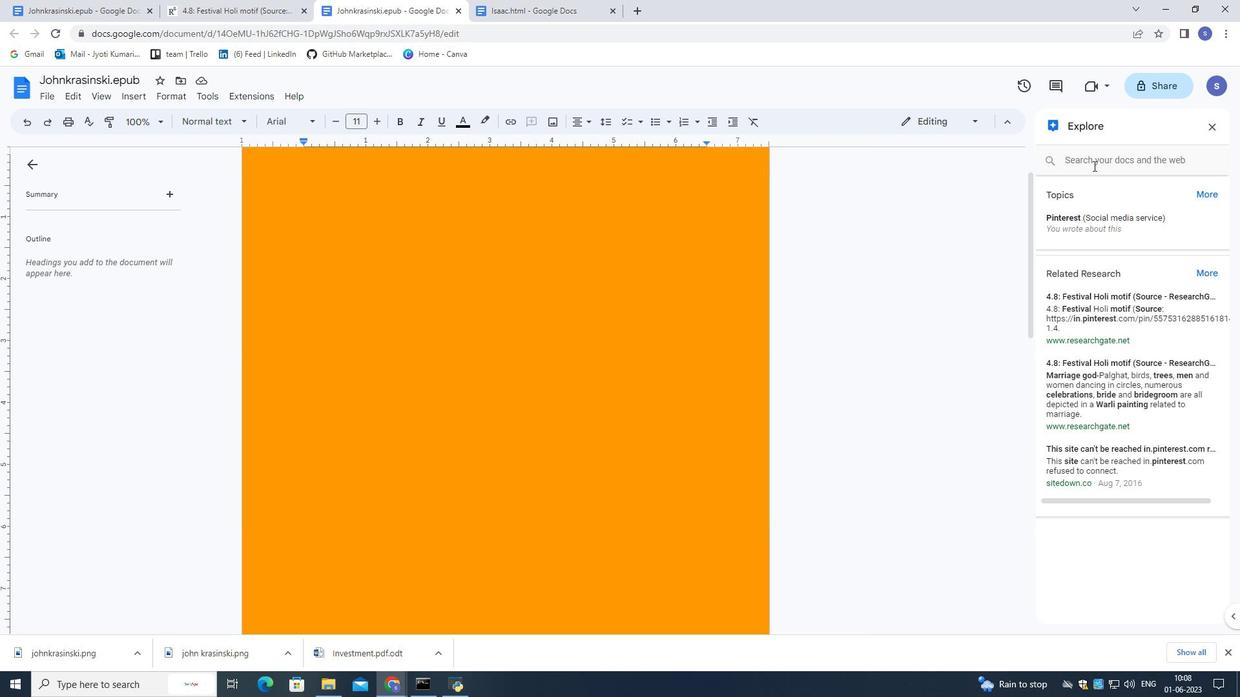 
Action: Key pressed john<Key.space>krasinki
Screenshot: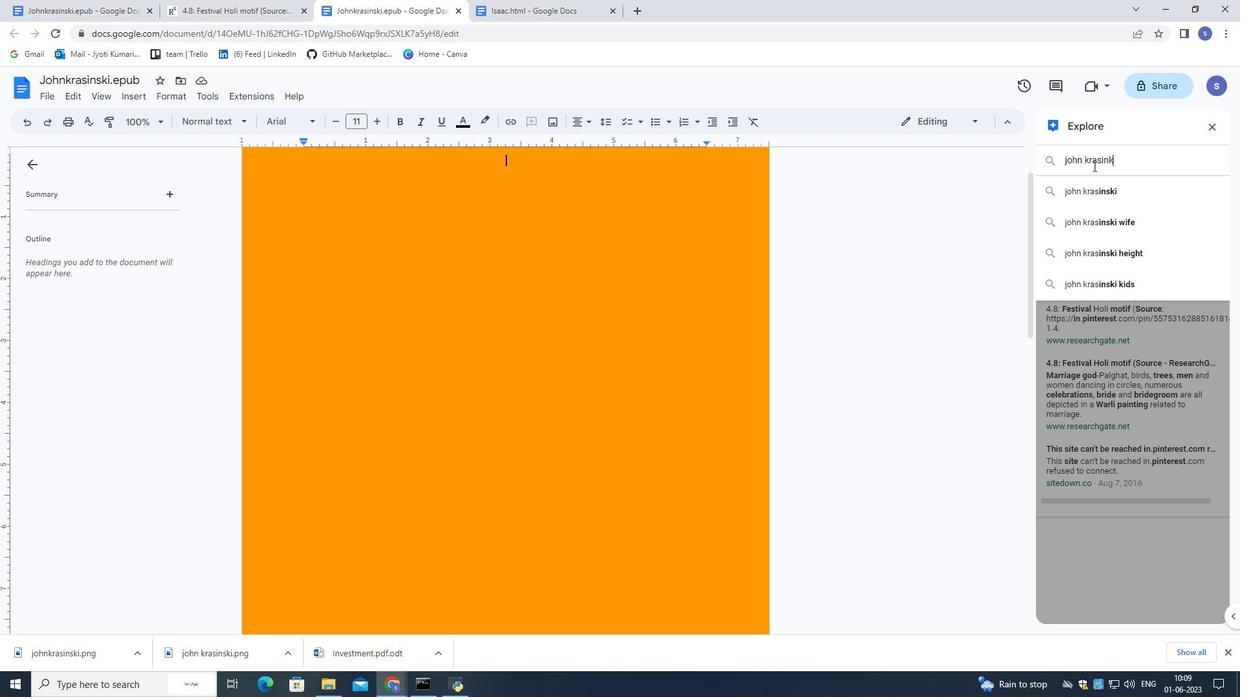 
Action: Mouse moved to (1227, 202)
Screenshot: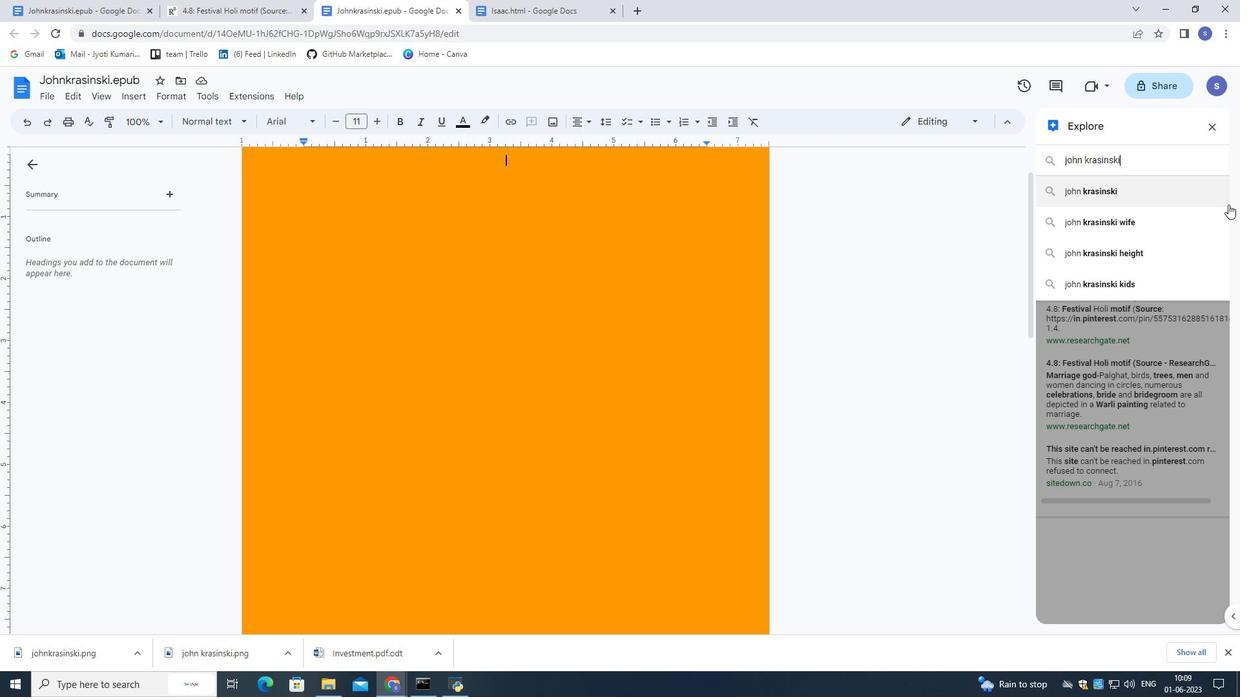 
Action: Mouse pressed left at (1227, 202)
Screenshot: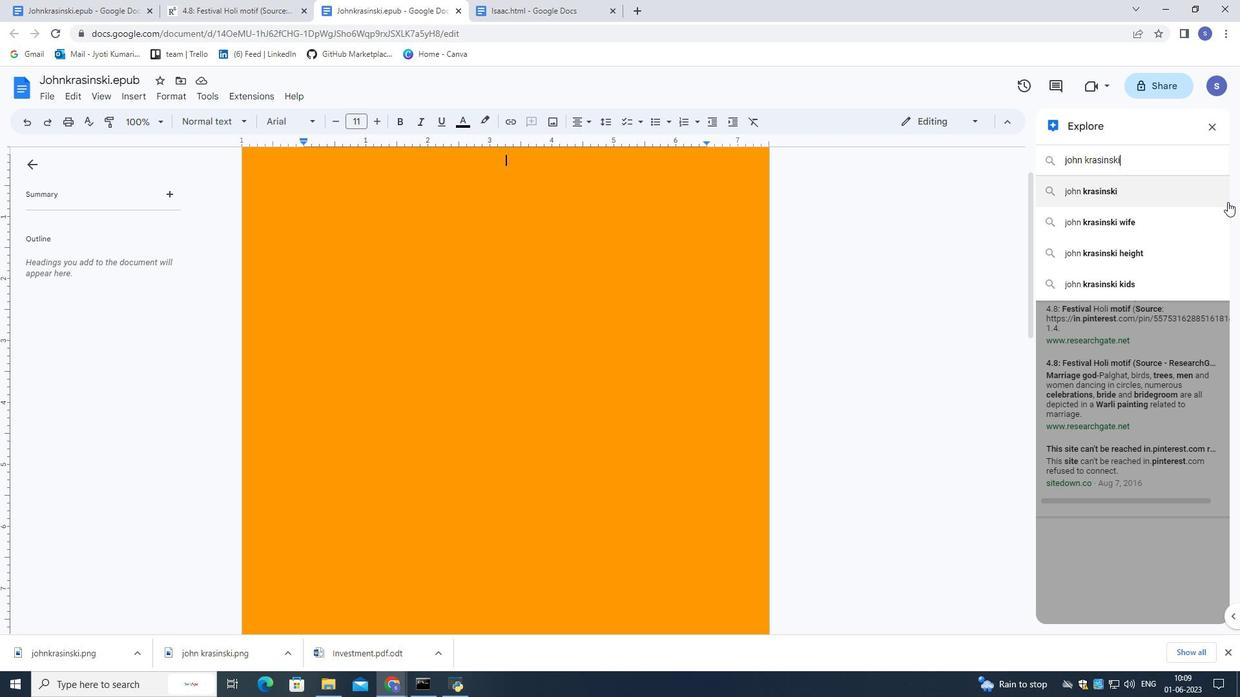
Action: Mouse moved to (1081, 304)
Screenshot: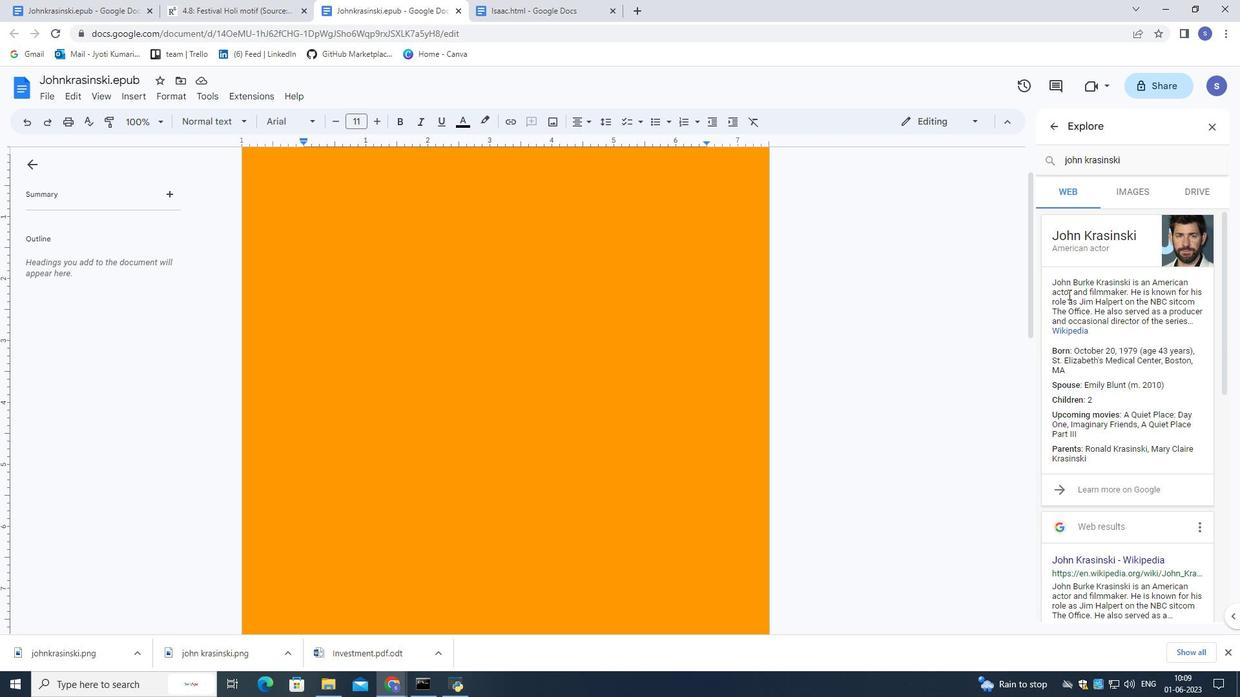 
Action: Mouse pressed left at (1081, 304)
Screenshot: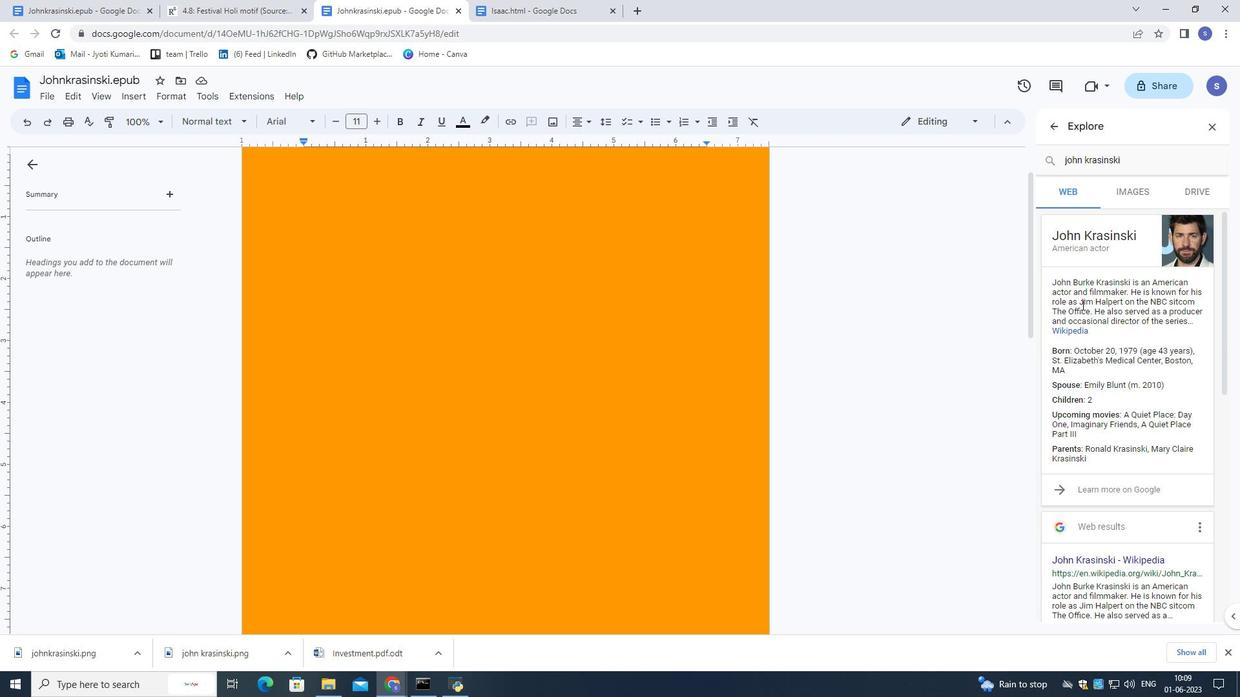 
Action: Mouse moved to (1075, 334)
Screenshot: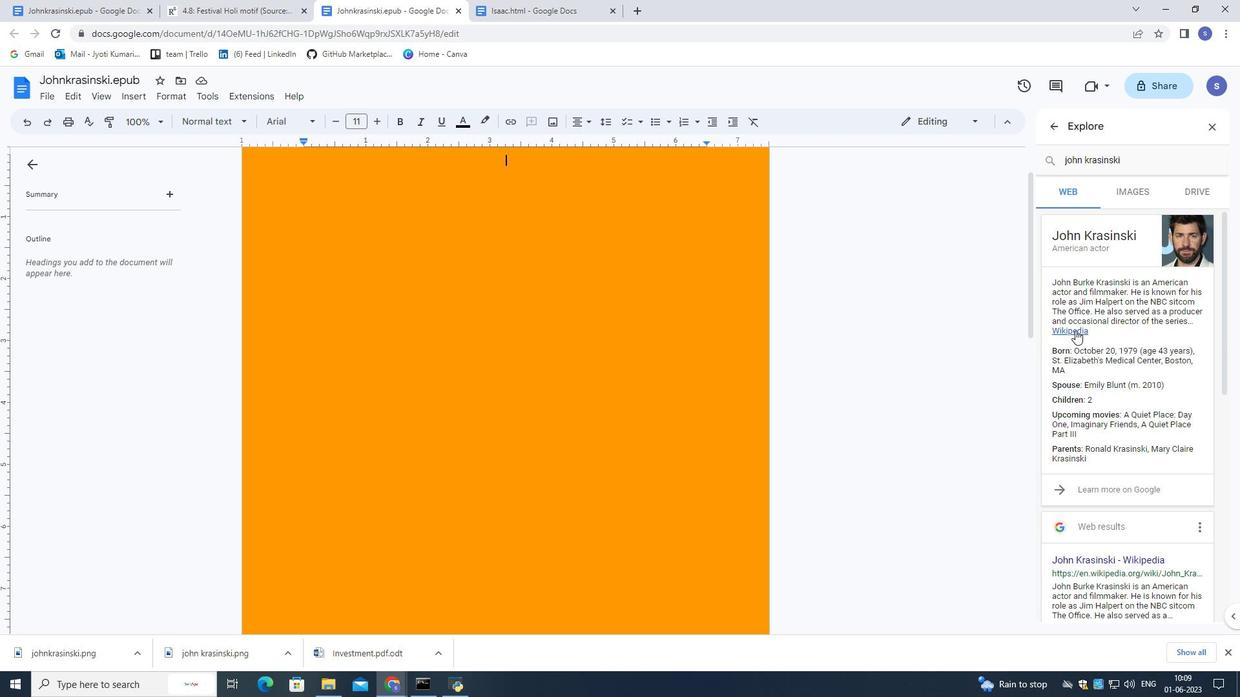 
Action: Mouse pressed left at (1075, 334)
Screenshot: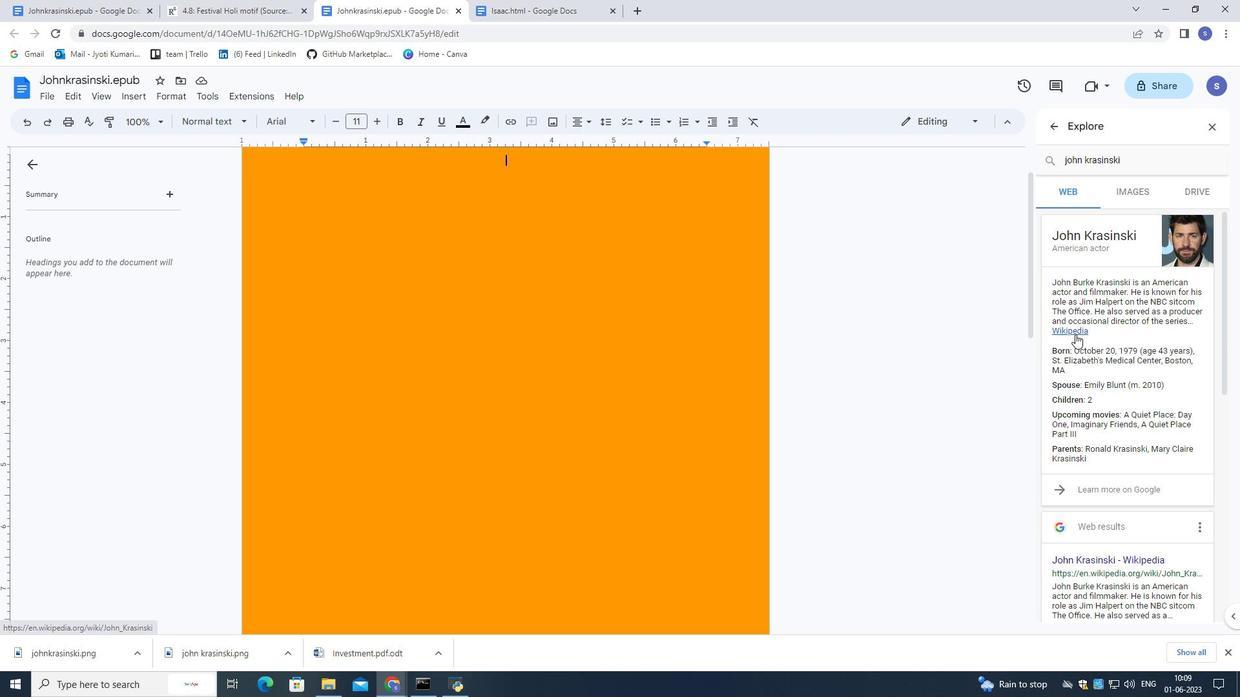 
Action: Mouse moved to (768, 9)
Screenshot: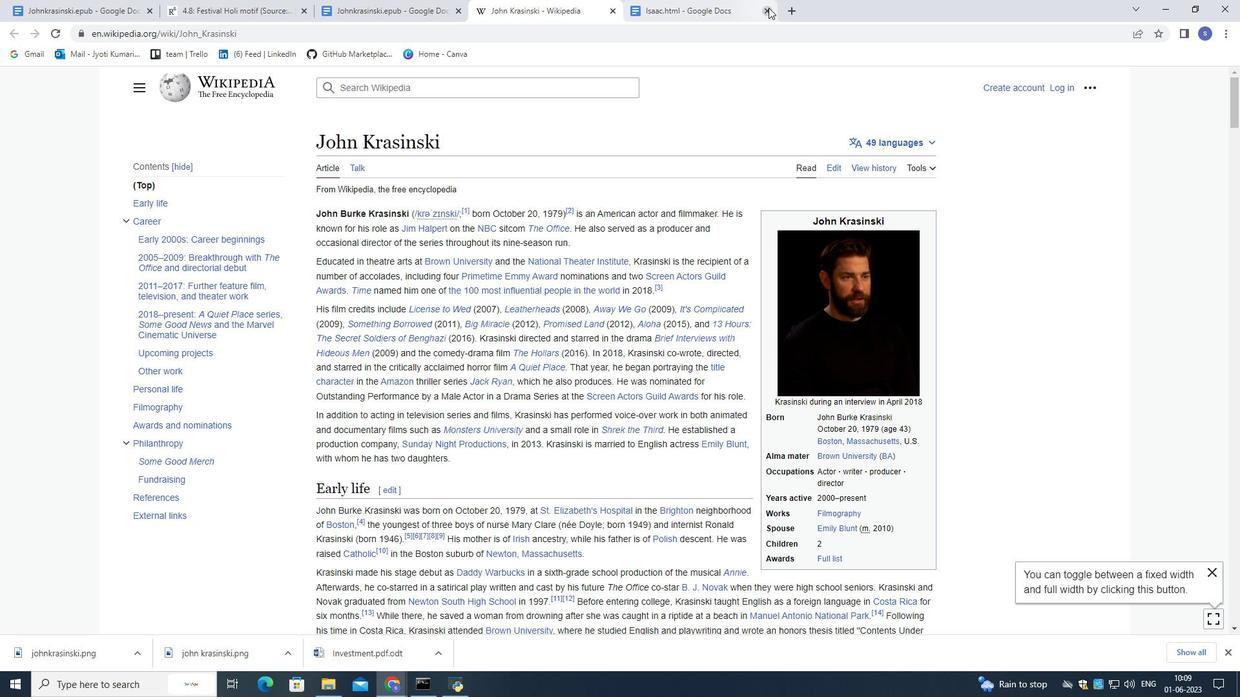 
Action: Mouse pressed left at (768, 9)
Screenshot: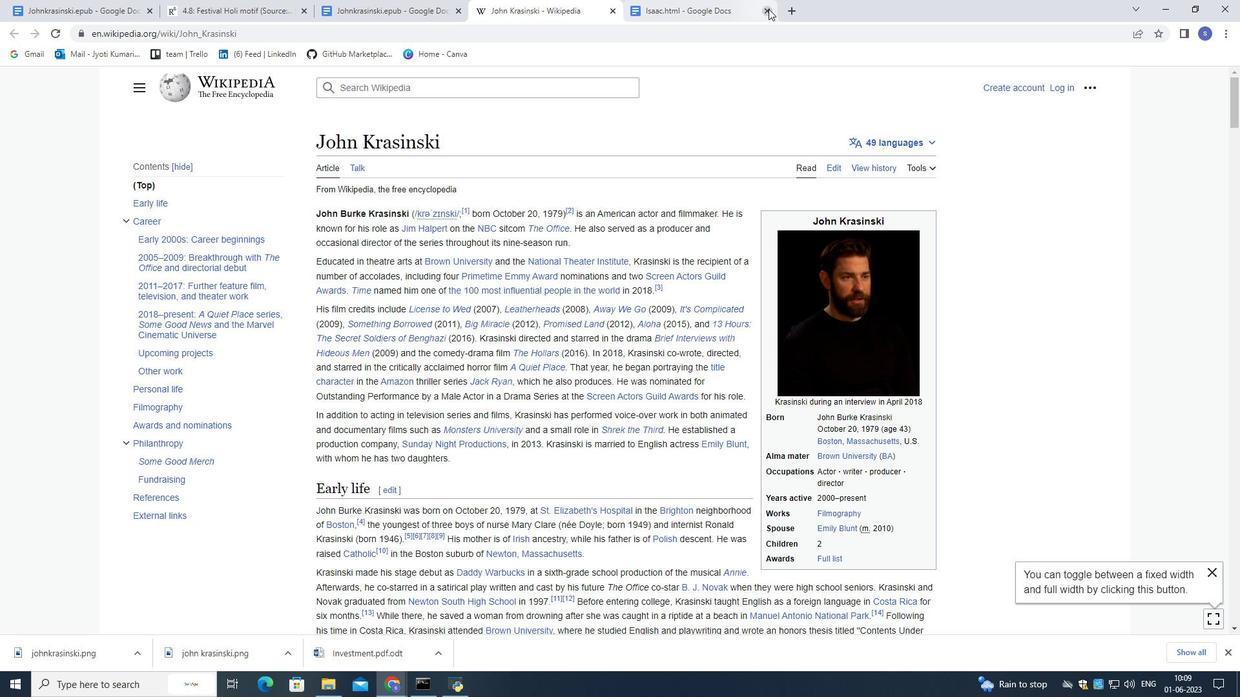 
Action: Mouse moved to (318, 210)
Screenshot: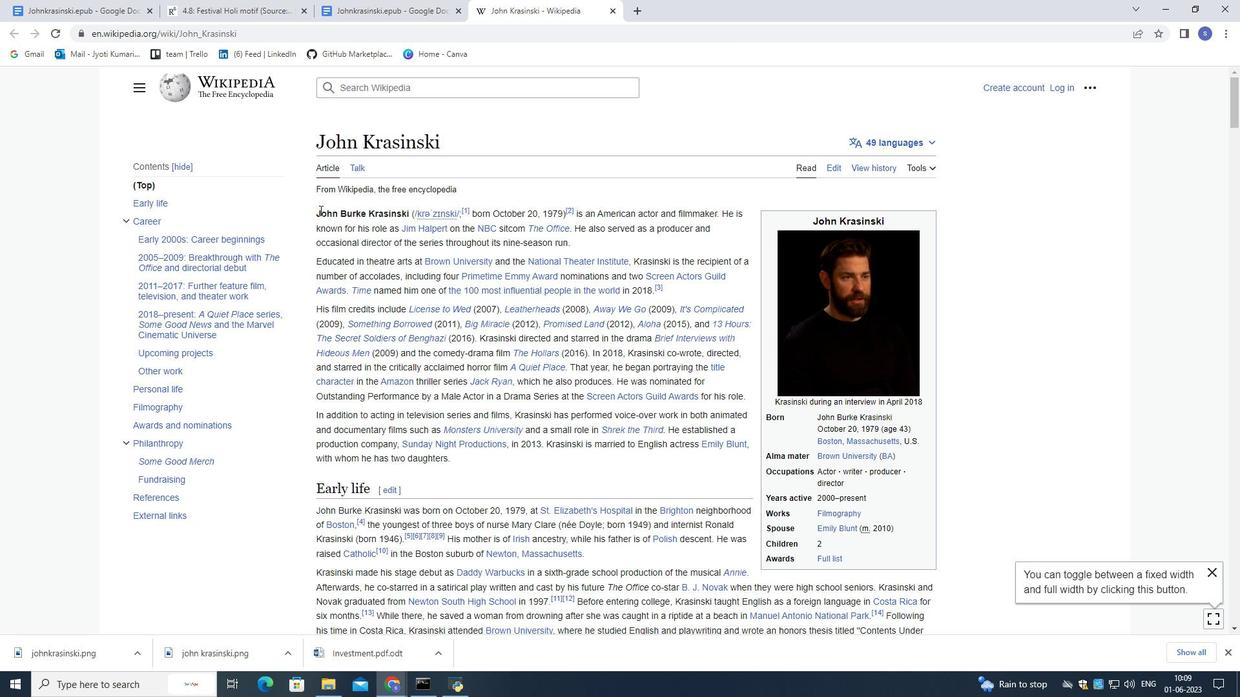 
Action: Mouse pressed left at (318, 210)
Screenshot: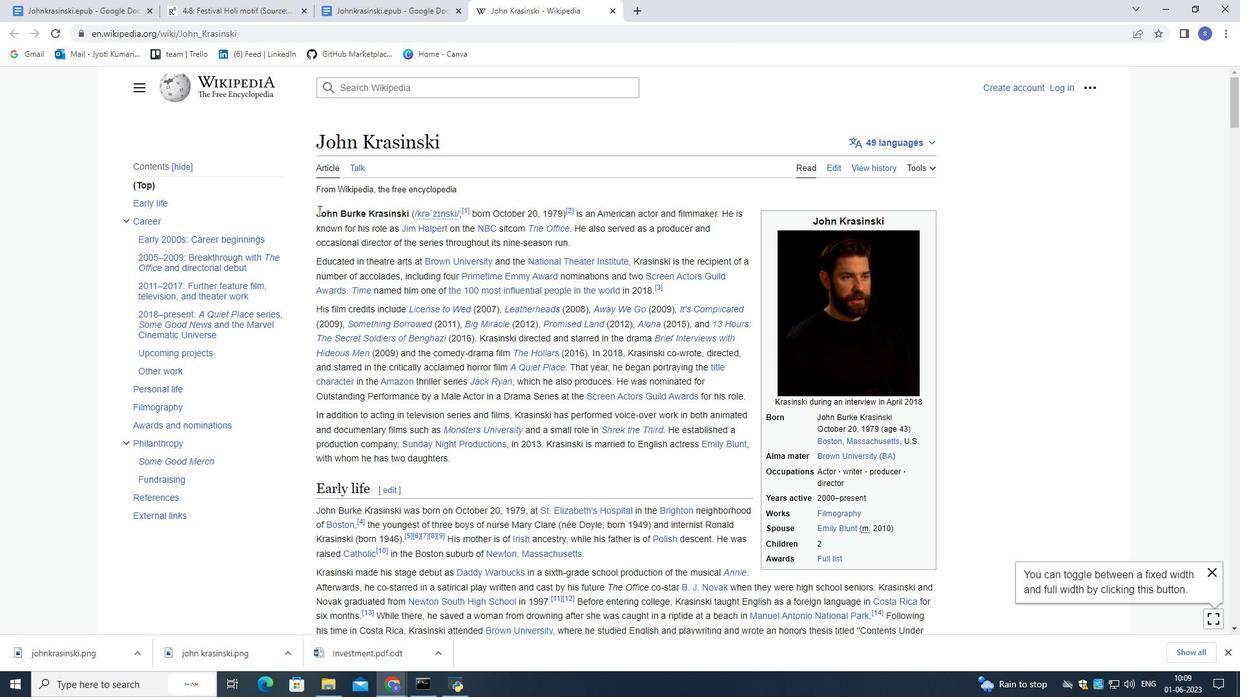 
Action: Mouse moved to (583, 243)
Screenshot: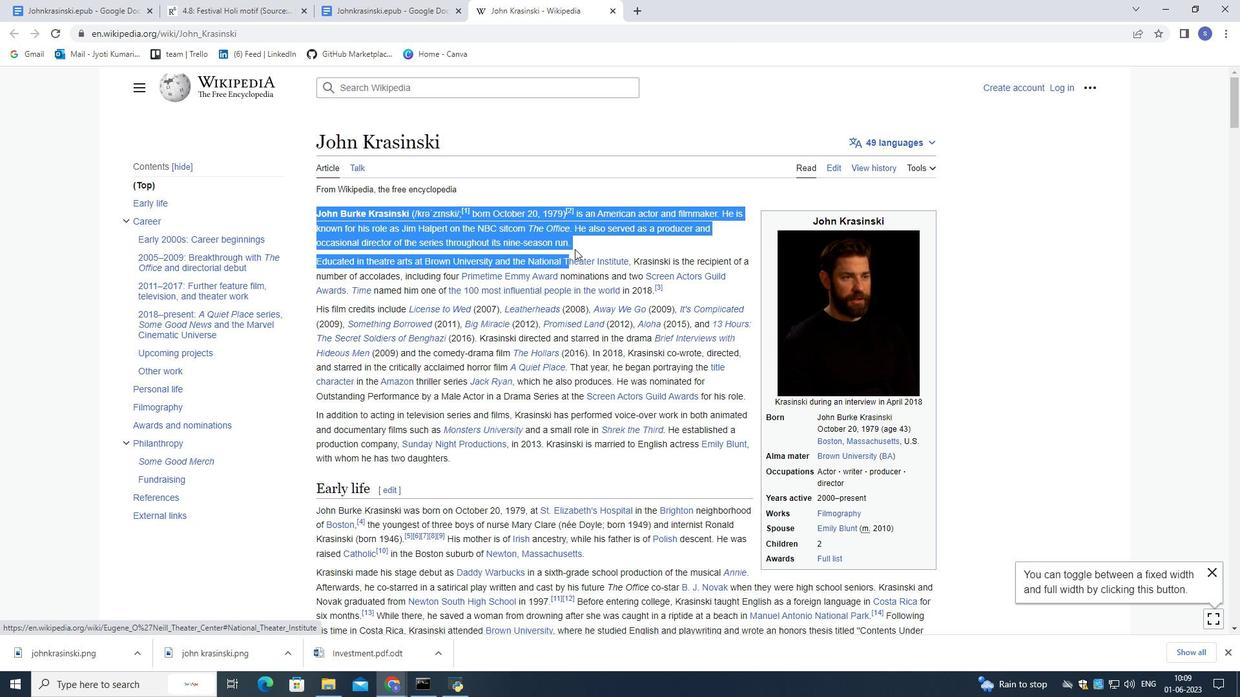 
Action: Key pressed ctrl+C
Screenshot: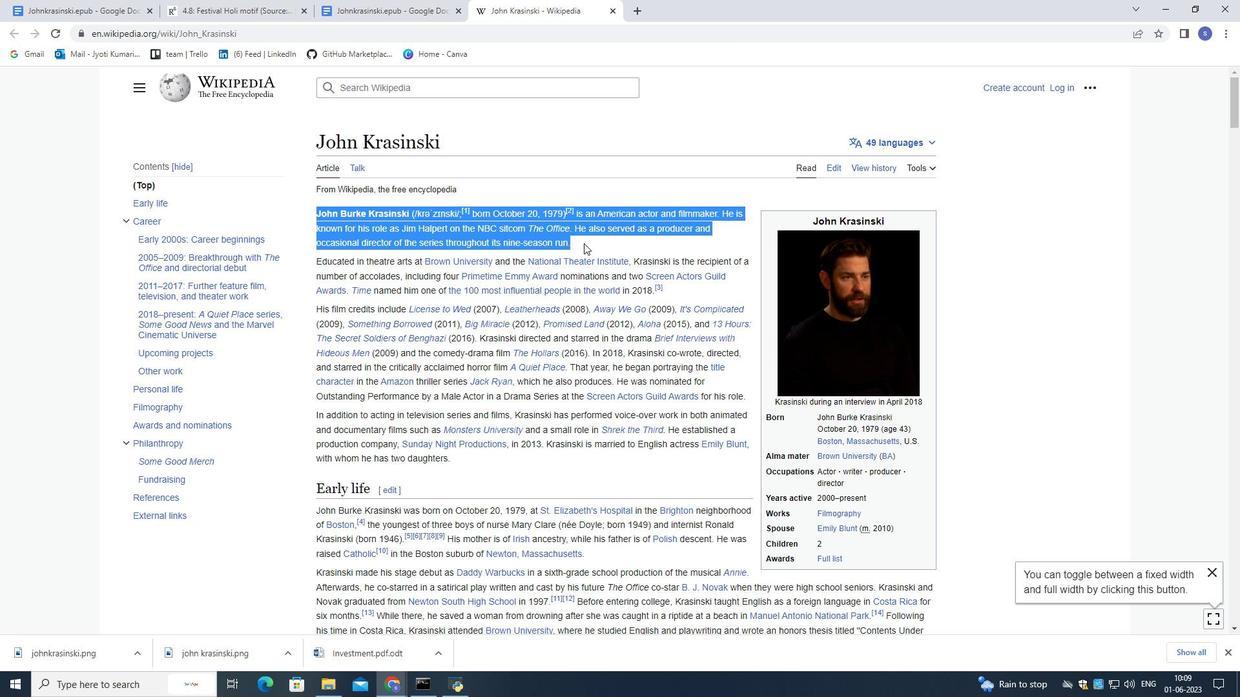 
Action: Mouse moved to (409, 0)
Screenshot: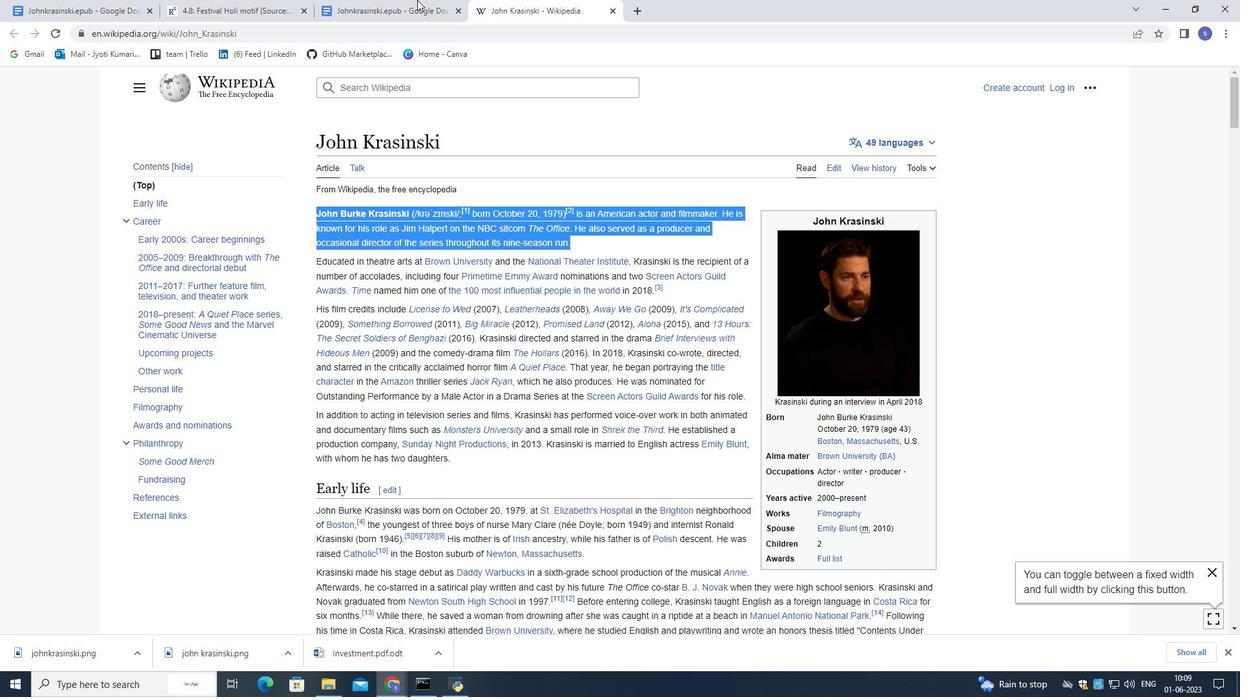 
Action: Mouse pressed left at (409, 0)
Screenshot: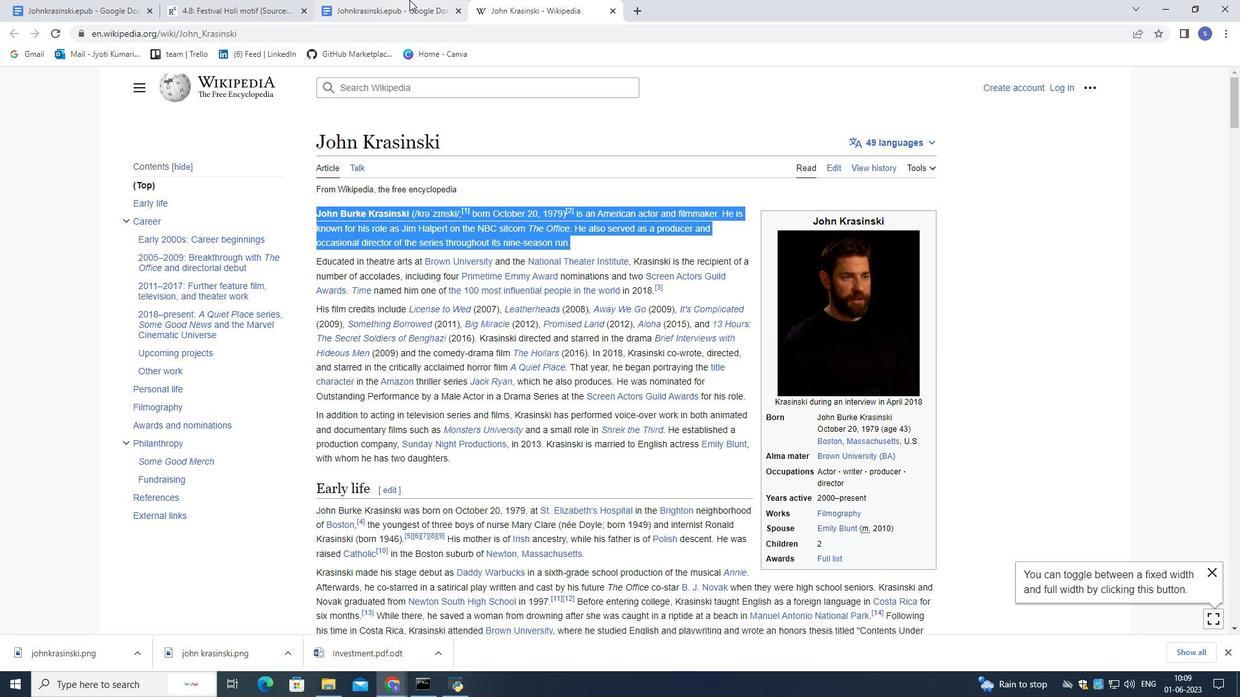 
Action: Mouse moved to (304, 9)
Screenshot: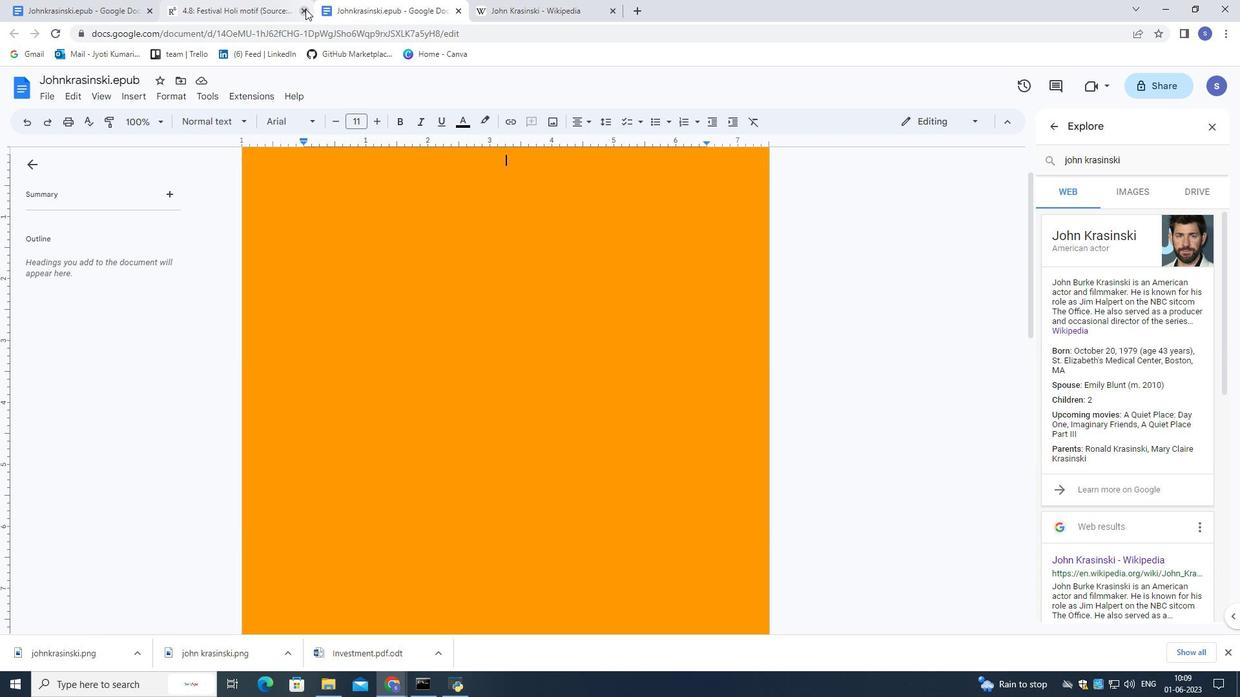
Action: Mouse pressed left at (304, 9)
Screenshot: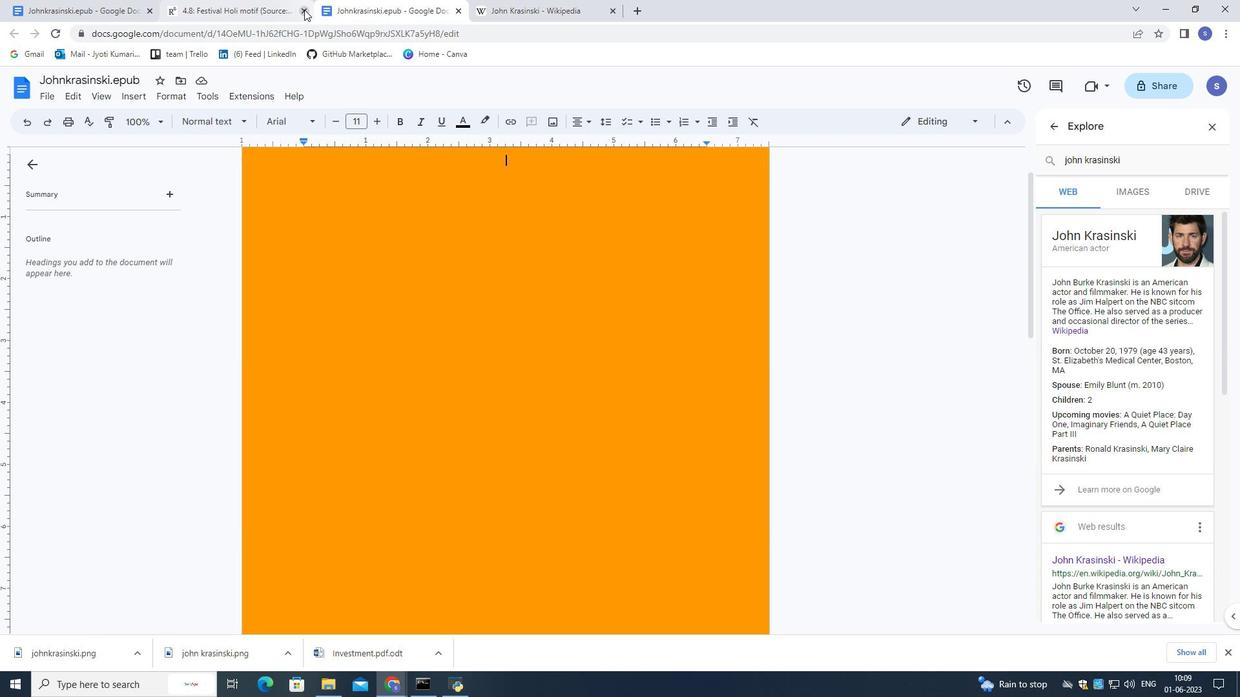 
Action: Mouse moved to (147, 7)
Screenshot: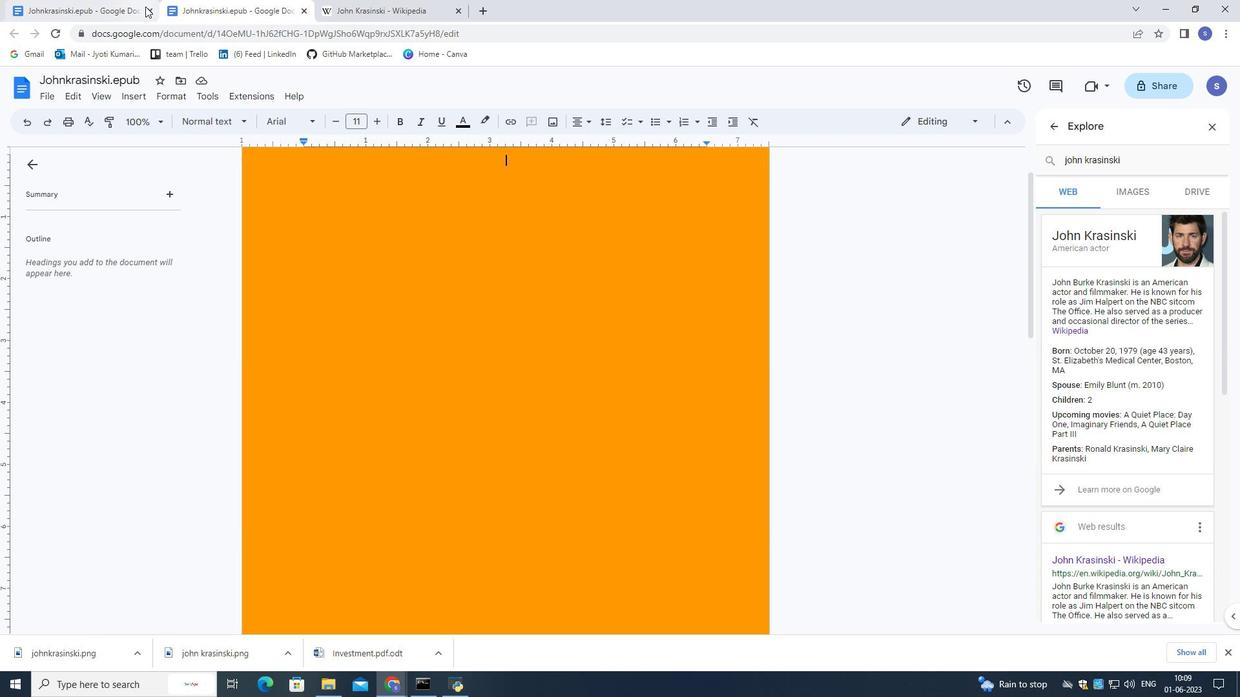 
Action: Mouse pressed left at (147, 7)
Screenshot: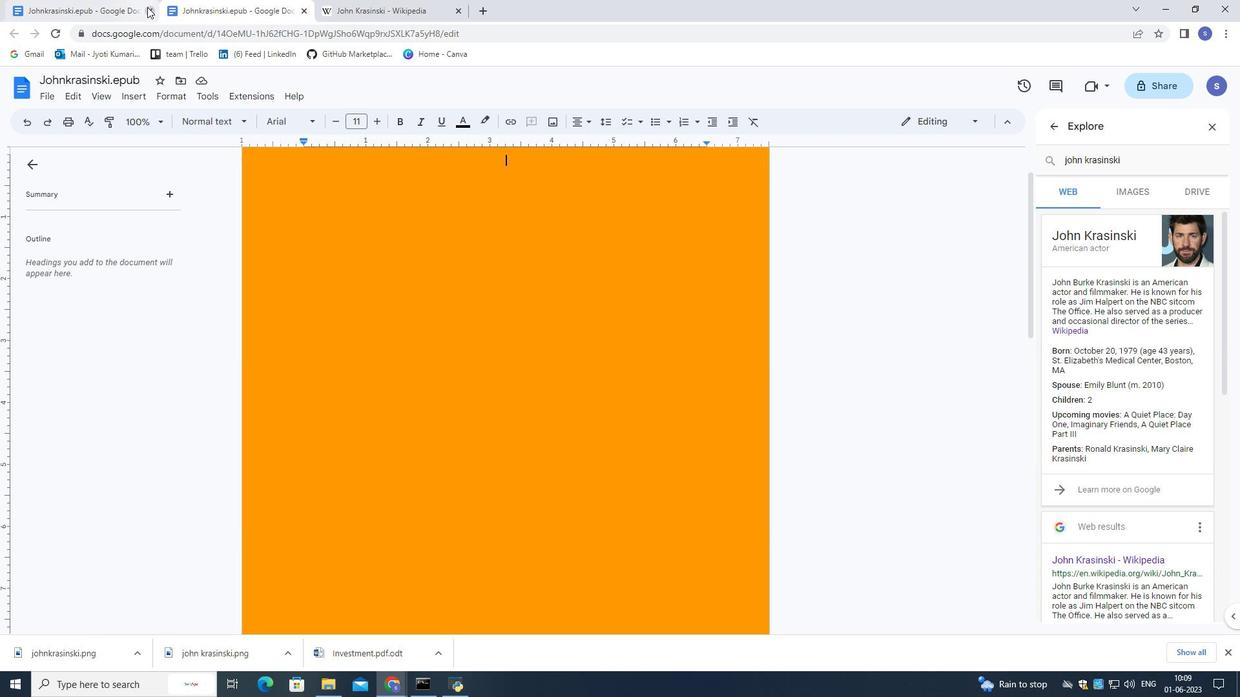 
Action: Mouse moved to (361, 234)
Screenshot: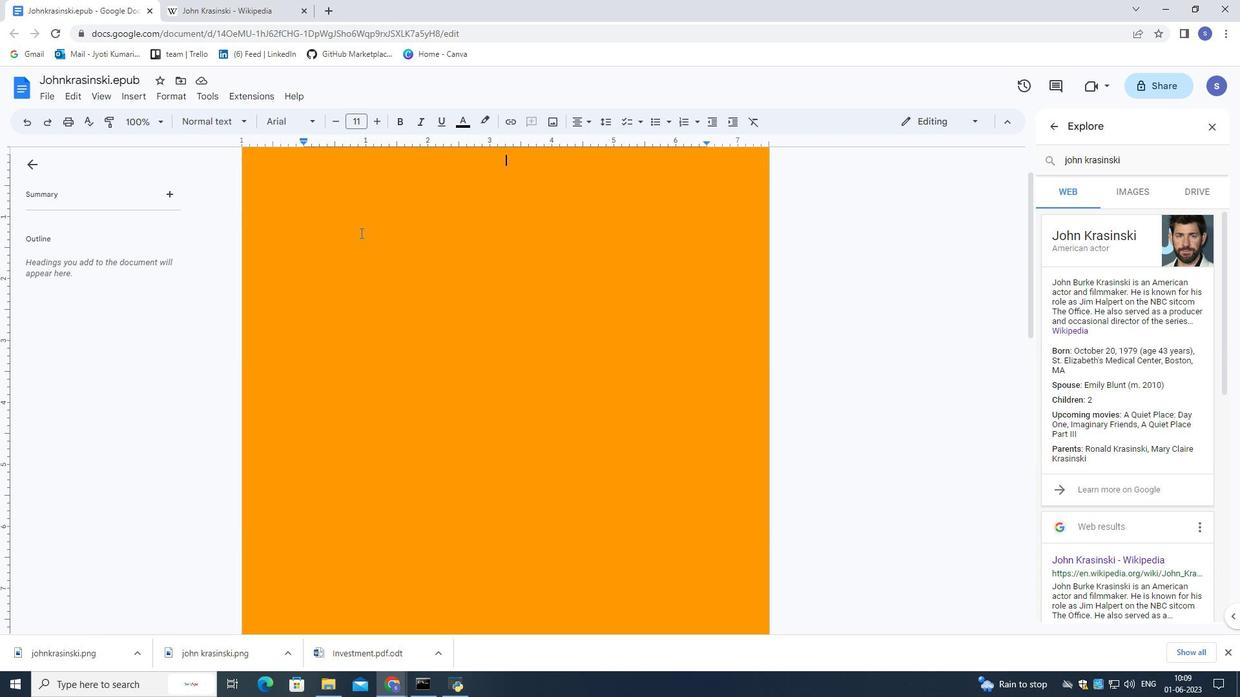 
Action: Mouse scrolled (361, 233) with delta (0, 0)
Screenshot: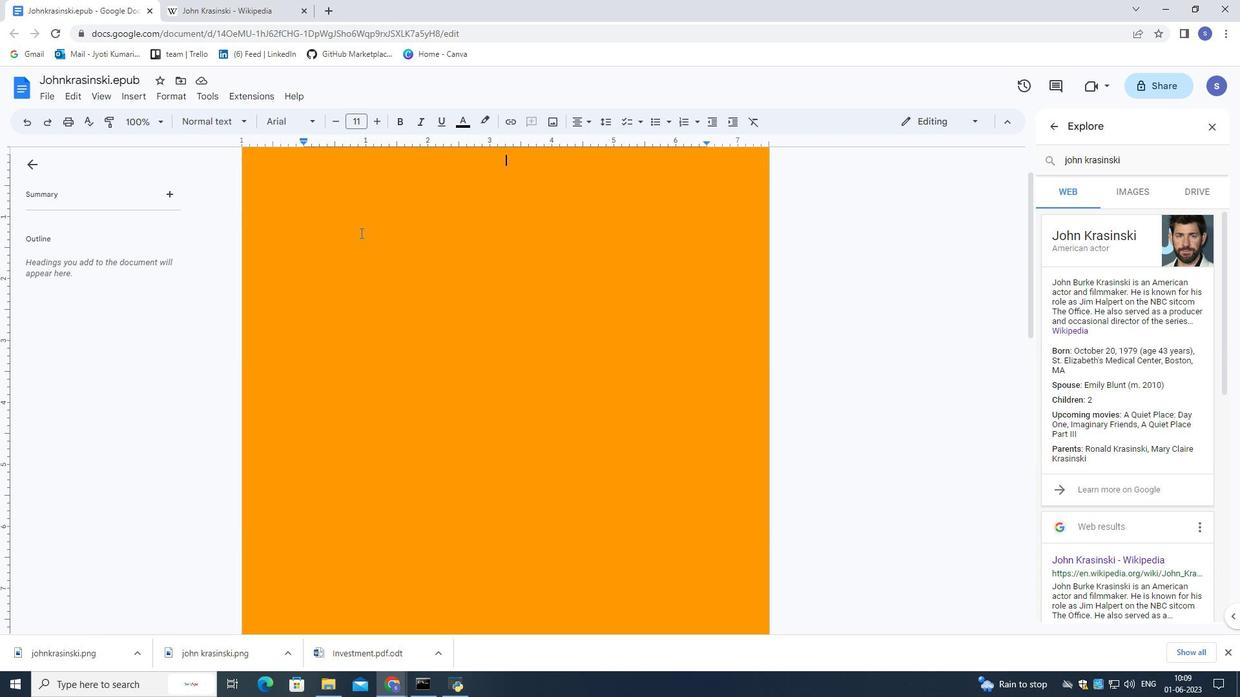
Action: Mouse moved to (362, 237)
Screenshot: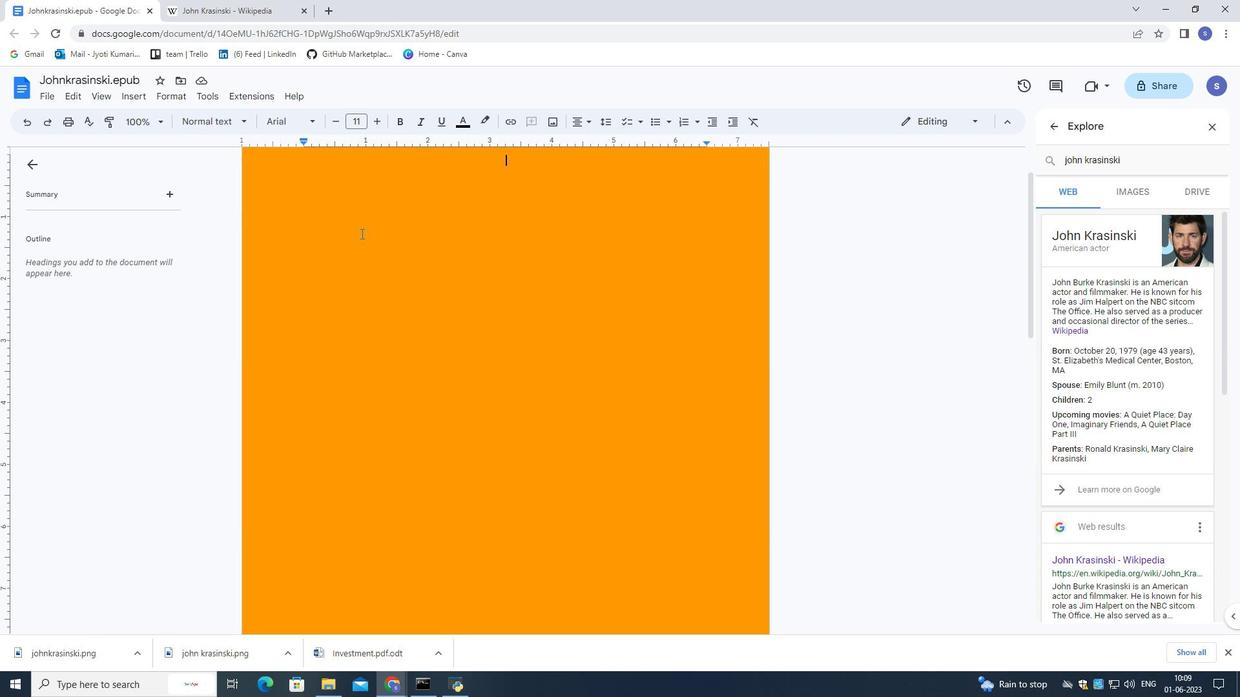 
Action: Mouse scrolled (362, 236) with delta (0, 0)
Screenshot: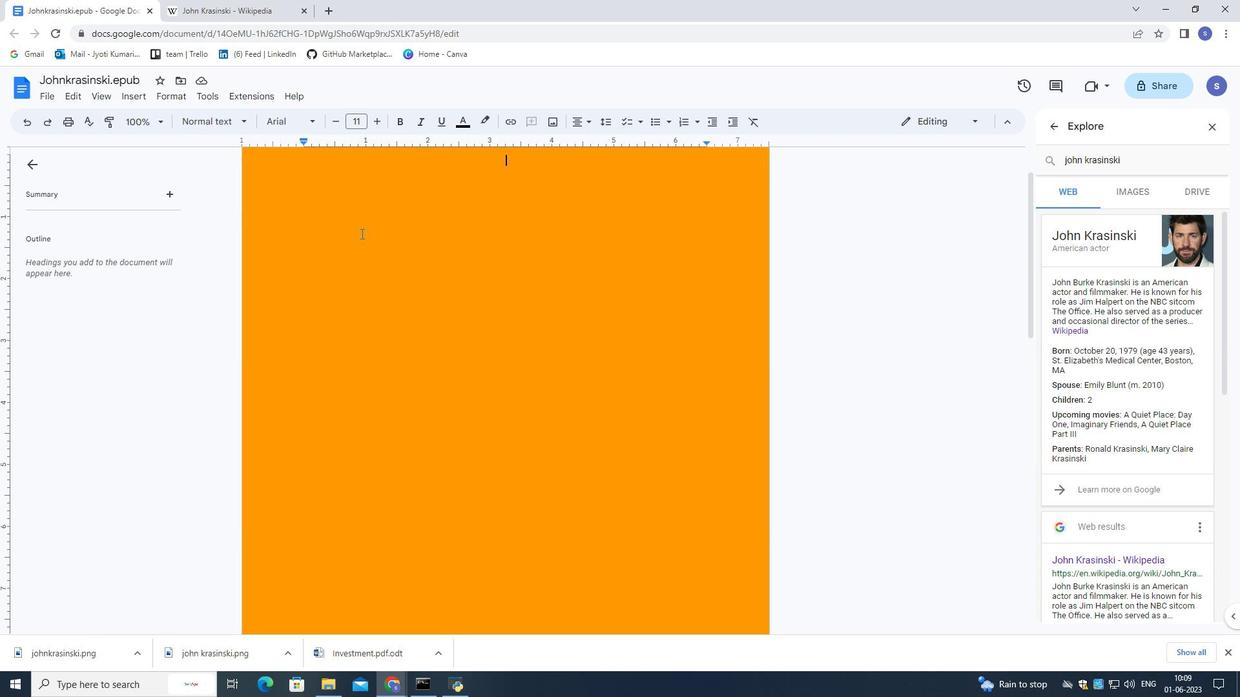 
Action: Mouse scrolled (362, 236) with delta (0, 0)
Screenshot: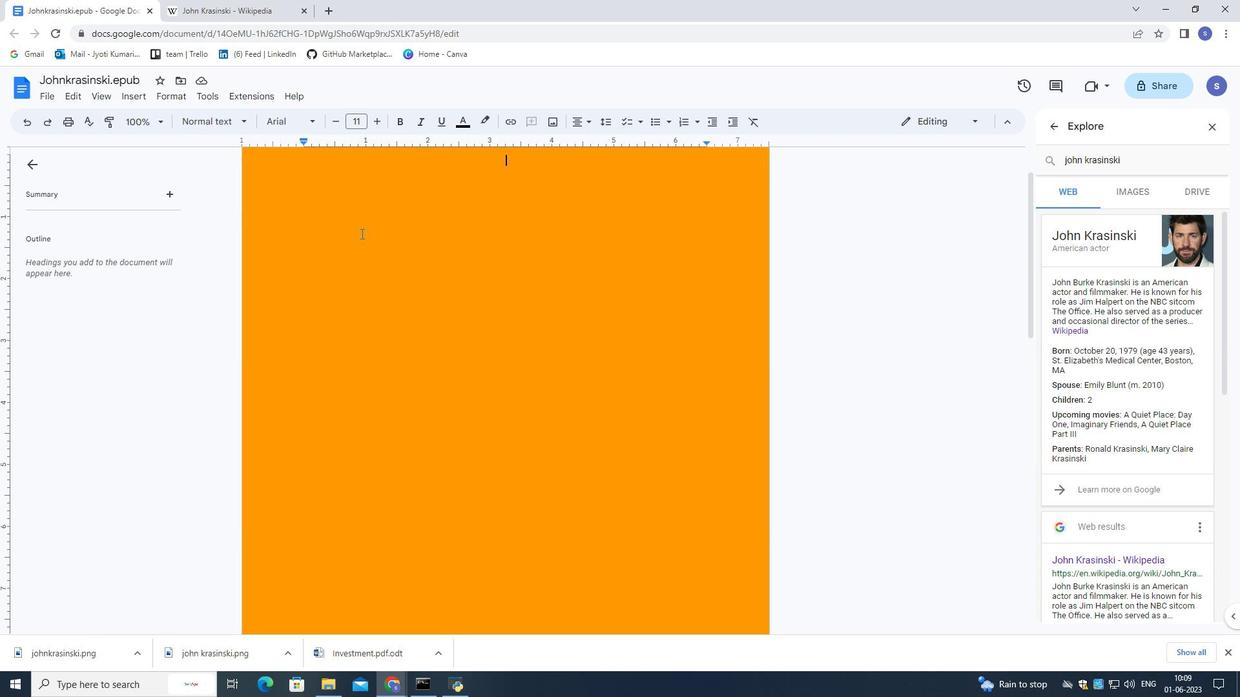 
Action: Mouse scrolled (362, 236) with delta (0, 0)
Screenshot: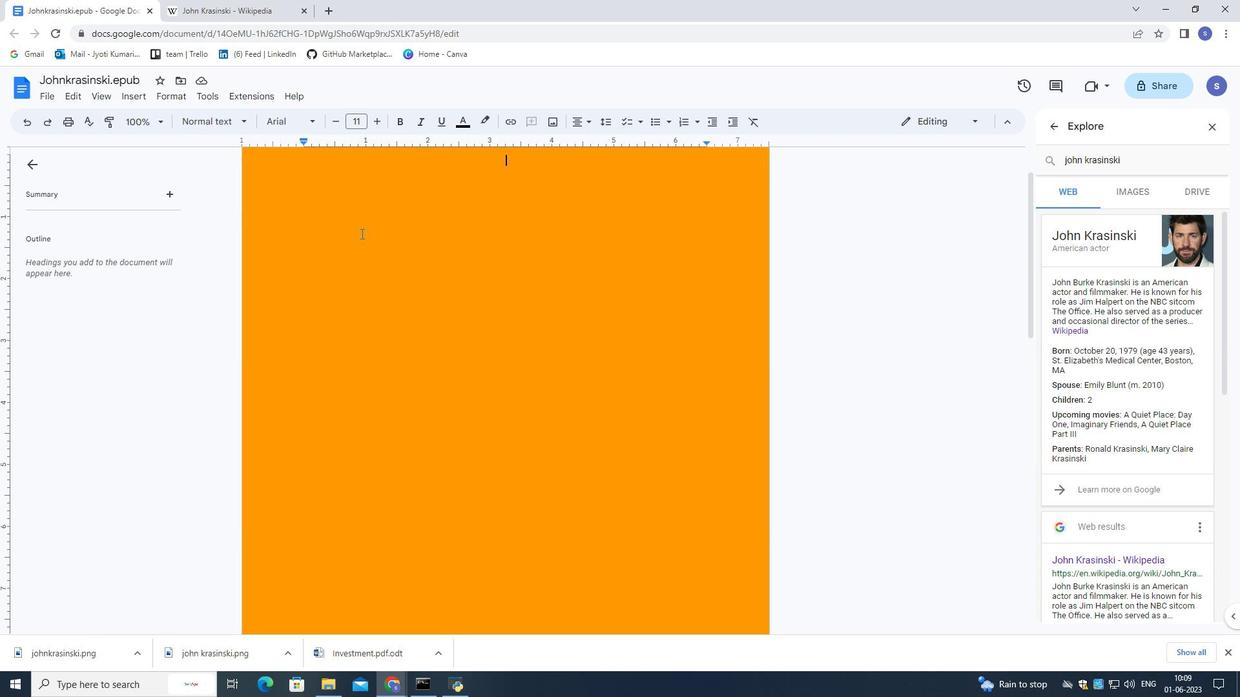 
Action: Mouse moved to (364, 255)
Screenshot: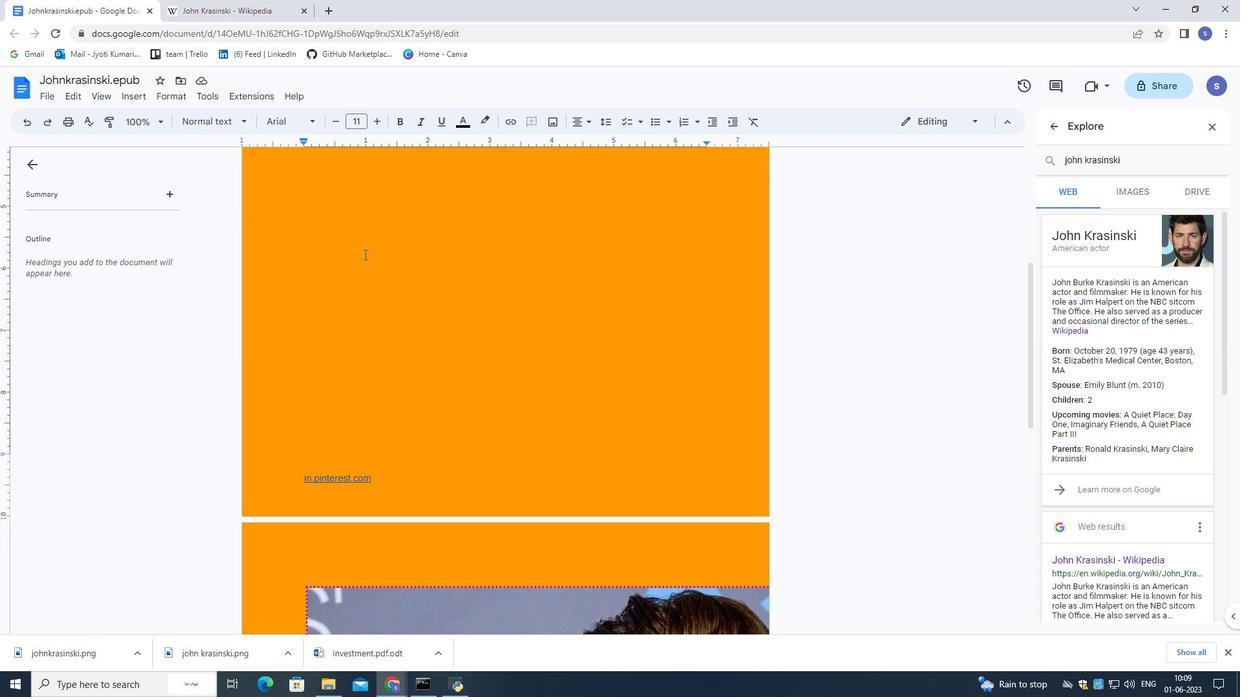 
Action: Mouse scrolled (364, 255) with delta (0, 0)
Screenshot: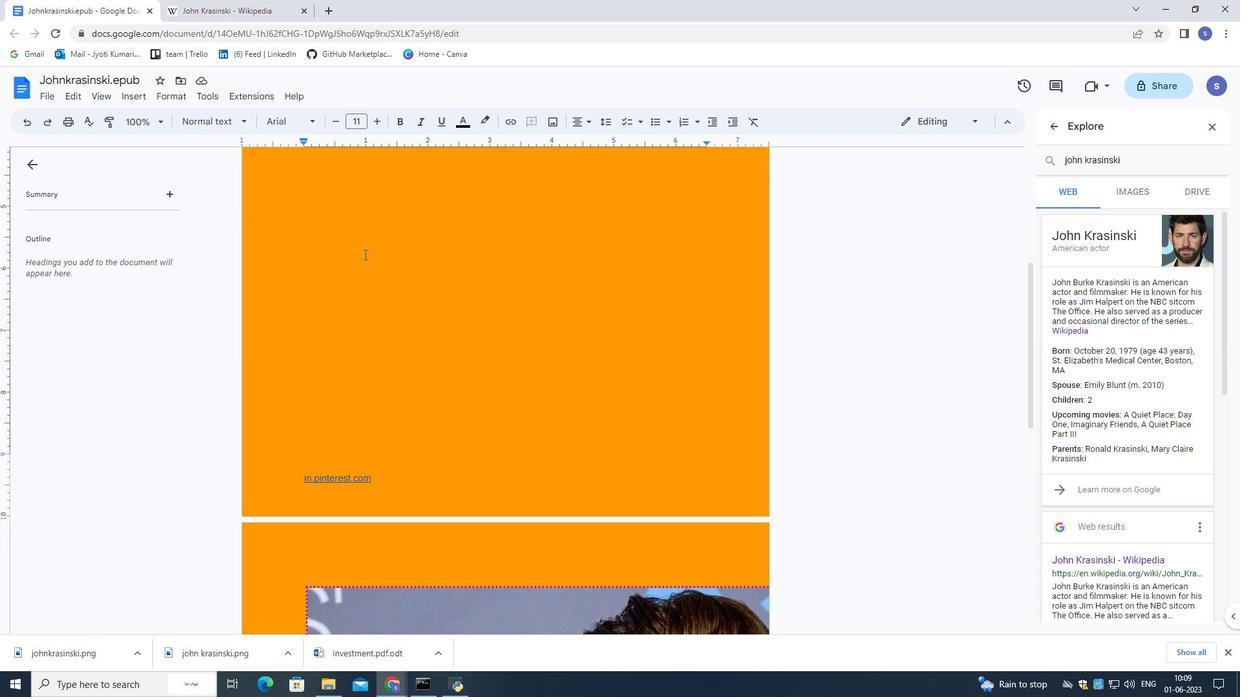 
Action: Mouse moved to (364, 255)
Screenshot: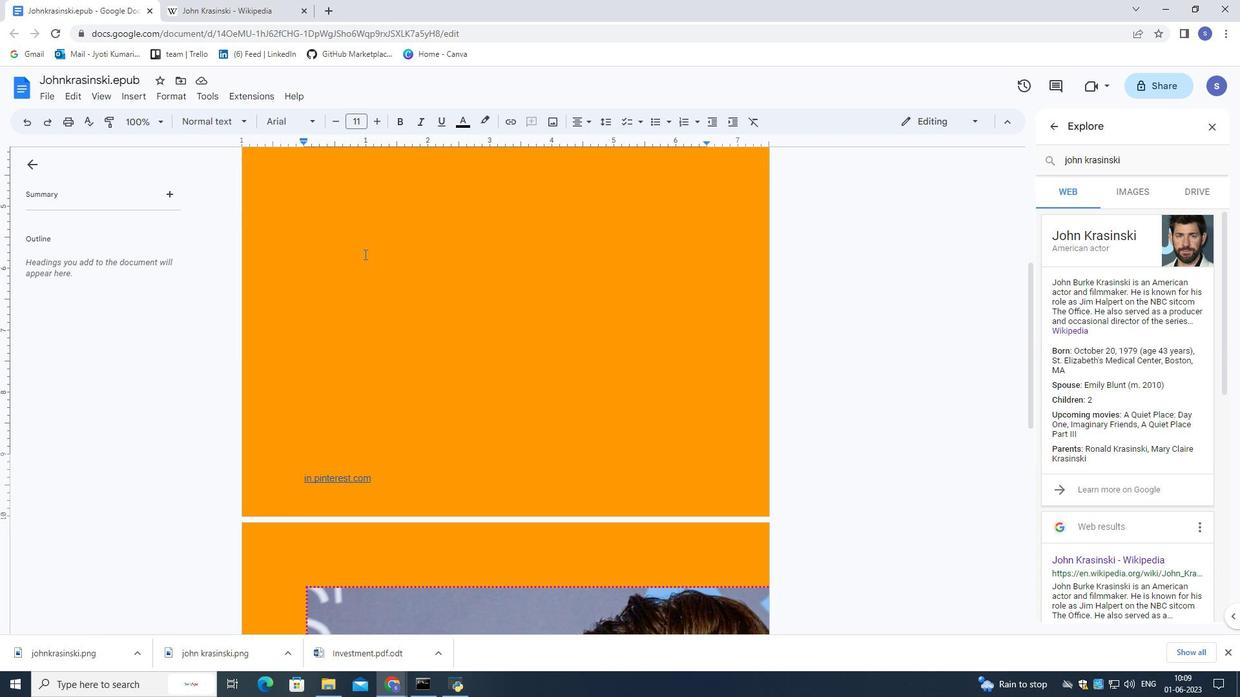 
Action: Mouse scrolled (364, 255) with delta (0, 0)
Screenshot: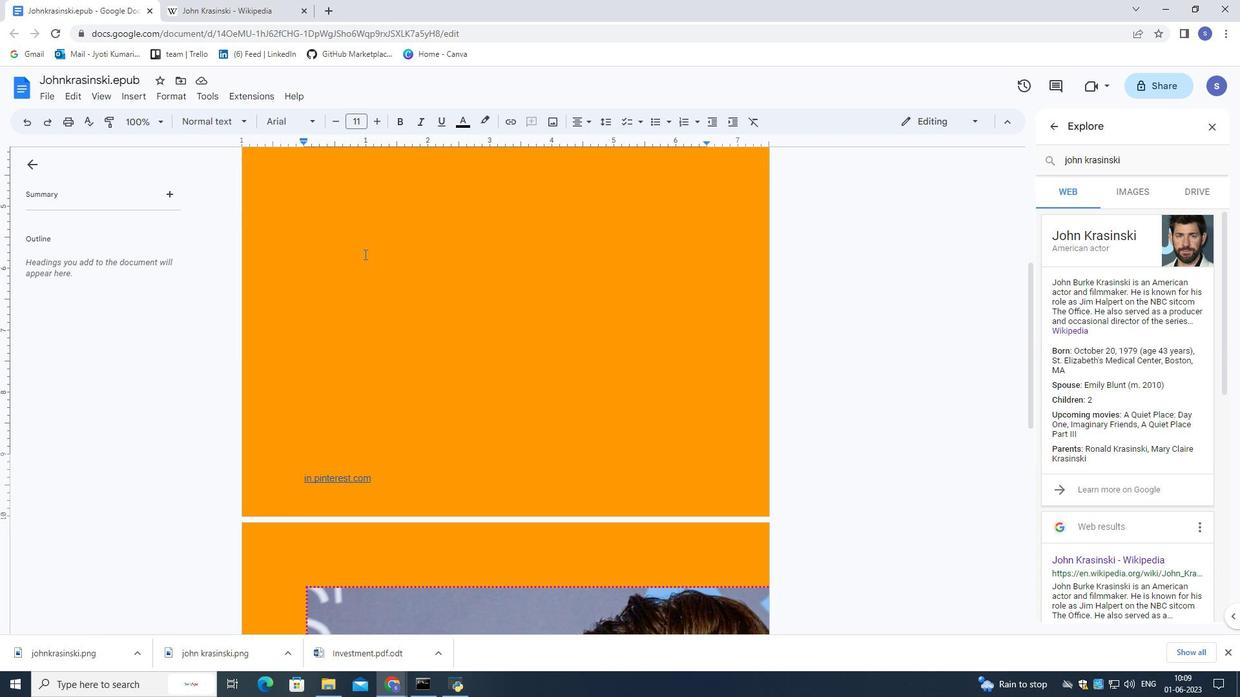 
Action: Mouse scrolled (364, 255) with delta (0, 0)
Screenshot: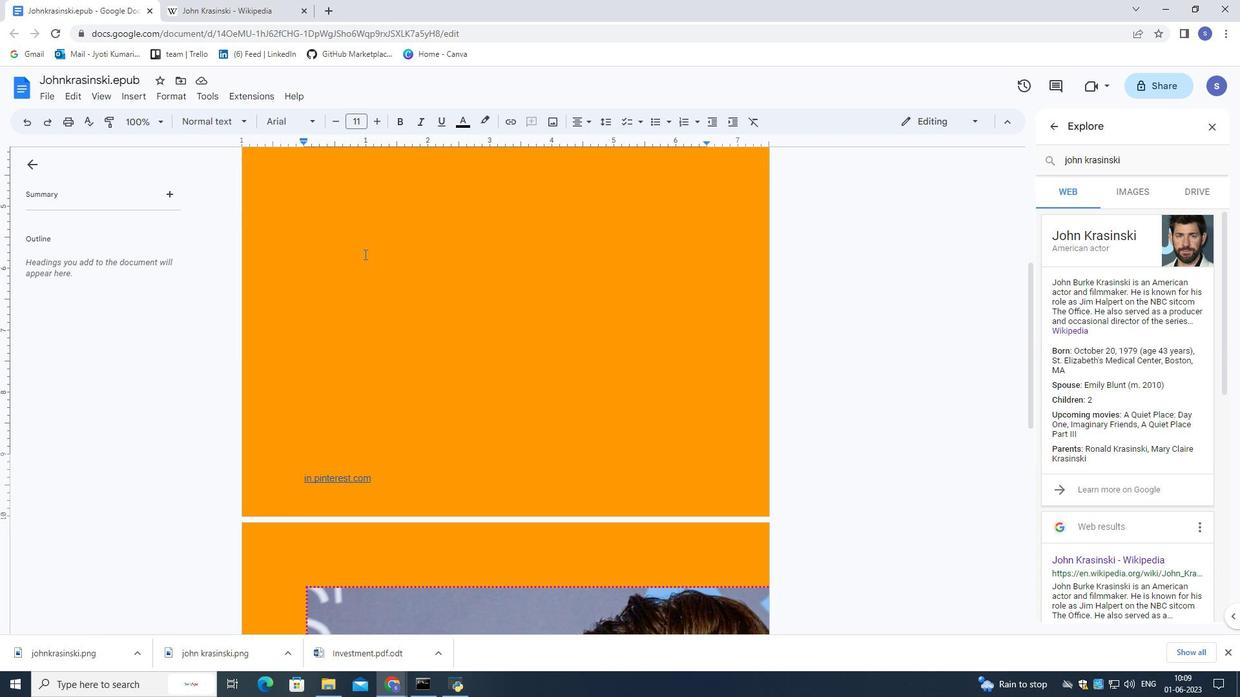 
Action: Mouse scrolled (364, 255) with delta (0, 0)
Screenshot: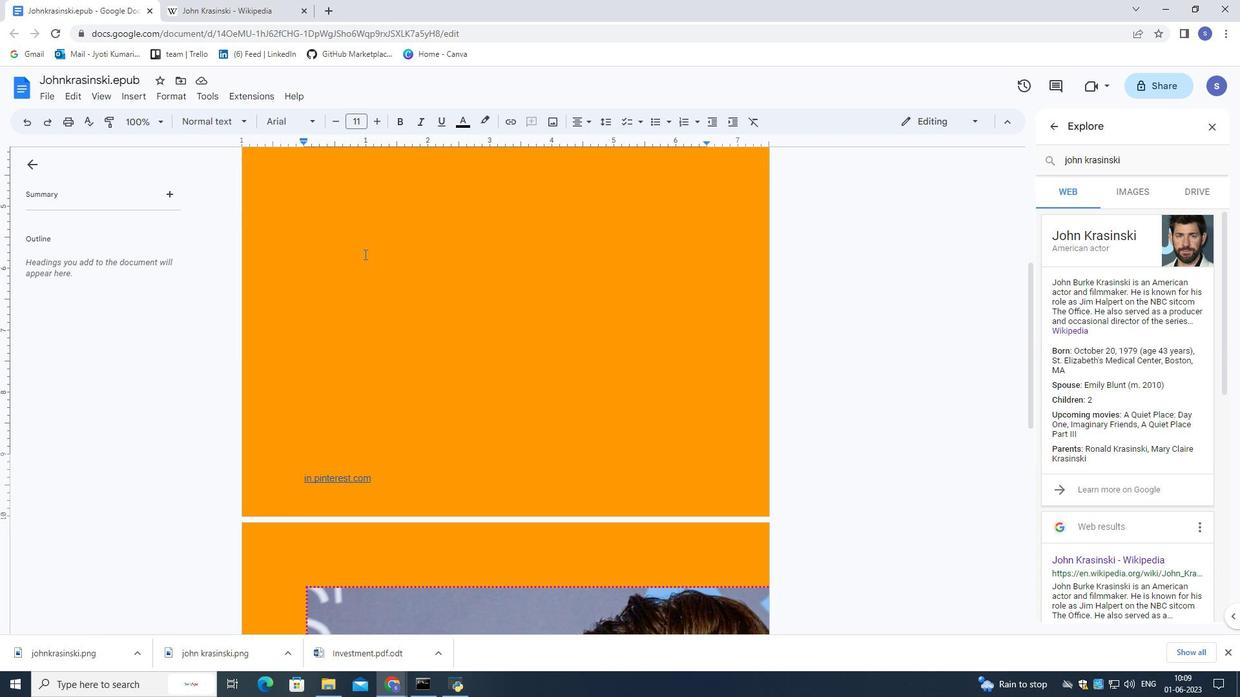 
Action: Mouse moved to (364, 256)
Screenshot: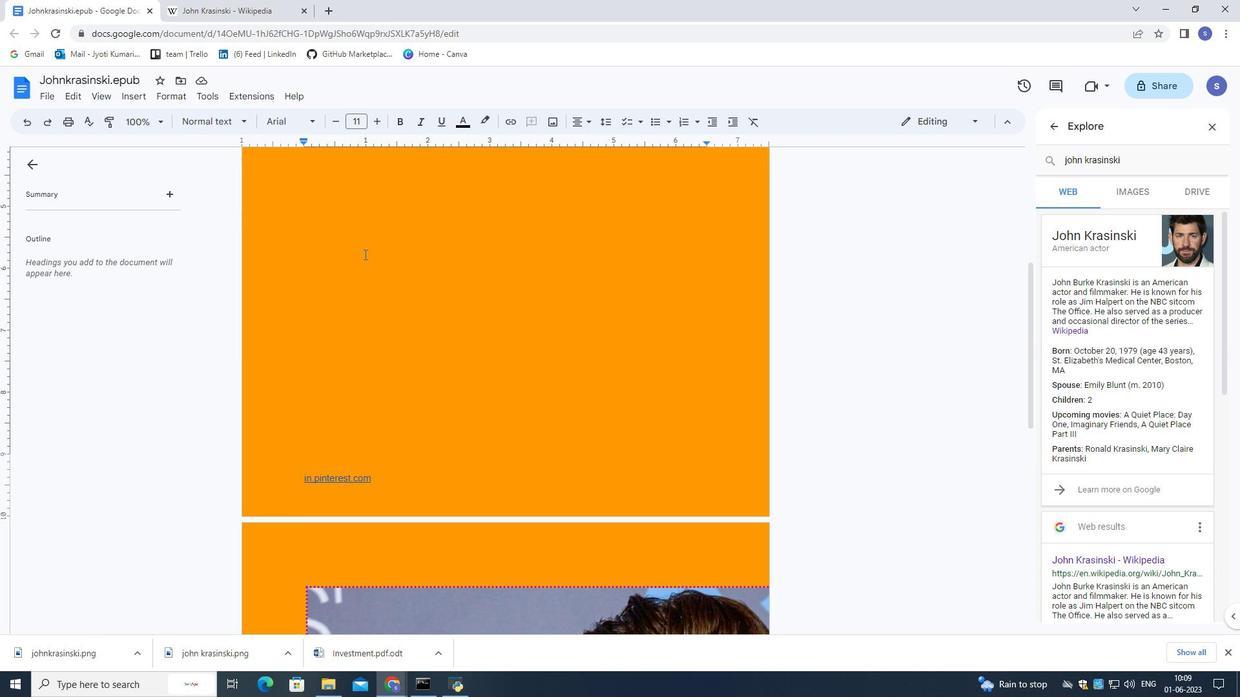 
Action: Mouse scrolled (364, 255) with delta (0, 0)
Screenshot: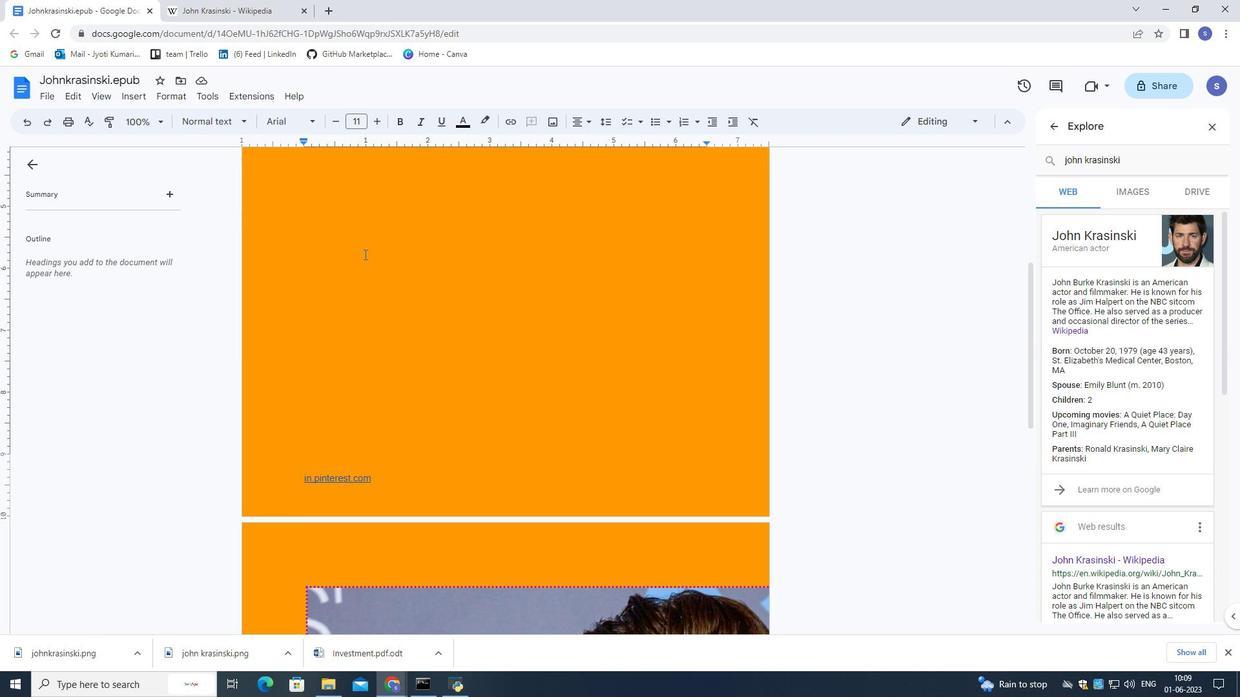 
Action: Mouse moved to (361, 270)
Screenshot: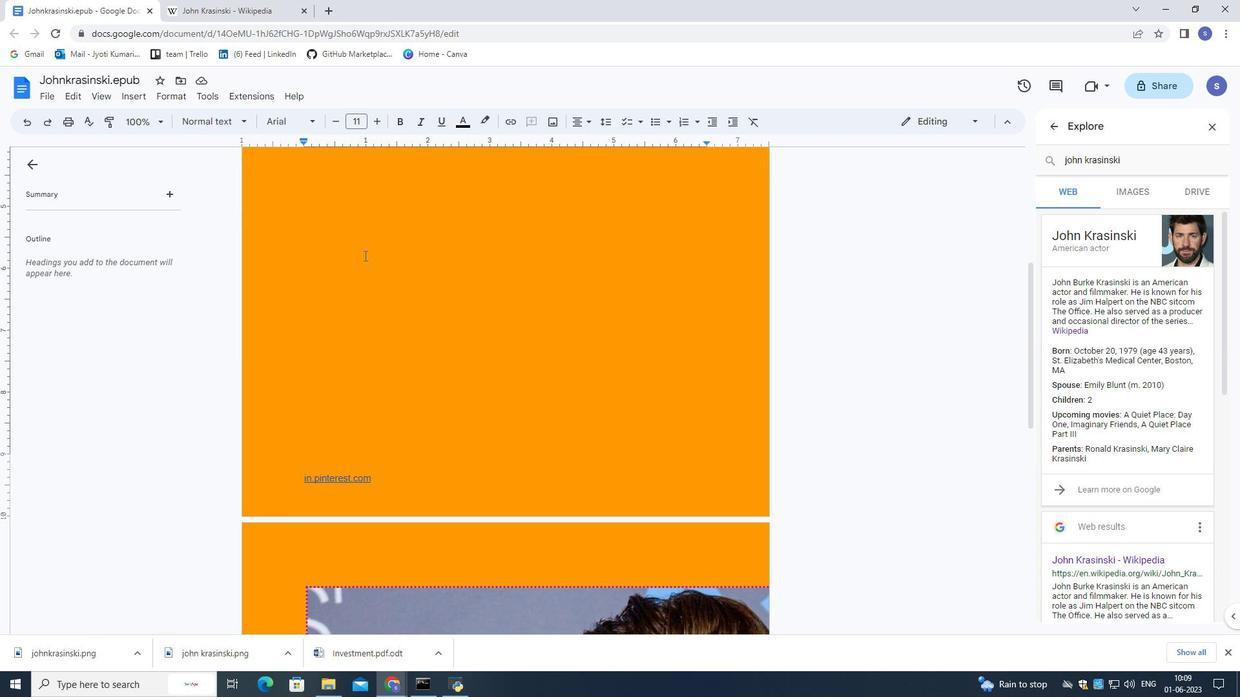 
Action: Mouse scrolled (361, 270) with delta (0, 0)
Screenshot: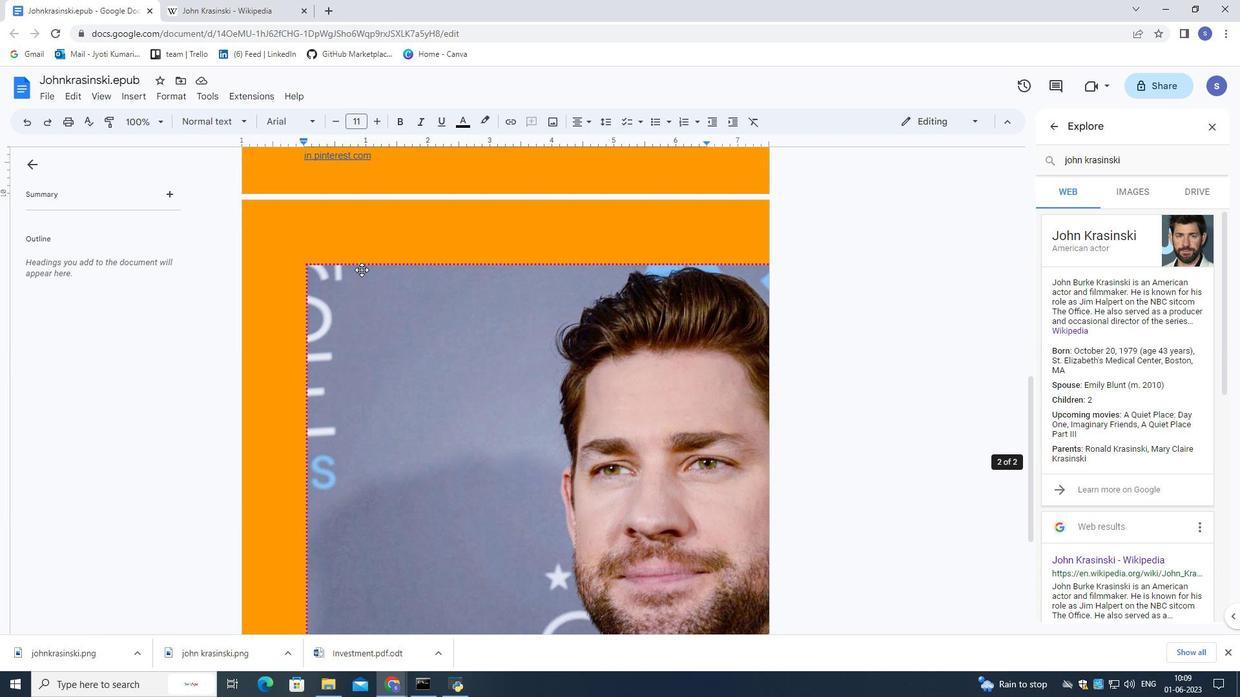 
Action: Mouse scrolled (361, 270) with delta (0, 0)
Screenshot: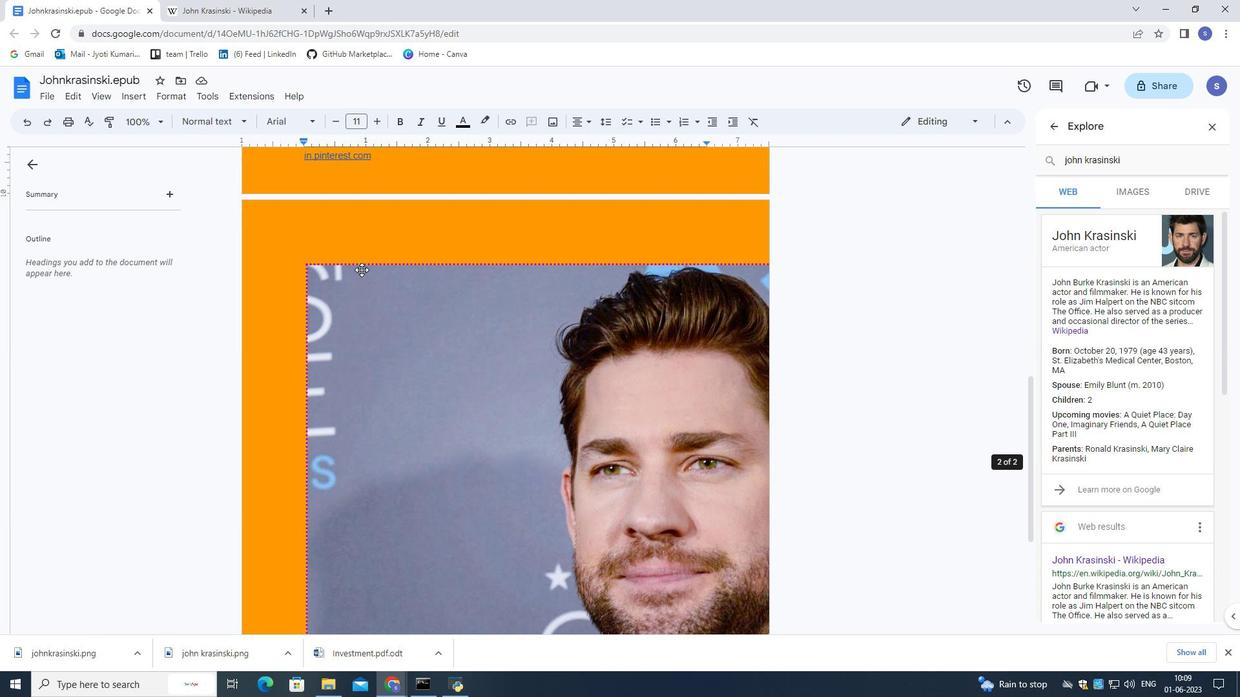 
Action: Mouse scrolled (361, 270) with delta (0, 0)
Screenshot: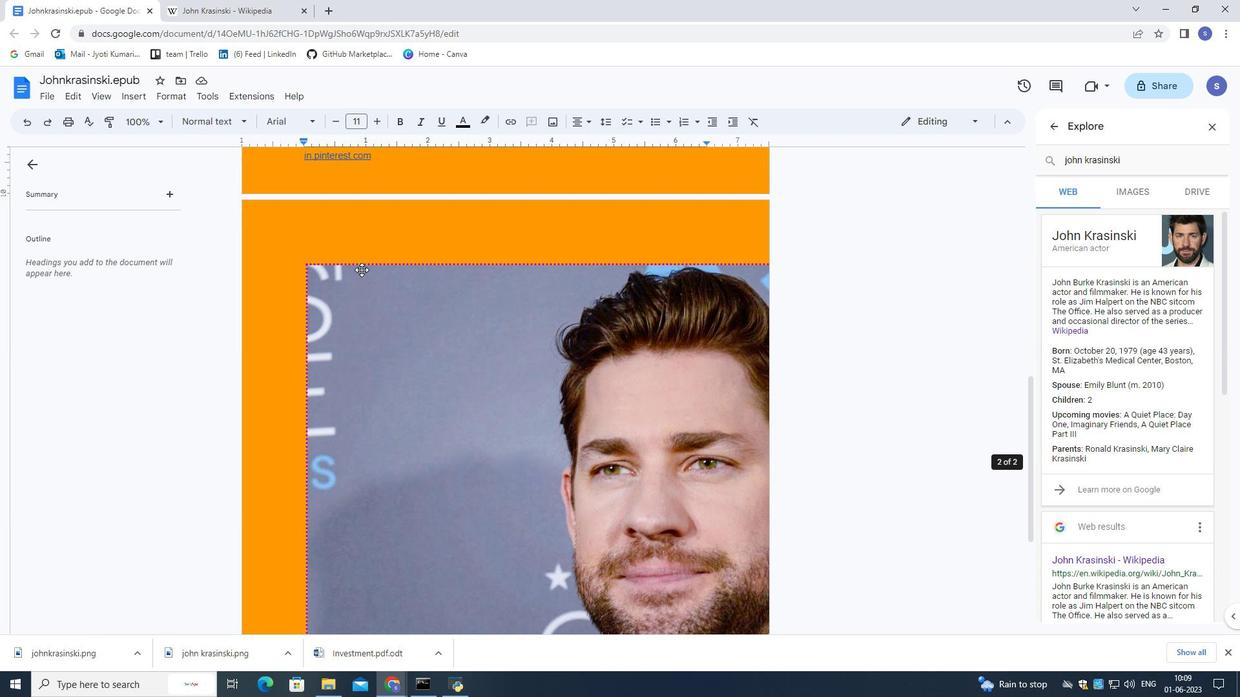 
Action: Mouse scrolled (361, 270) with delta (0, 0)
Screenshot: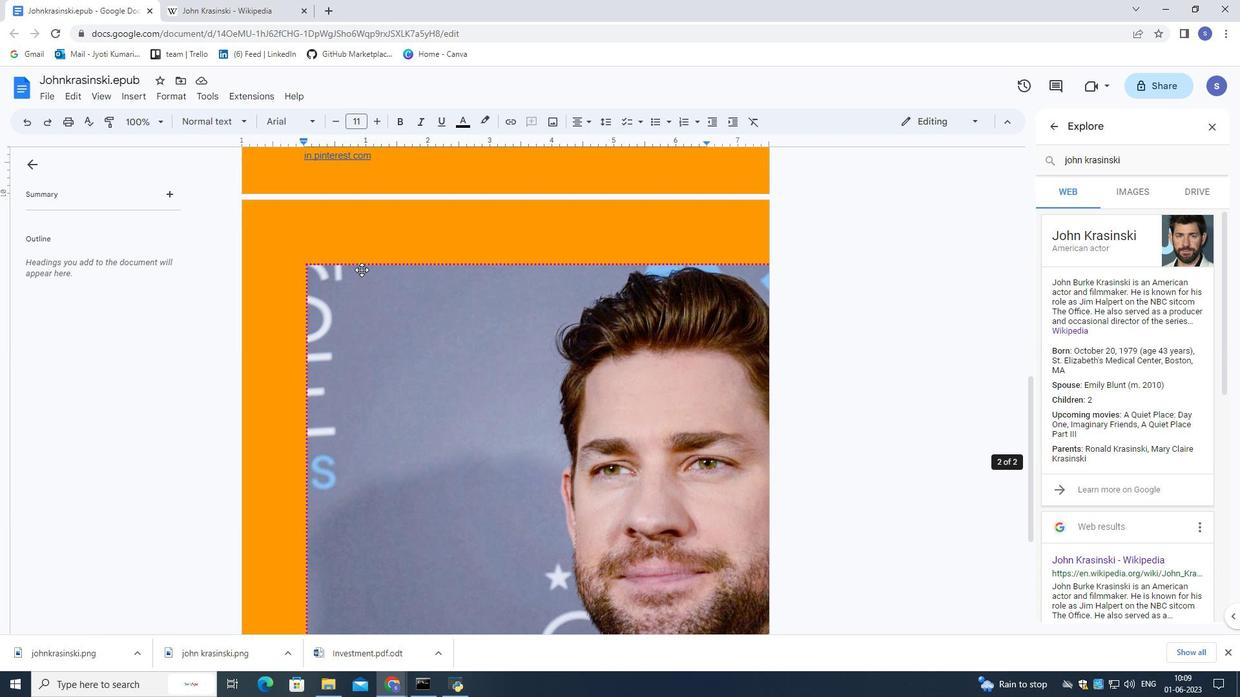 
Action: Mouse scrolled (361, 270) with delta (0, 0)
Screenshot: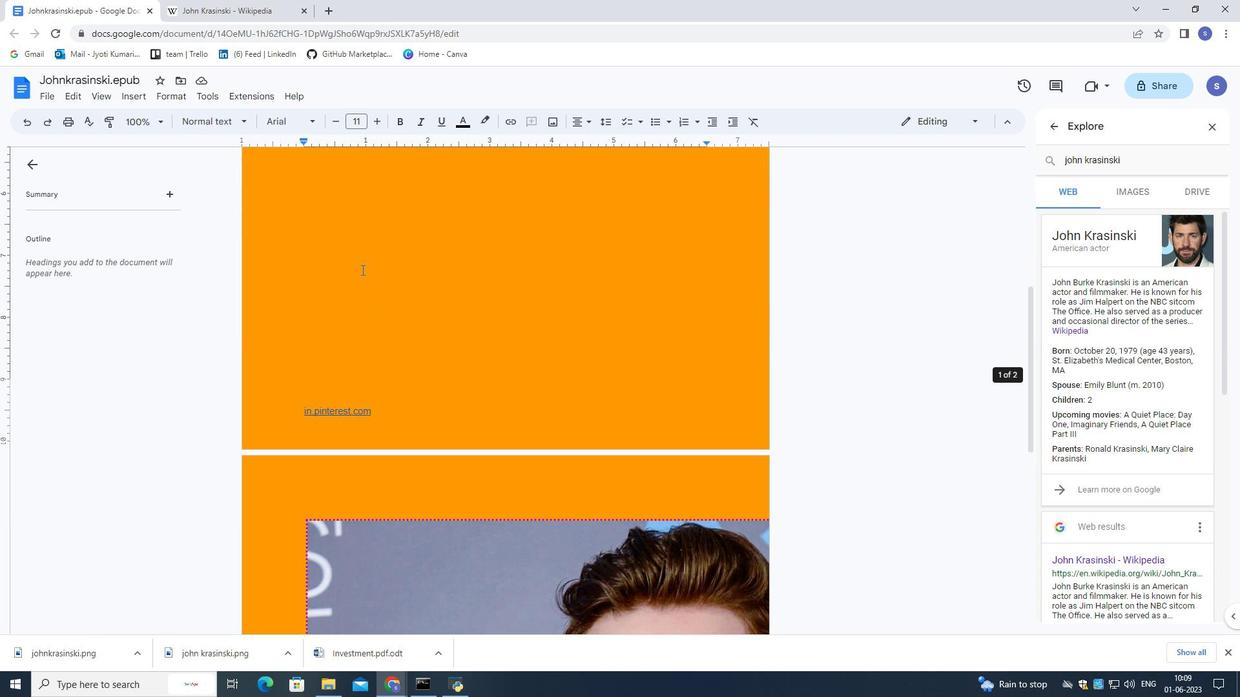 
Action: Mouse scrolled (361, 270) with delta (0, 0)
Screenshot: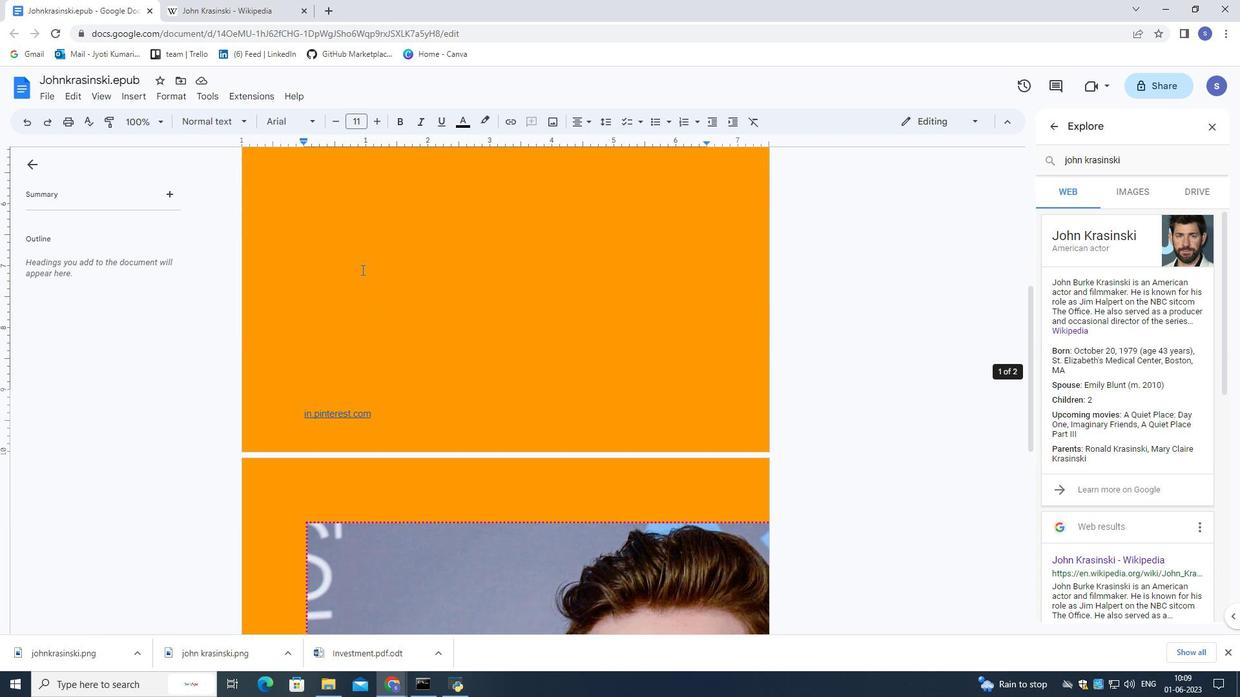 
Action: Mouse scrolled (361, 270) with delta (0, 0)
Screenshot: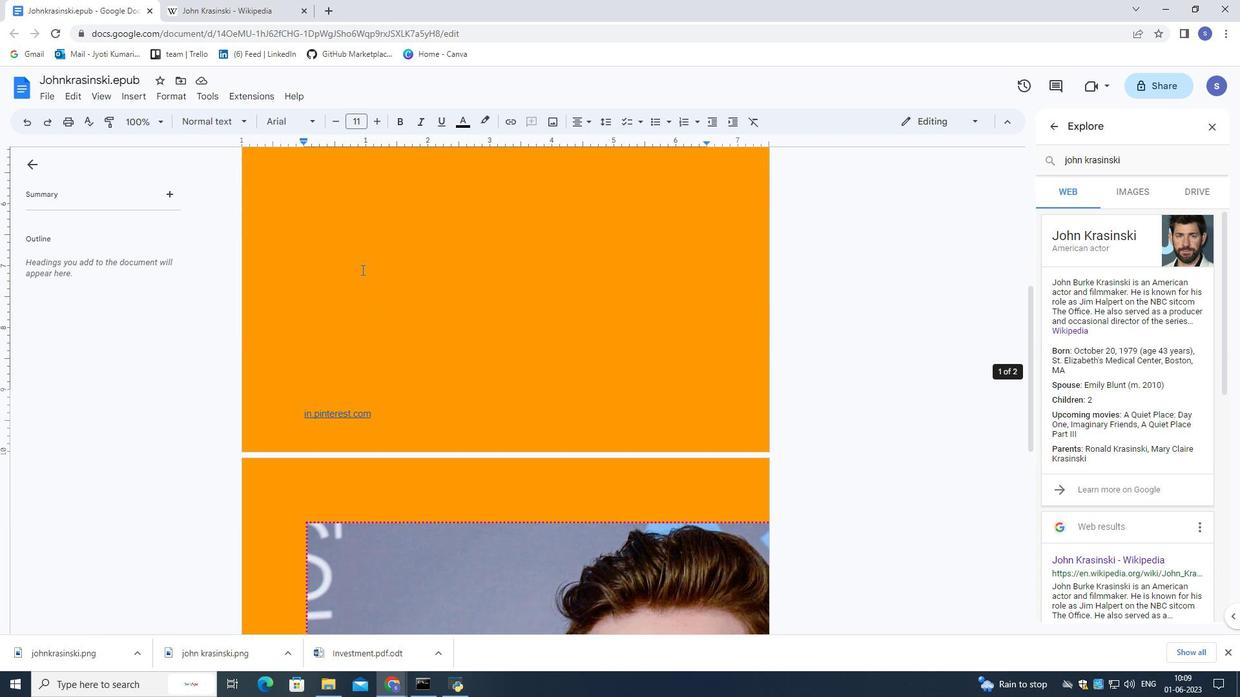
Action: Mouse scrolled (361, 270) with delta (0, 0)
Screenshot: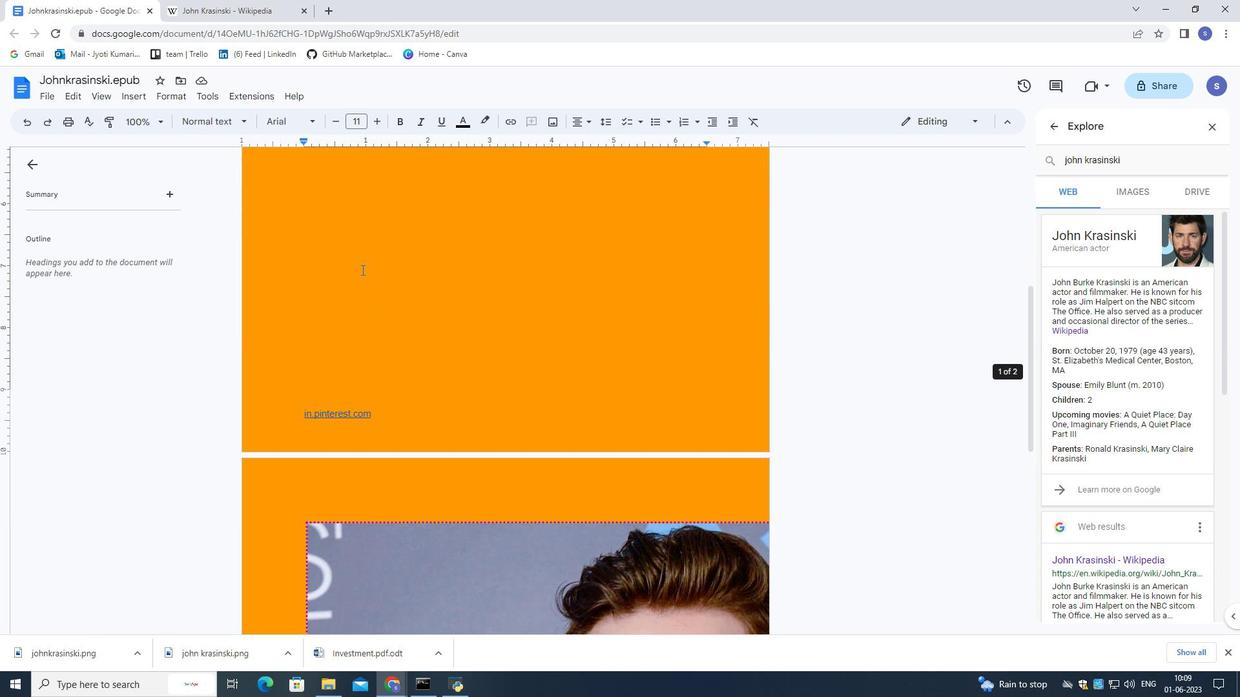
Action: Mouse moved to (364, 257)
Screenshot: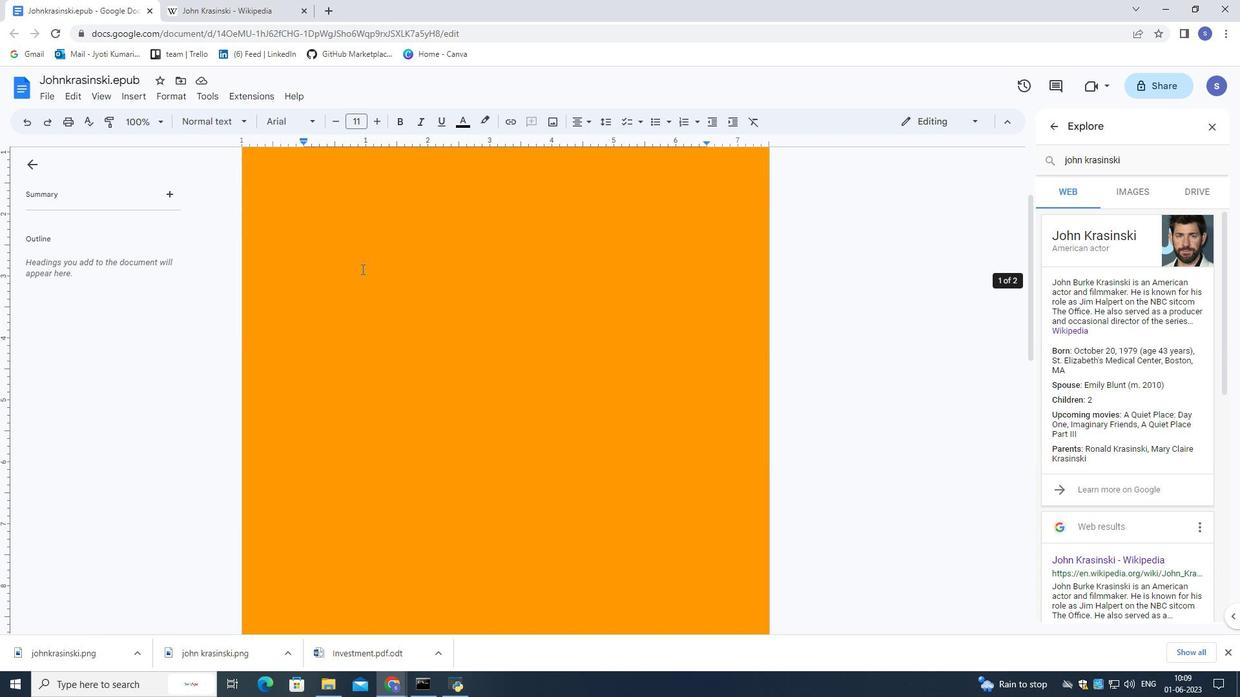 
Action: Mouse scrolled (364, 258) with delta (0, 0)
Screenshot: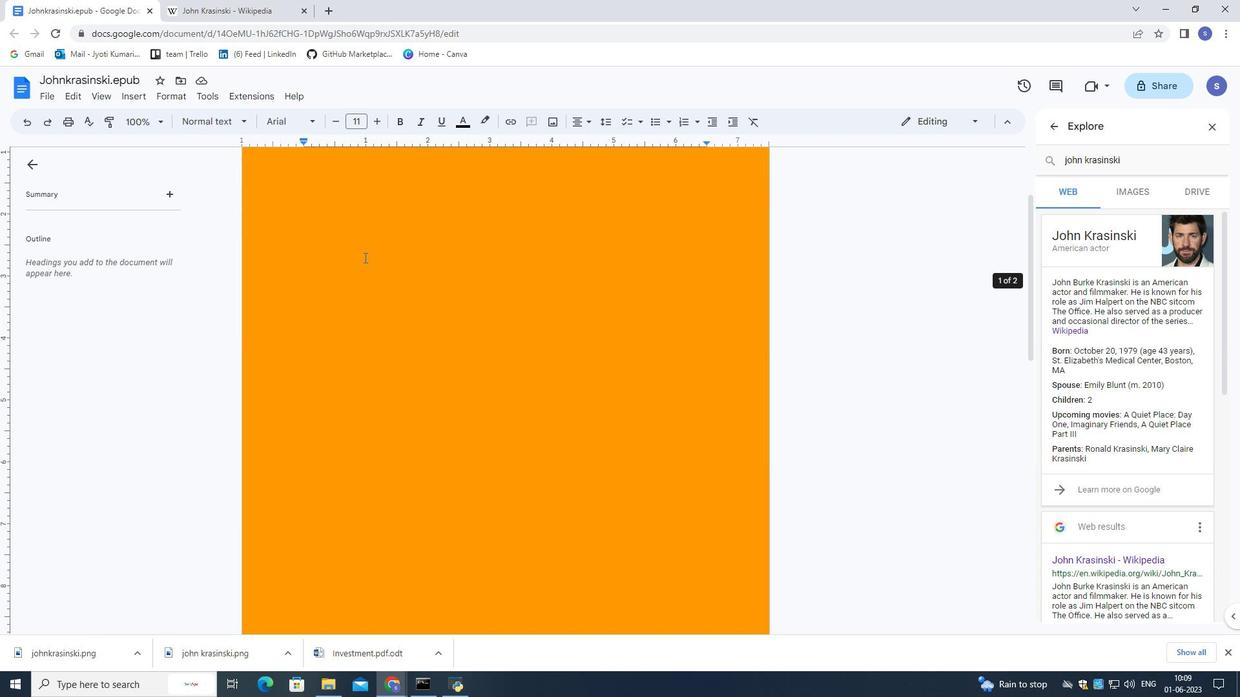 
Action: Mouse scrolled (364, 258) with delta (0, 0)
Screenshot: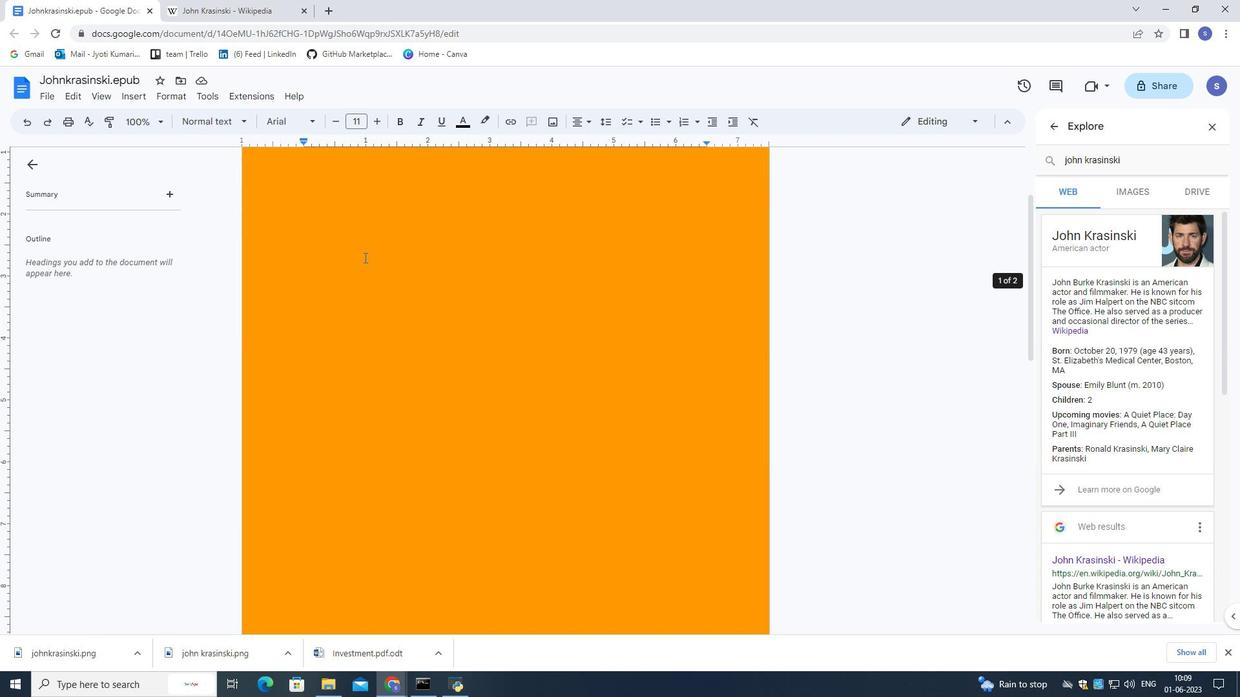 
Action: Mouse pressed left at (364, 257)
Screenshot: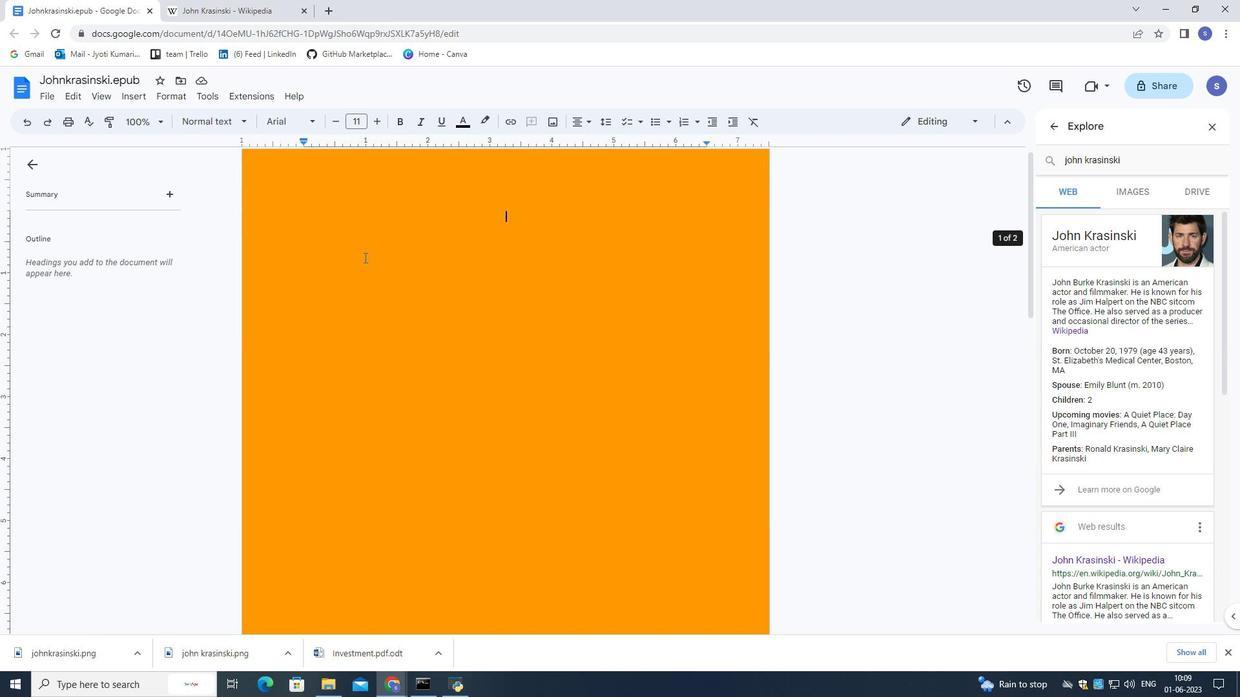 
Action: Key pressed ctrl+V
Screenshot: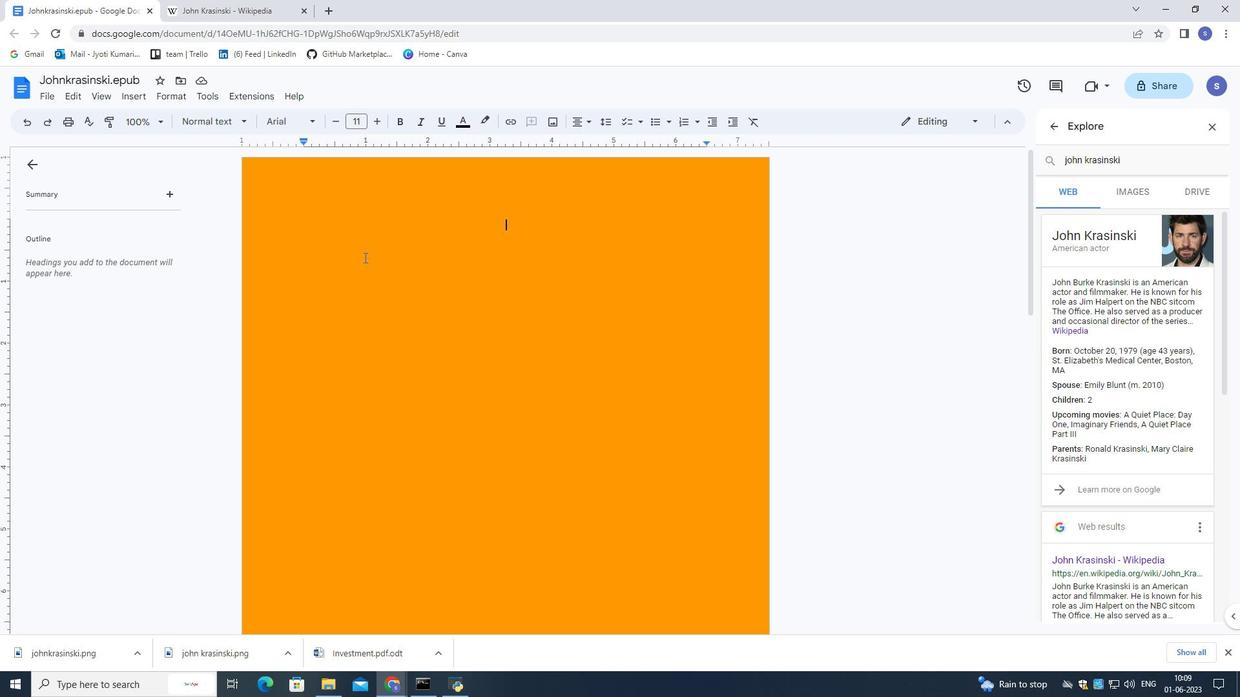 
Action: Mouse moved to (676, 259)
Screenshot: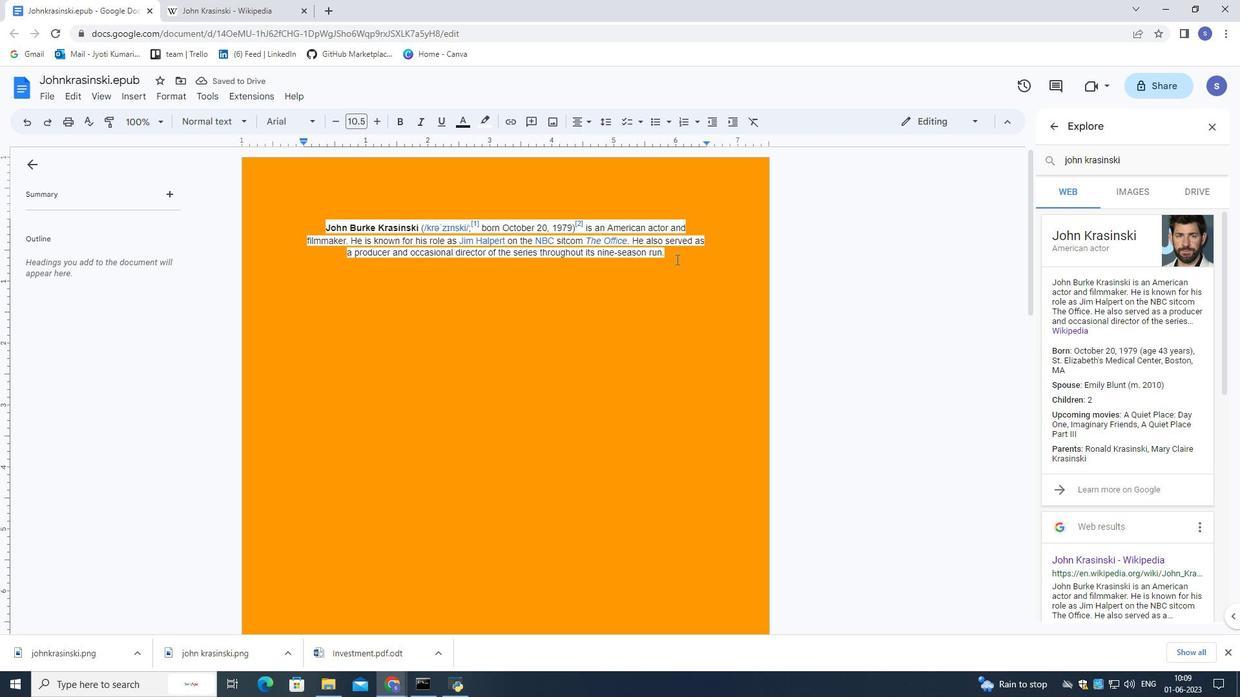 
Action: Mouse pressed left at (676, 259)
Screenshot: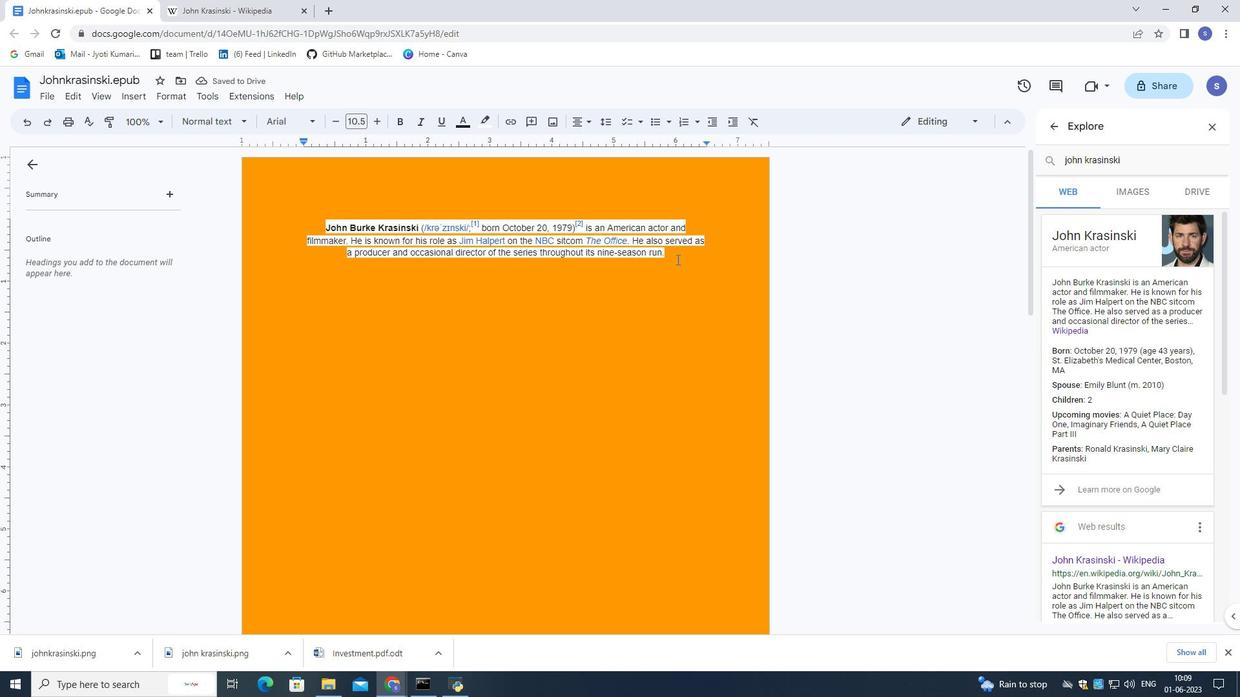 
Action: Mouse moved to (579, 127)
Screenshot: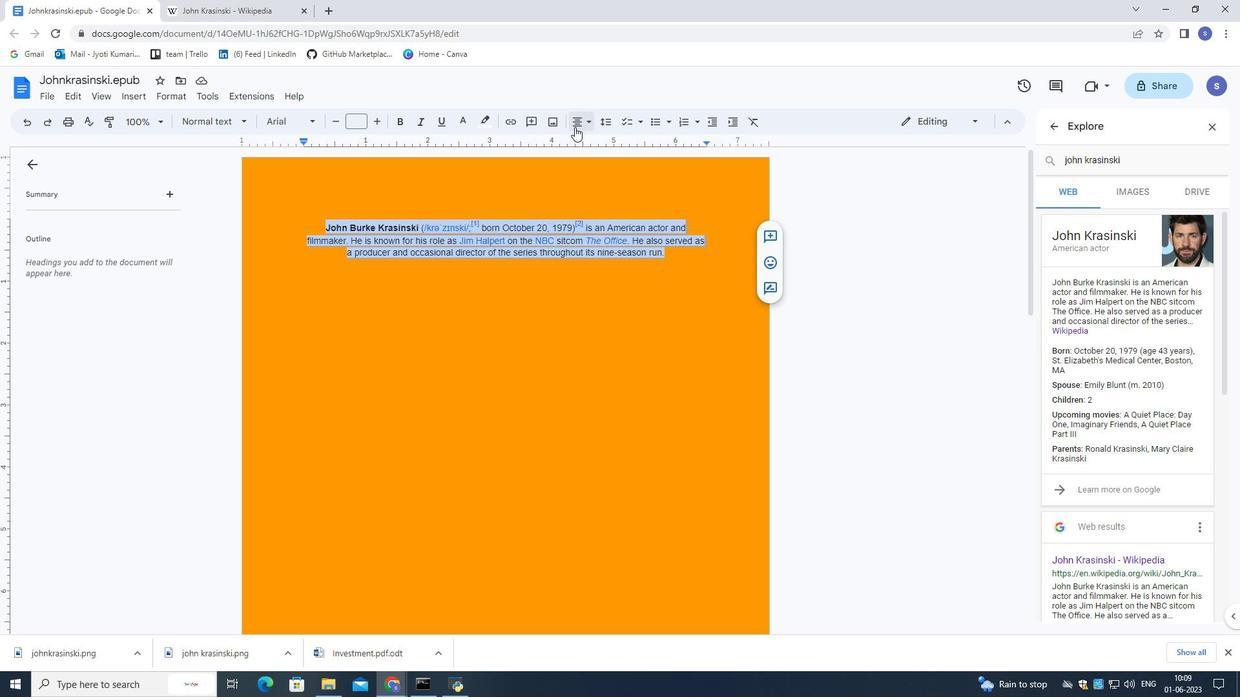 
Action: Mouse pressed left at (579, 127)
Screenshot: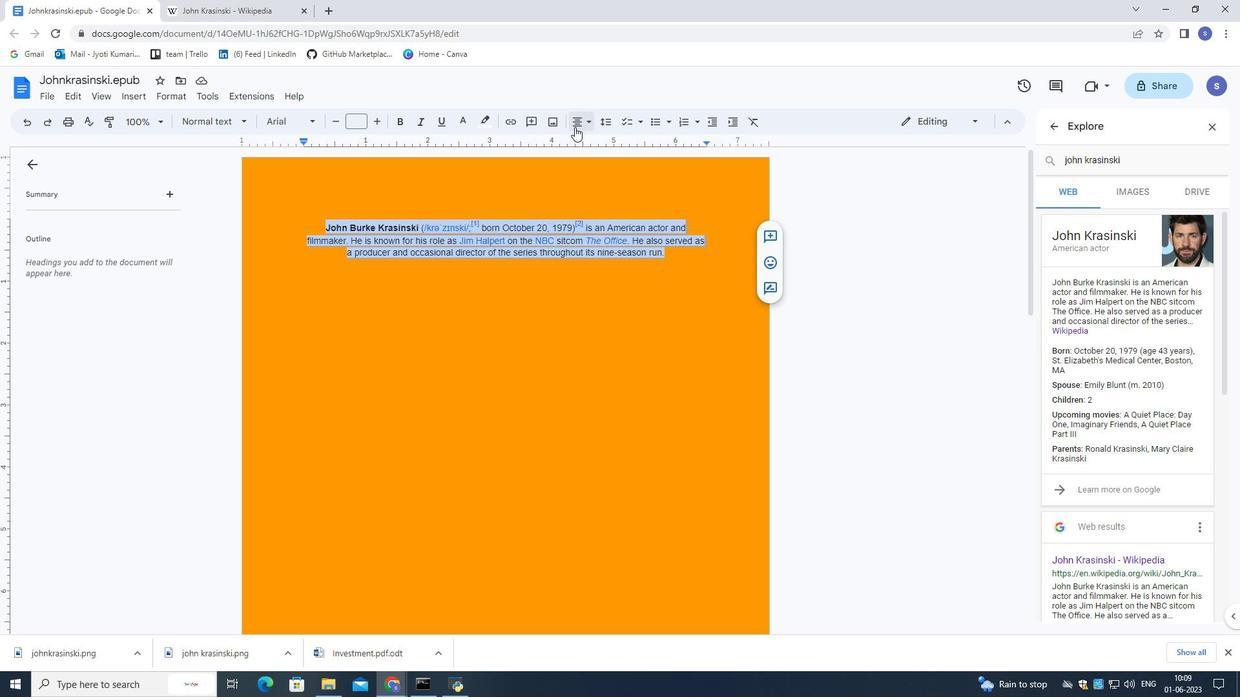 
Action: Mouse moved to (581, 140)
Screenshot: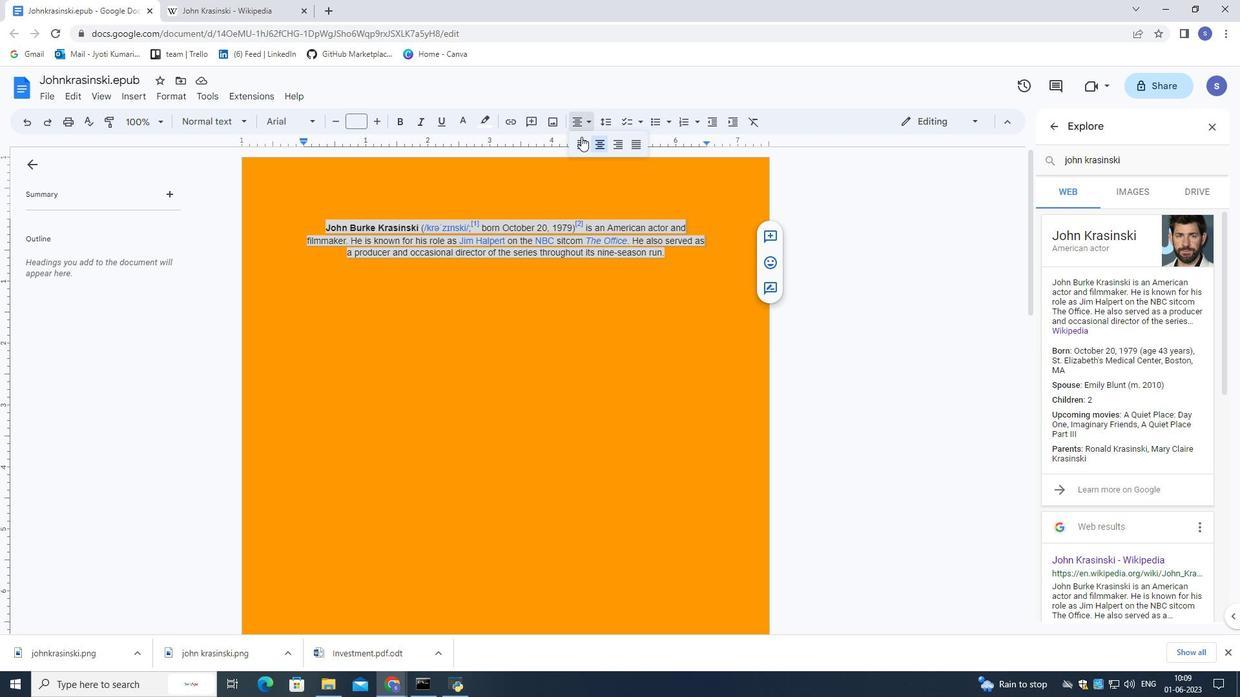 
Action: Mouse pressed left at (581, 140)
Screenshot: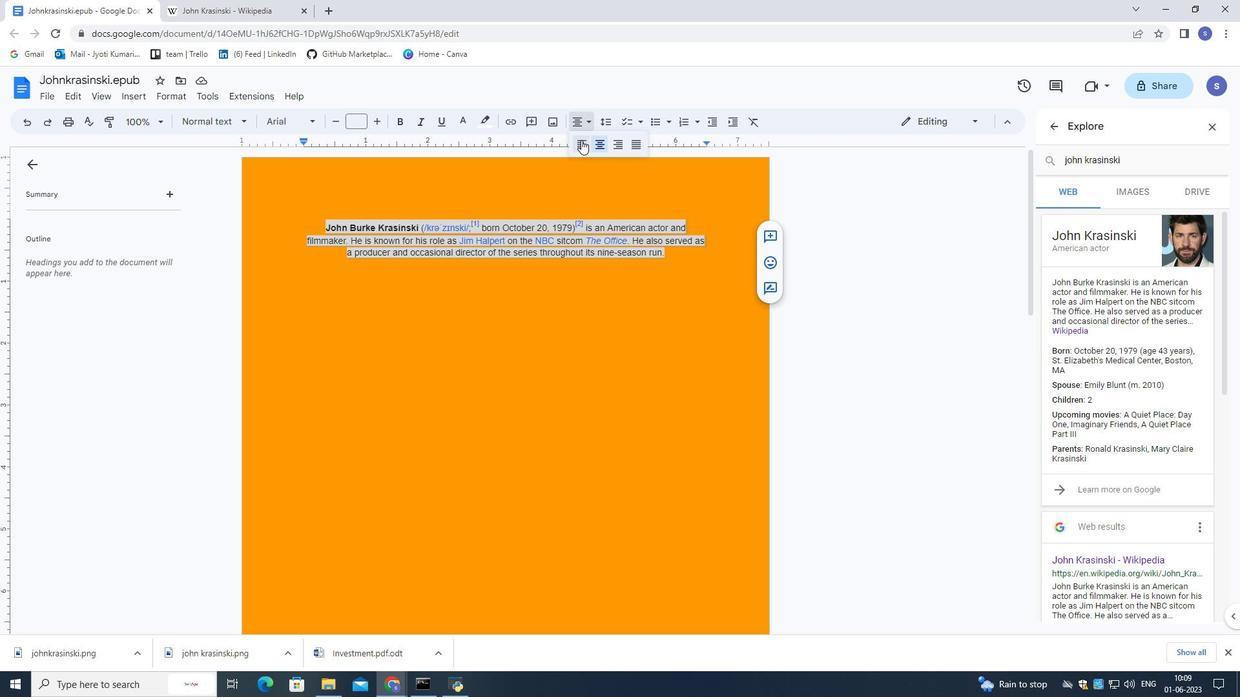 
Action: Mouse moved to (571, 330)
Screenshot: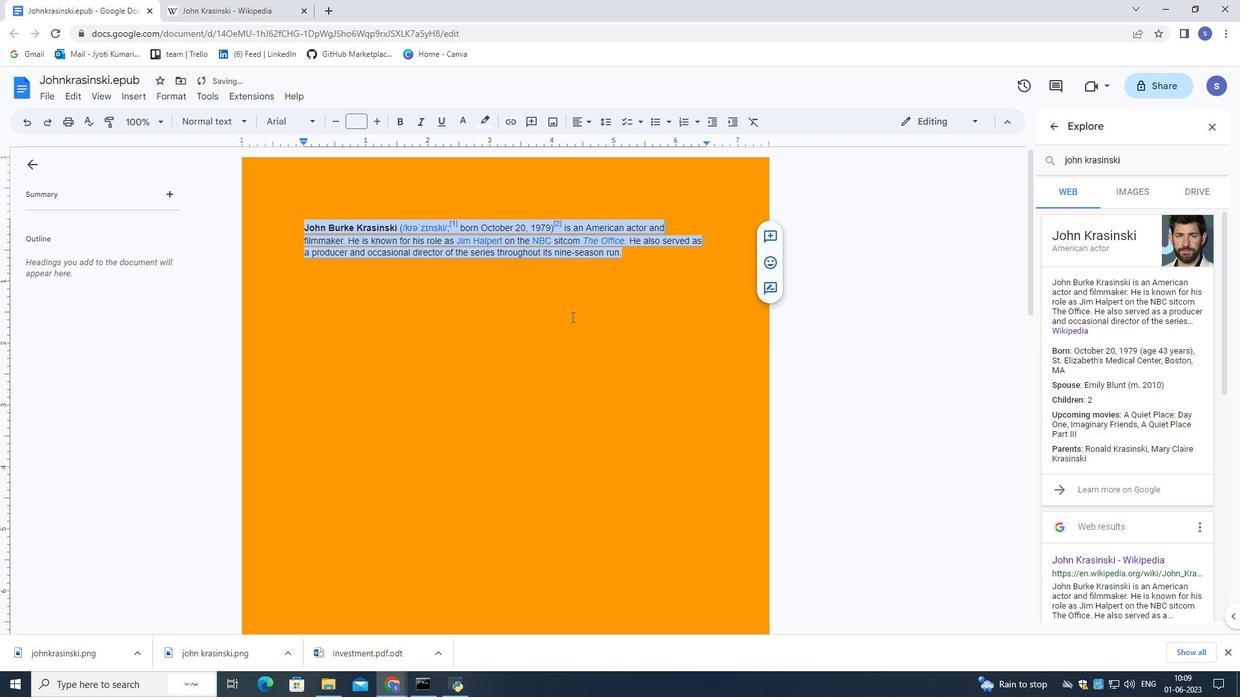 
Action: Mouse pressed left at (571, 330)
Screenshot: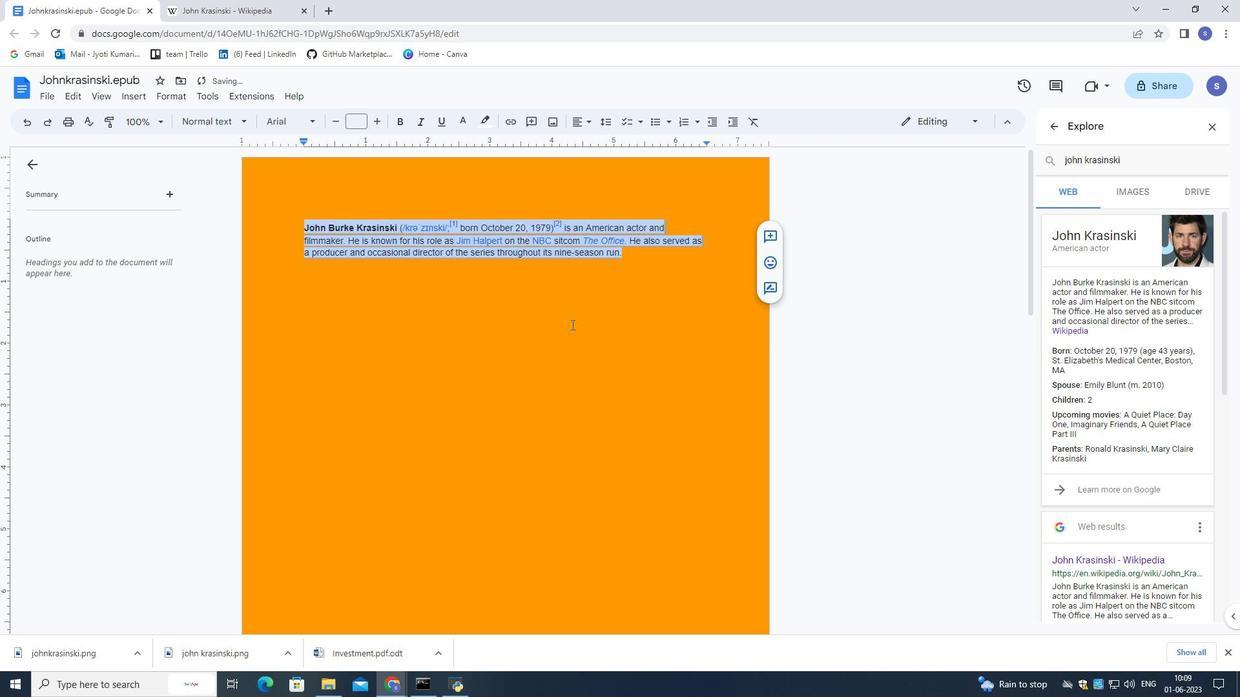 
Action: Mouse moved to (1213, 127)
Screenshot: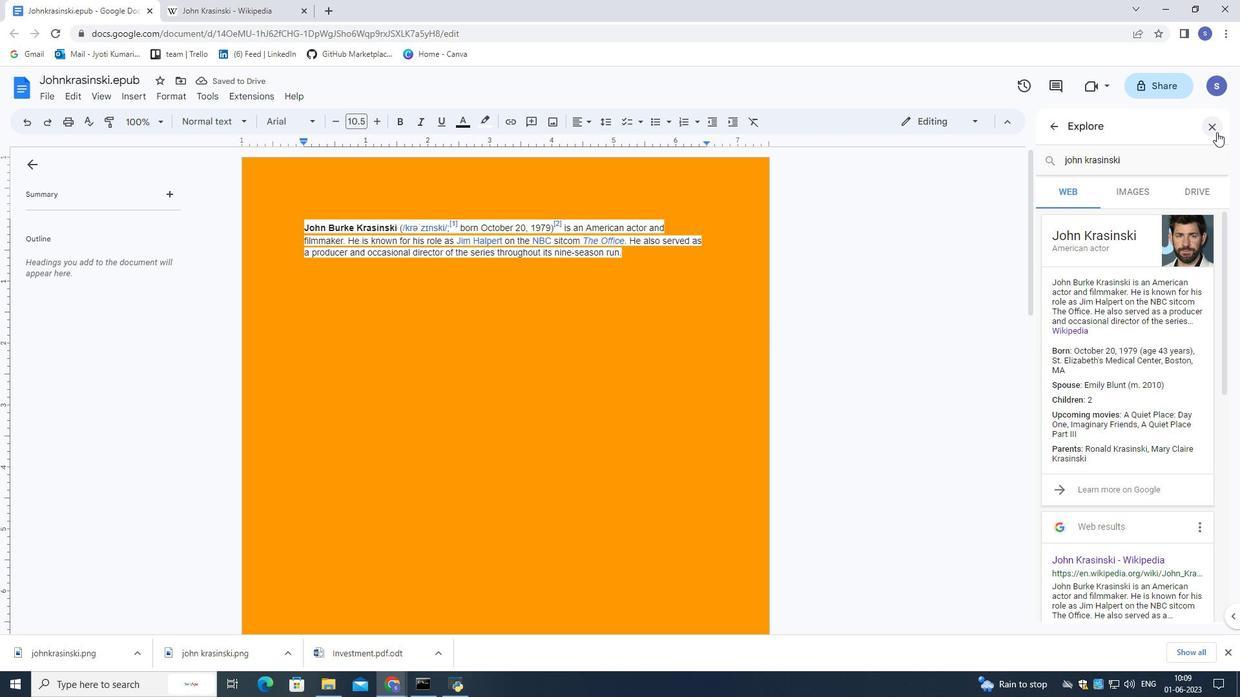 
Action: Mouse pressed left at (1213, 127)
Screenshot: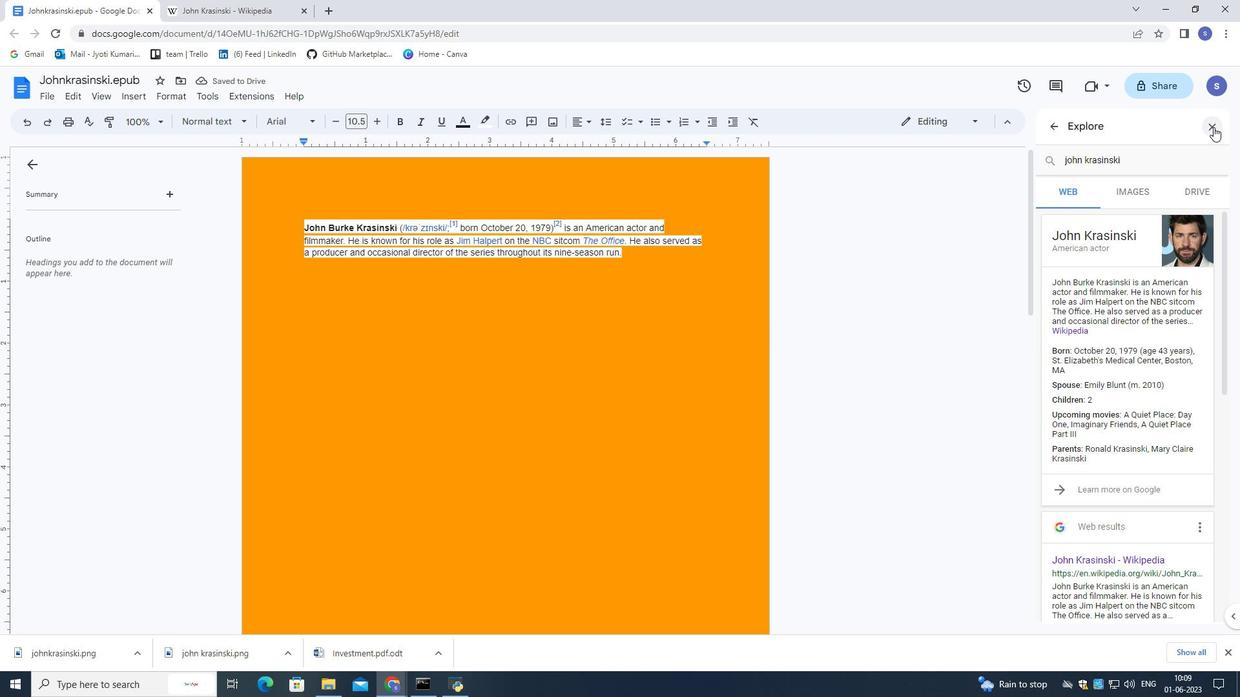 
Action: Mouse moved to (684, 367)
Screenshot: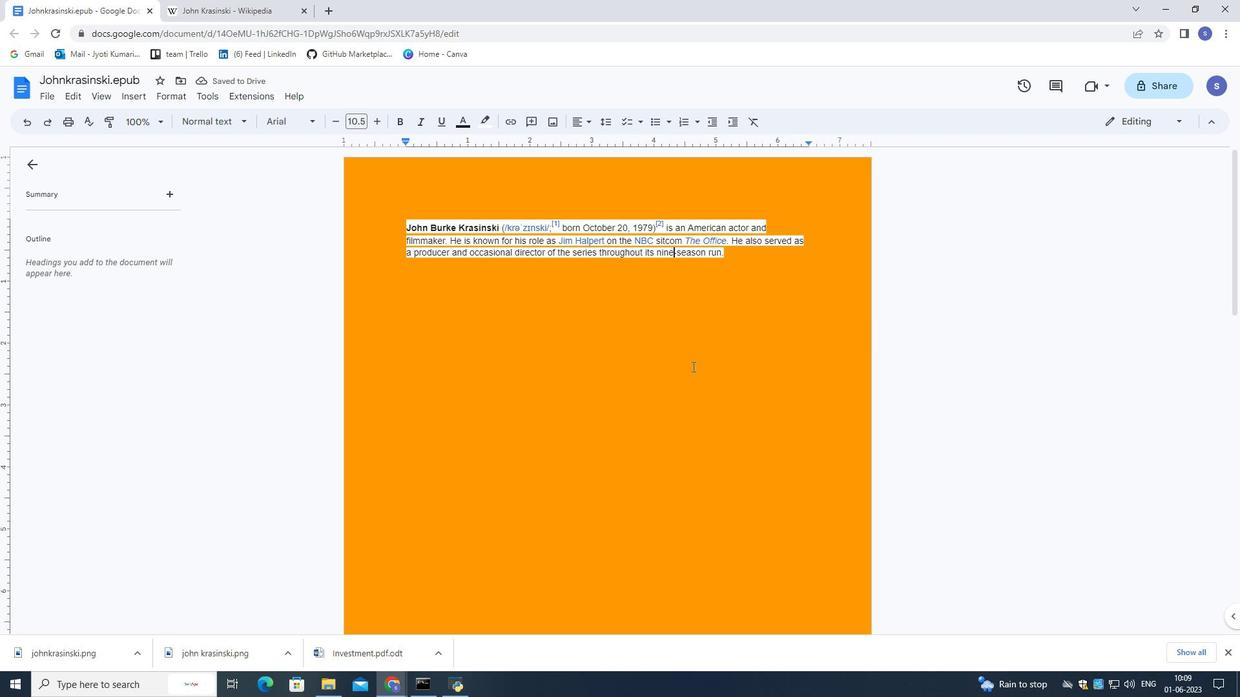 
Action: Mouse scrolled (684, 366) with delta (0, 0)
Screenshot: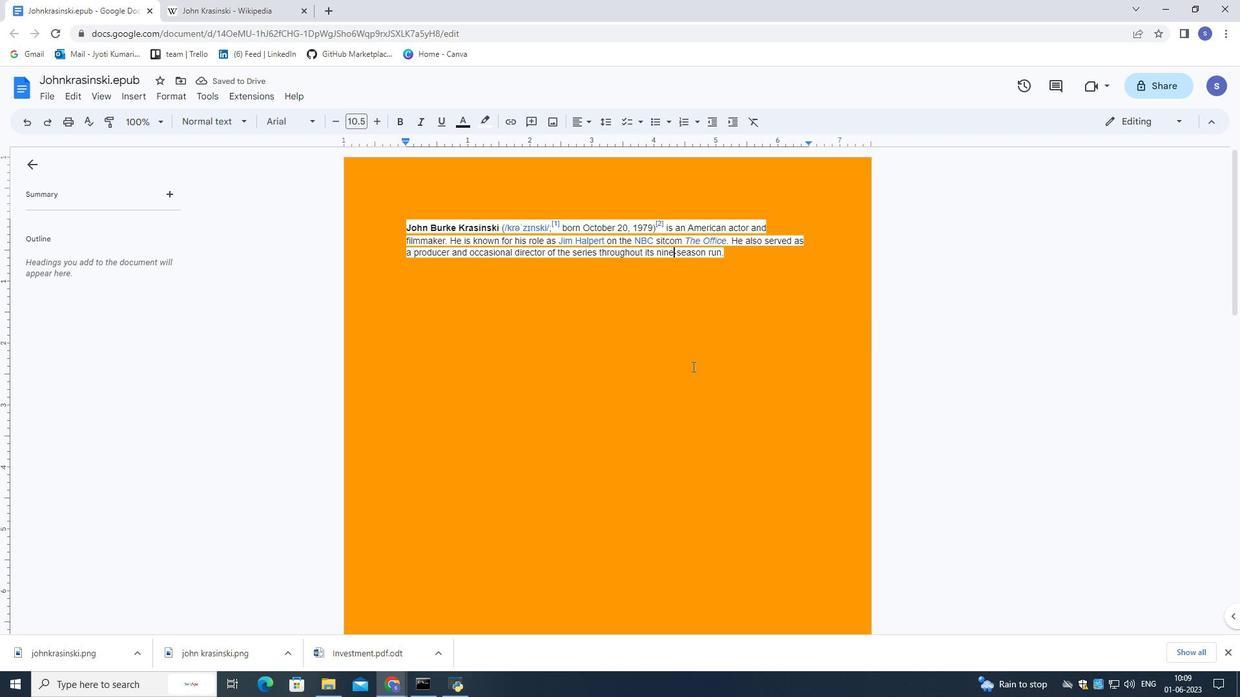 
Action: Mouse scrolled (684, 366) with delta (0, 0)
Screenshot: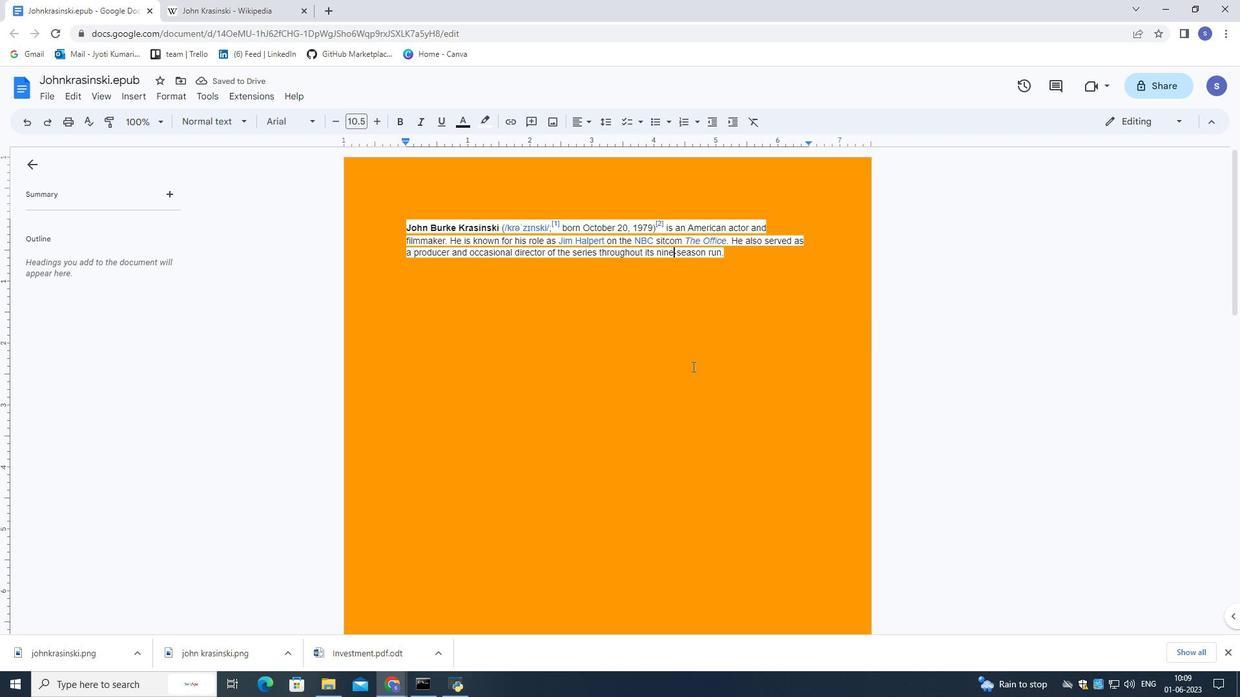 
Action: Mouse scrolled (684, 366) with delta (0, 0)
Screenshot: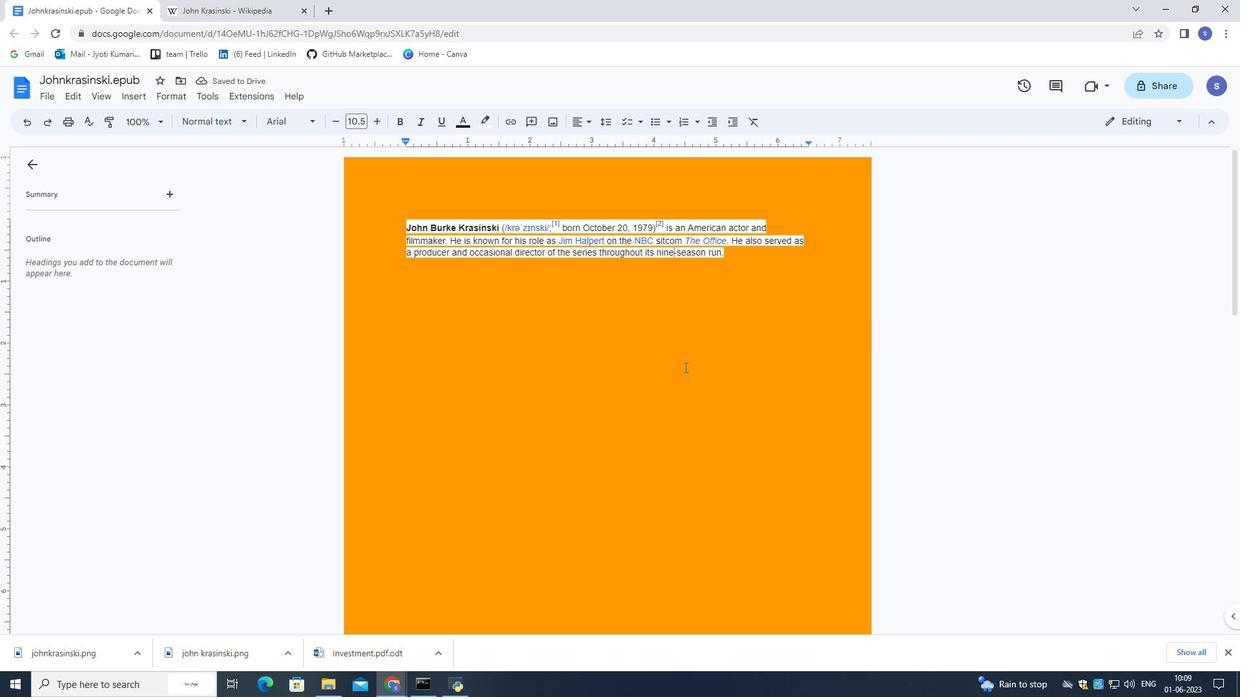 
Action: Mouse moved to (684, 367)
Screenshot: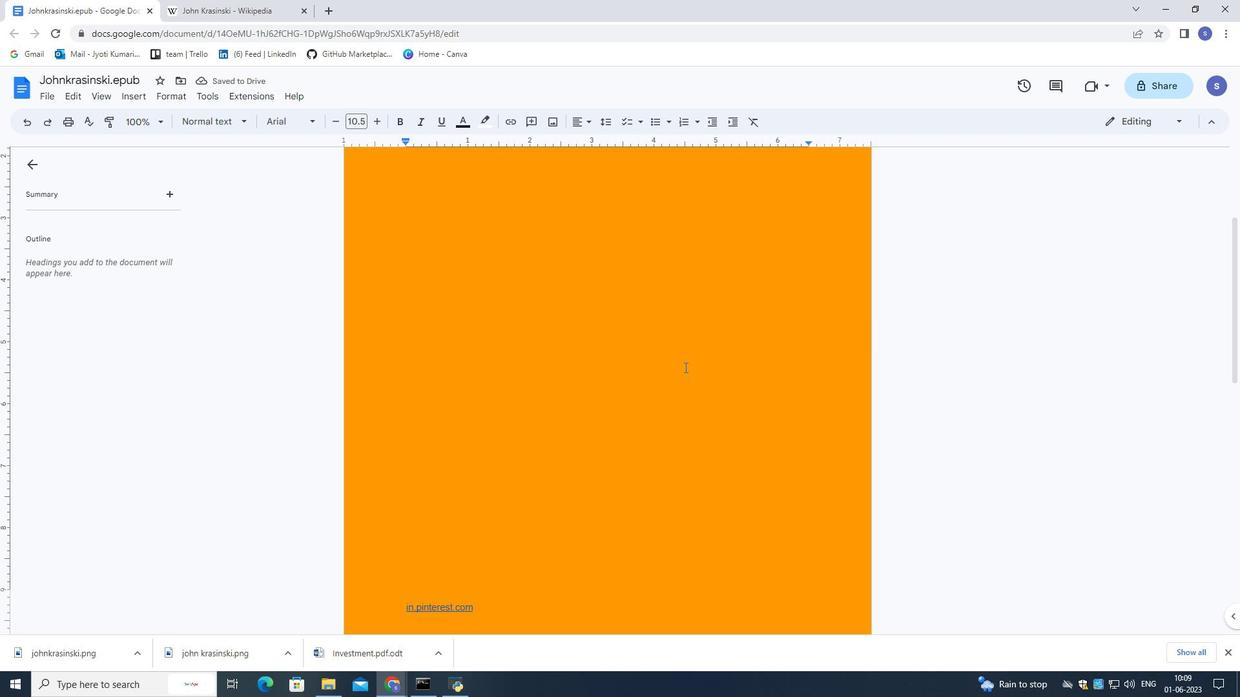 
Action: Mouse scrolled (684, 368) with delta (0, 0)
Screenshot: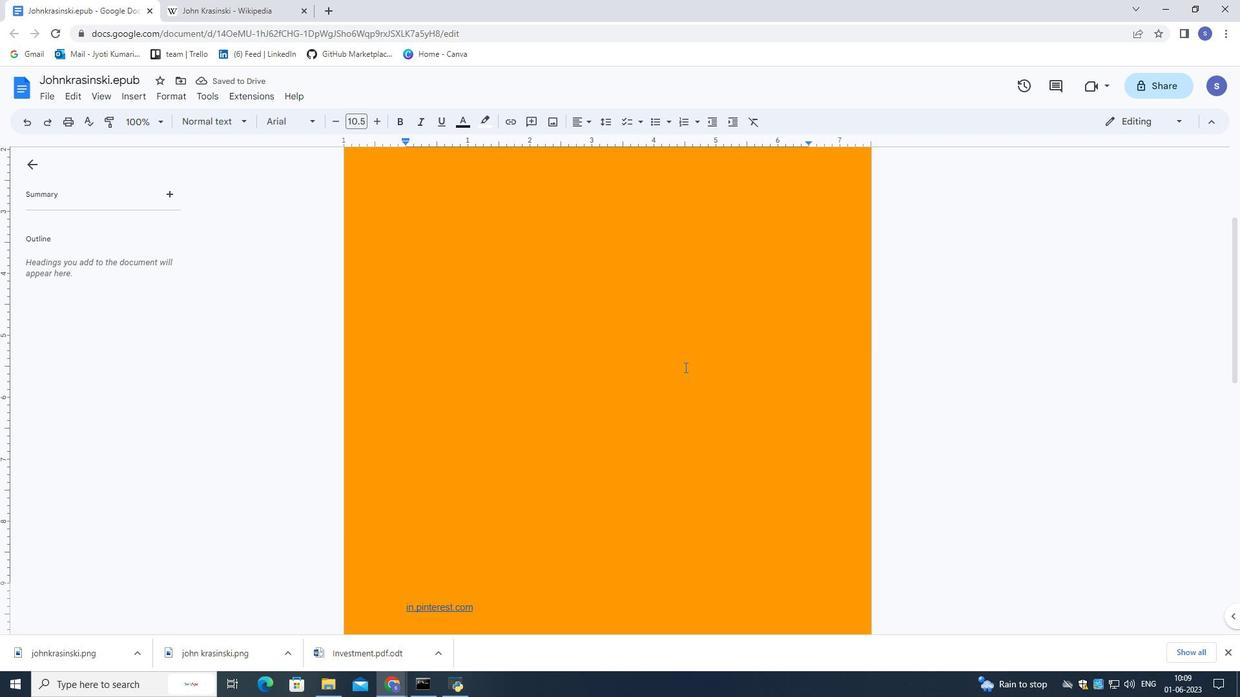 
Action: Mouse scrolled (684, 368) with delta (0, 0)
Screenshot: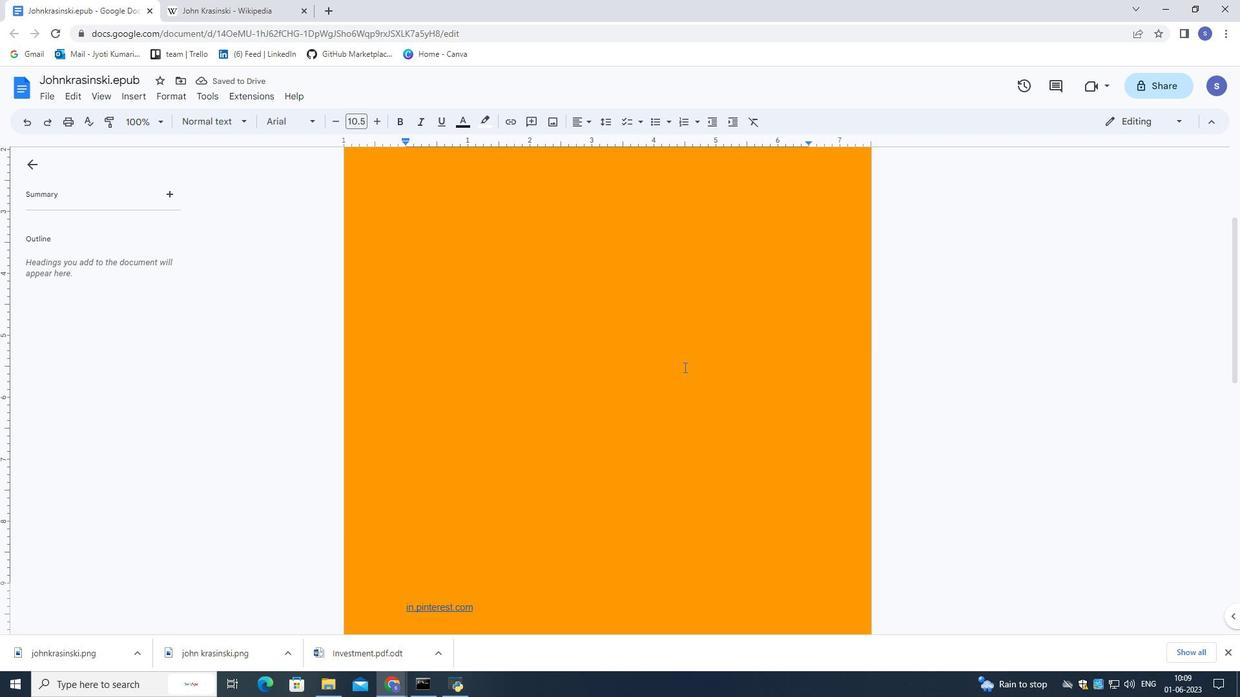 
Action: Mouse scrolled (684, 368) with delta (0, 0)
Screenshot: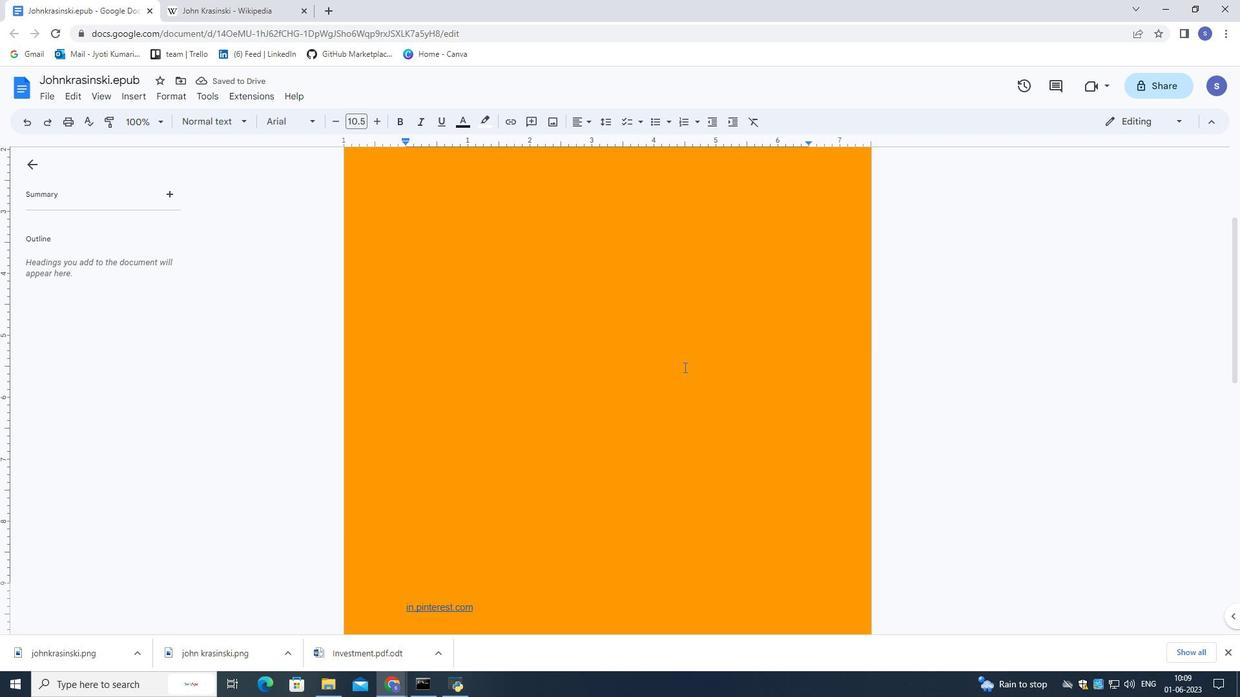 
Action: Mouse scrolled (684, 368) with delta (0, 0)
Screenshot: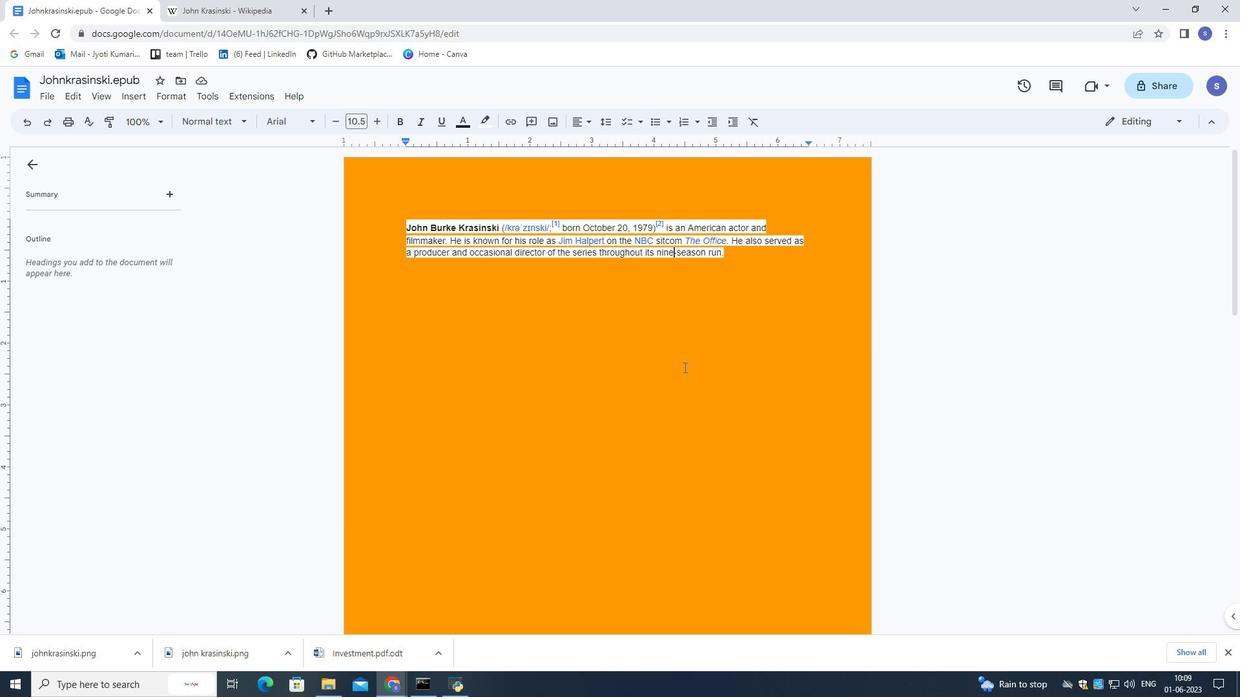 
Action: Mouse scrolled (684, 368) with delta (0, 0)
Screenshot: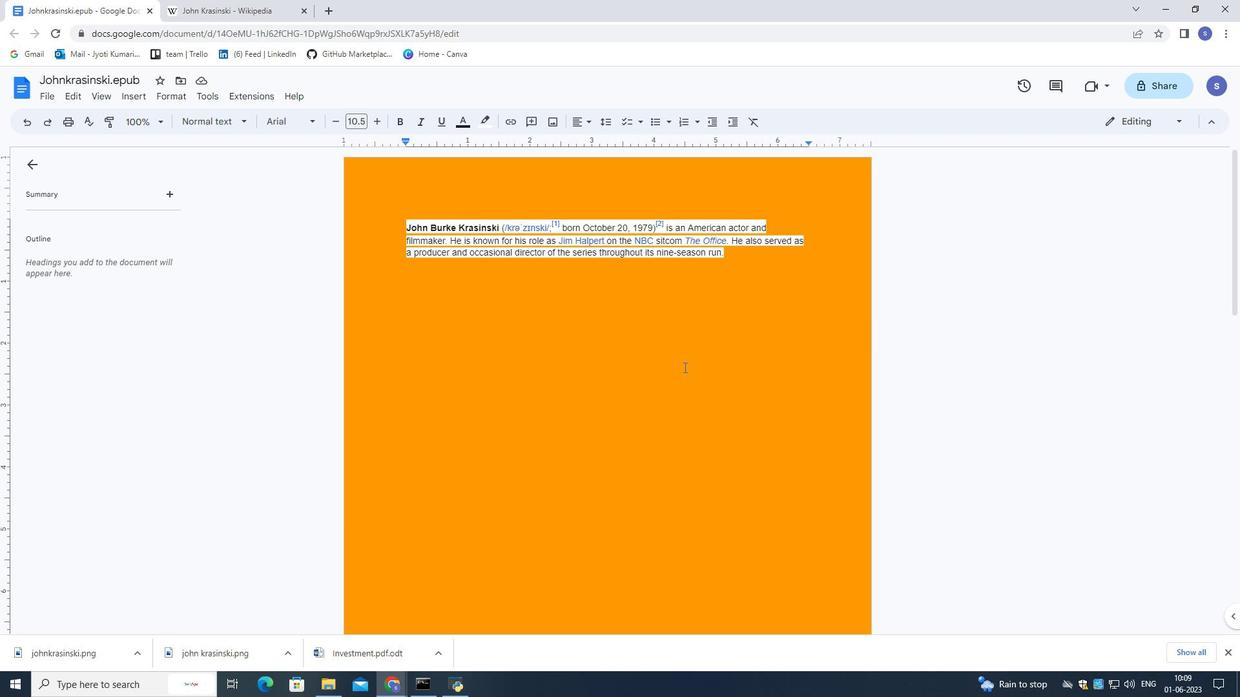 
